 Task: Create a Gmail filter to automatically manage emails containing the word 'show'.
Action: Mouse moved to (633, 69)
Screenshot: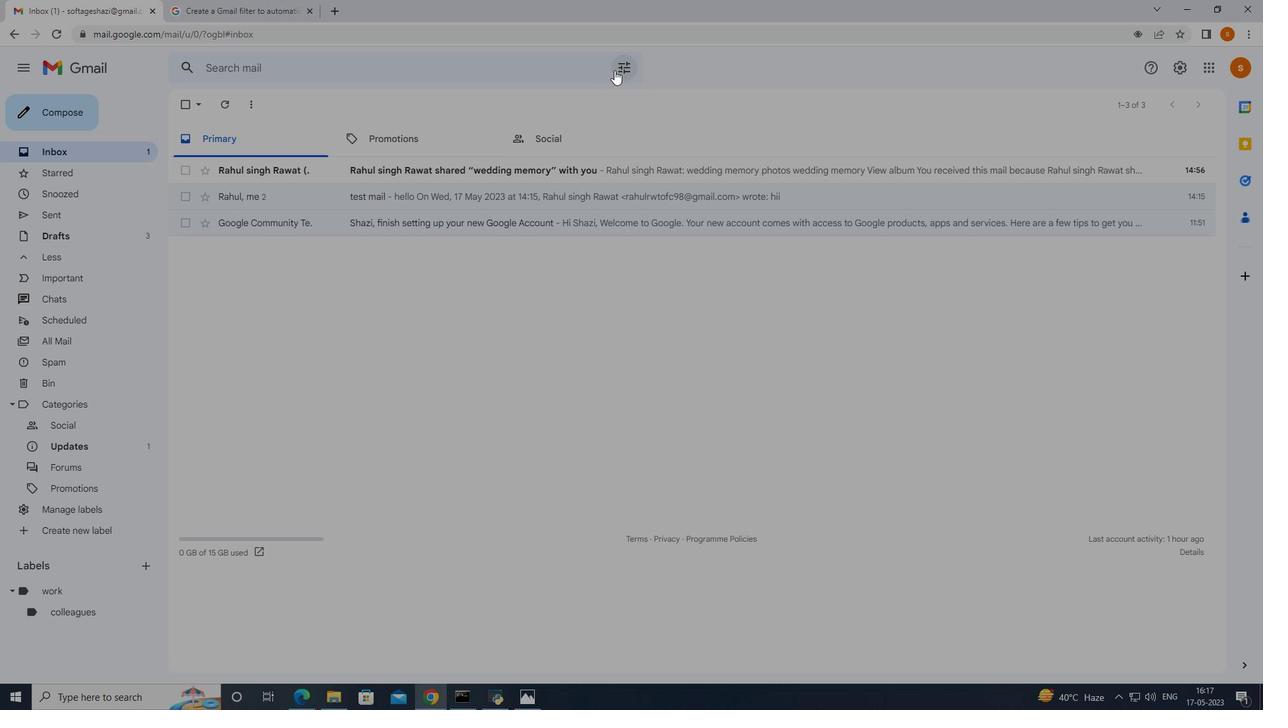 
Action: Mouse pressed left at (633, 69)
Screenshot: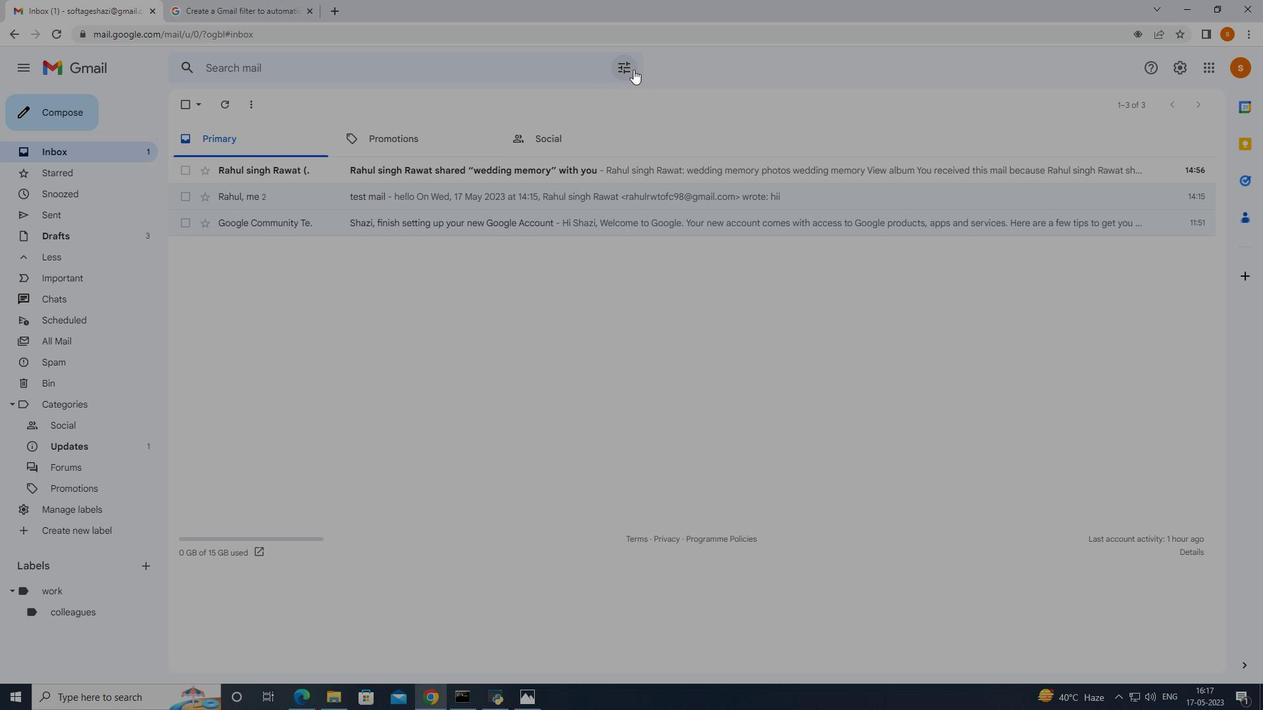 
Action: Mouse moved to (267, 155)
Screenshot: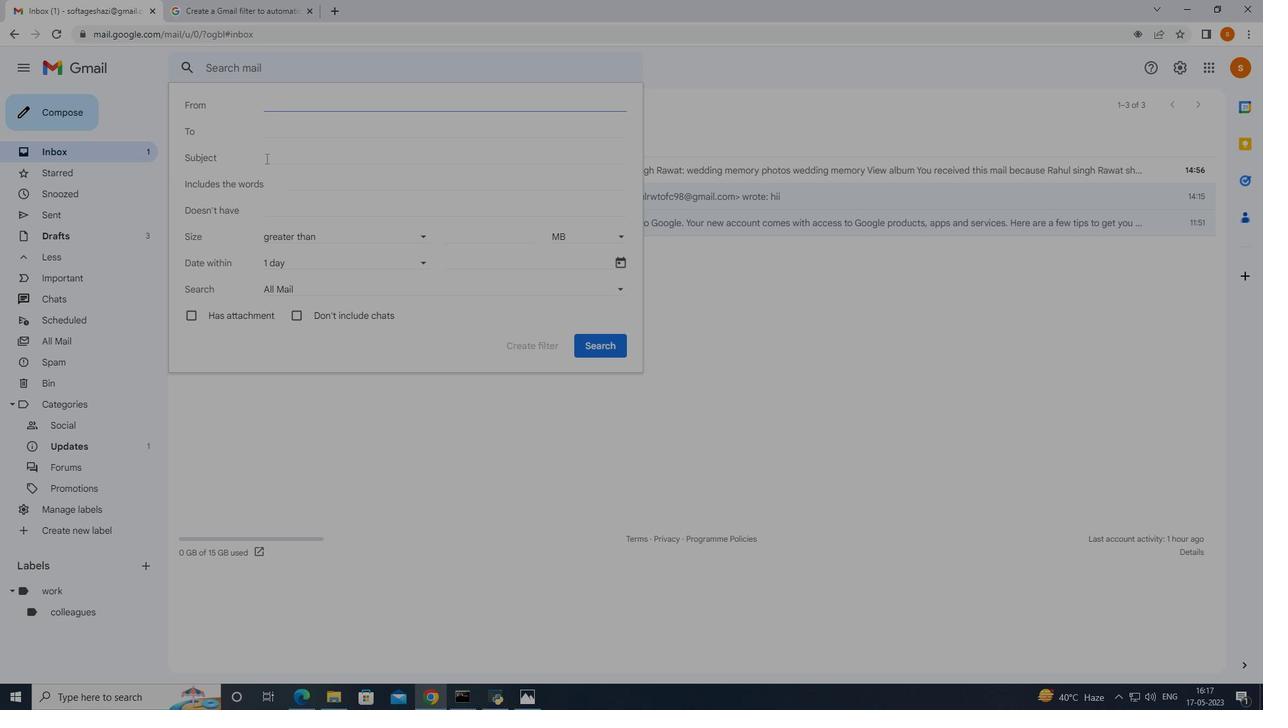 
Action: Mouse pressed left at (267, 155)
Screenshot: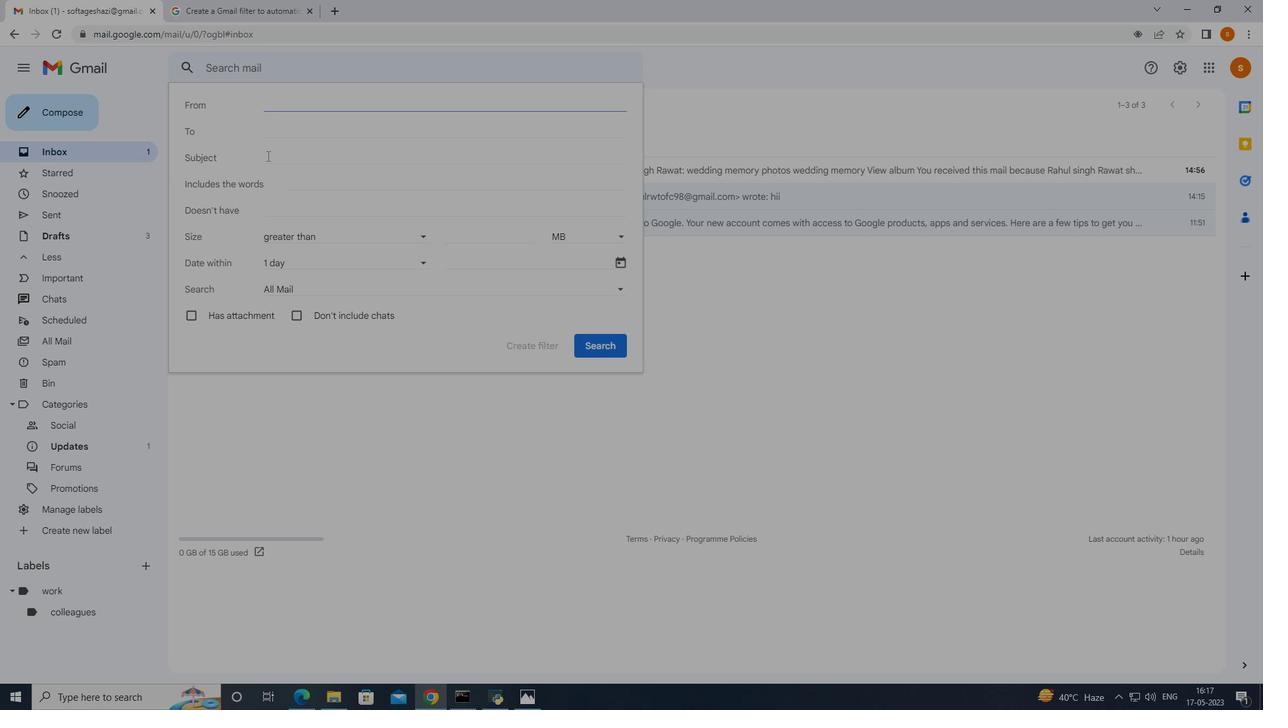 
Action: Mouse moved to (303, 418)
Screenshot: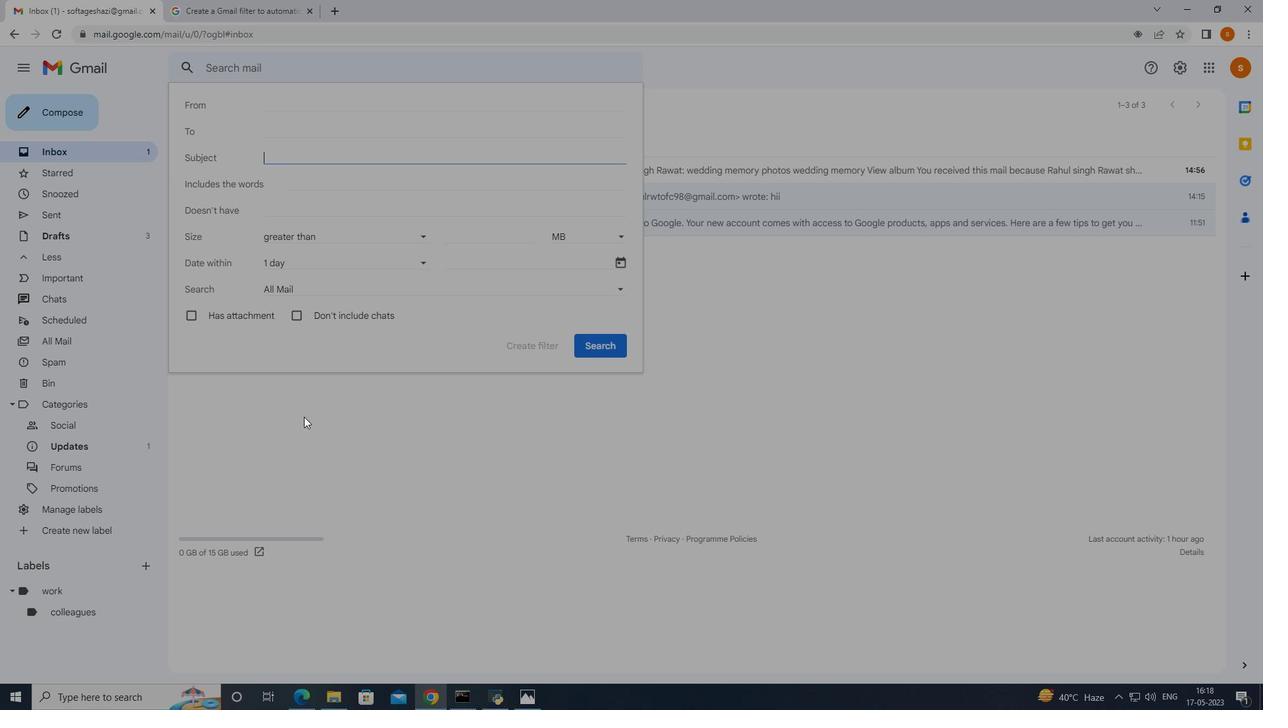 
Action: Mouse pressed left at (303, 418)
Screenshot: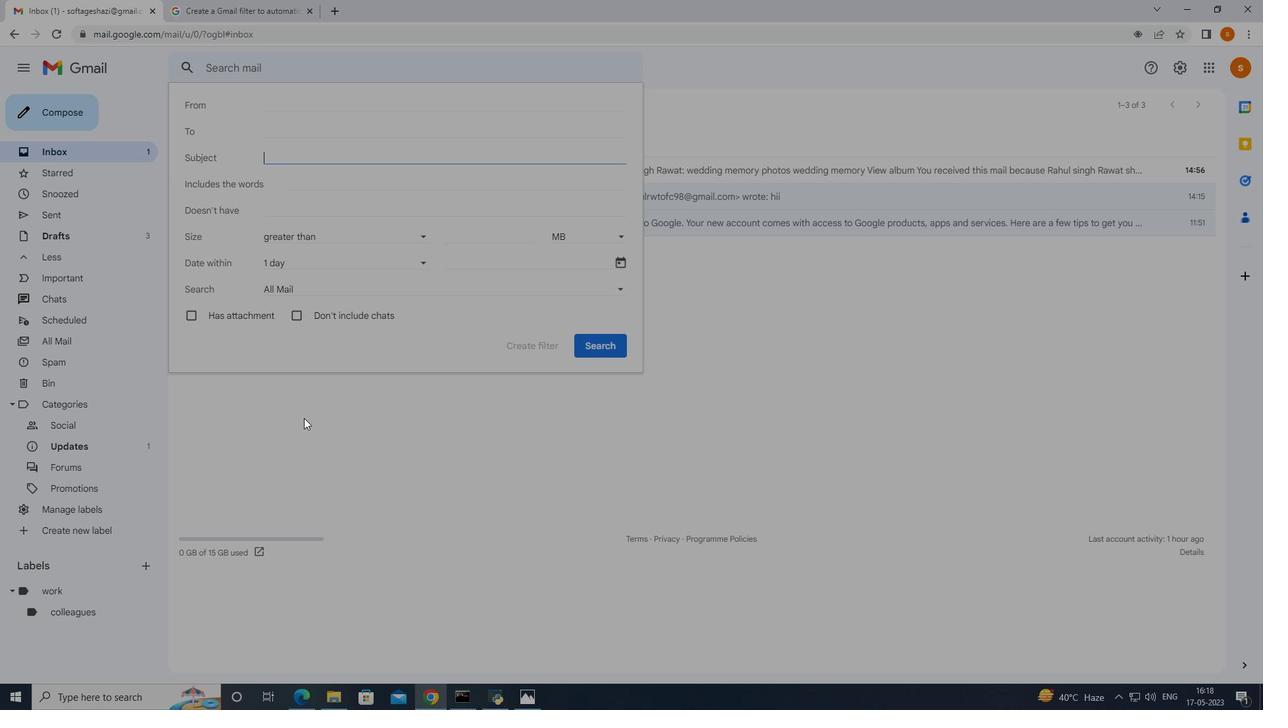 
Action: Mouse moved to (223, 11)
Screenshot: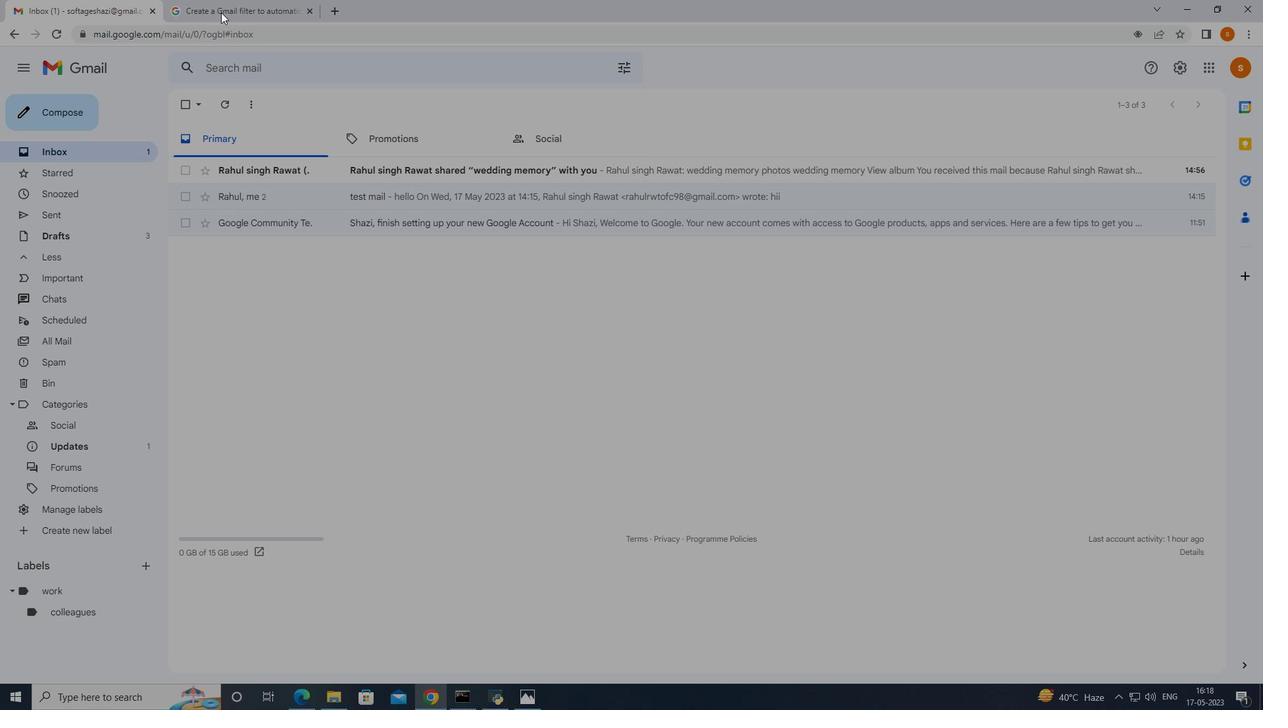 
Action: Mouse pressed left at (223, 11)
Screenshot: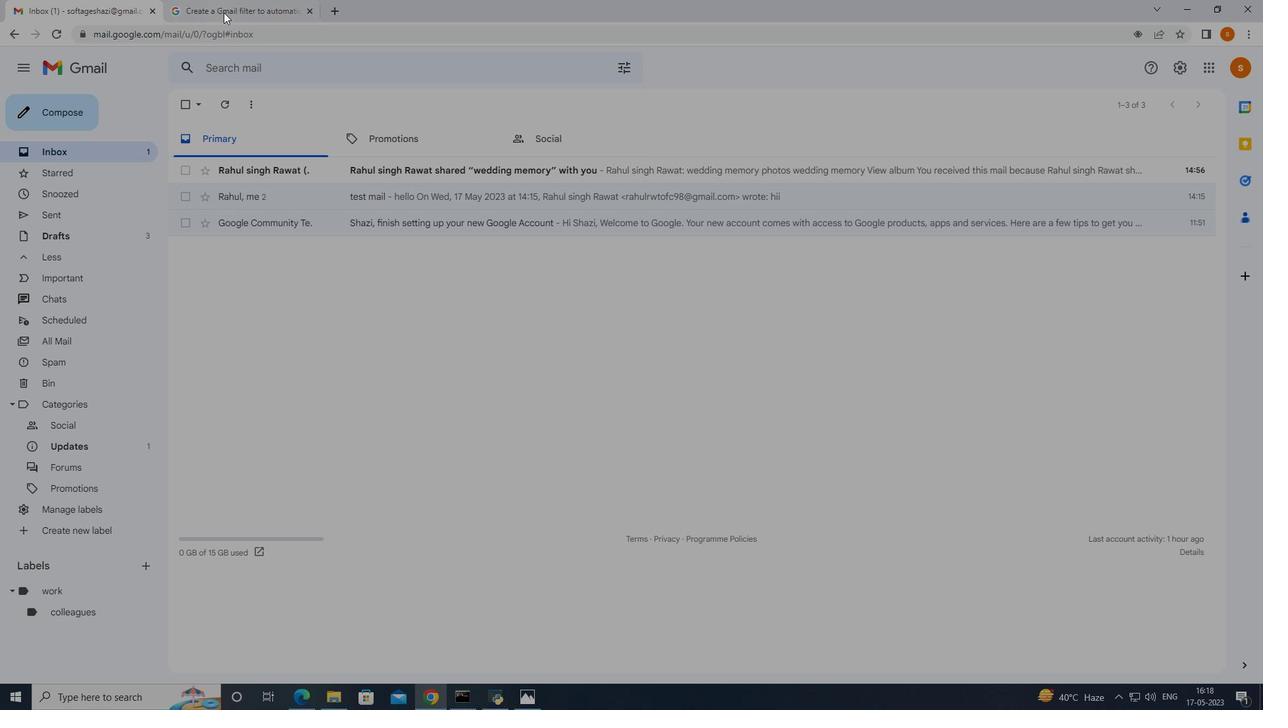 
Action: Mouse moved to (284, 373)
Screenshot: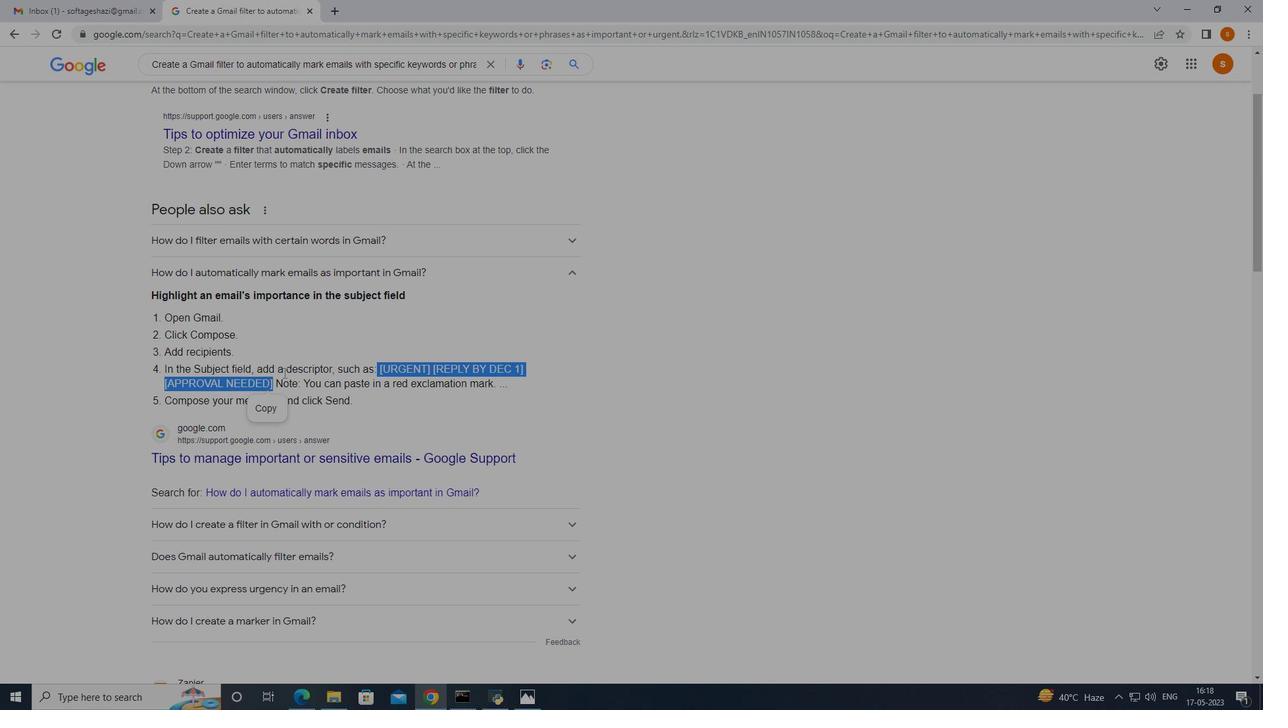 
Action: Mouse scrolled (284, 372) with delta (0, 0)
Screenshot: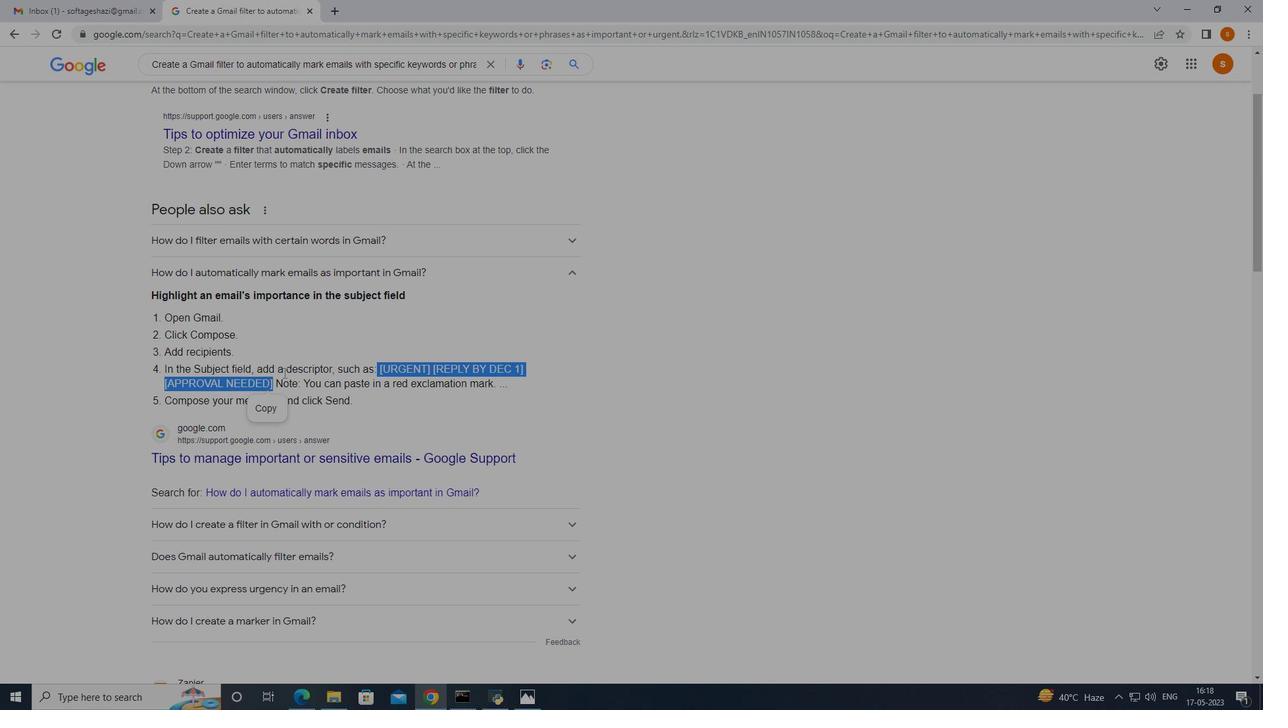 
Action: Mouse moved to (285, 374)
Screenshot: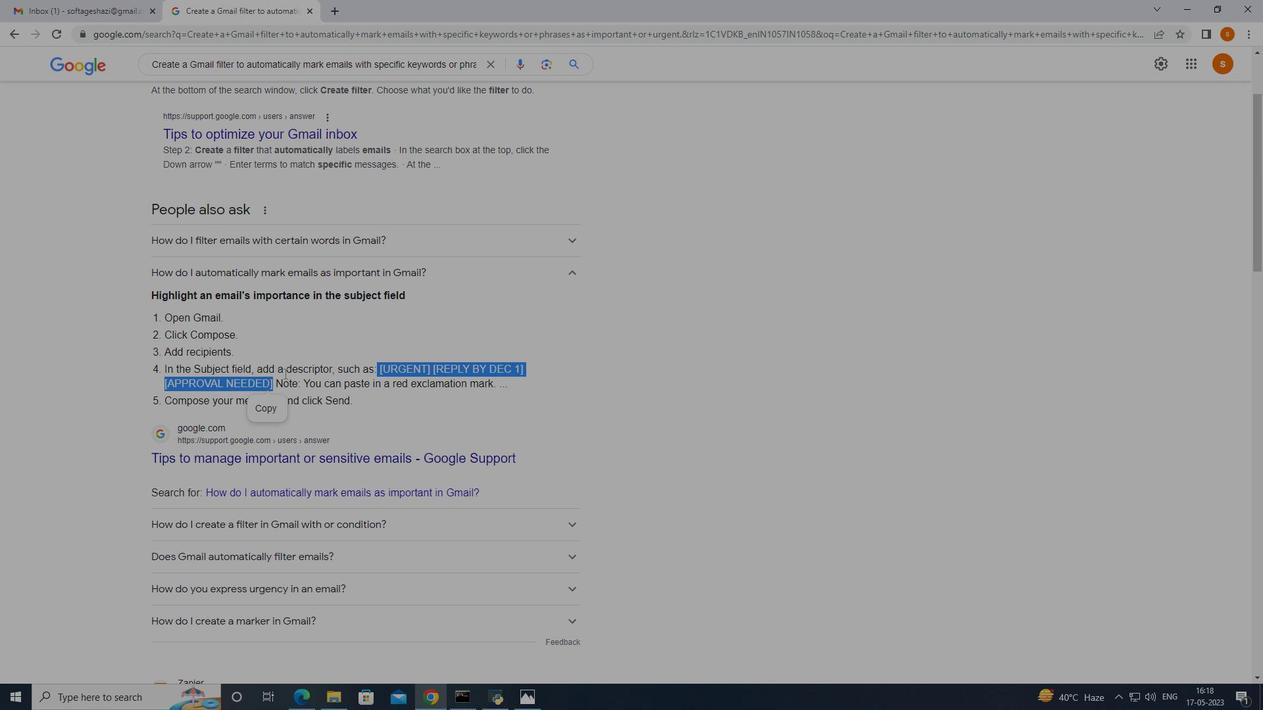 
Action: Mouse scrolled (285, 374) with delta (0, 0)
Screenshot: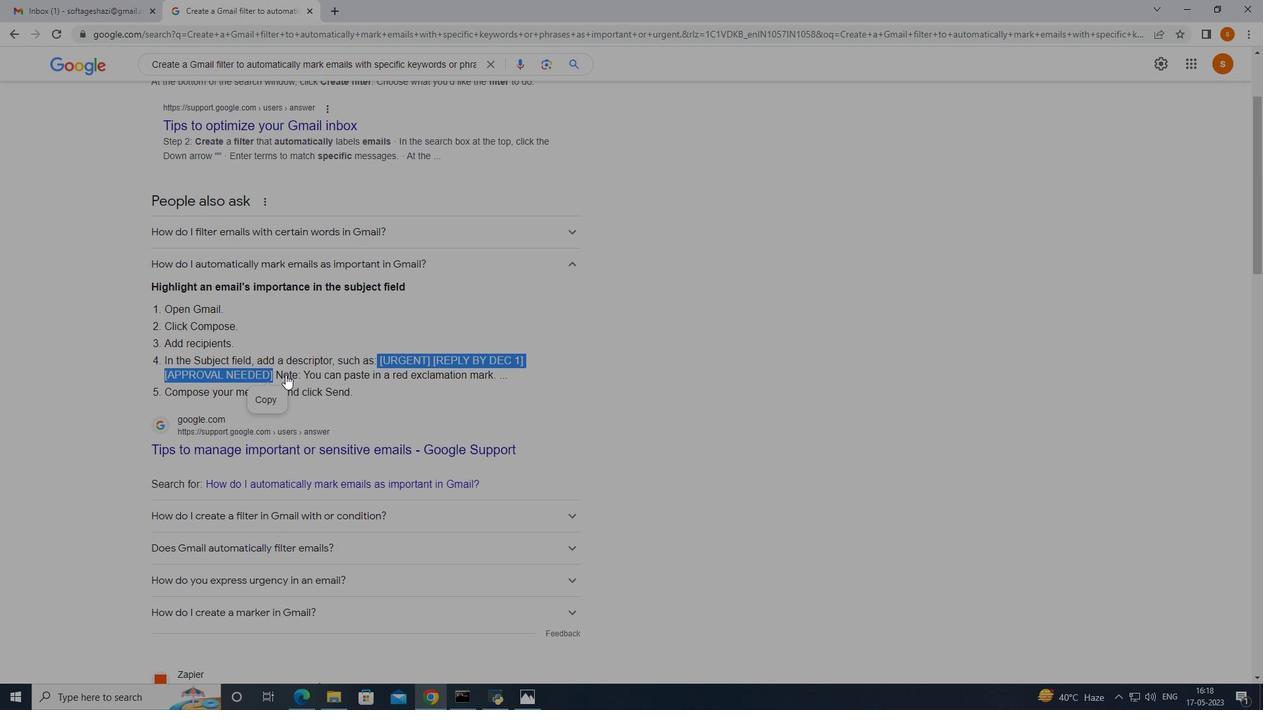 
Action: Mouse moved to (290, 371)
Screenshot: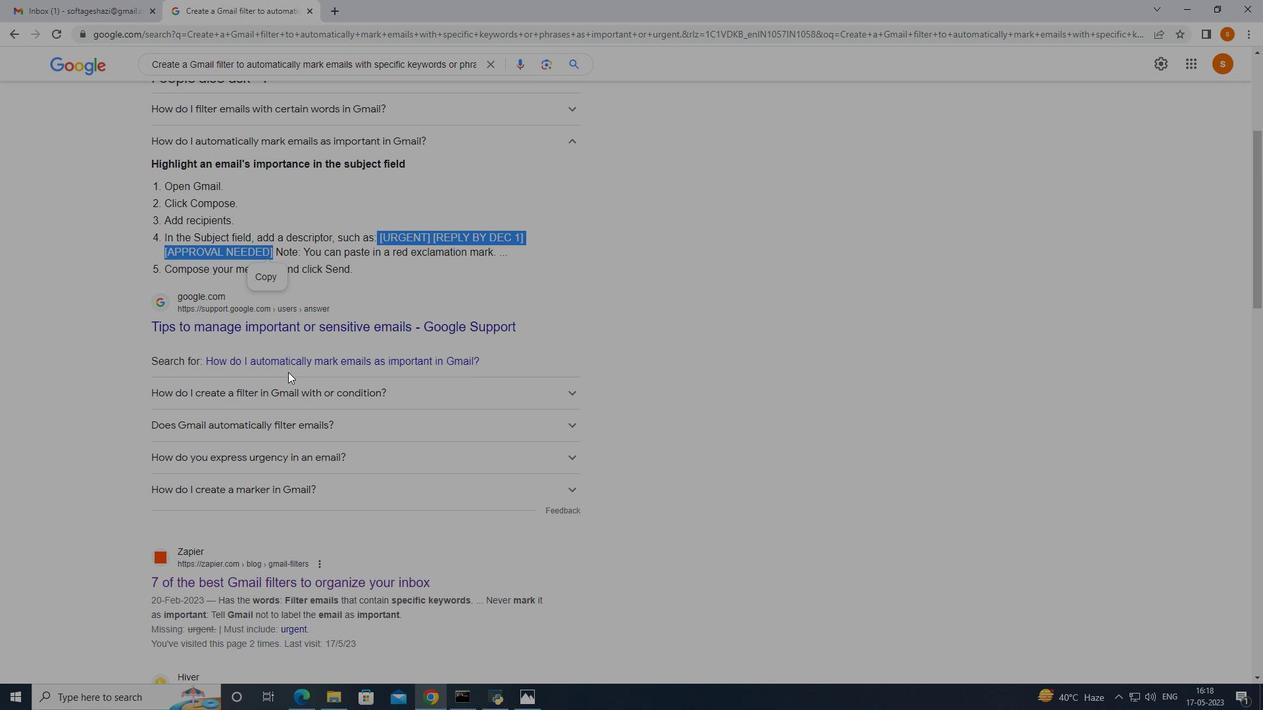 
Action: Mouse scrolled (290, 371) with delta (0, 0)
Screenshot: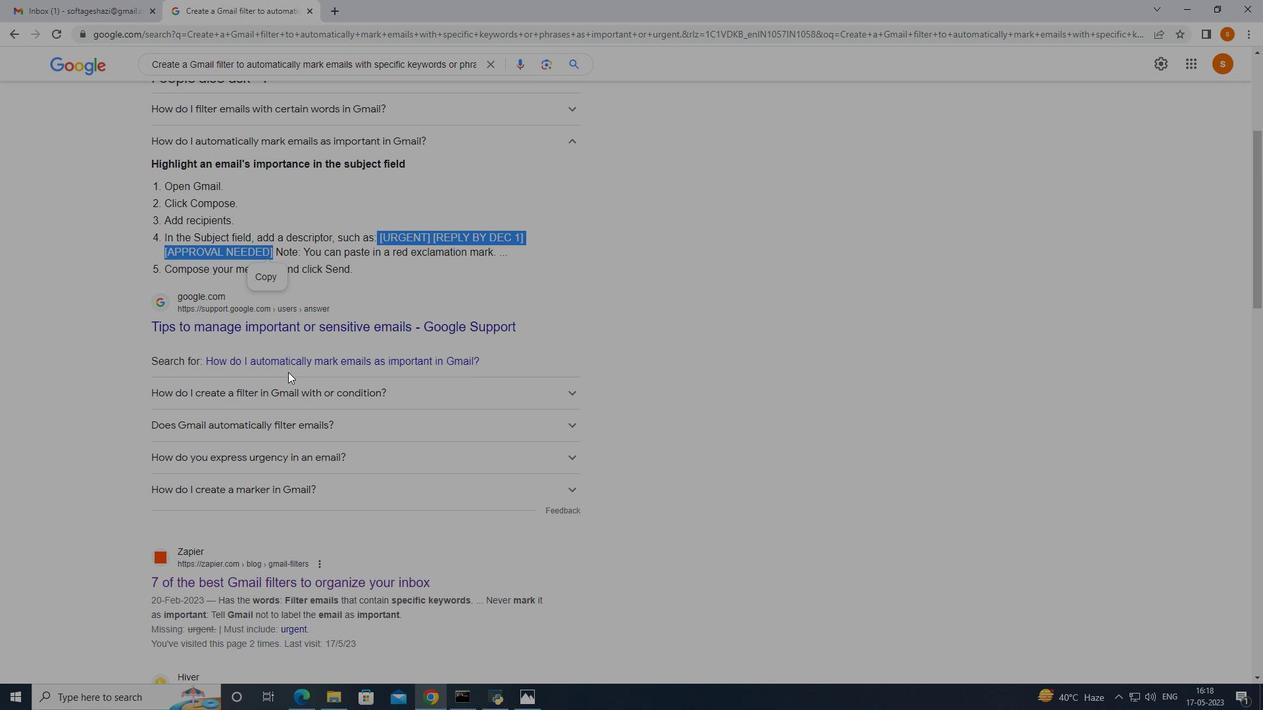 
Action: Mouse moved to (290, 371)
Screenshot: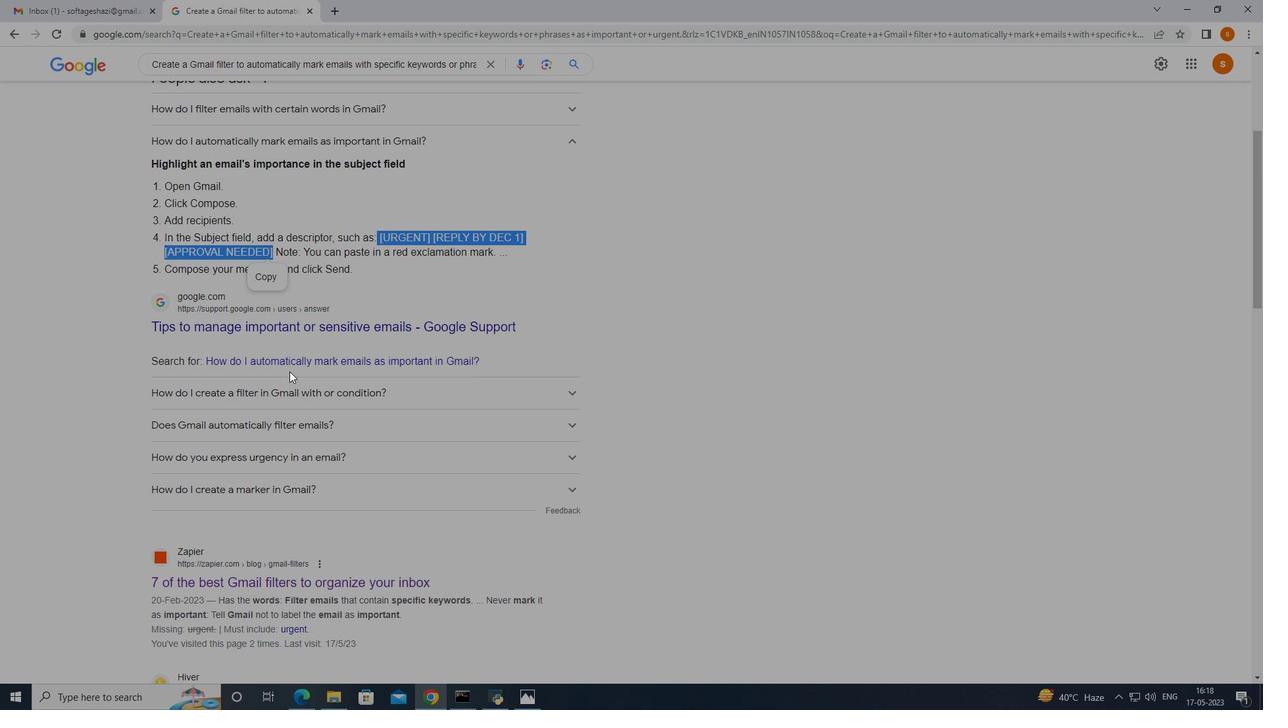 
Action: Mouse scrolled (290, 371) with delta (0, 0)
Screenshot: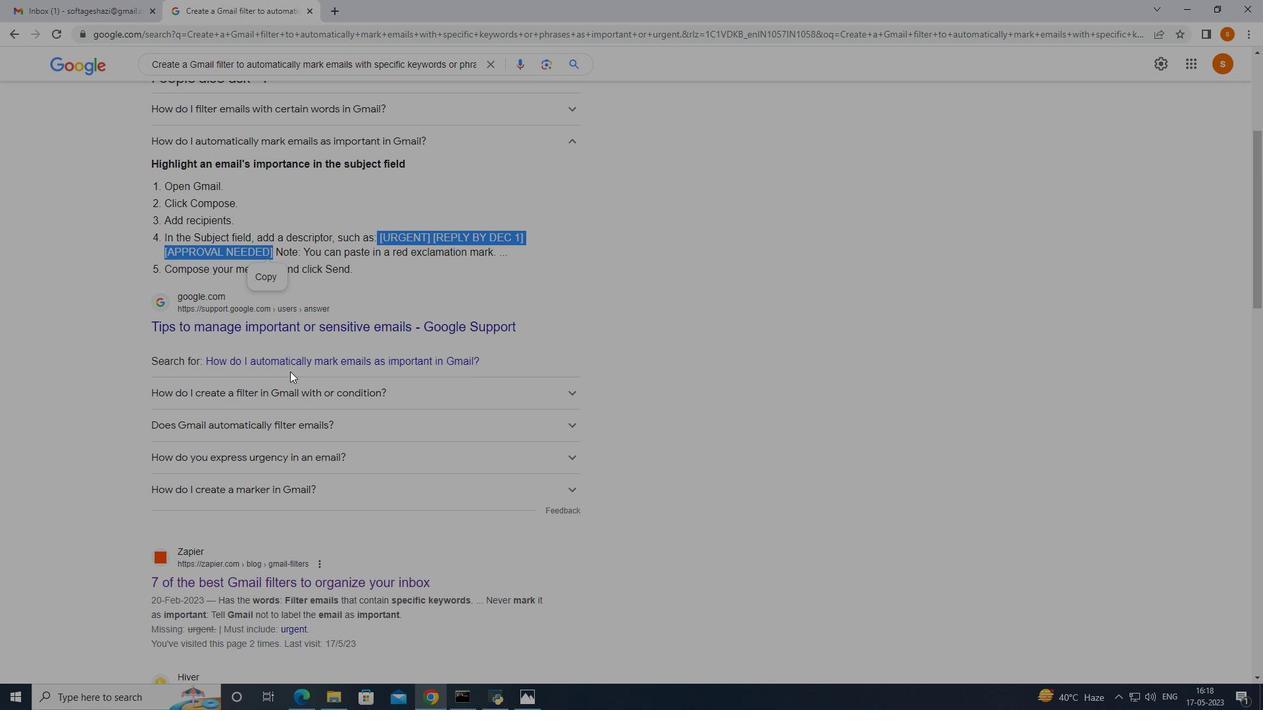 
Action: Mouse moved to (524, 262)
Screenshot: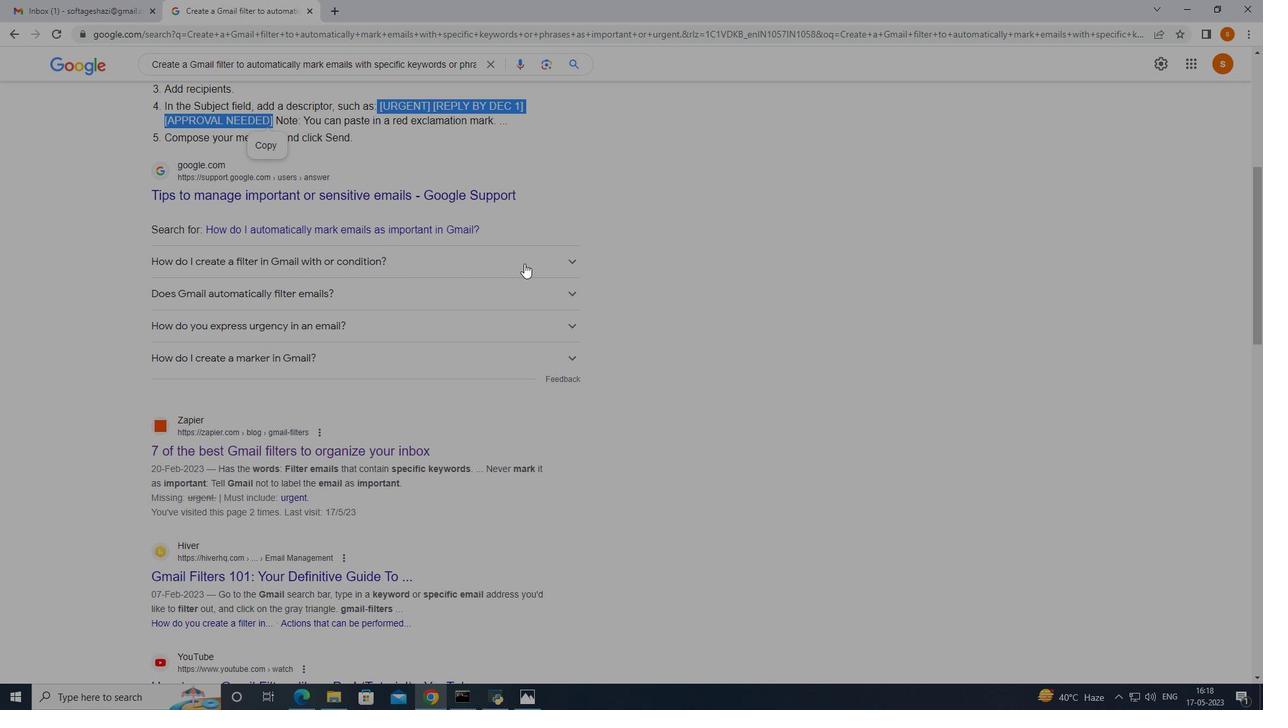 
Action: Mouse pressed left at (524, 262)
Screenshot: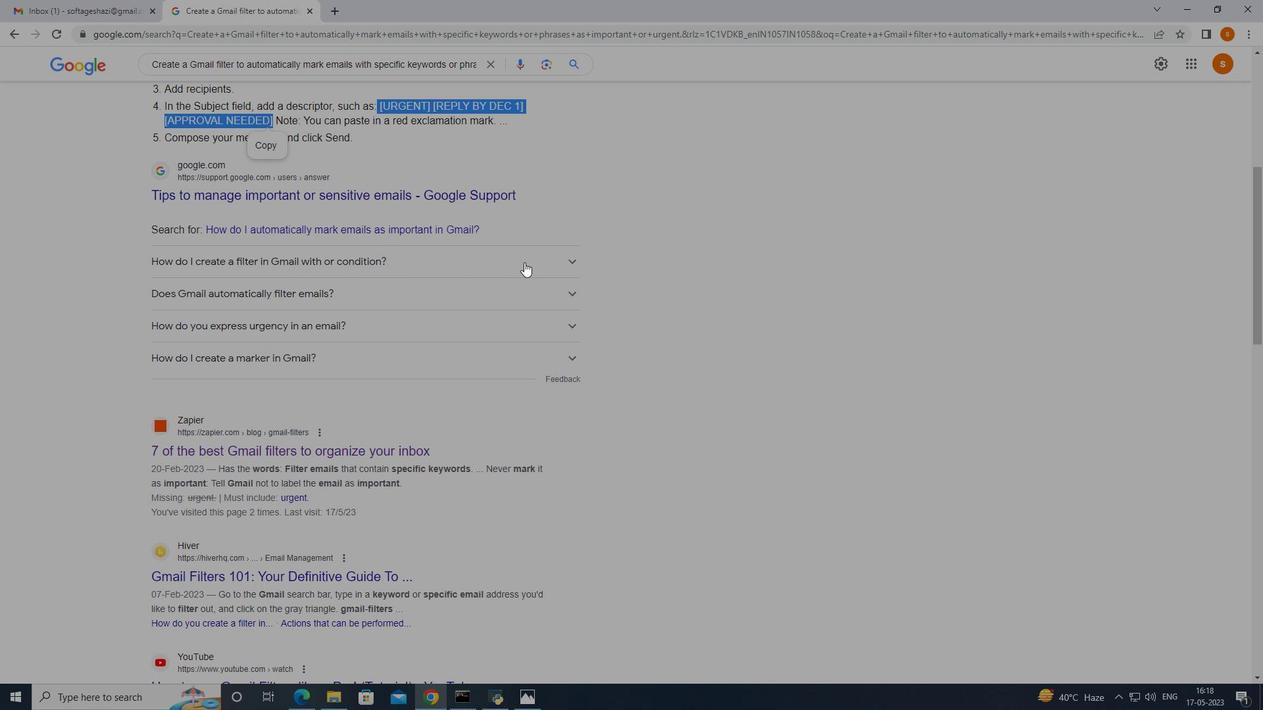 
Action: Mouse moved to (563, 255)
Screenshot: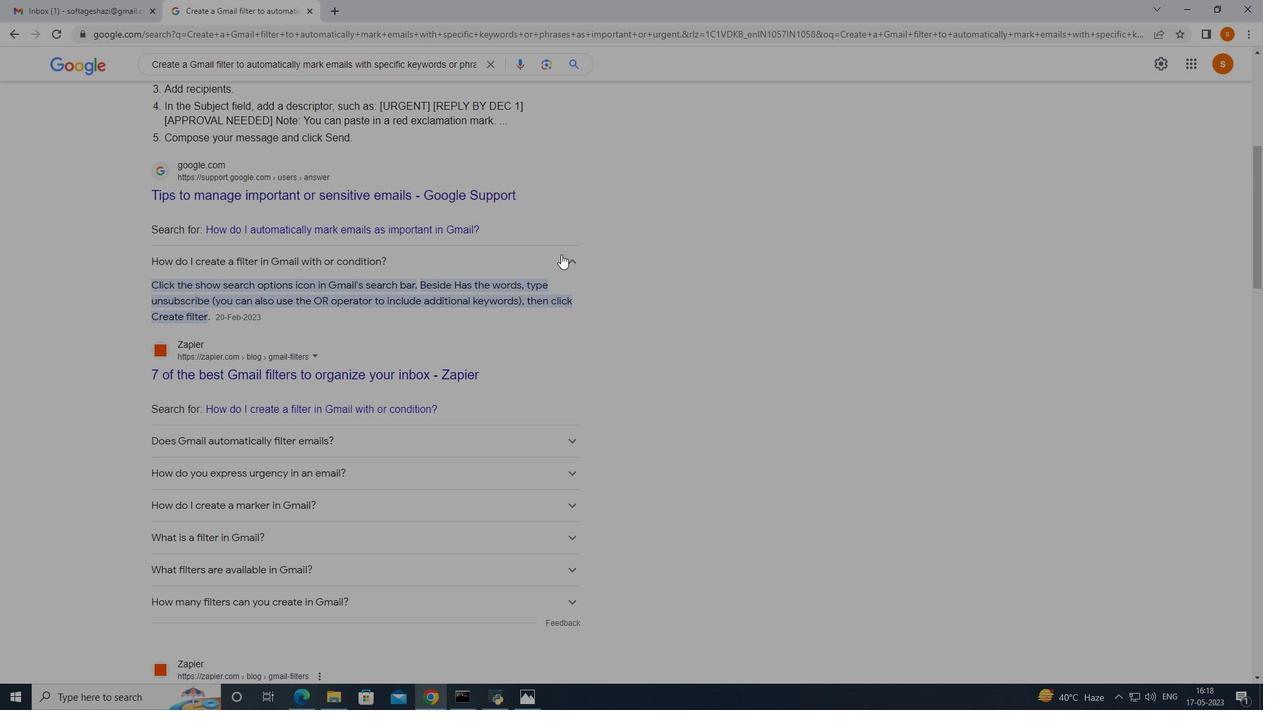 
Action: Mouse pressed left at (563, 255)
Screenshot: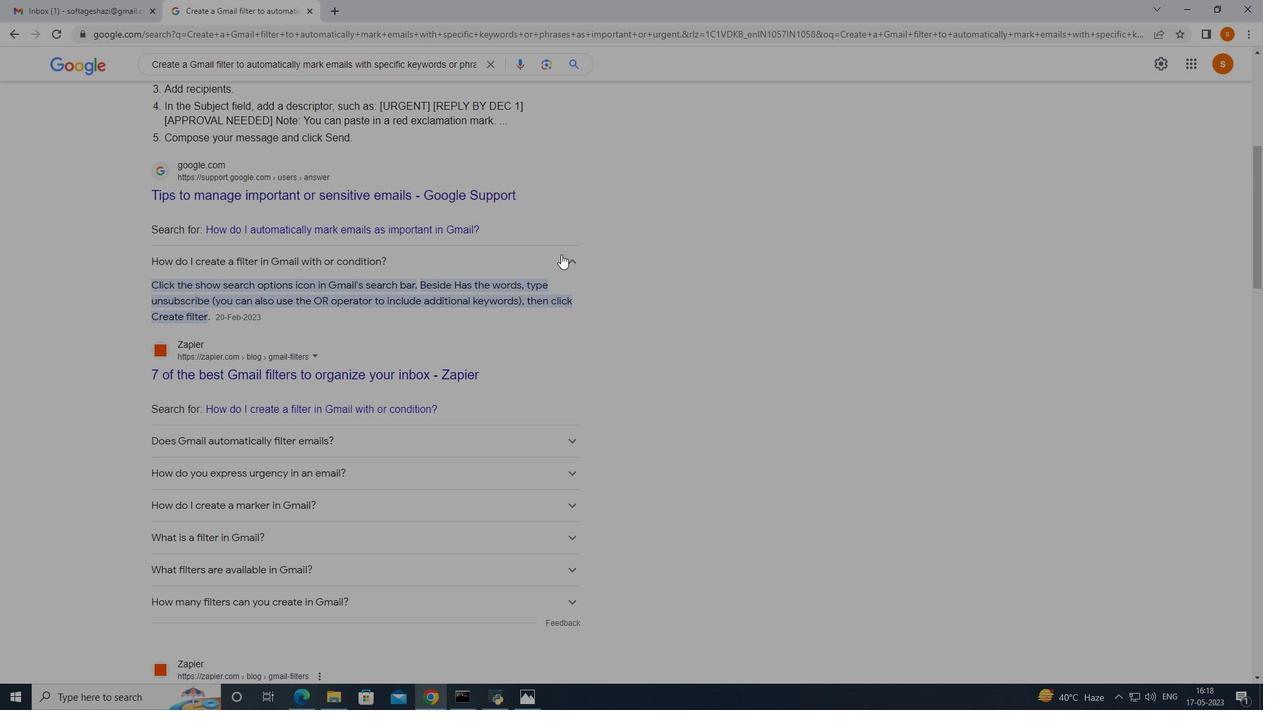 
Action: Mouse moved to (351, 342)
Screenshot: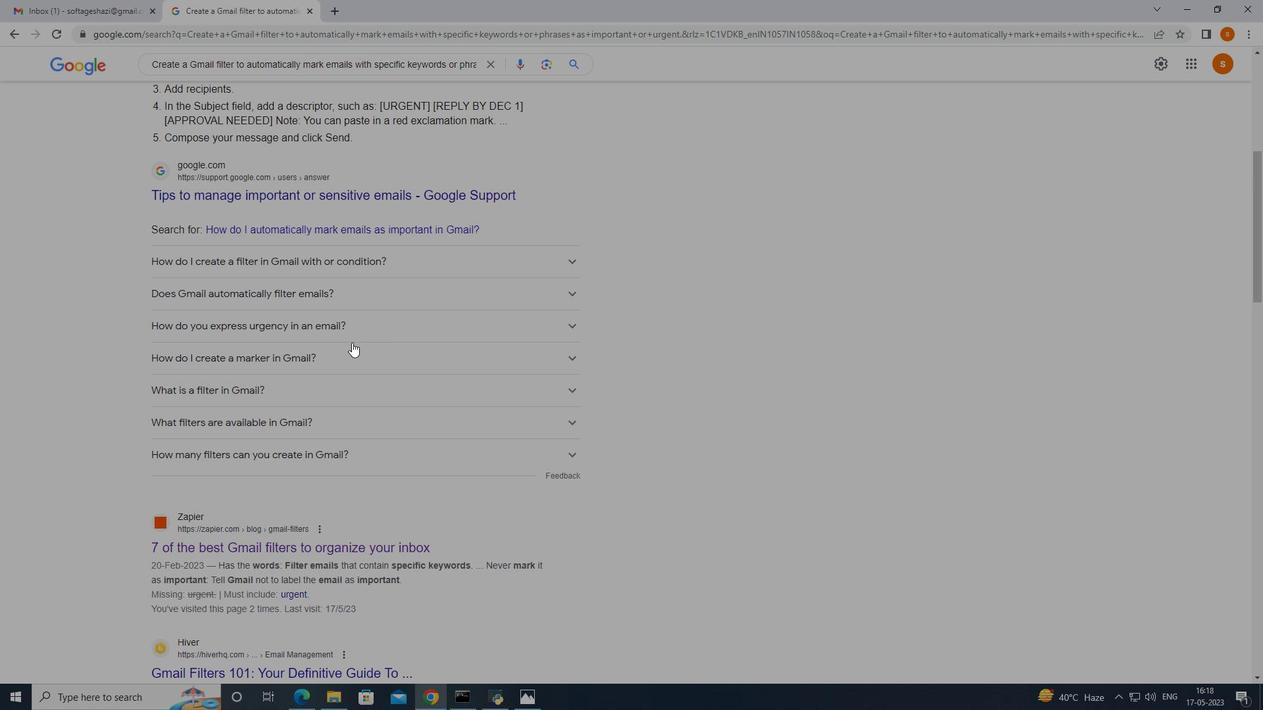
Action: Mouse scrolled (351, 342) with delta (0, 0)
Screenshot: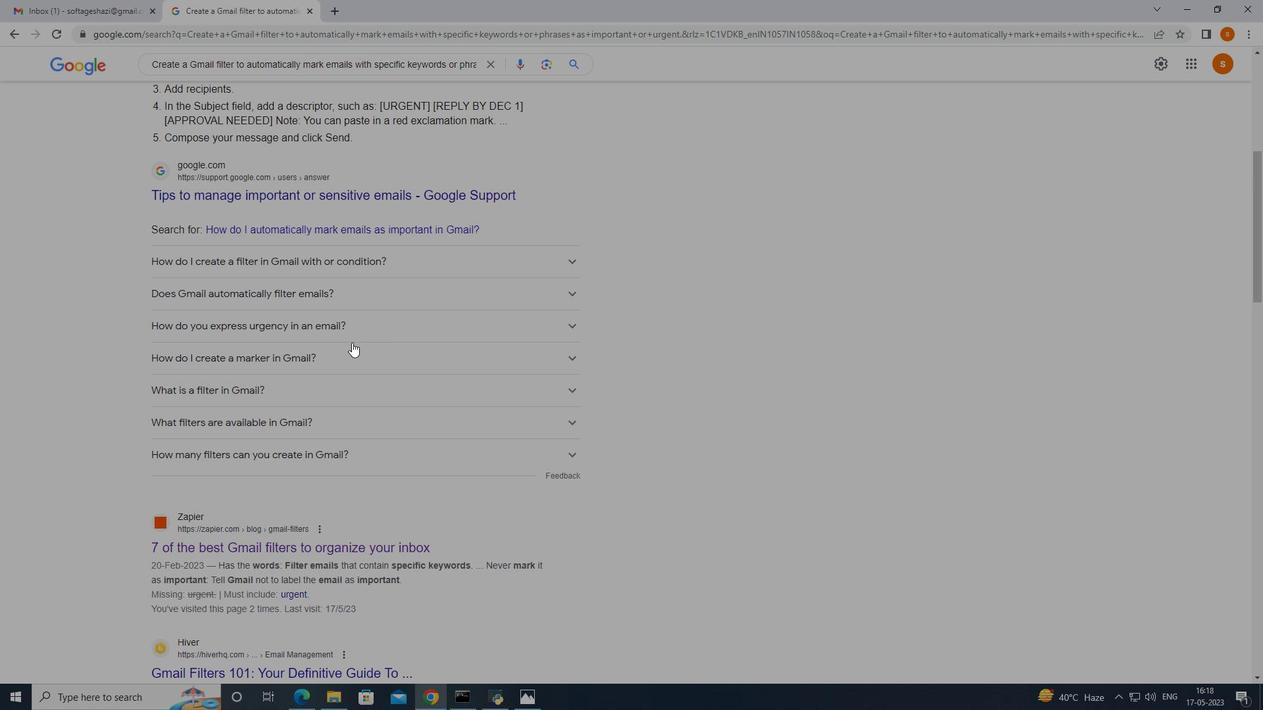 
Action: Mouse moved to (563, 330)
Screenshot: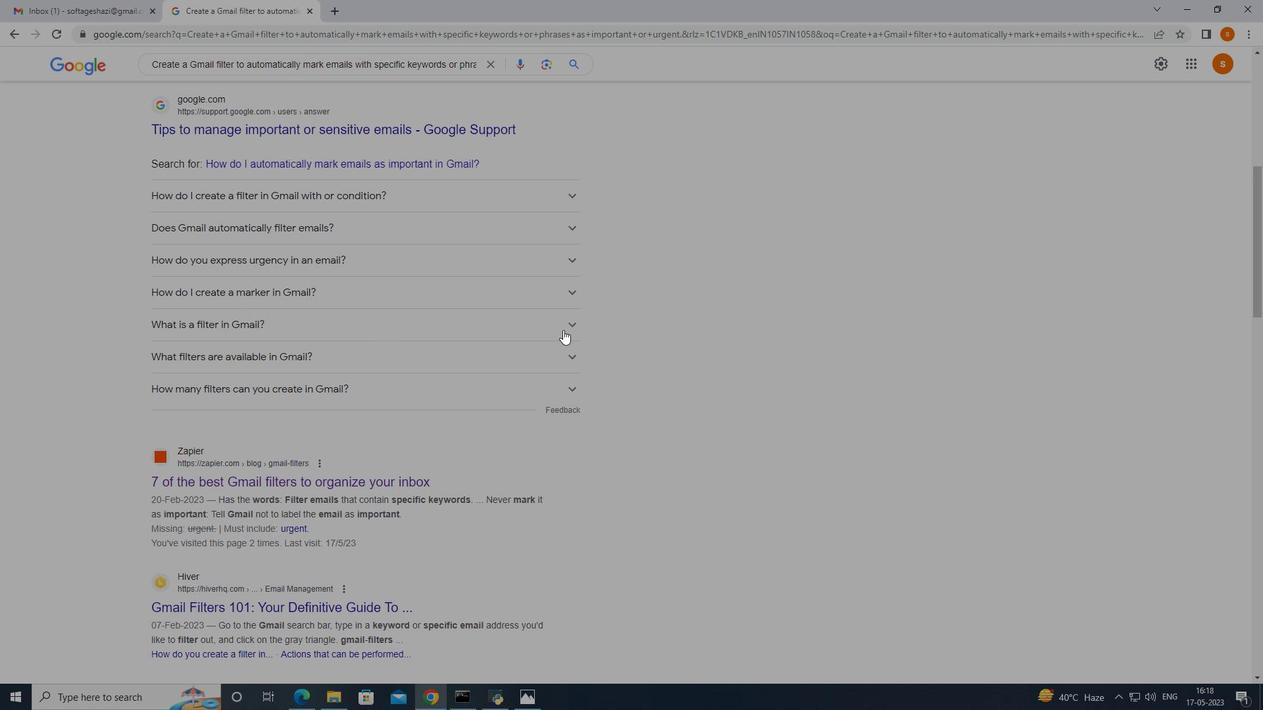 
Action: Mouse pressed left at (563, 330)
Screenshot: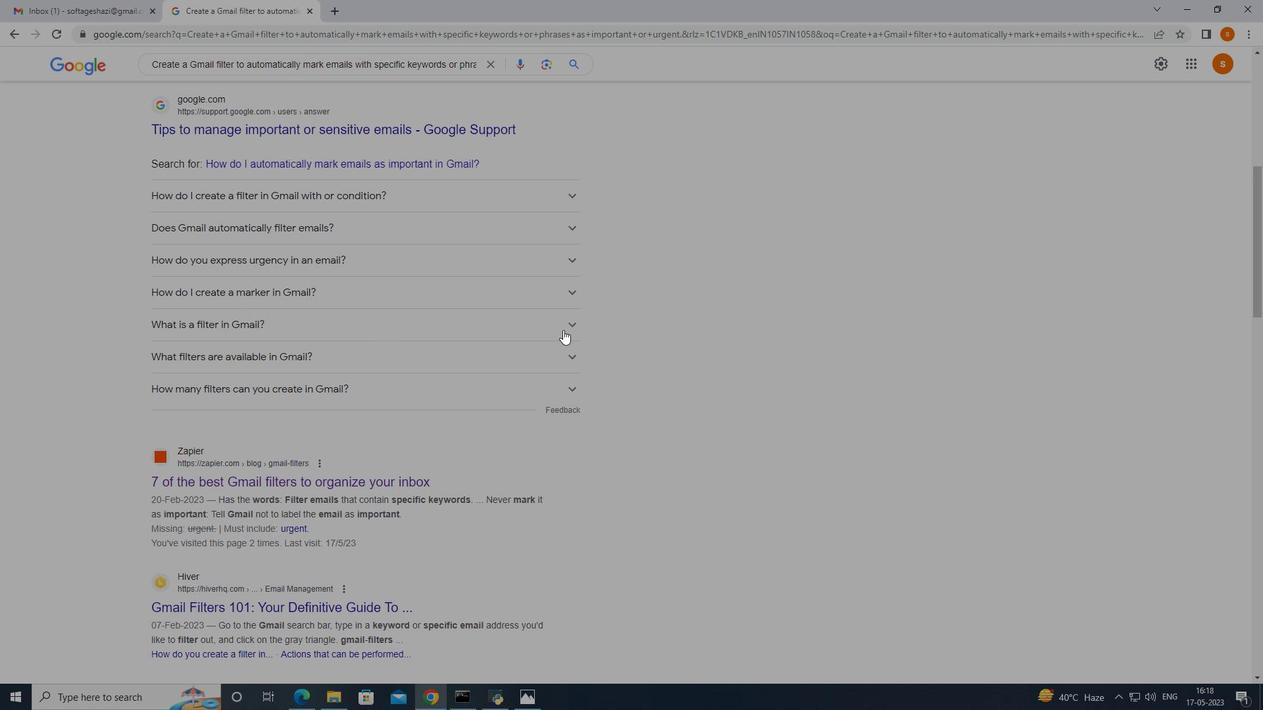 
Action: Mouse moved to (561, 332)
Screenshot: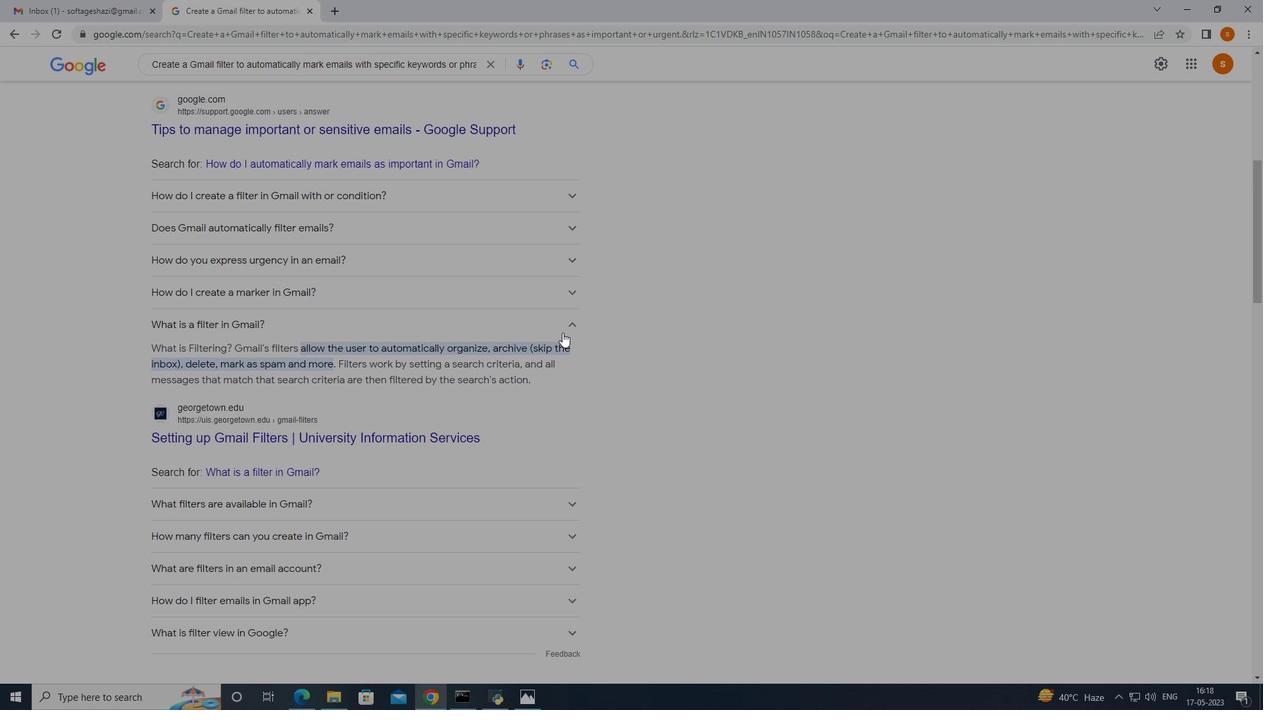 
Action: Mouse pressed left at (561, 332)
Screenshot: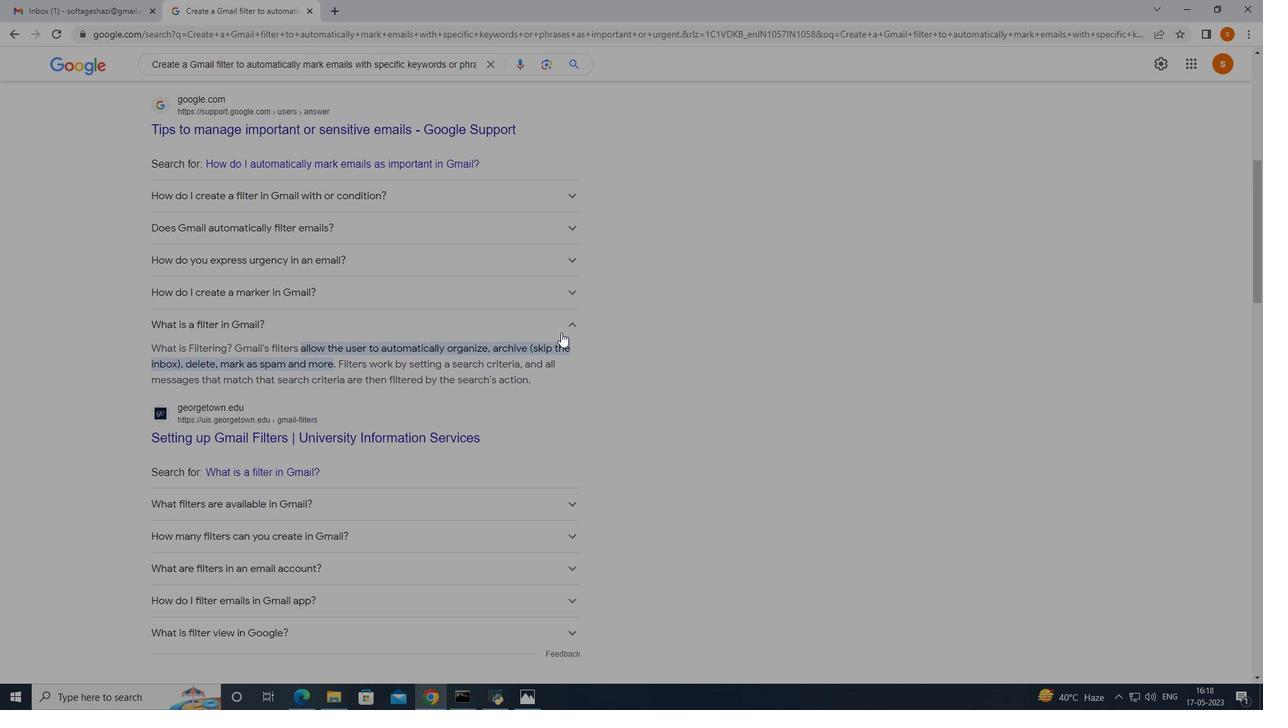 
Action: Mouse moved to (367, 407)
Screenshot: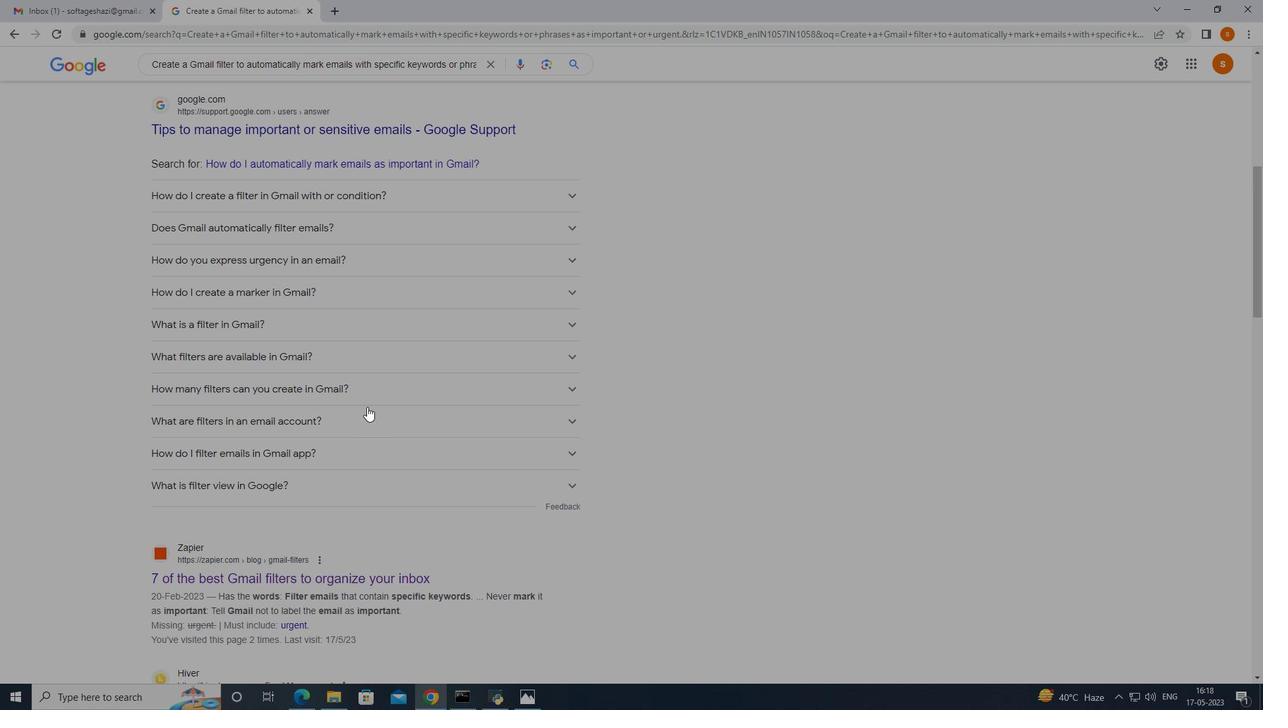 
Action: Mouse scrolled (367, 406) with delta (0, 0)
Screenshot: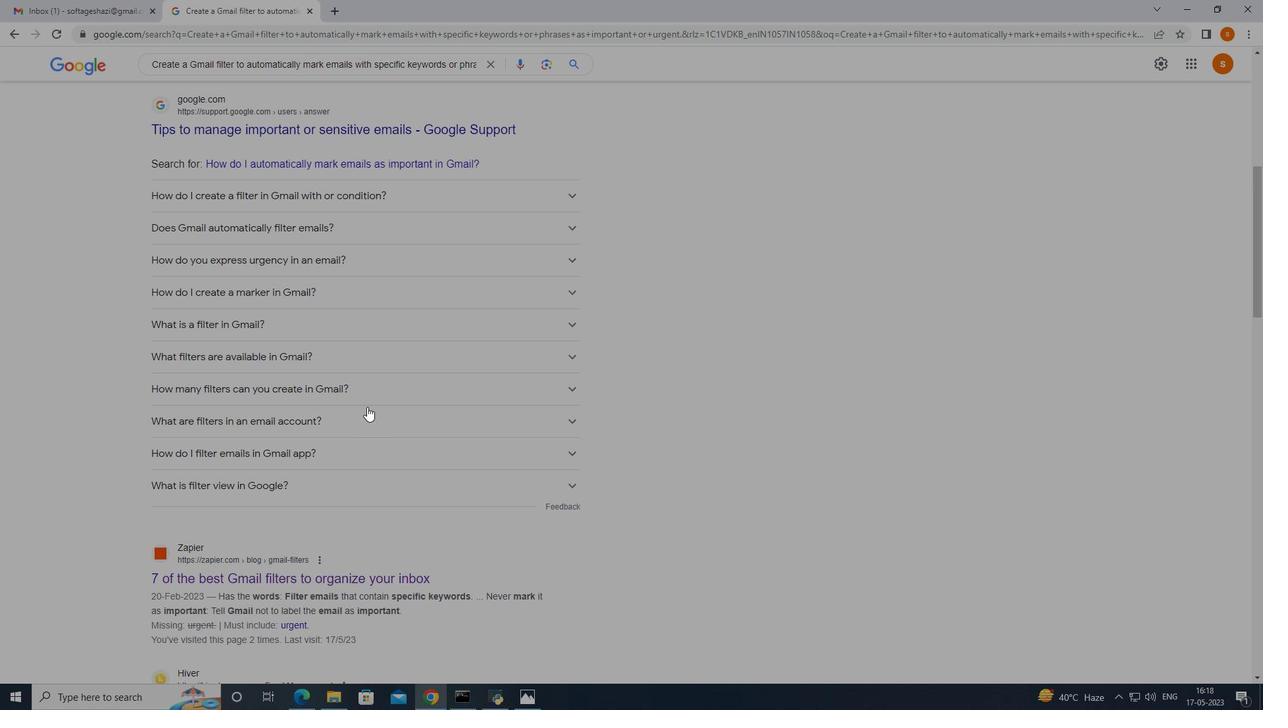 
Action: Mouse scrolled (367, 406) with delta (0, 0)
Screenshot: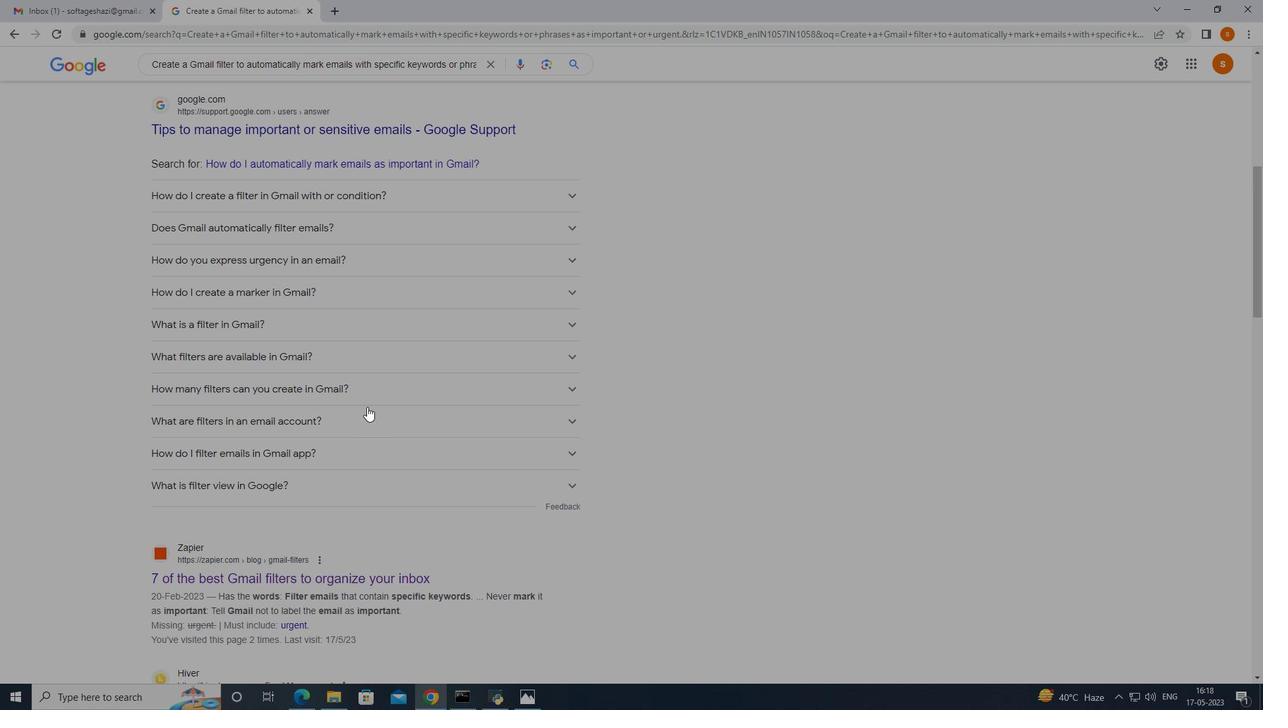 
Action: Mouse scrolled (367, 406) with delta (0, 0)
Screenshot: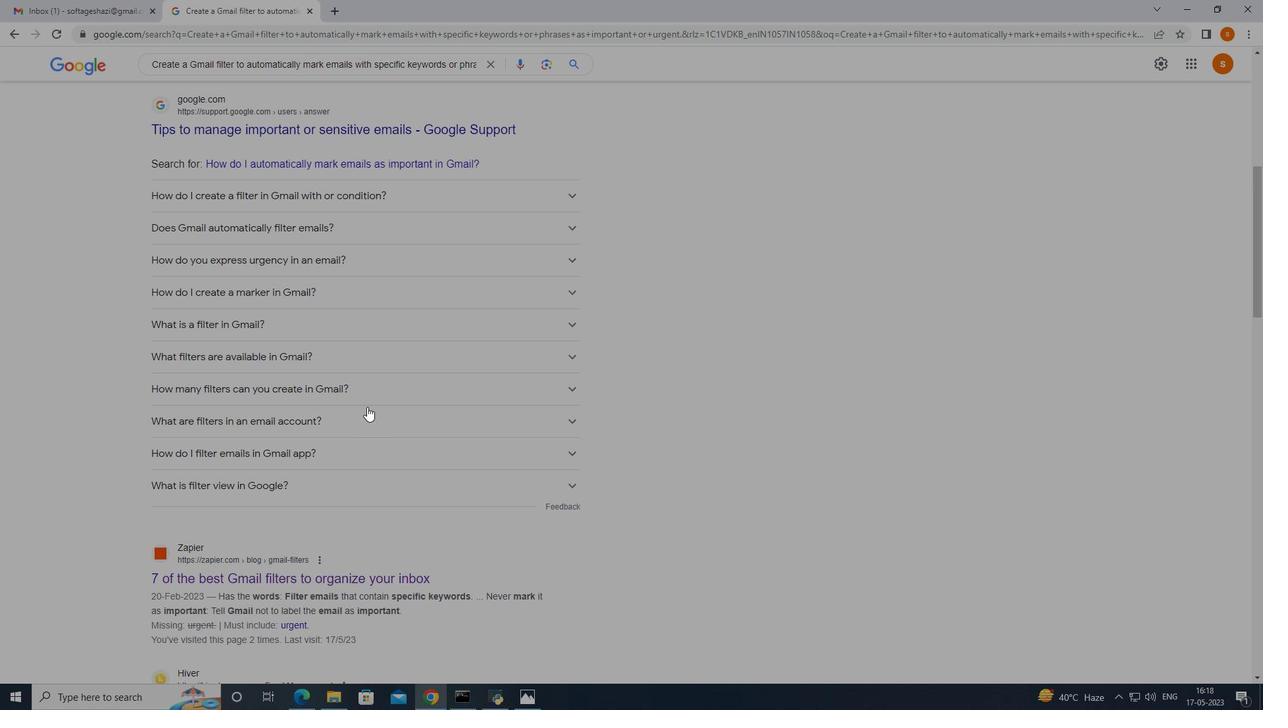 
Action: Mouse moved to (365, 403)
Screenshot: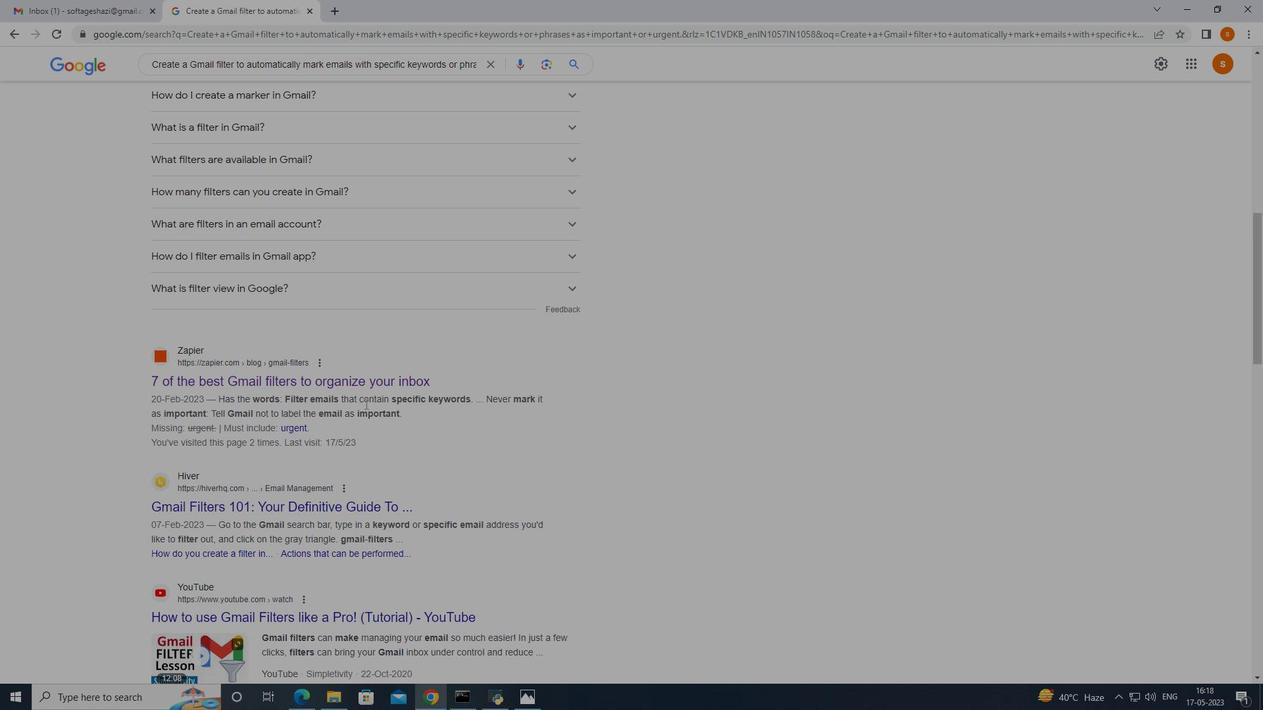 
Action: Mouse scrolled (365, 403) with delta (0, 0)
Screenshot: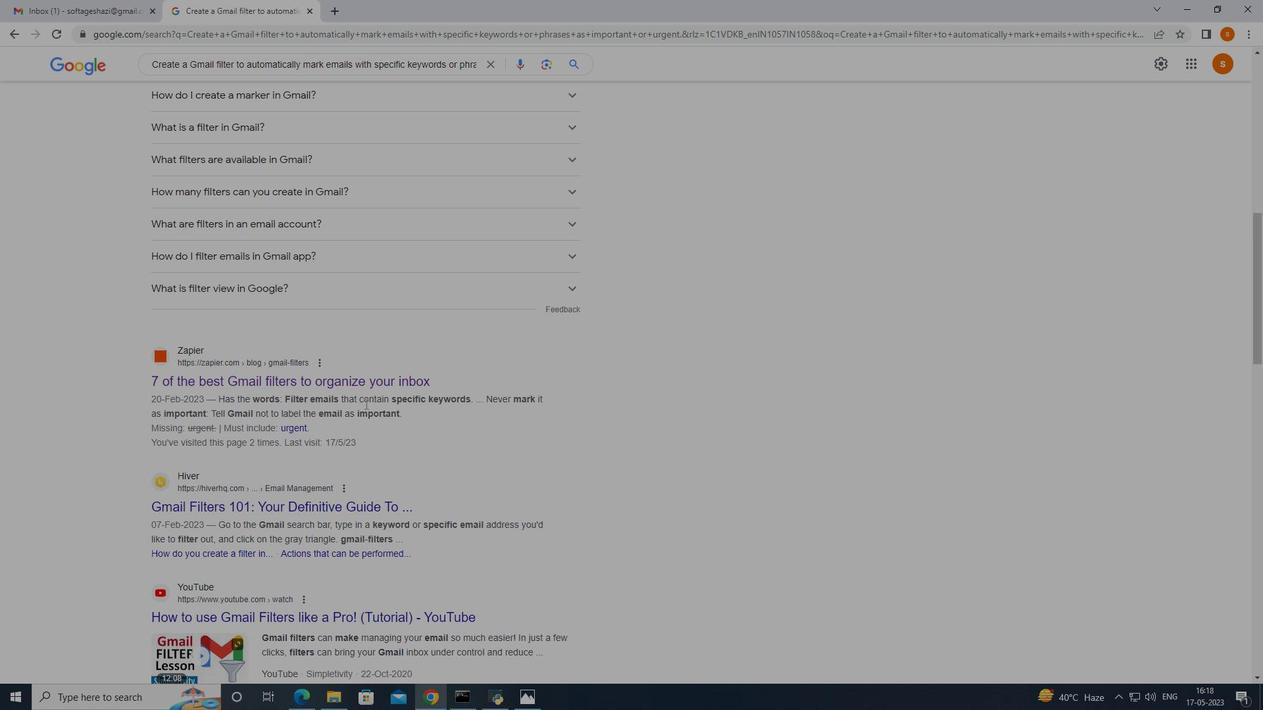 
Action: Mouse moved to (365, 404)
Screenshot: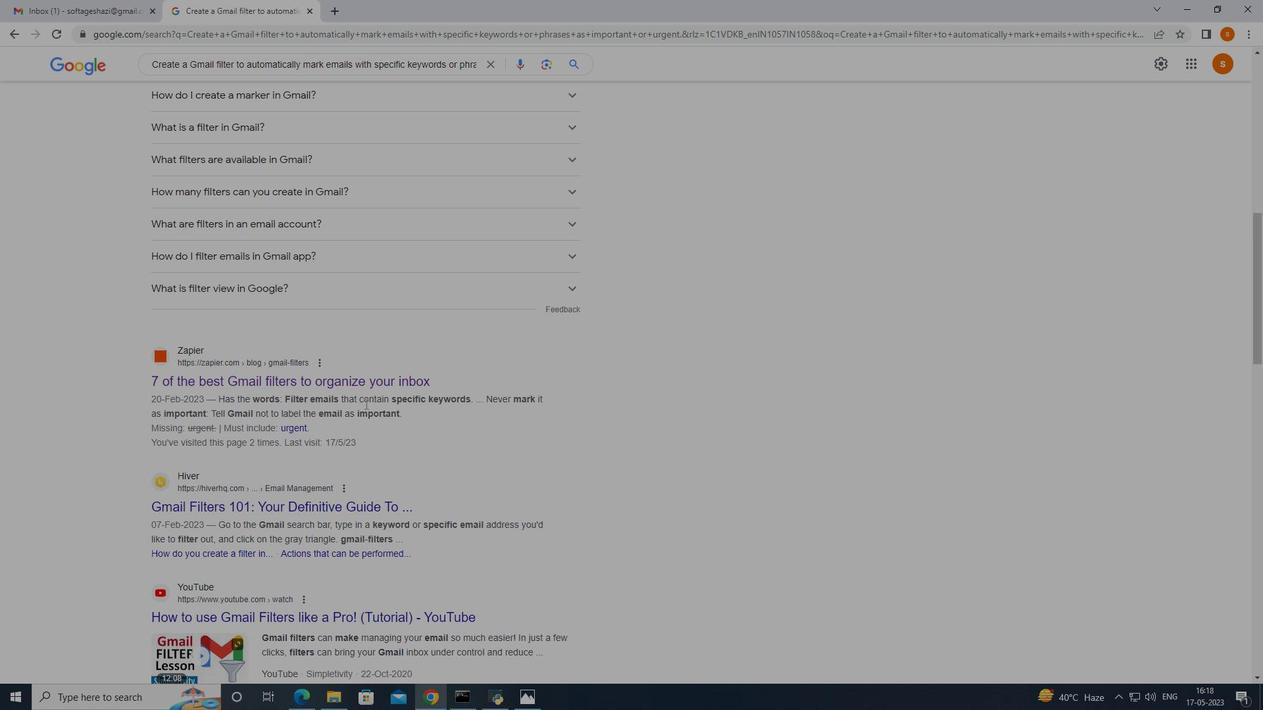 
Action: Mouse scrolled (365, 403) with delta (0, 0)
Screenshot: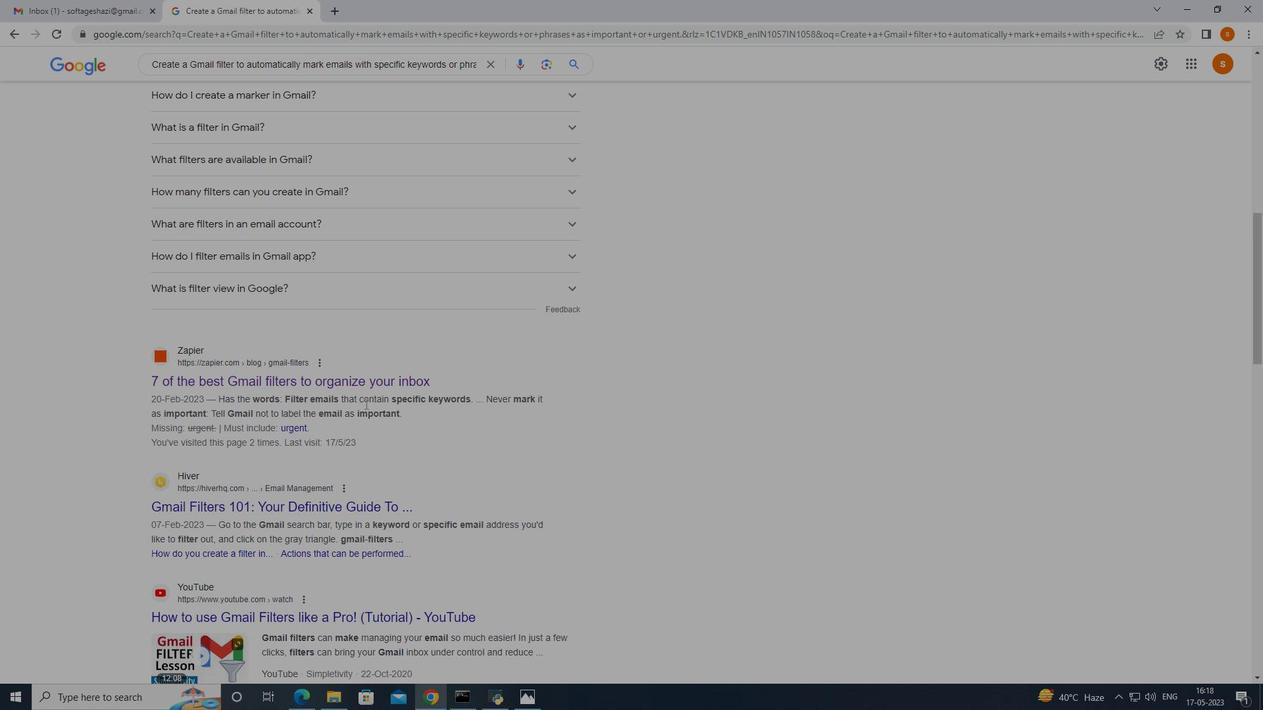
Action: Mouse moved to (365, 405)
Screenshot: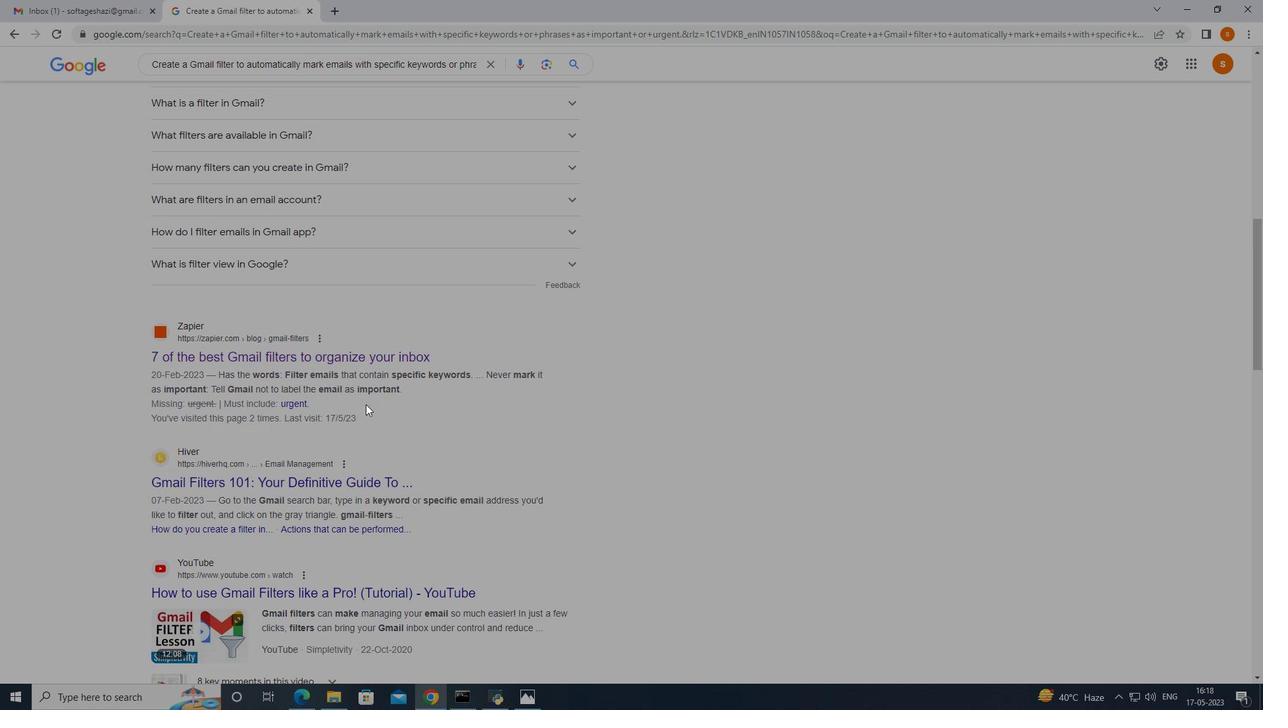 
Action: Mouse scrolled (365, 404) with delta (0, 0)
Screenshot: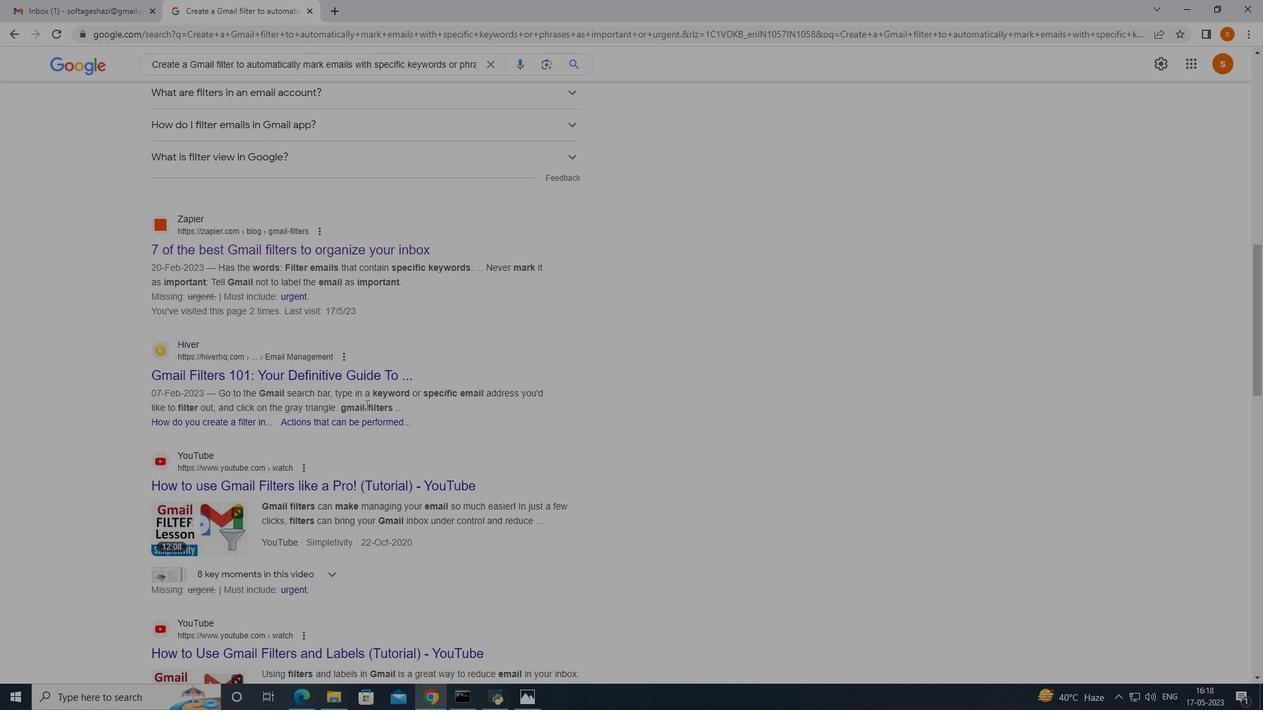 
Action: Mouse moved to (366, 405)
Screenshot: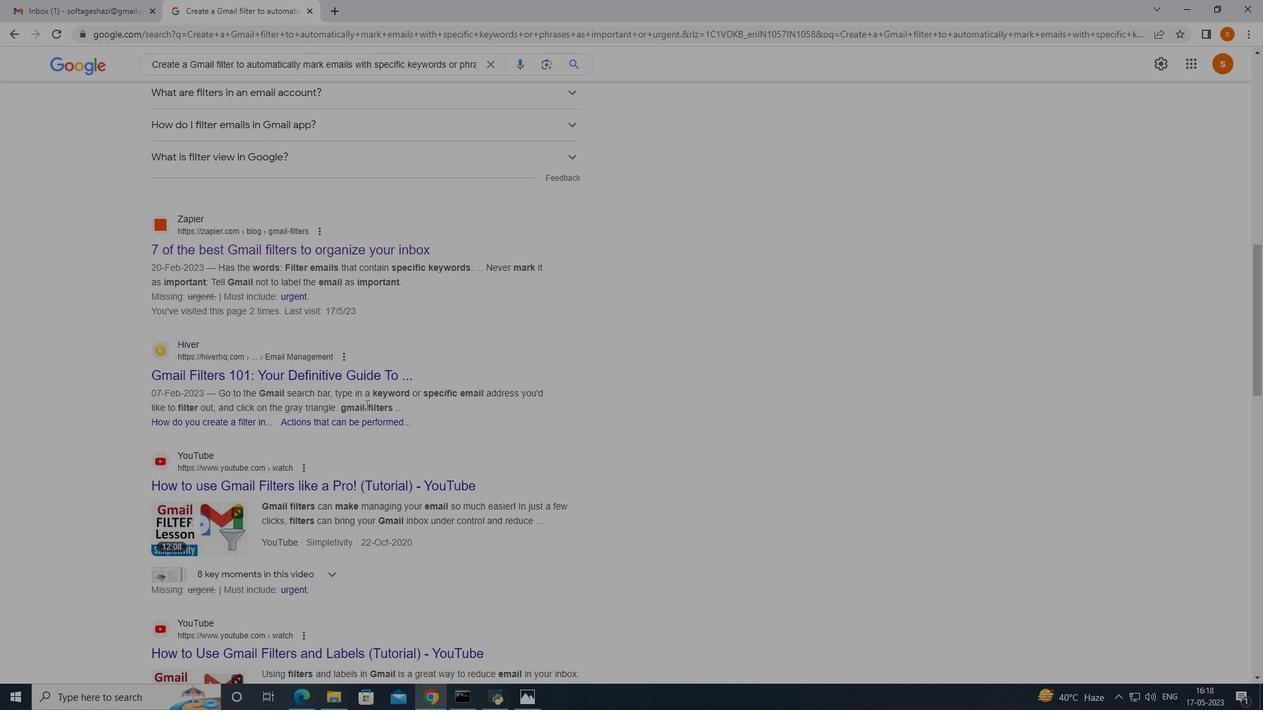 
Action: Mouse scrolled (366, 404) with delta (0, 0)
Screenshot: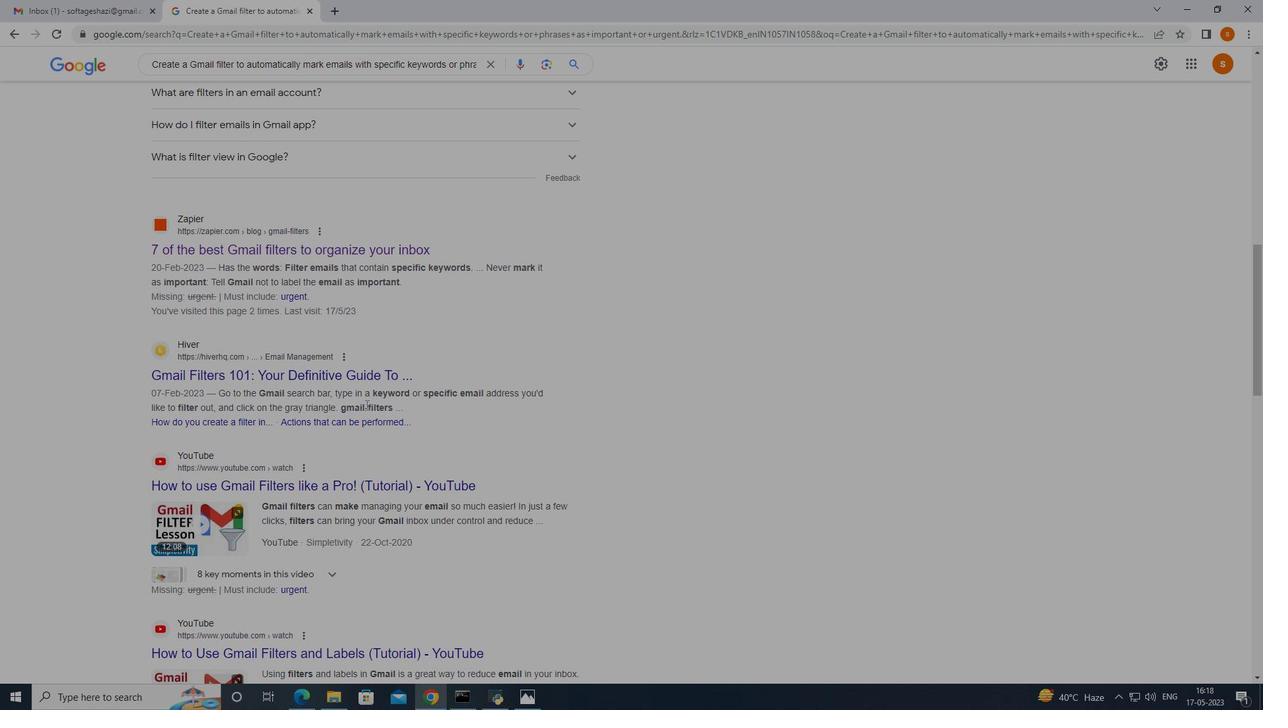 
Action: Mouse moved to (367, 405)
Screenshot: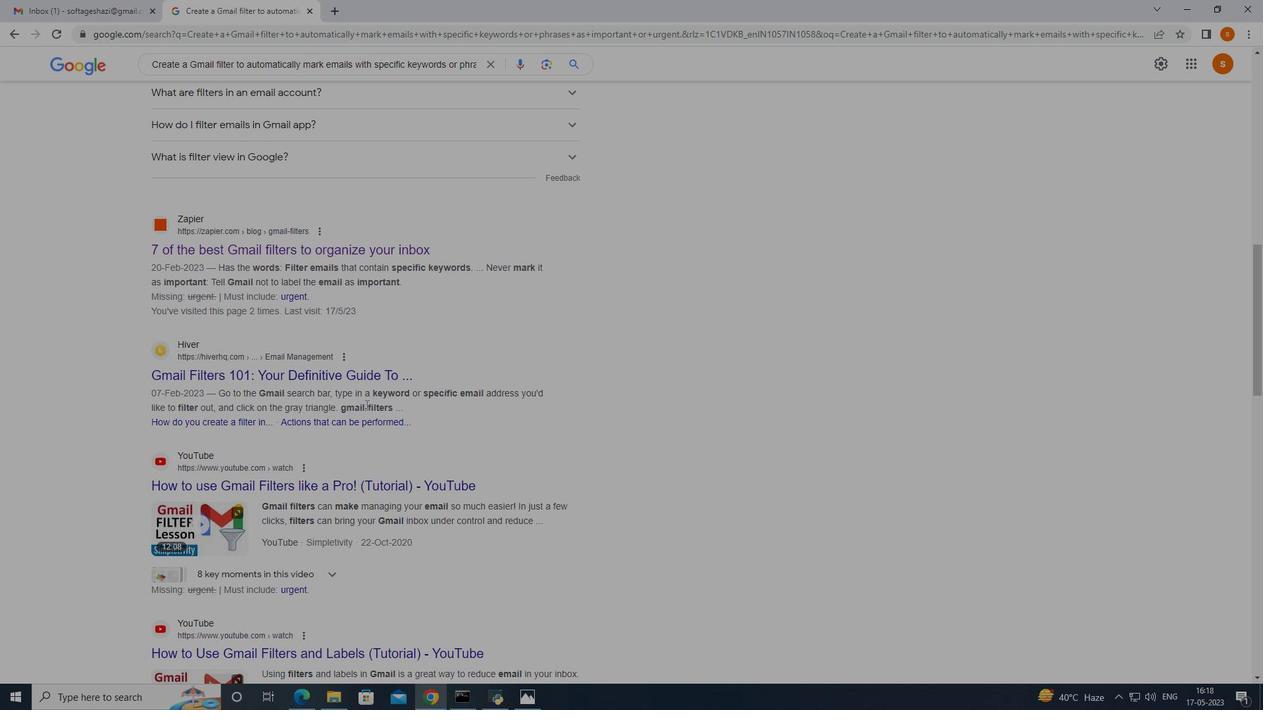 
Action: Mouse scrolled (367, 404) with delta (0, 0)
Screenshot: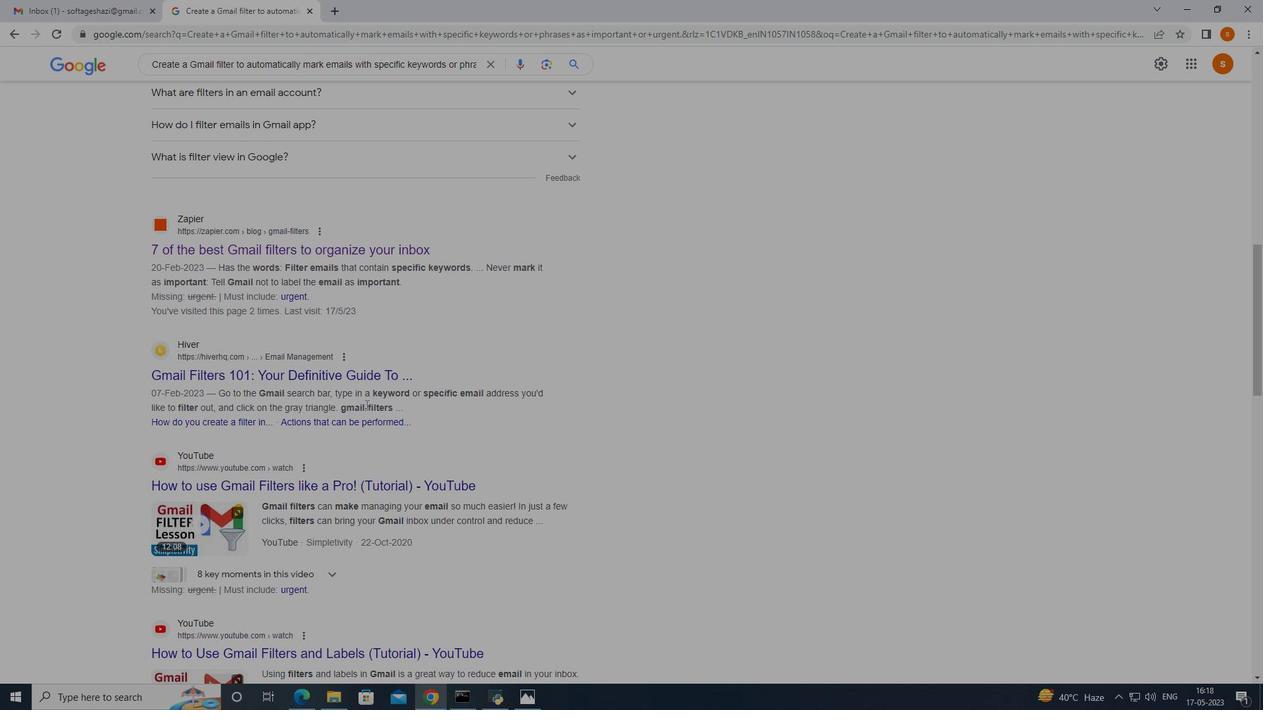 
Action: Mouse moved to (367, 401)
Screenshot: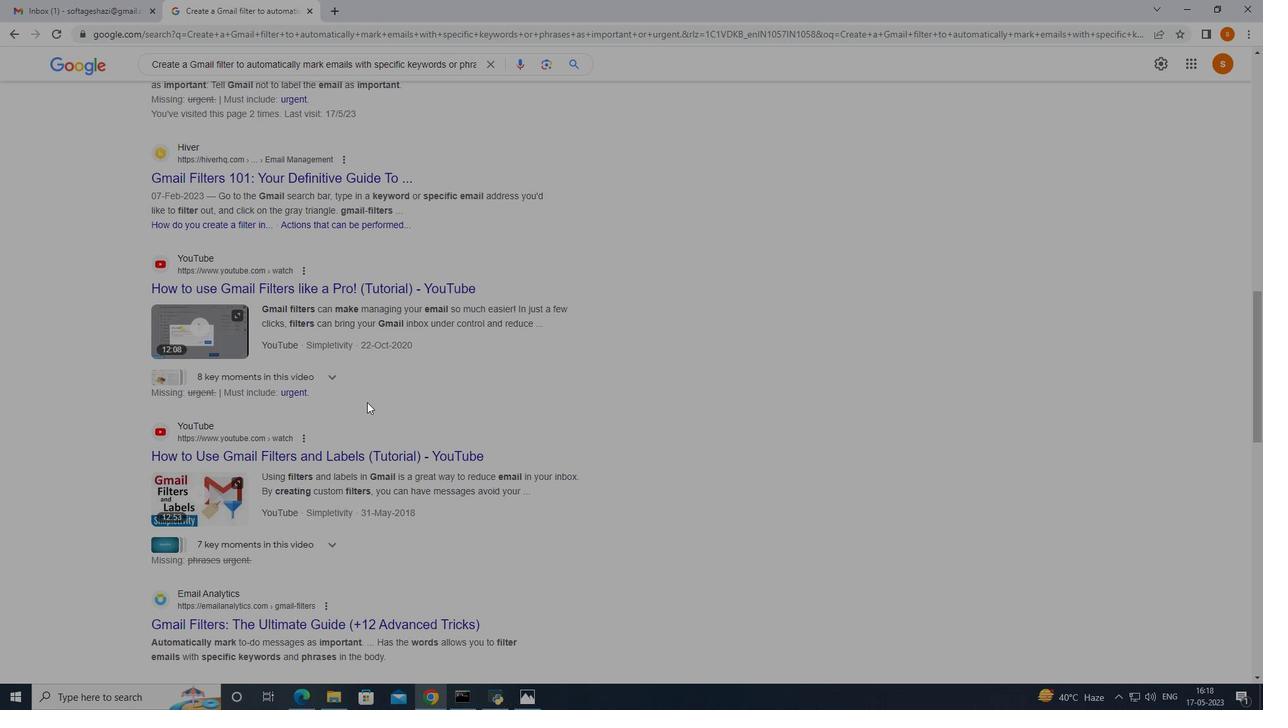 
Action: Mouse scrolled (367, 401) with delta (0, 0)
Screenshot: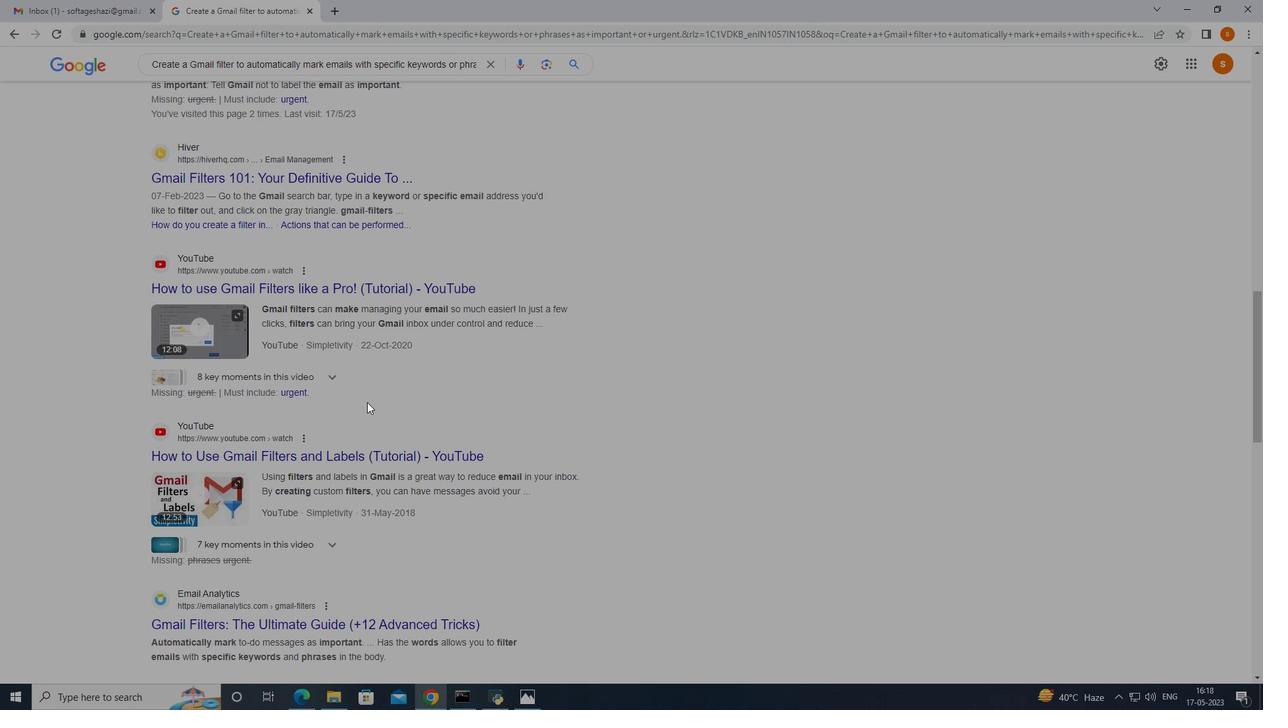 
Action: Mouse moved to (367, 401)
Screenshot: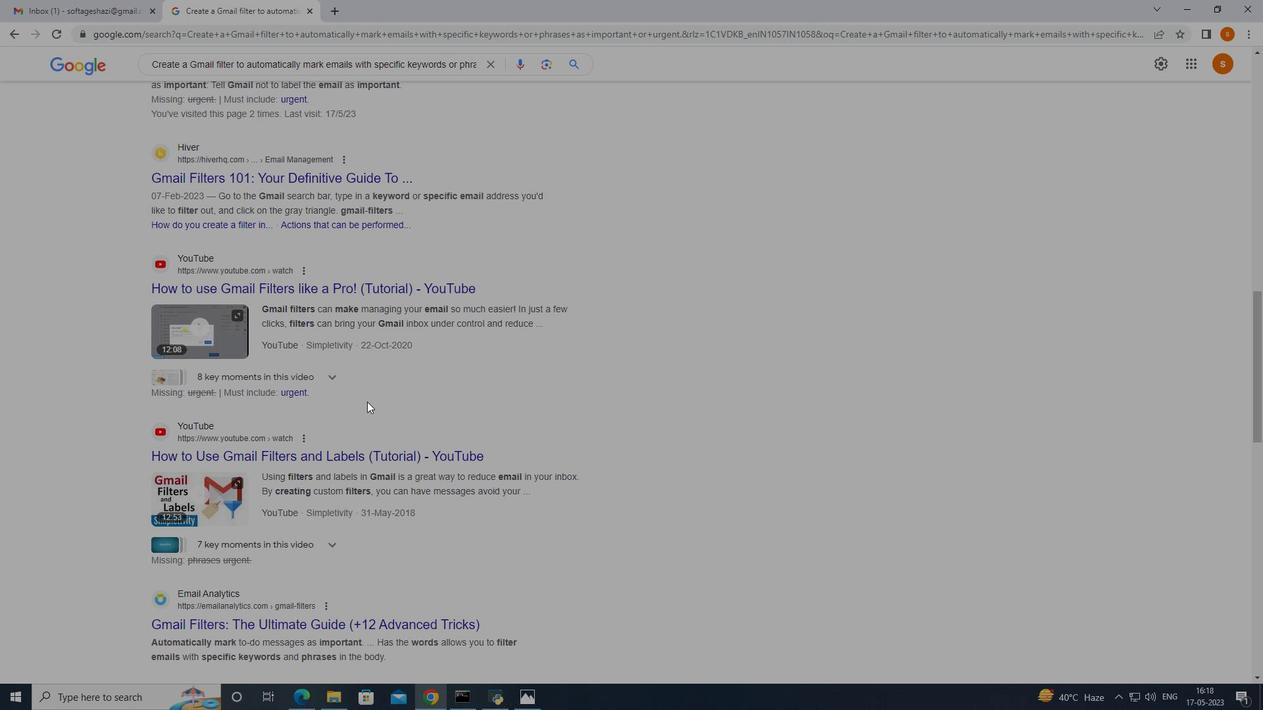 
Action: Mouse scrolled (367, 401) with delta (0, 0)
Screenshot: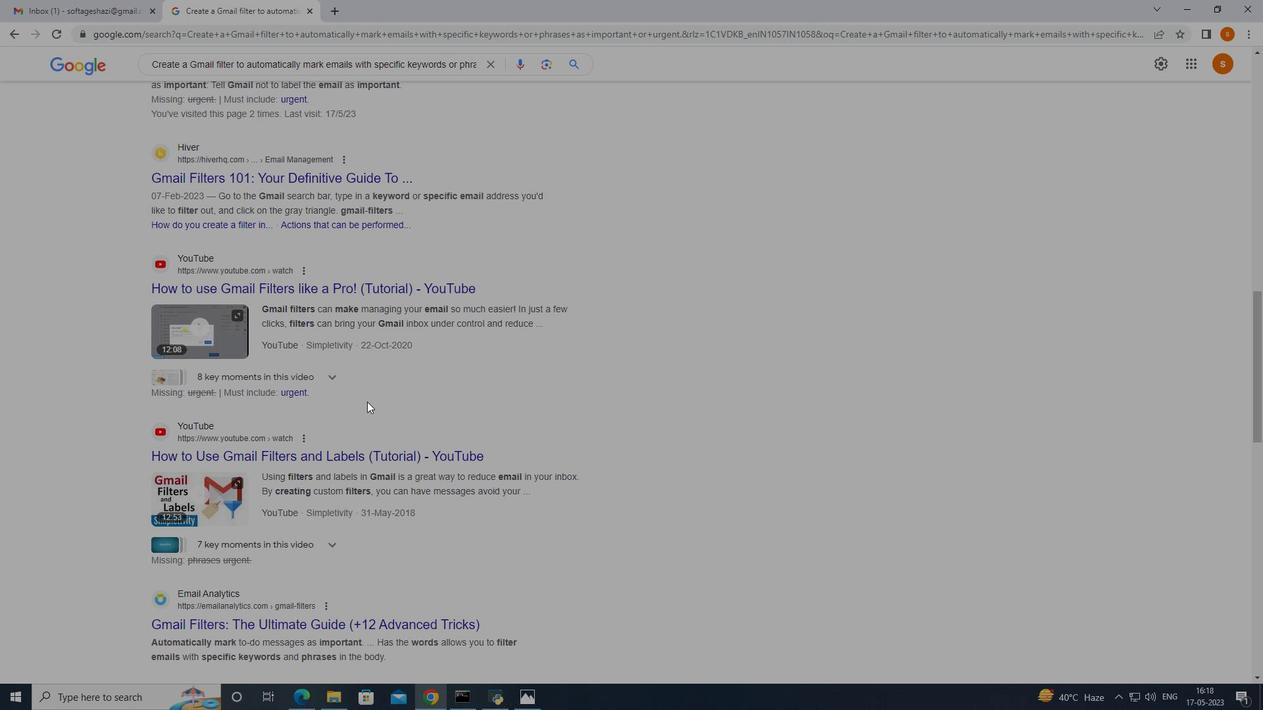 
Action: Mouse moved to (367, 403)
Screenshot: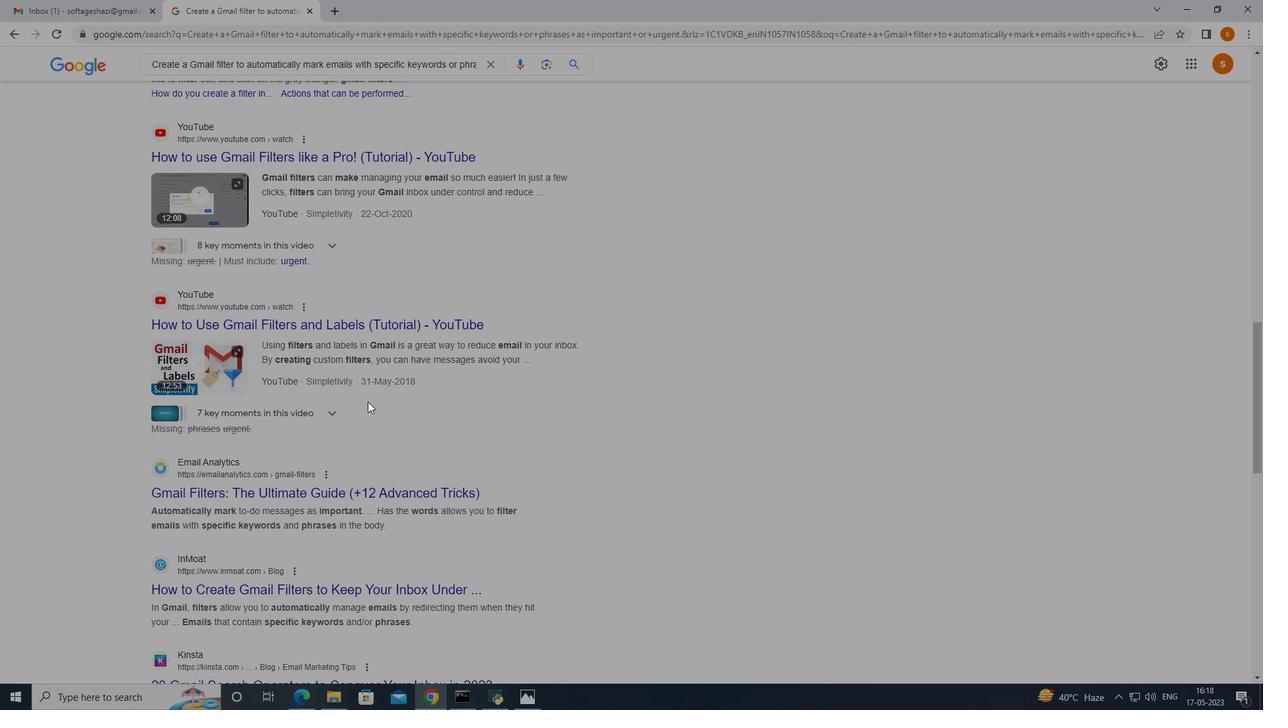 
Action: Mouse scrolled (367, 402) with delta (0, 0)
Screenshot: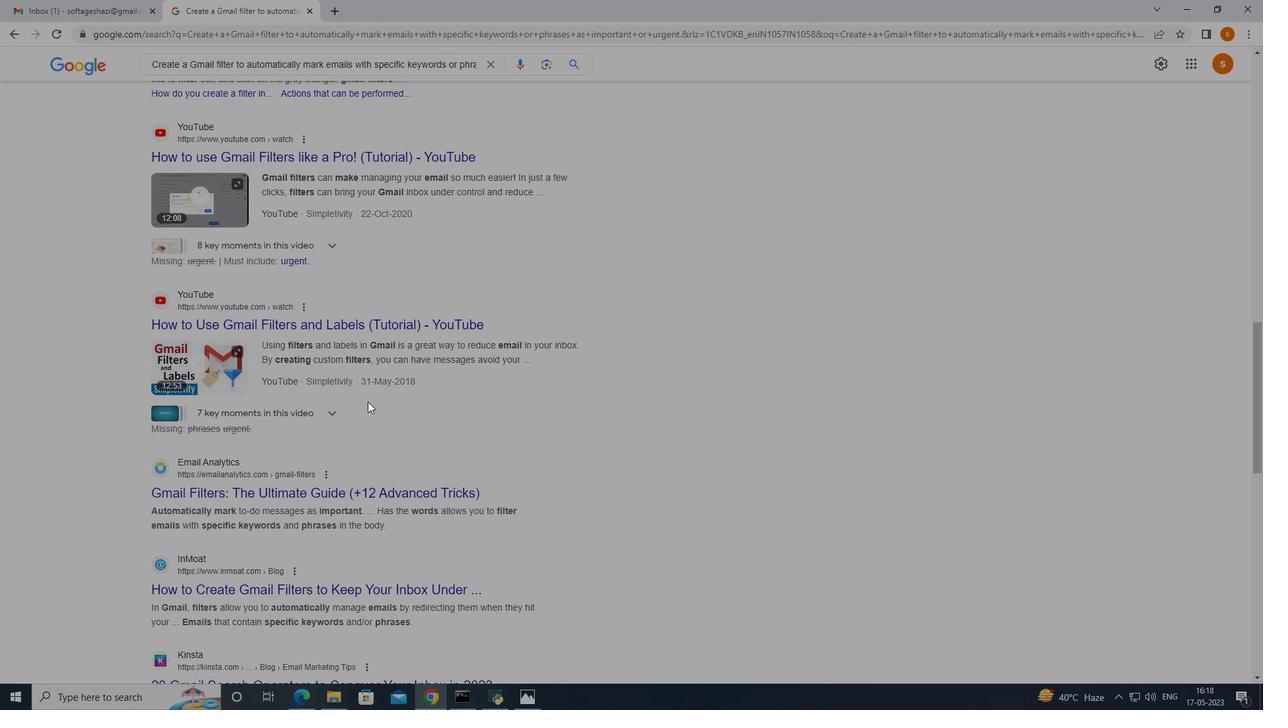 
Action: Mouse moved to (367, 403)
Screenshot: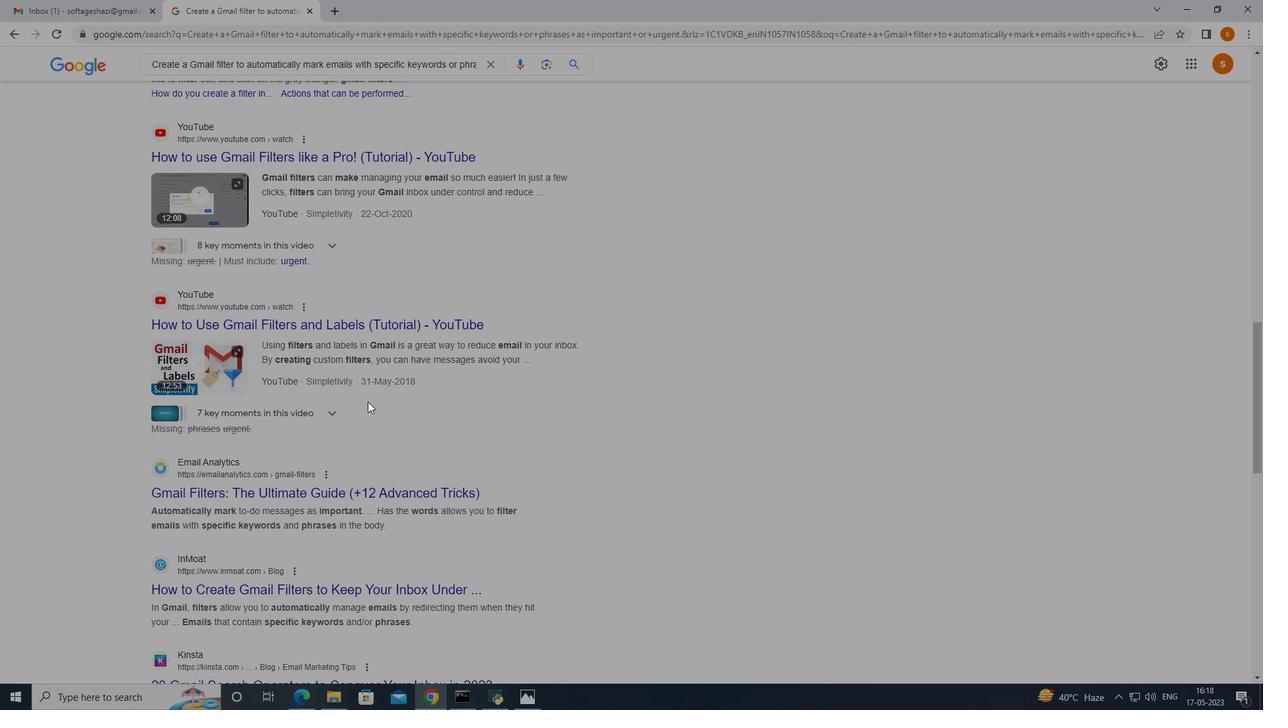 
Action: Mouse scrolled (367, 402) with delta (0, 0)
Screenshot: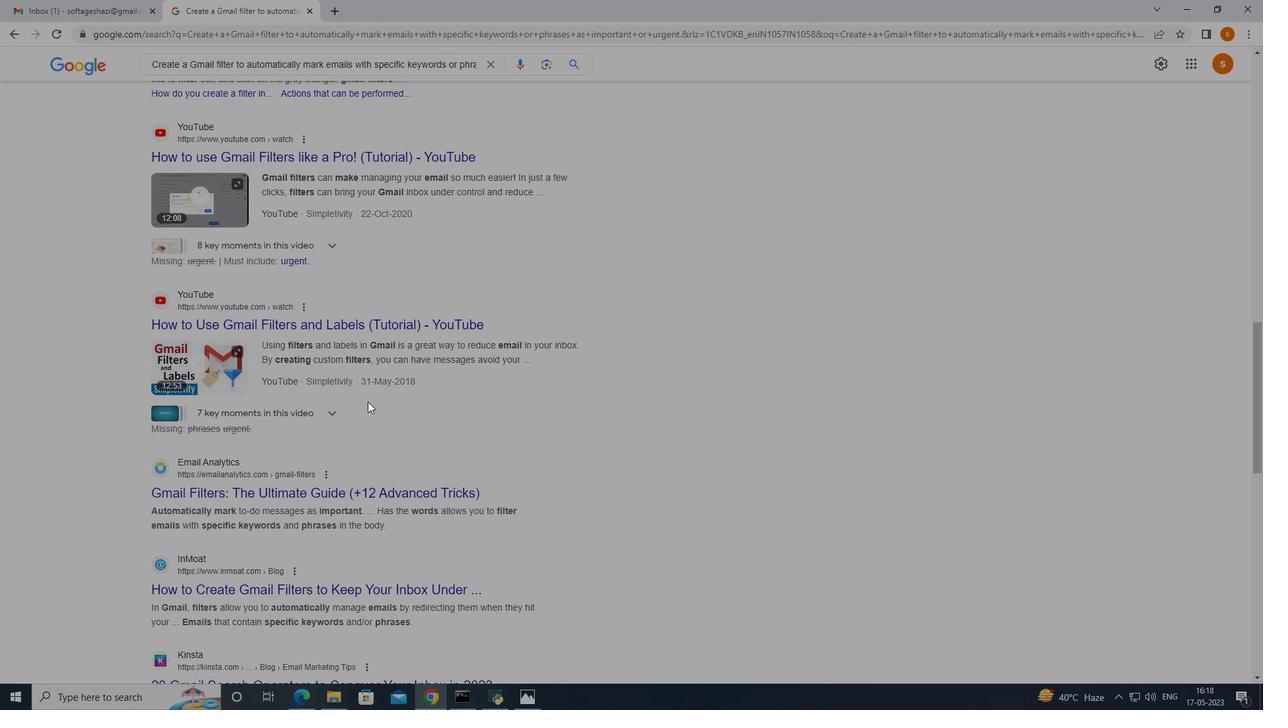 
Action: Mouse moved to (368, 403)
Screenshot: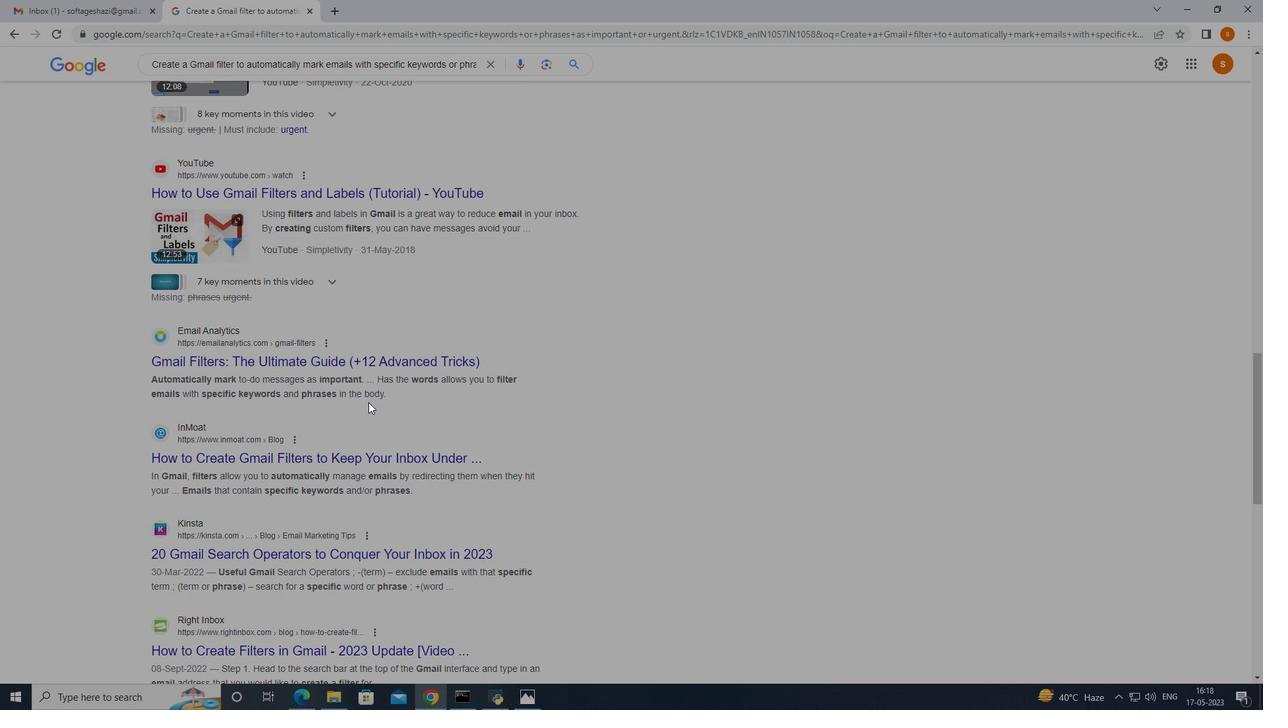 
Action: Mouse scrolled (368, 402) with delta (0, 0)
Screenshot: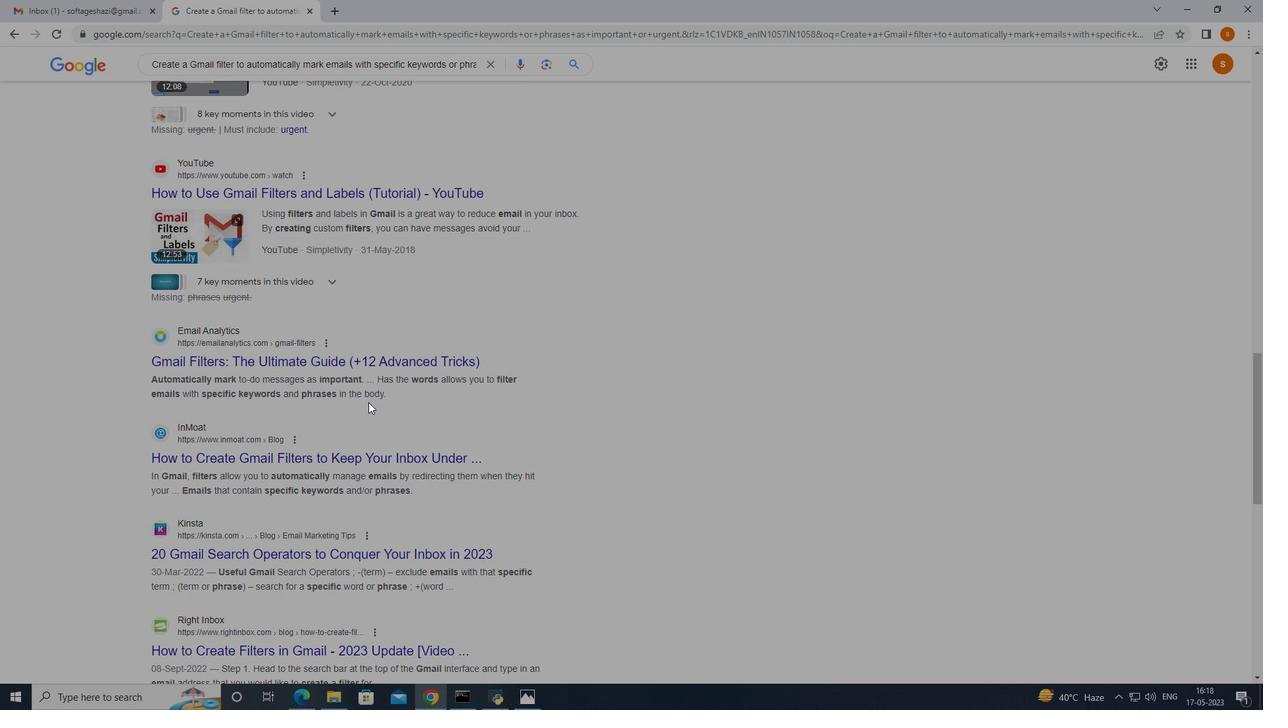 
Action: Mouse moved to (367, 399)
Screenshot: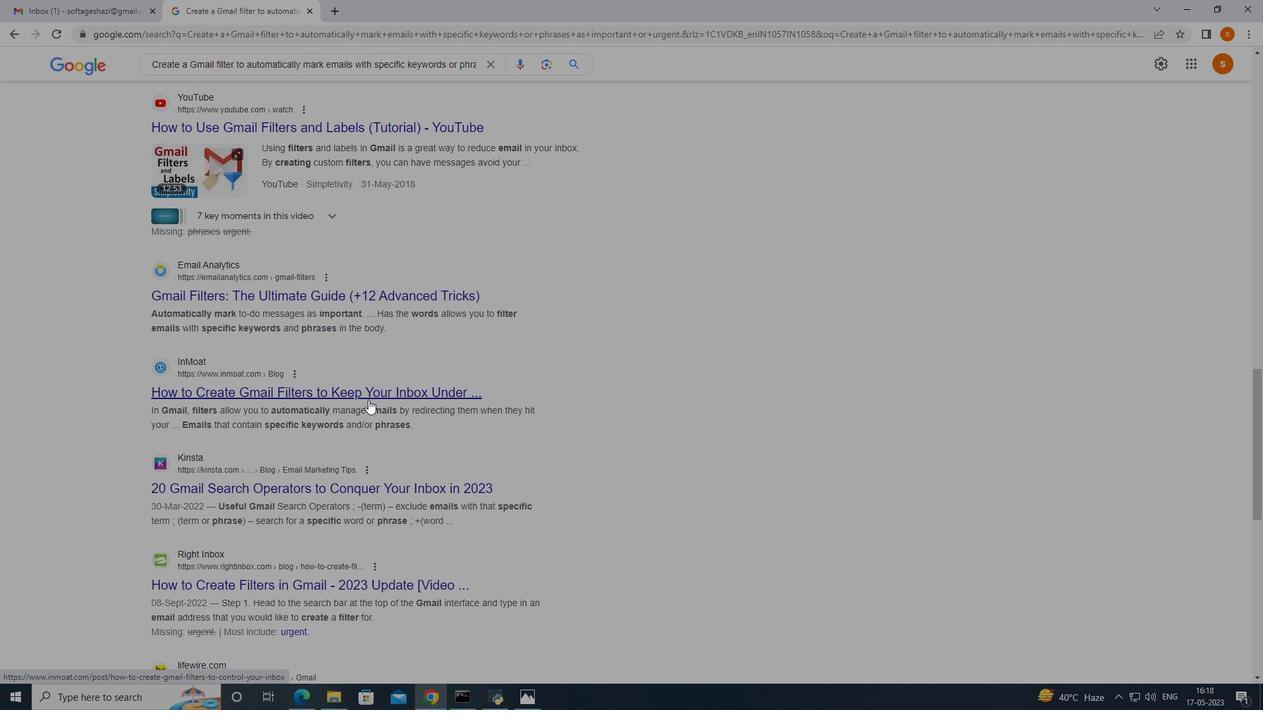 
Action: Mouse scrolled (367, 400) with delta (0, 0)
Screenshot: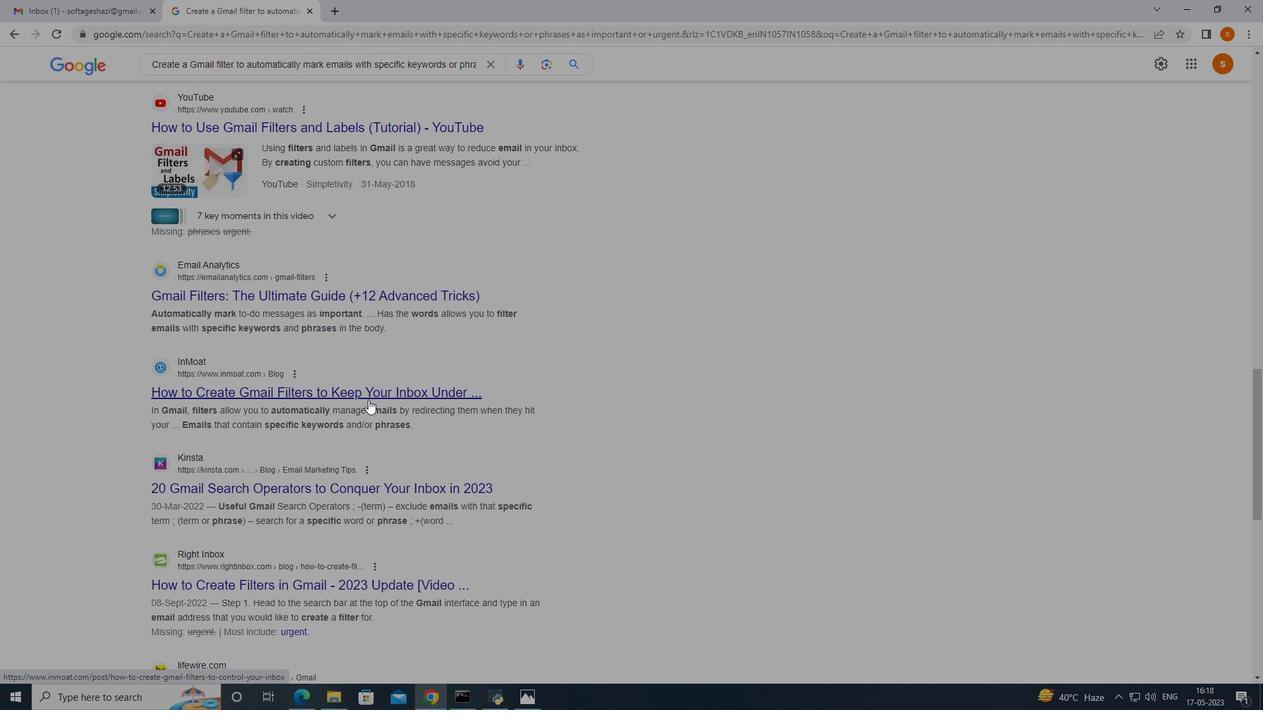 
Action: Mouse scrolled (367, 400) with delta (0, 0)
Screenshot: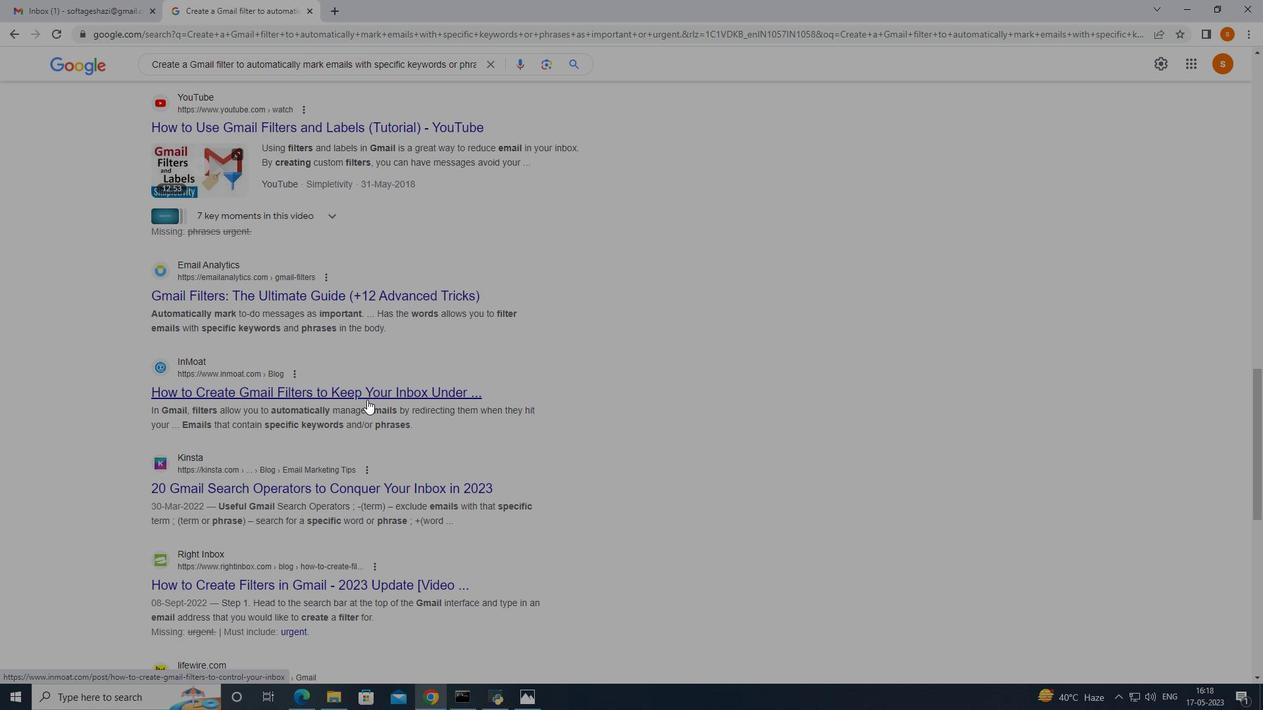 
Action: Mouse scrolled (367, 400) with delta (0, 0)
Screenshot: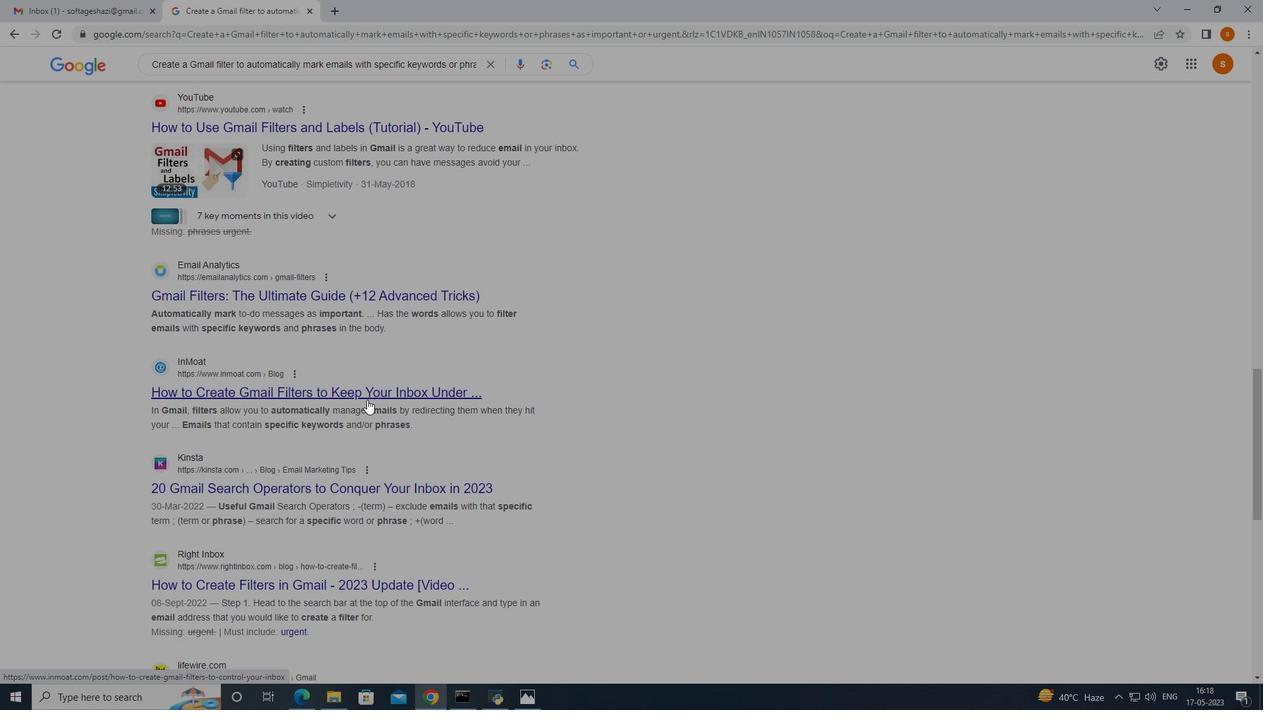 
Action: Mouse moved to (366, 394)
Screenshot: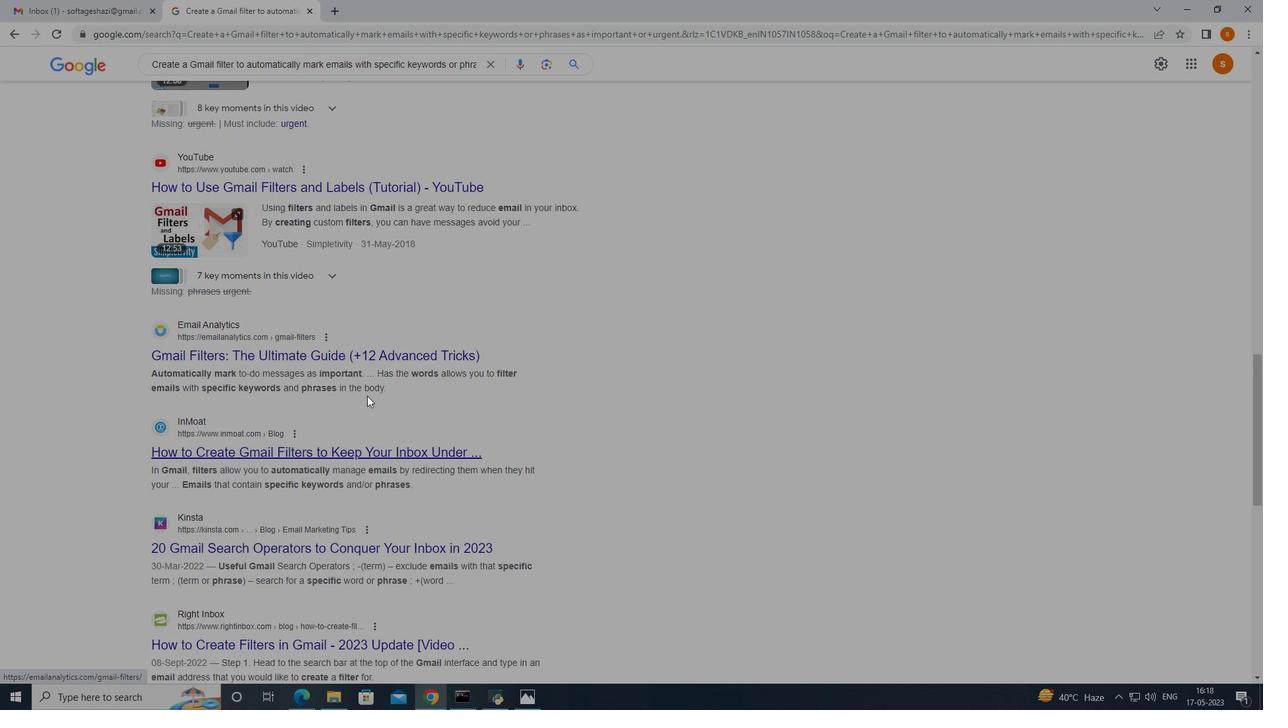 
Action: Mouse scrolled (366, 394) with delta (0, 0)
Screenshot: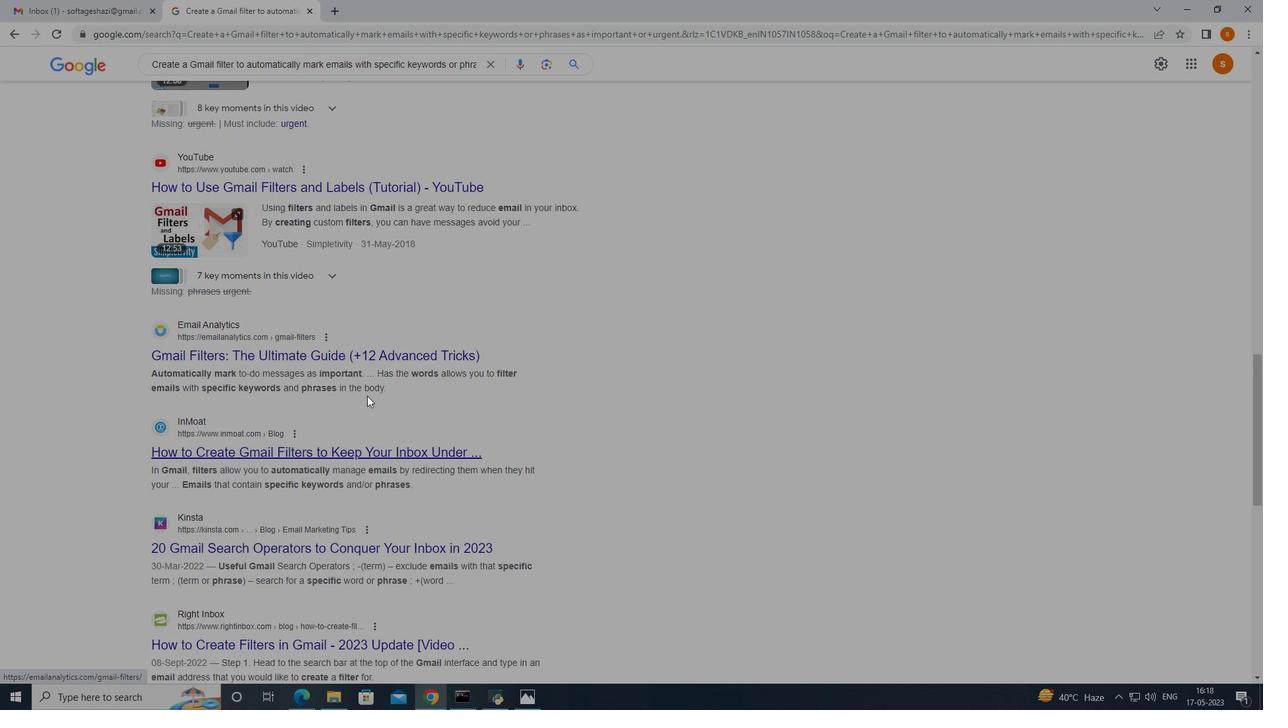 
Action: Mouse scrolled (366, 394) with delta (0, 0)
Screenshot: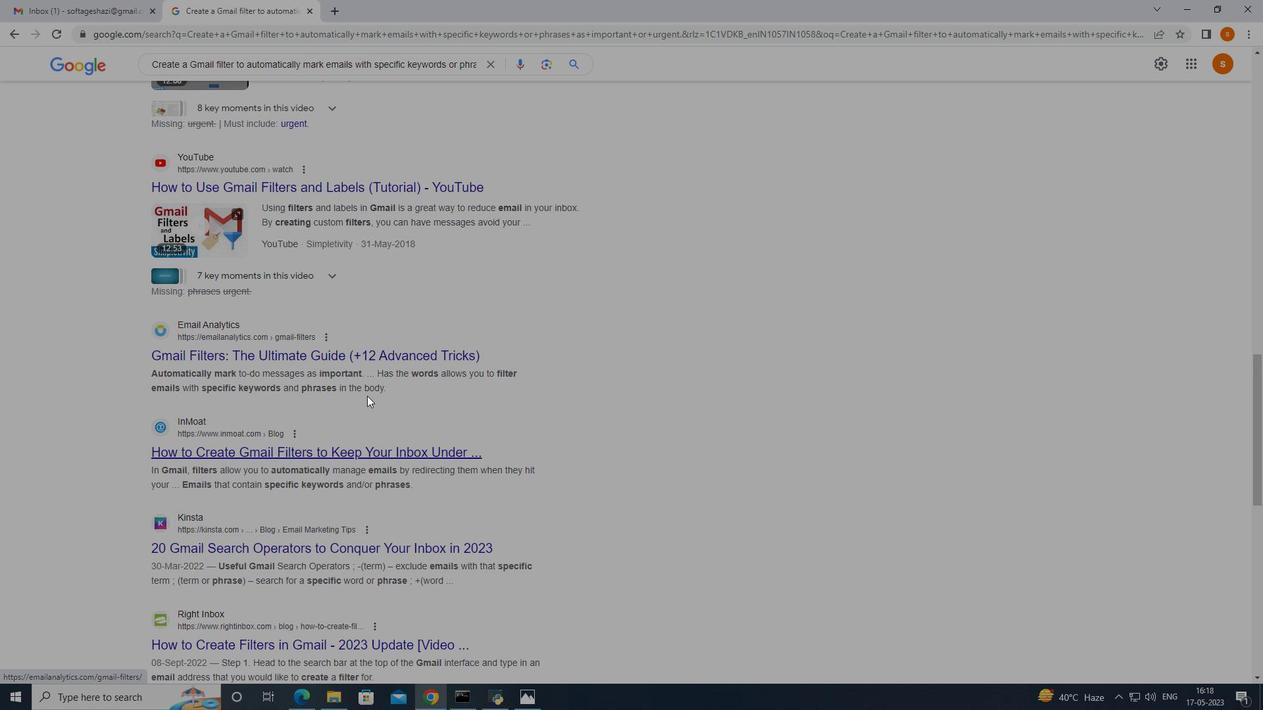 
Action: Mouse scrolled (366, 394) with delta (0, 0)
Screenshot: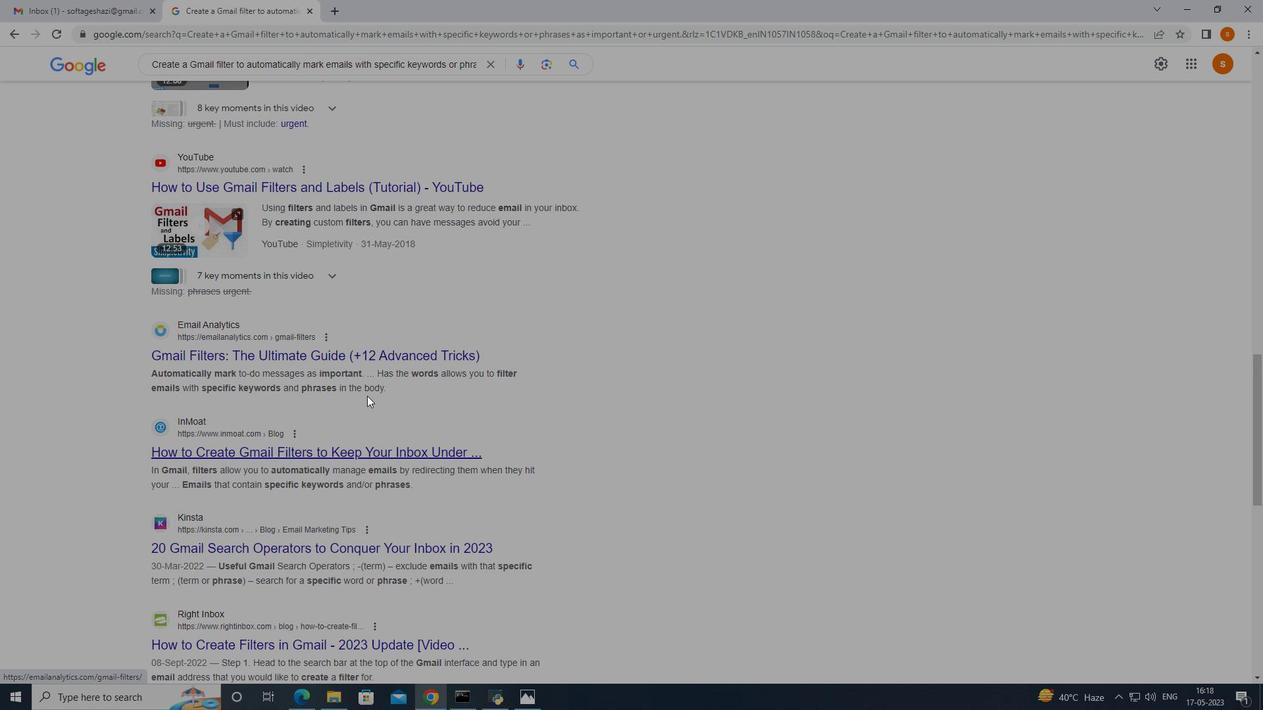 
Action: Mouse scrolled (366, 394) with delta (0, 0)
Screenshot: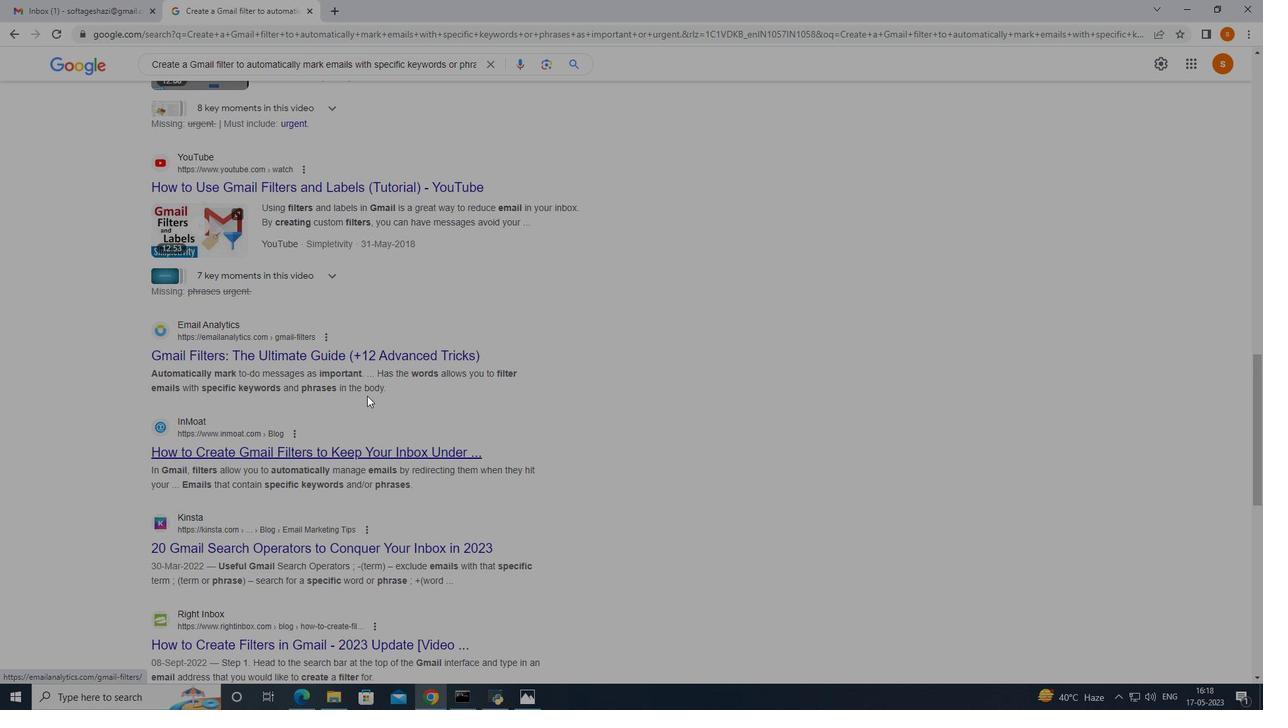 
Action: Mouse moved to (366, 393)
Screenshot: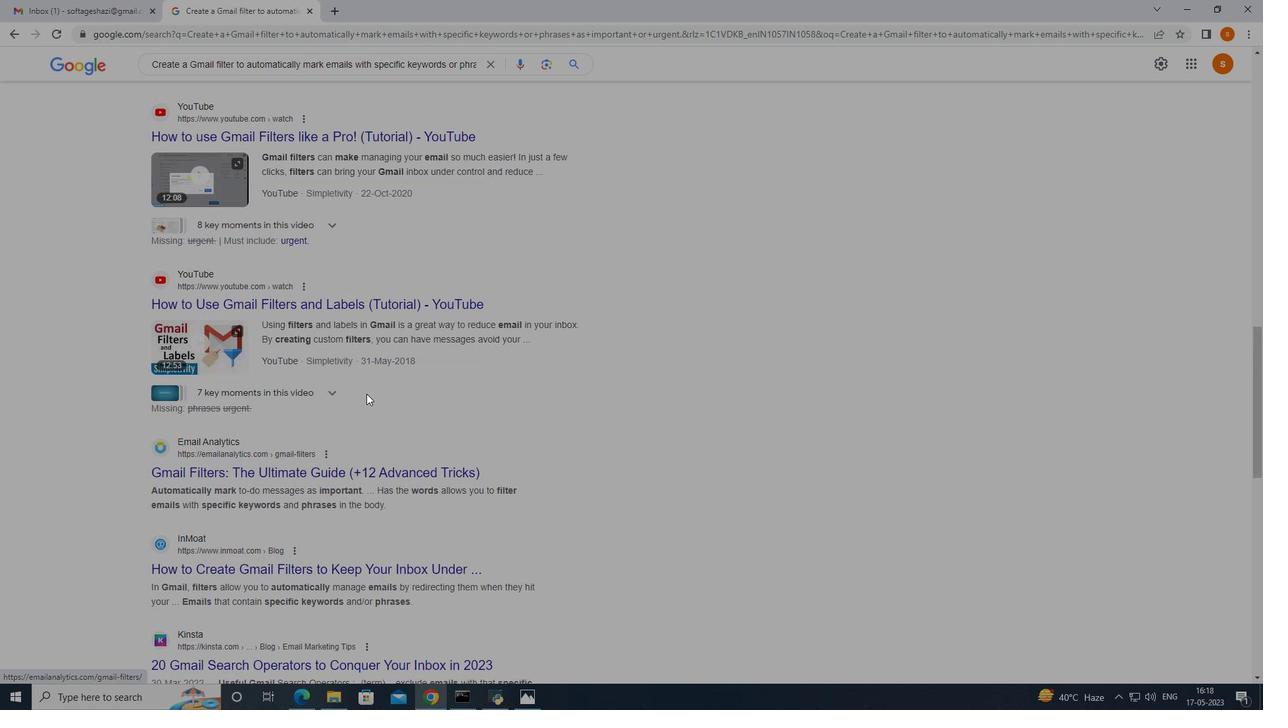 
Action: Mouse scrolled (366, 394) with delta (0, 0)
Screenshot: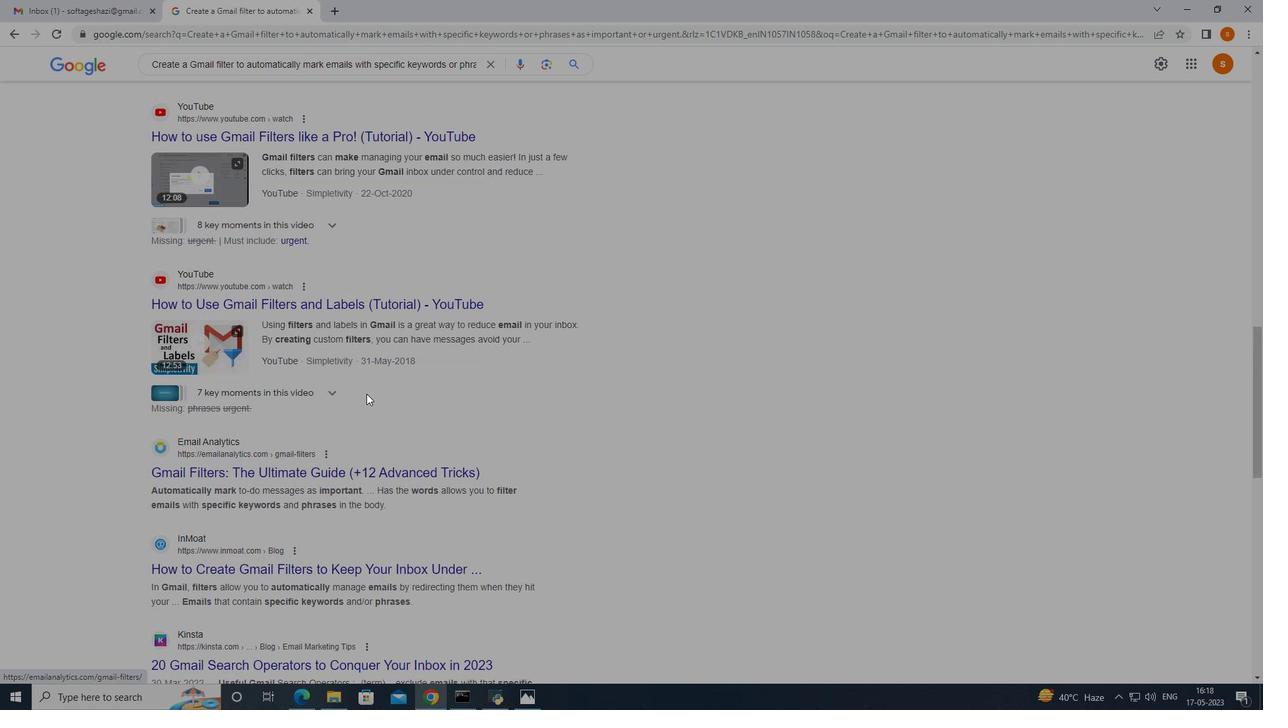 
Action: Mouse moved to (338, 365)
Screenshot: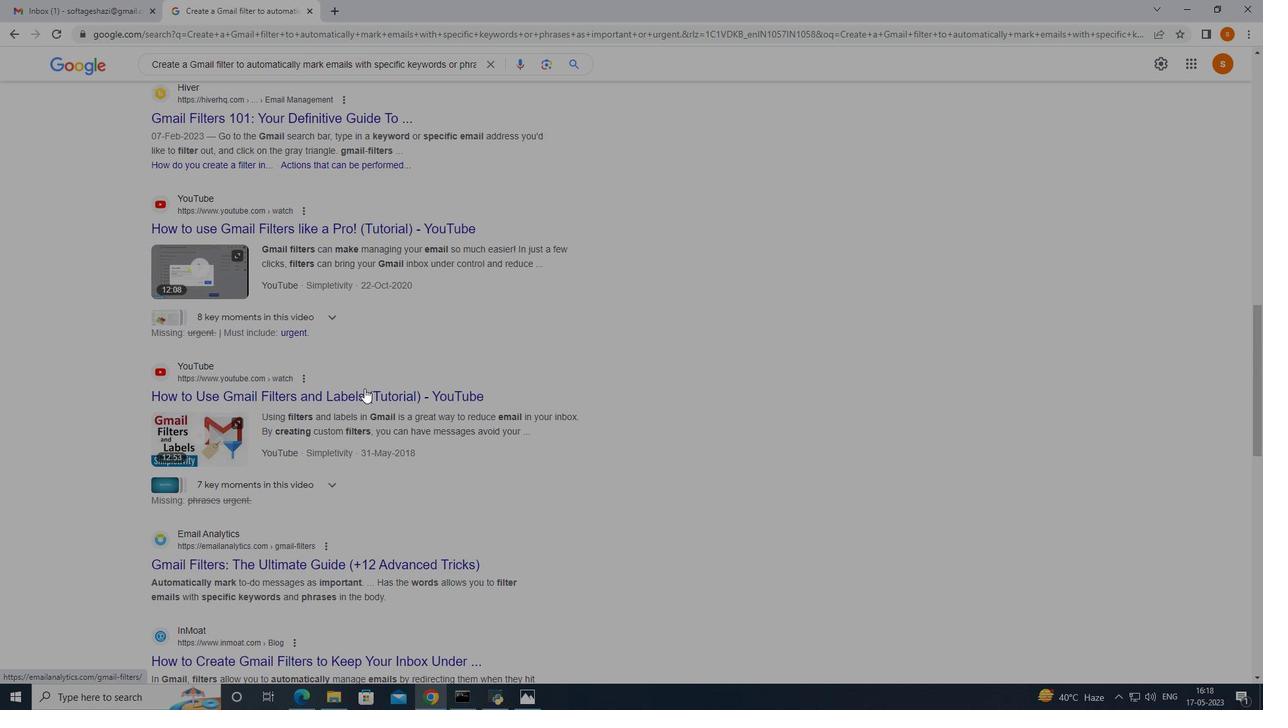 
Action: Mouse scrolled (338, 365) with delta (0, 0)
Screenshot: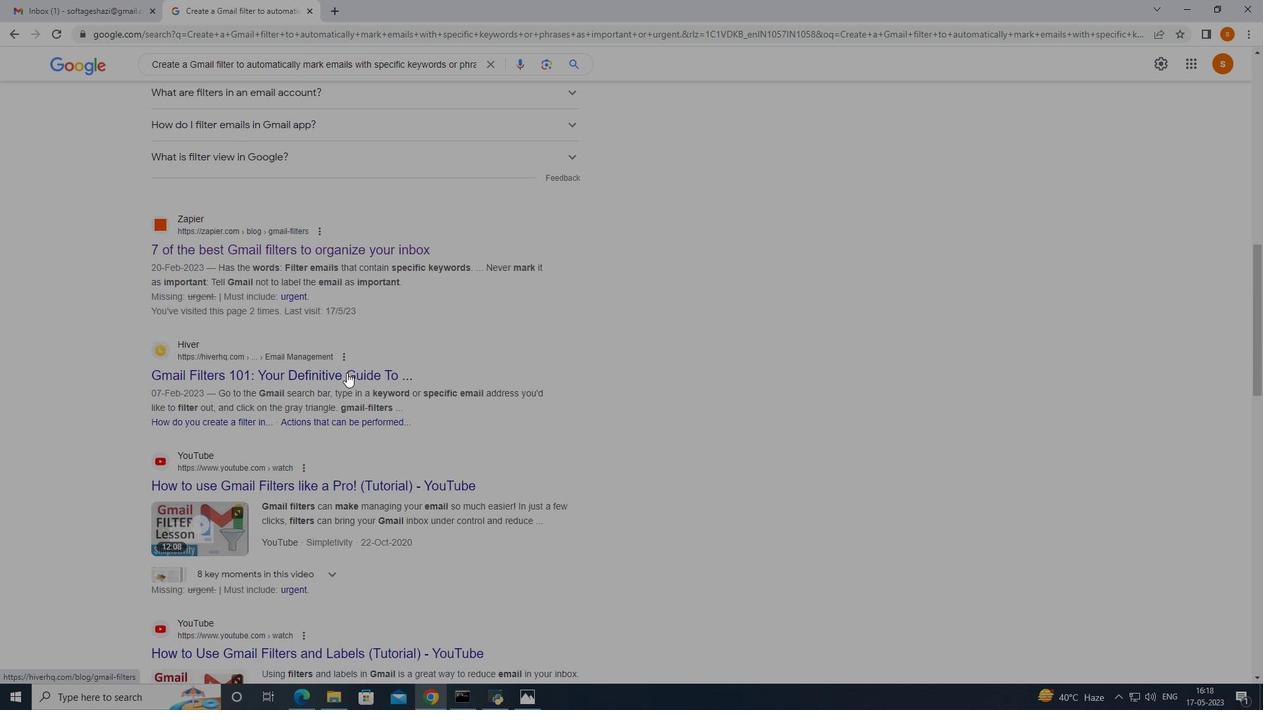 
Action: Mouse moved to (336, 363)
Screenshot: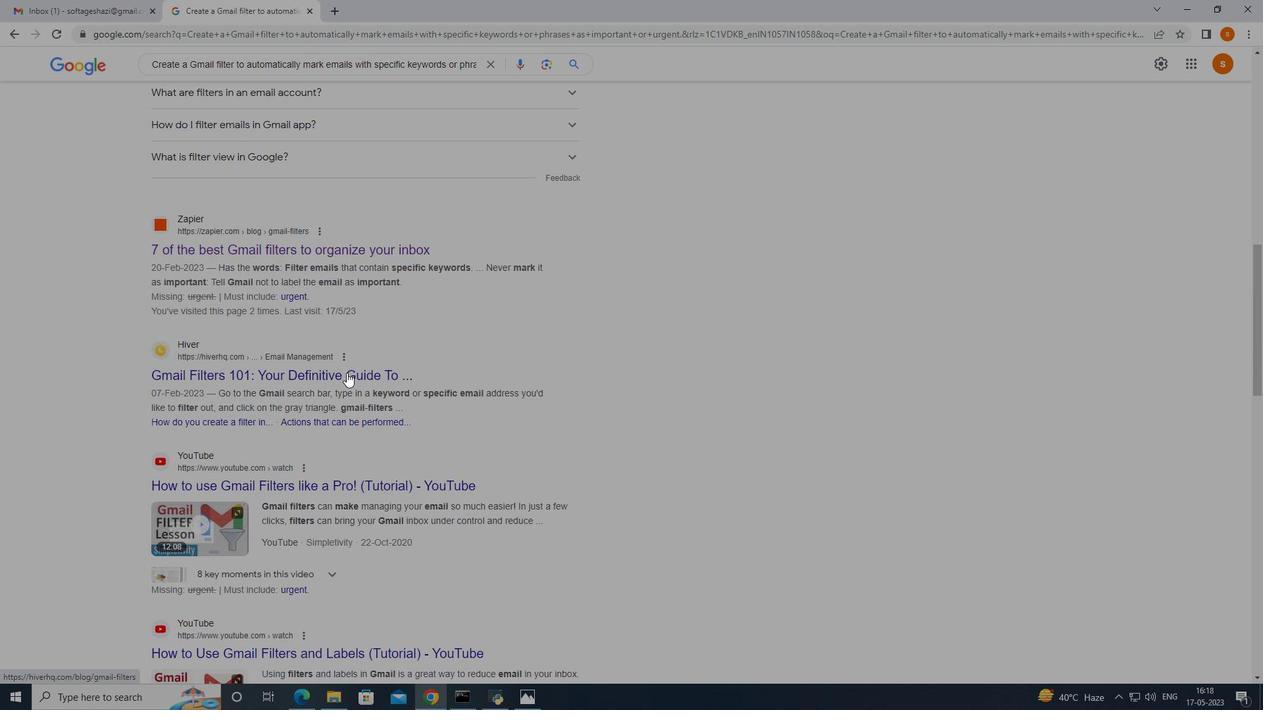 
Action: Mouse scrolled (336, 363) with delta (0, 0)
Screenshot: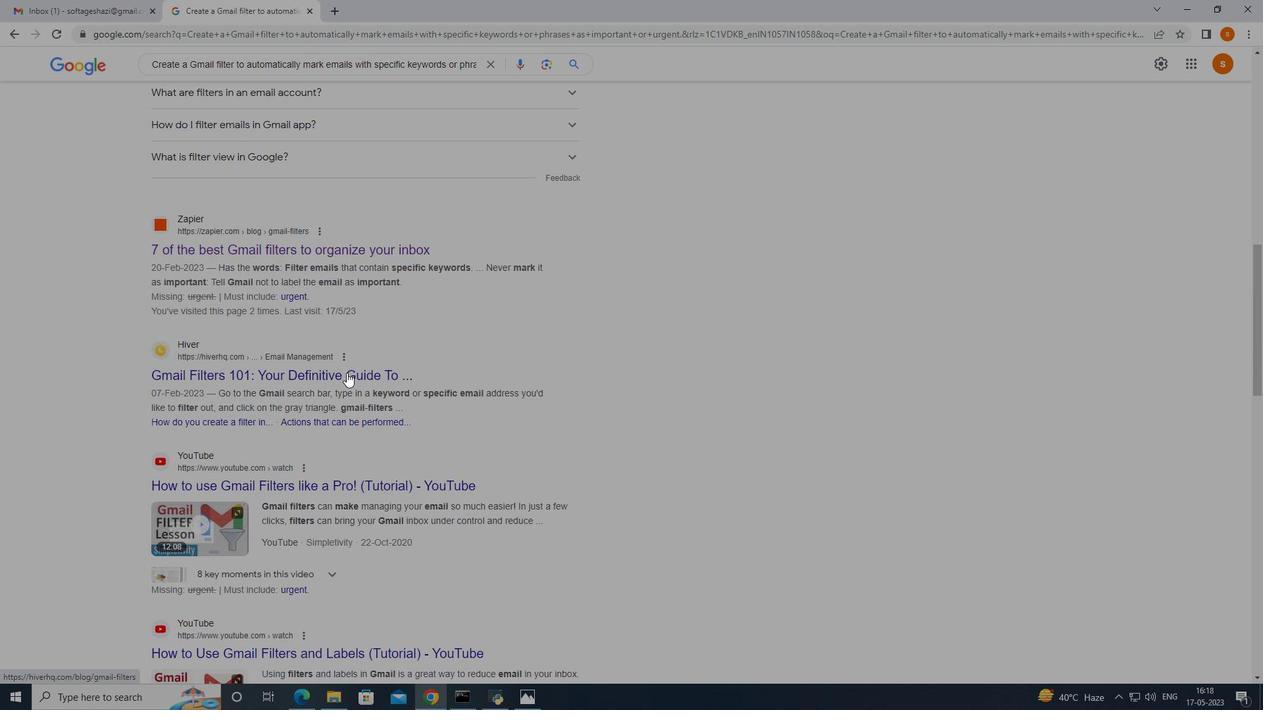 
Action: Mouse scrolled (336, 363) with delta (0, 0)
Screenshot: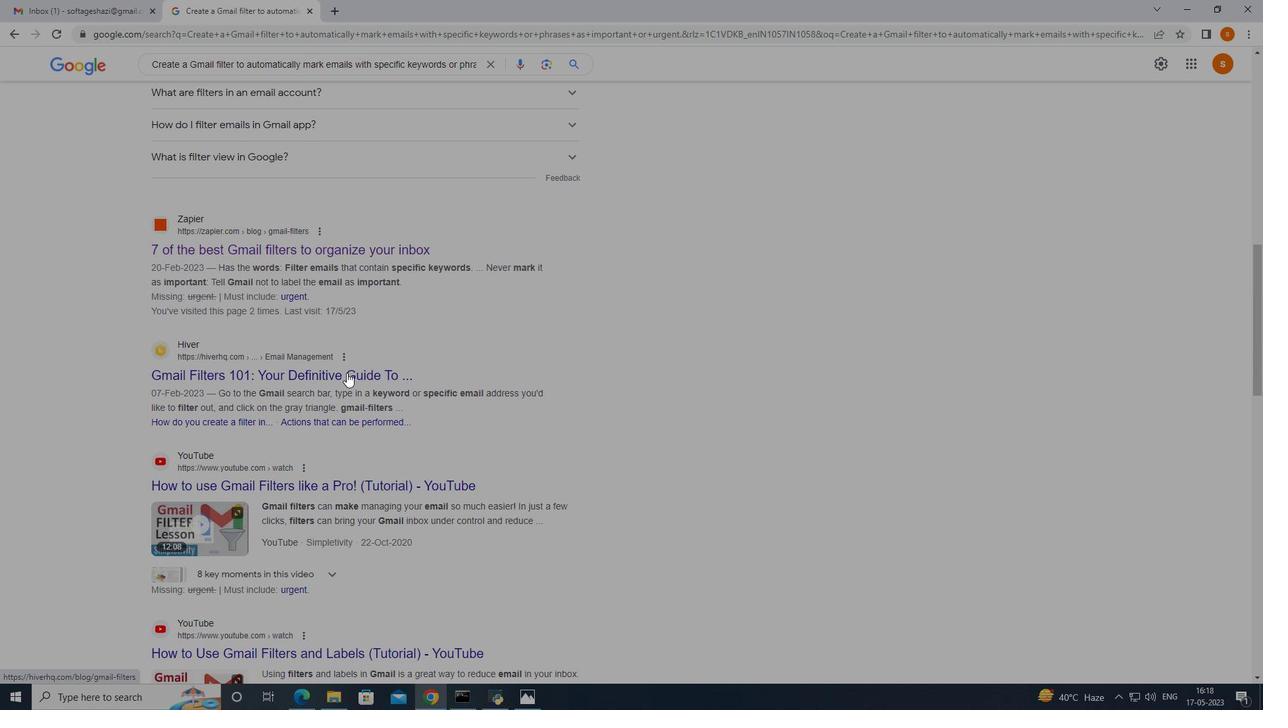 
Action: Mouse moved to (569, 352)
Screenshot: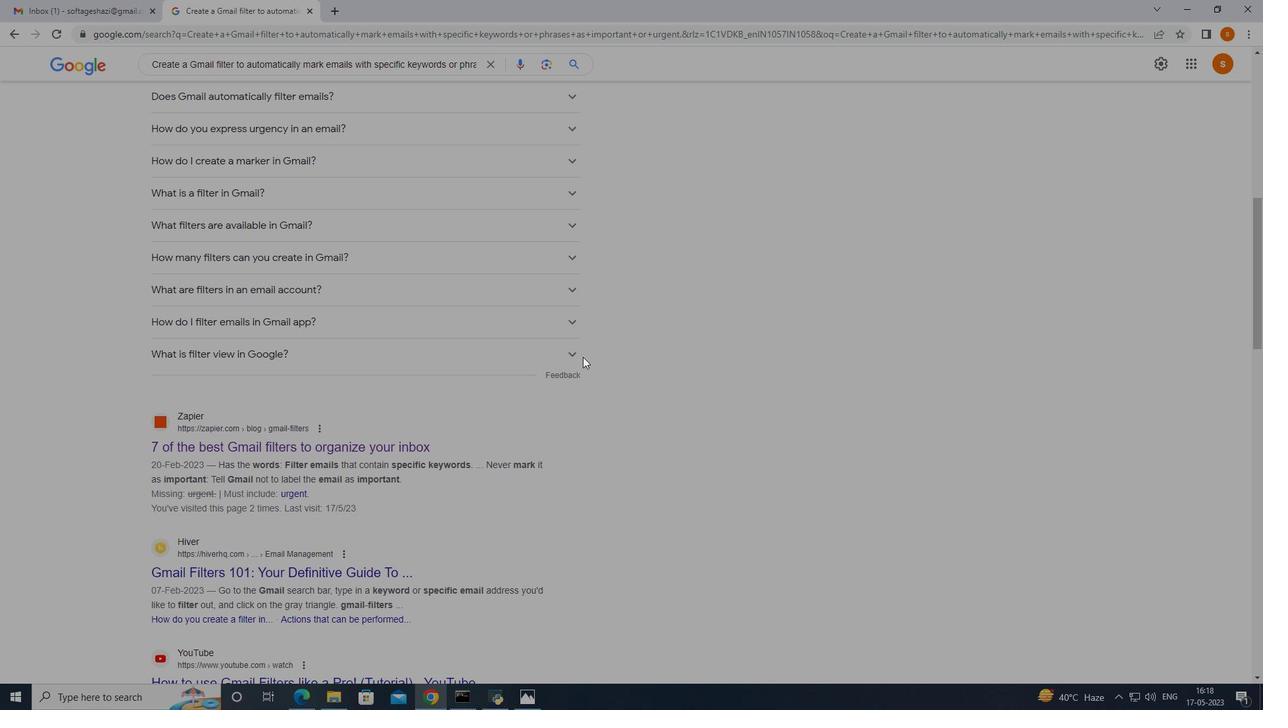 
Action: Mouse pressed left at (569, 352)
Screenshot: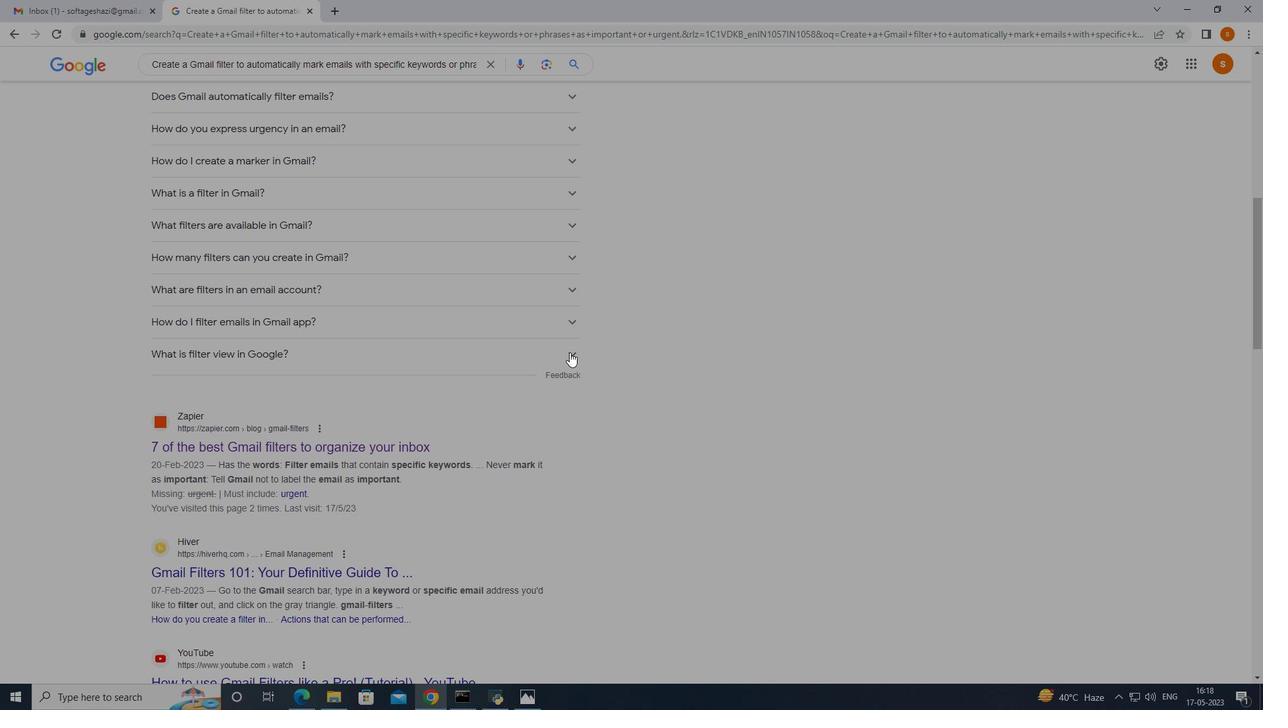 
Action: Mouse moved to (569, 352)
Screenshot: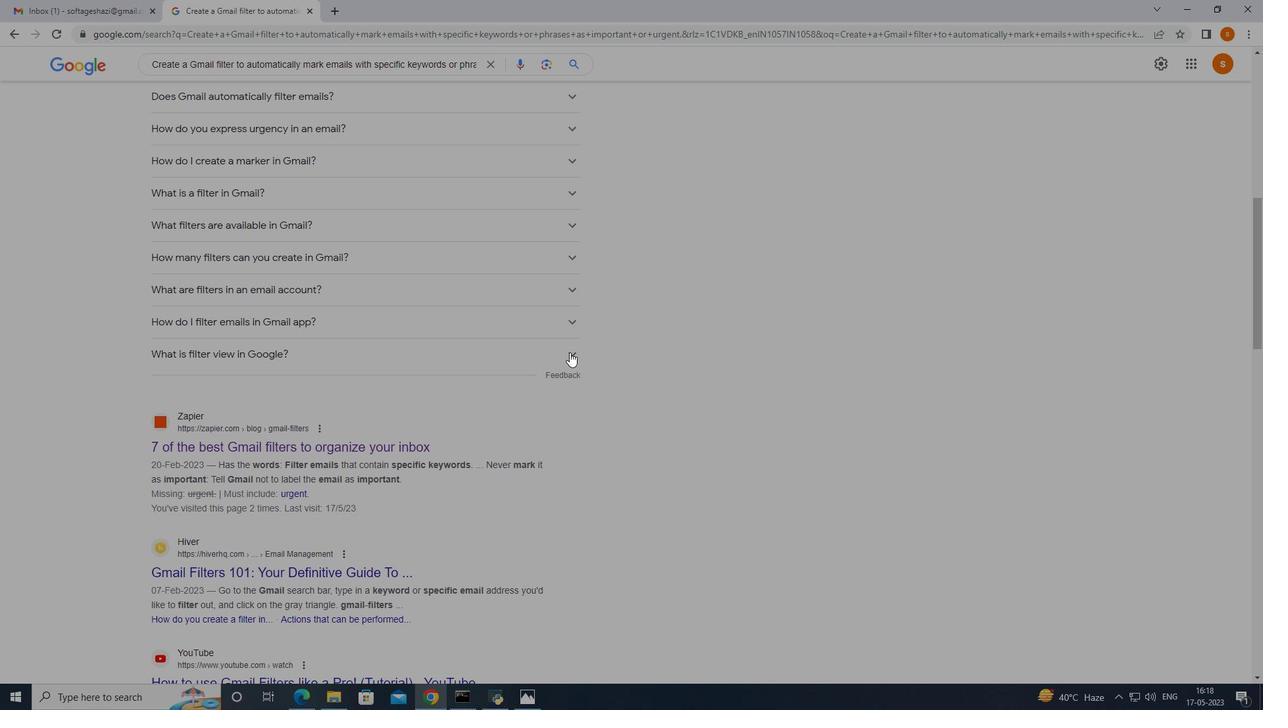
Action: Mouse pressed left at (569, 352)
Screenshot: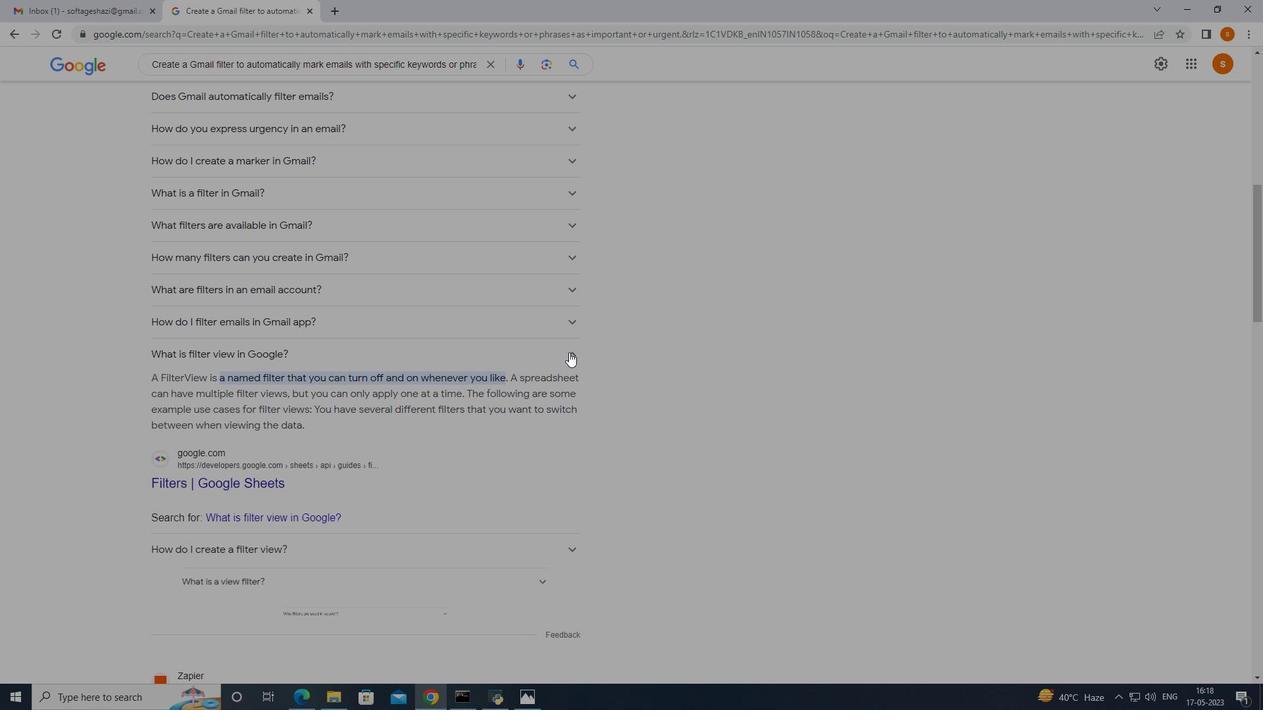 
Action: Mouse moved to (382, 301)
Screenshot: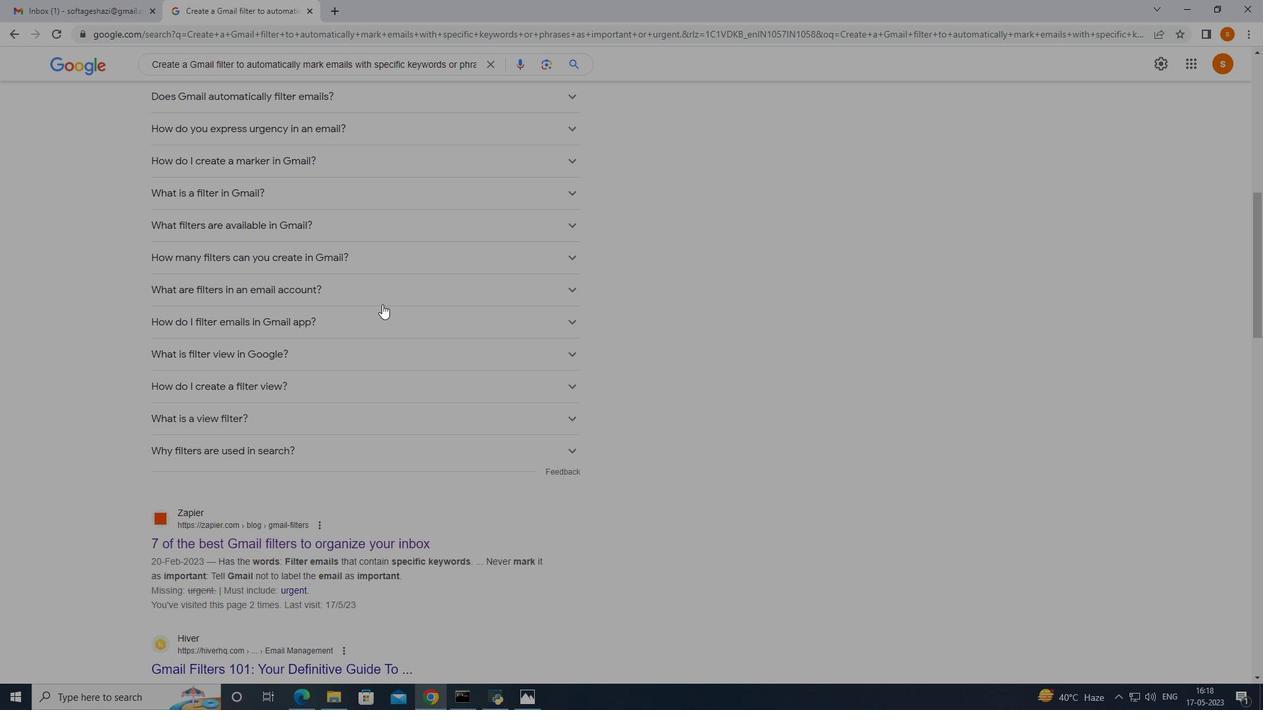 
Action: Mouse scrolled (382, 302) with delta (0, 0)
Screenshot: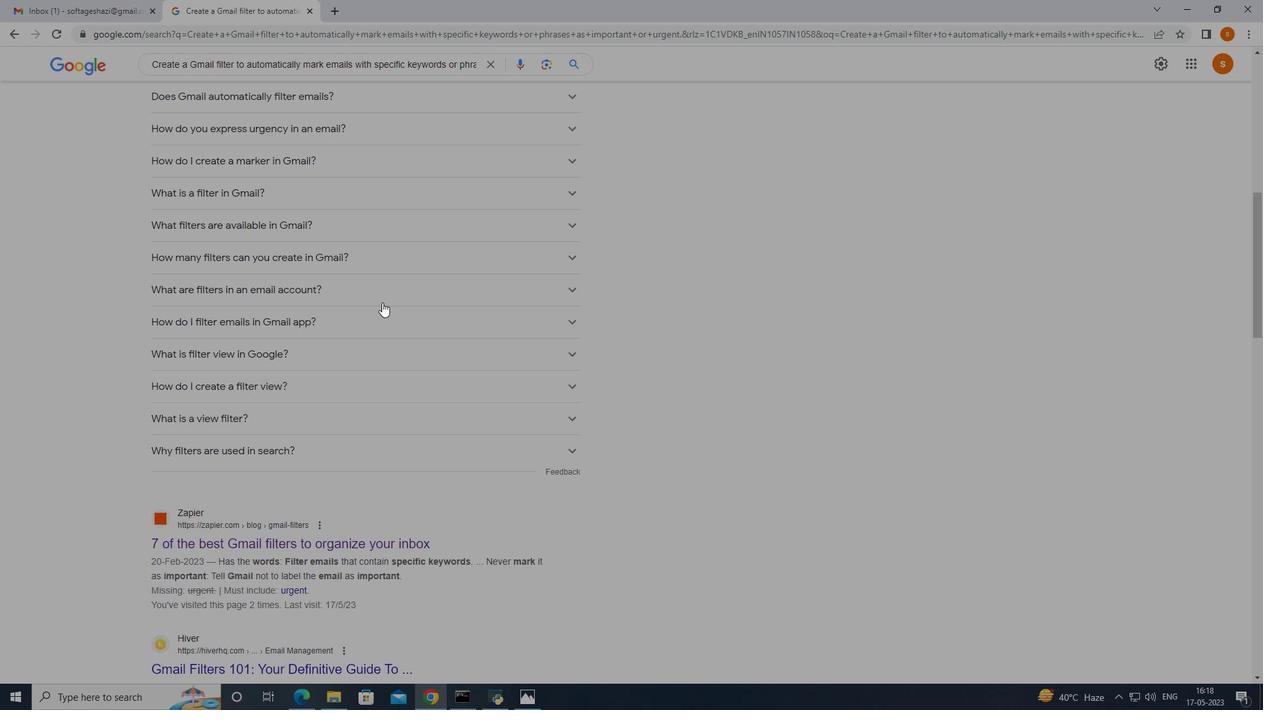 
Action: Mouse scrolled (382, 302) with delta (0, 0)
Screenshot: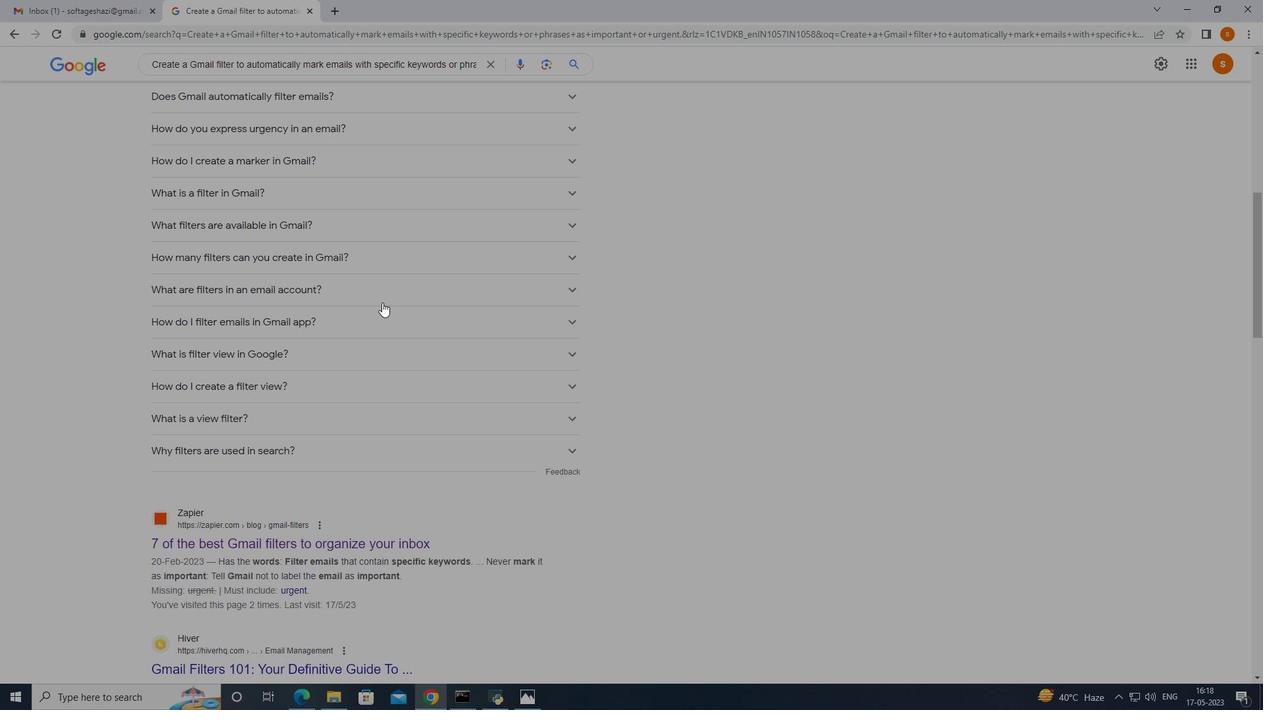 
Action: Mouse scrolled (382, 302) with delta (0, 0)
Screenshot: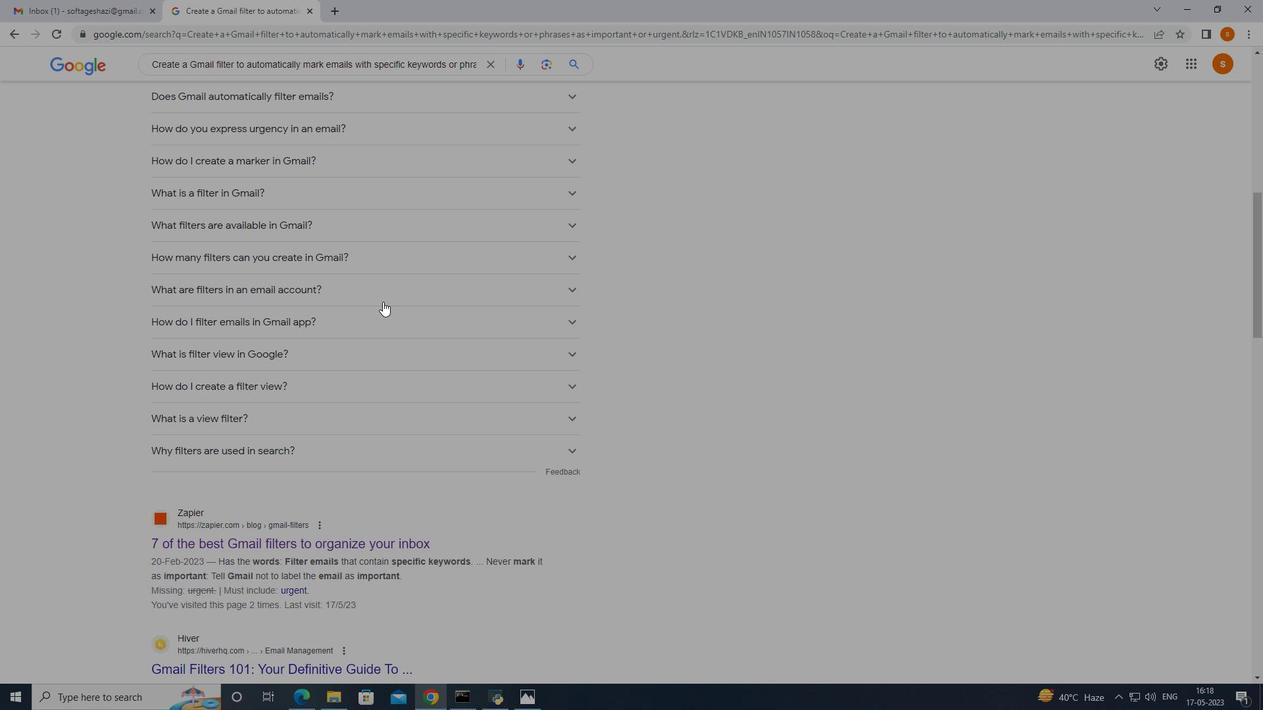 
Action: Mouse moved to (382, 301)
Screenshot: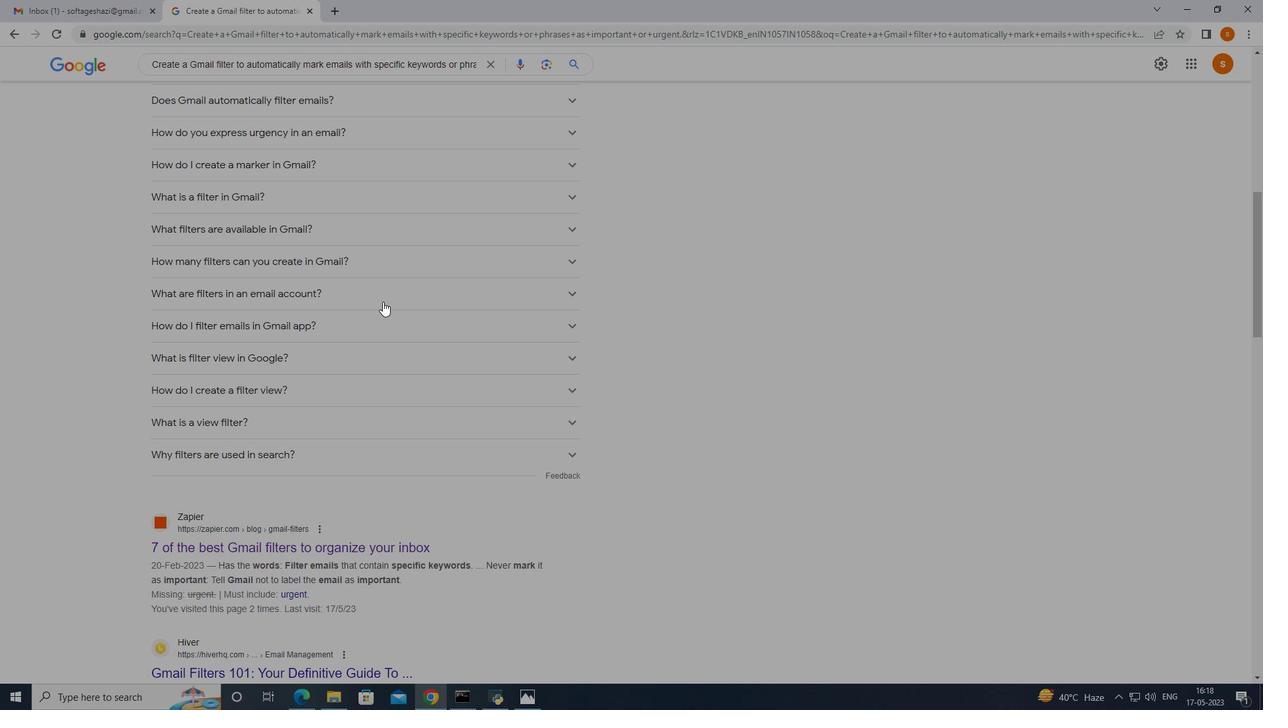 
Action: Mouse scrolled (382, 301) with delta (0, 0)
Screenshot: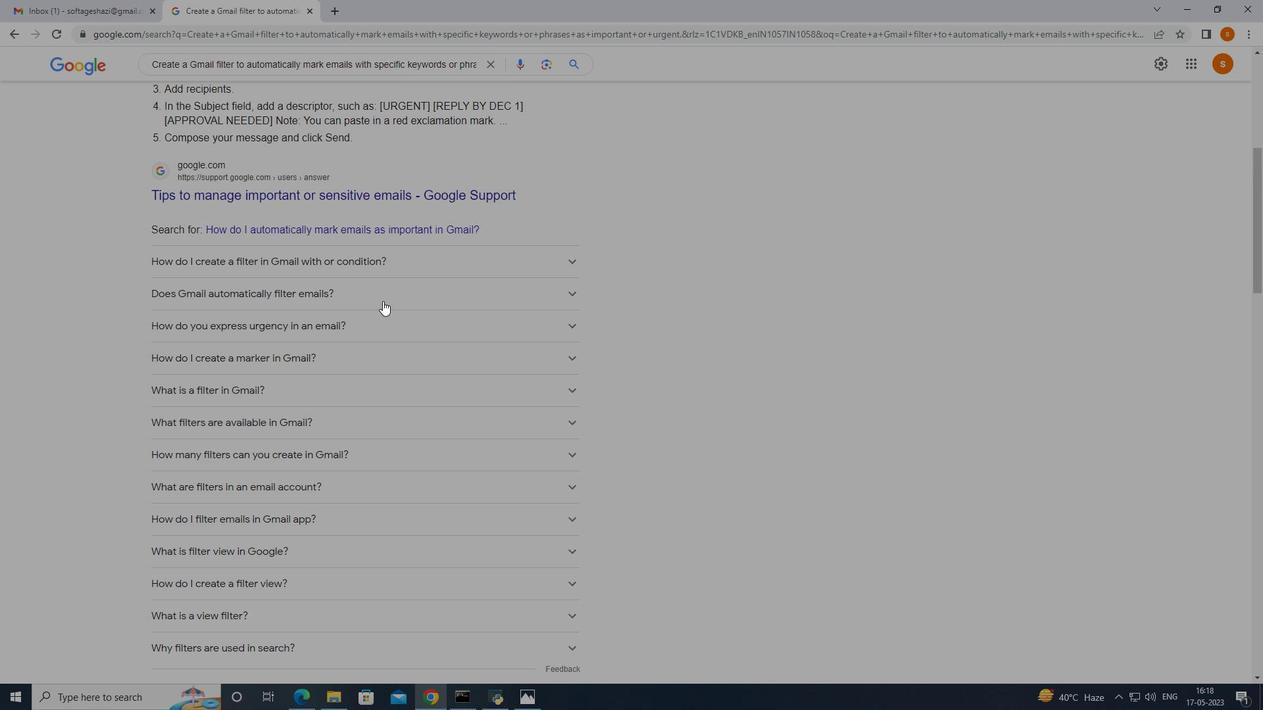 
Action: Mouse moved to (382, 301)
Screenshot: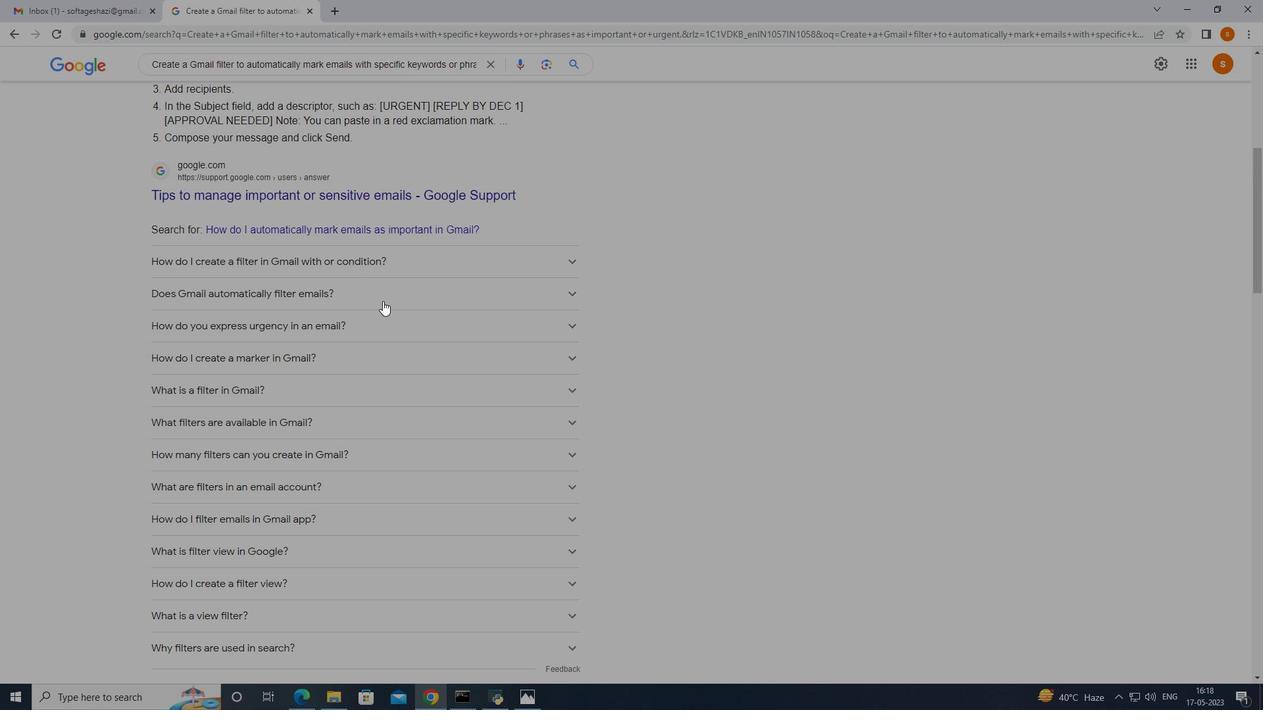 
Action: Mouse scrolled (382, 301) with delta (0, 0)
Screenshot: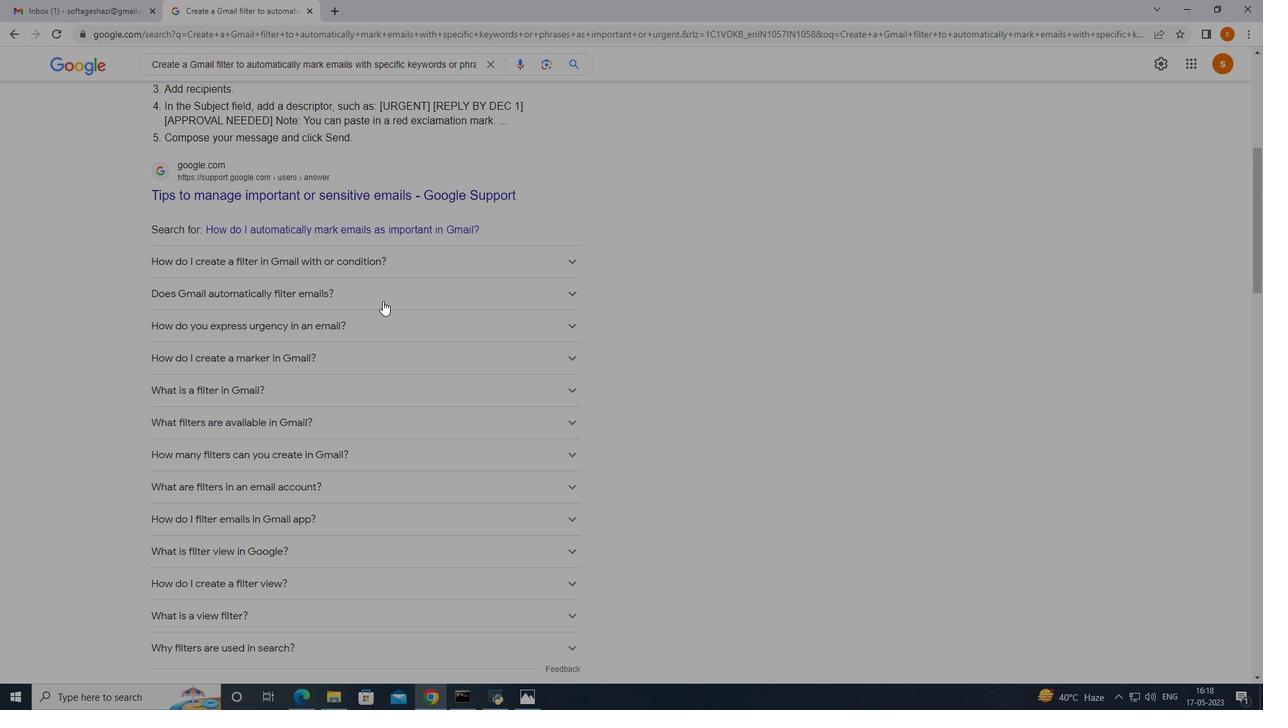
Action: Mouse moved to (382, 301)
Screenshot: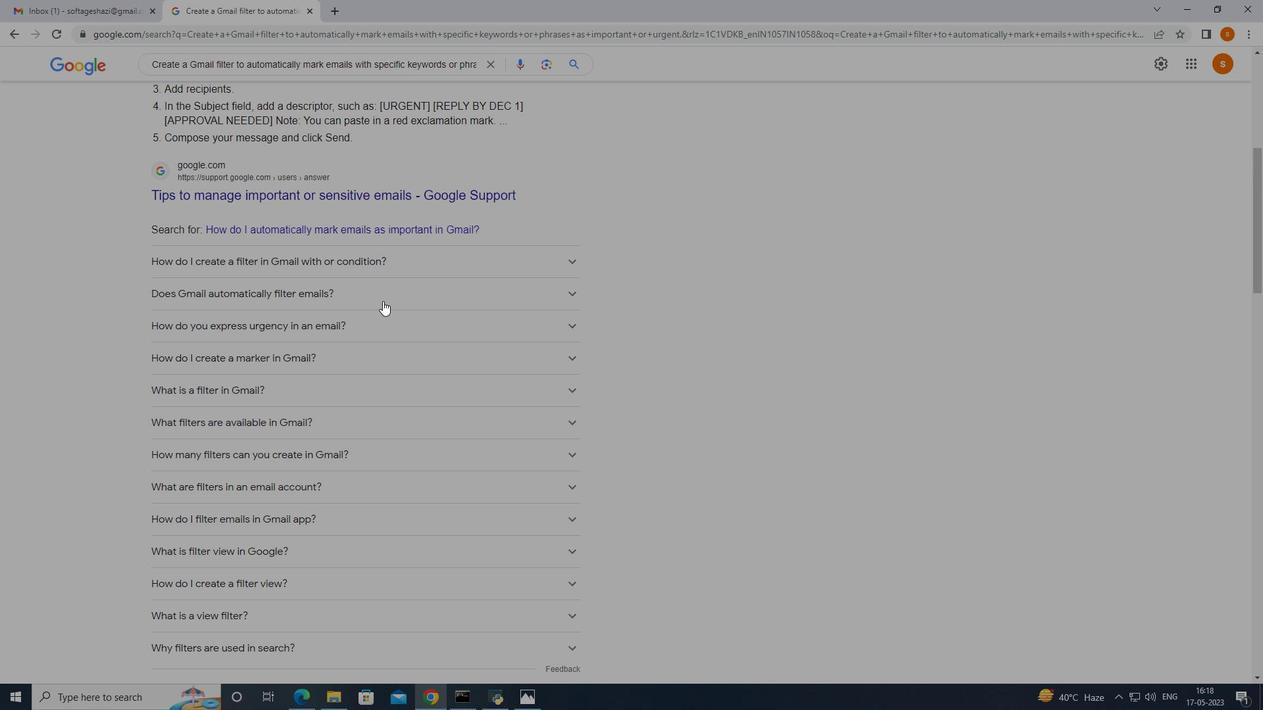 
Action: Mouse scrolled (382, 301) with delta (0, 0)
Screenshot: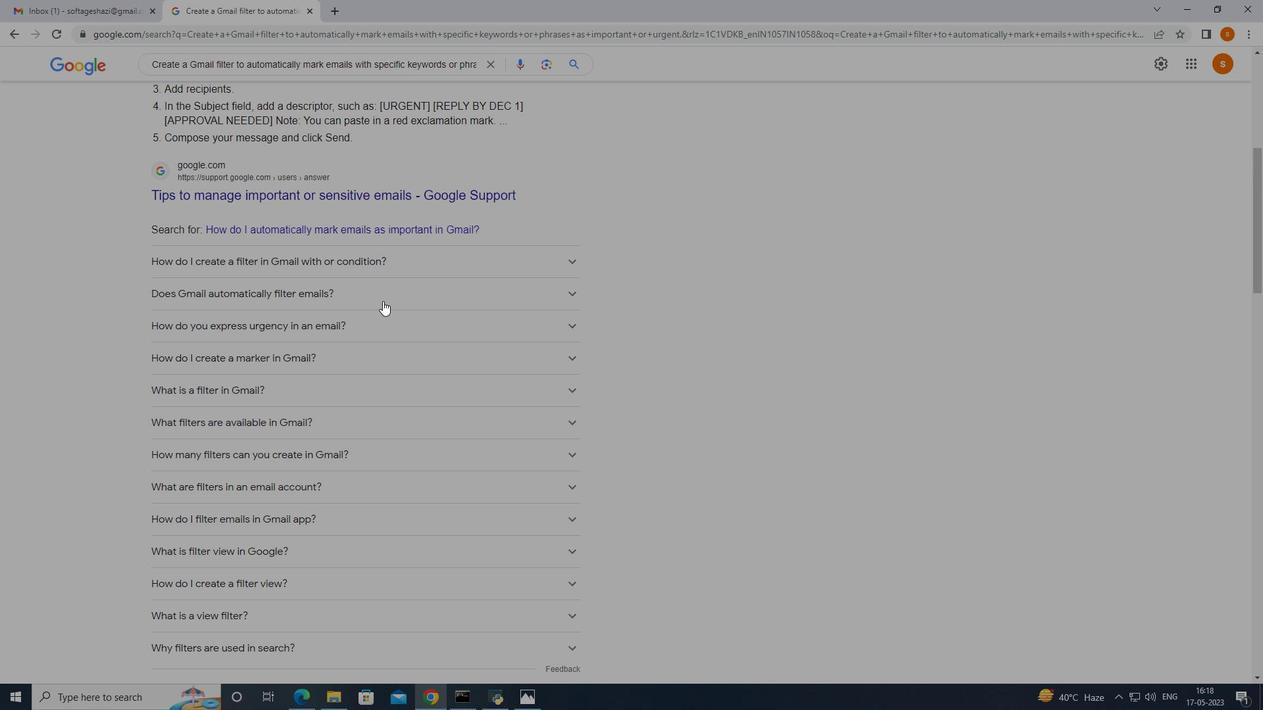 
Action: Mouse moved to (567, 456)
Screenshot: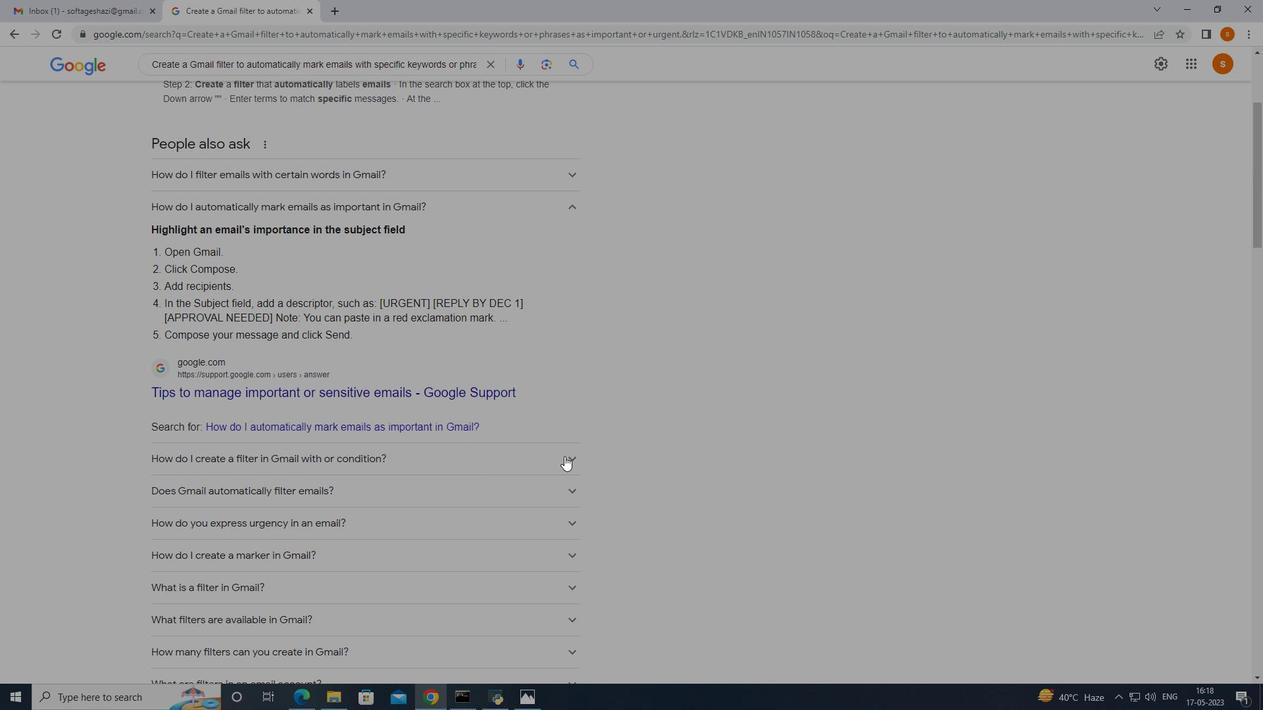 
Action: Mouse pressed left at (567, 456)
Screenshot: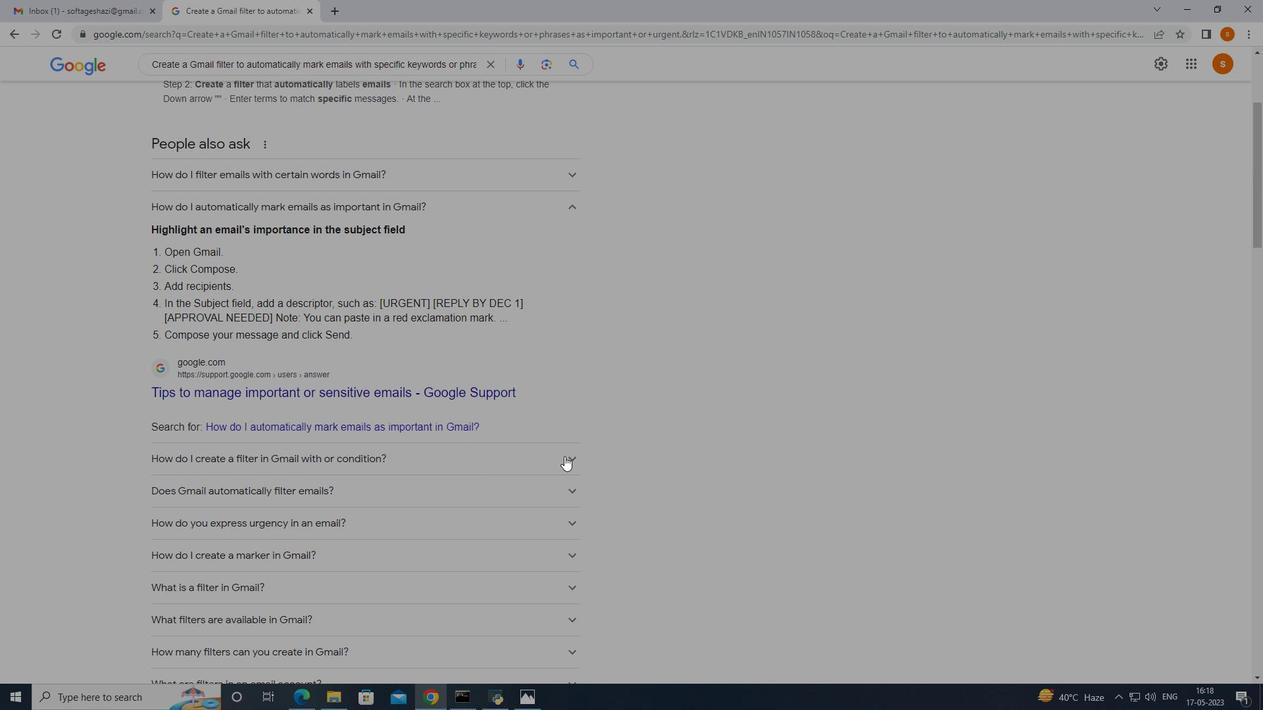 
Action: Mouse moved to (391, 403)
Screenshot: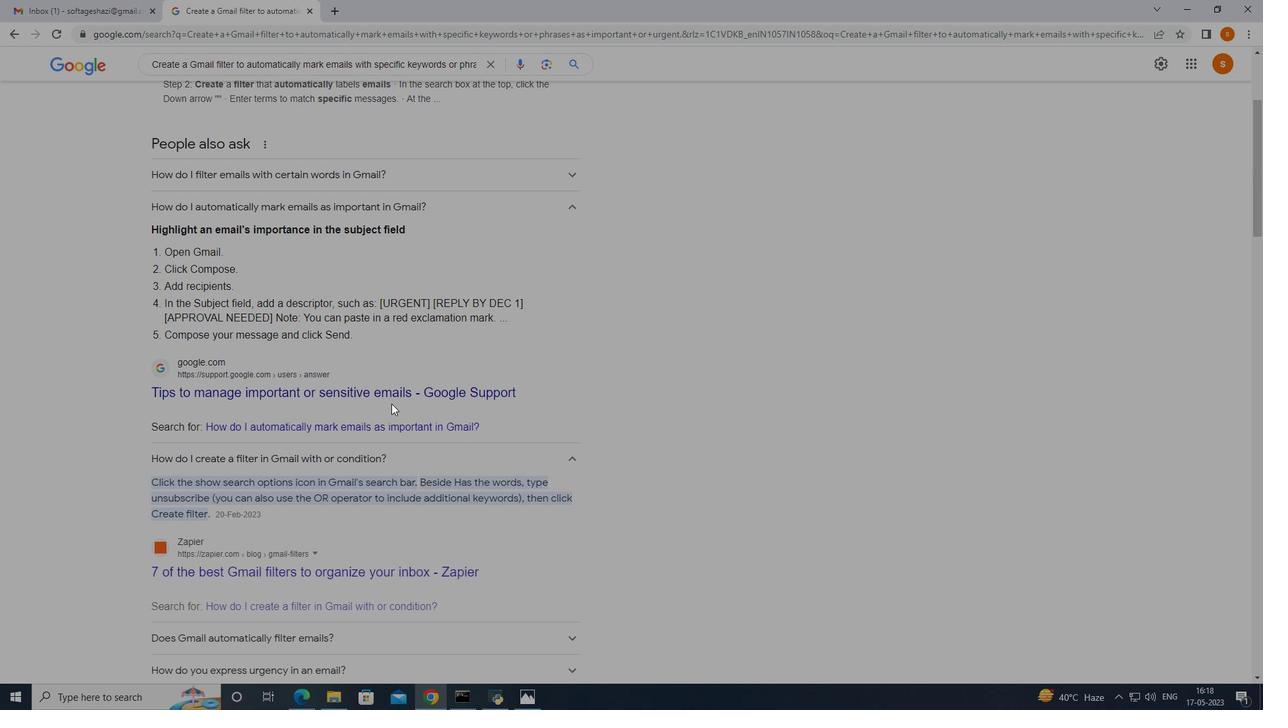 
Action: Mouse scrolled (391, 403) with delta (0, 0)
Screenshot: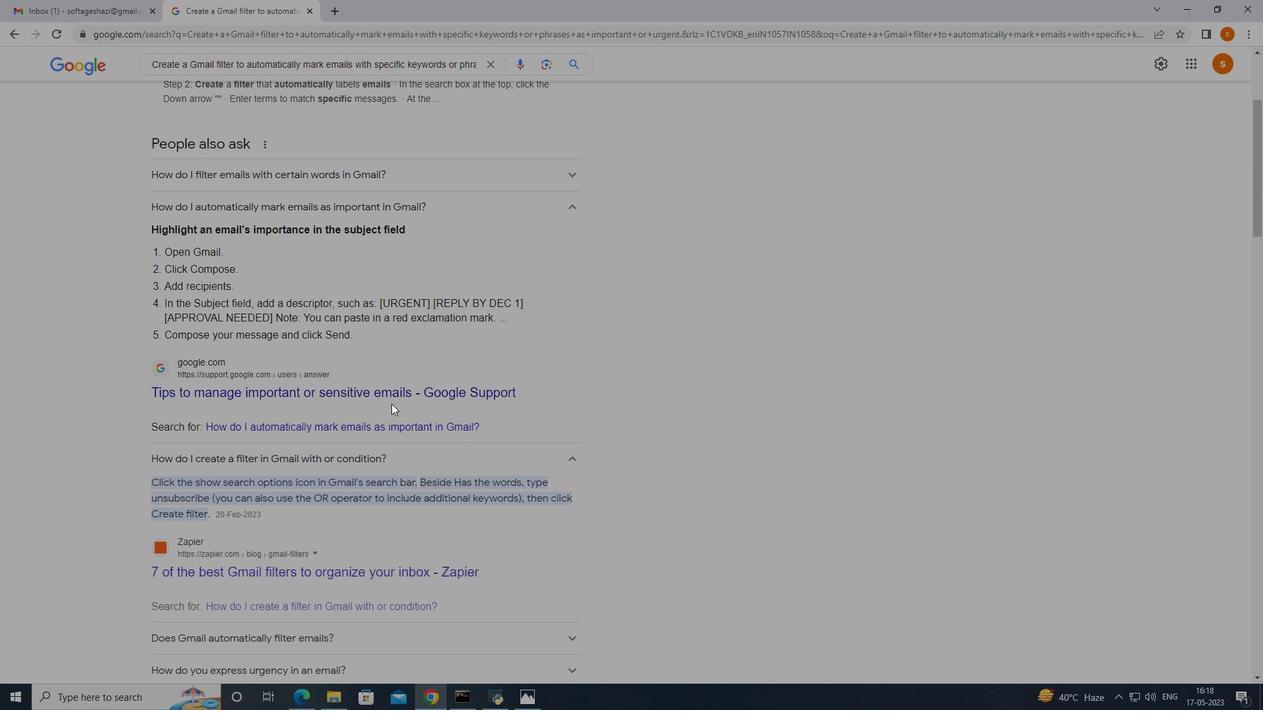 
Action: Mouse moved to (391, 403)
Screenshot: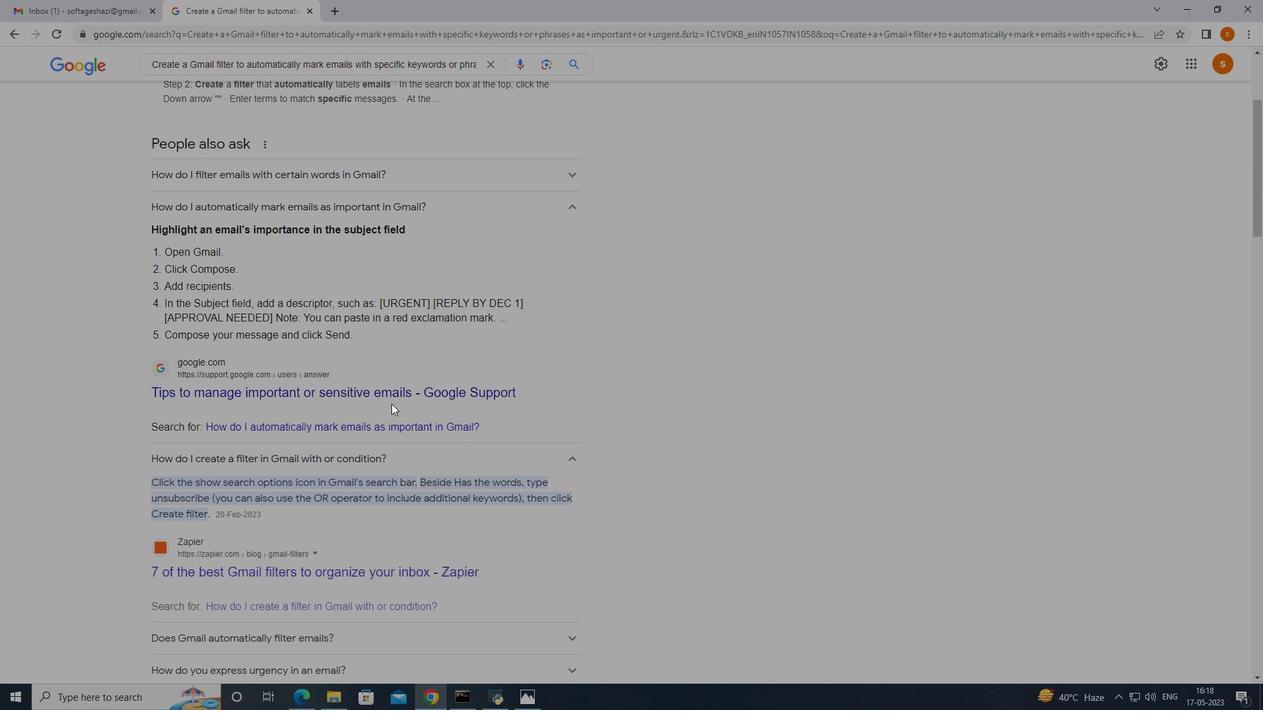 
Action: Mouse scrolled (391, 403) with delta (0, 0)
Screenshot: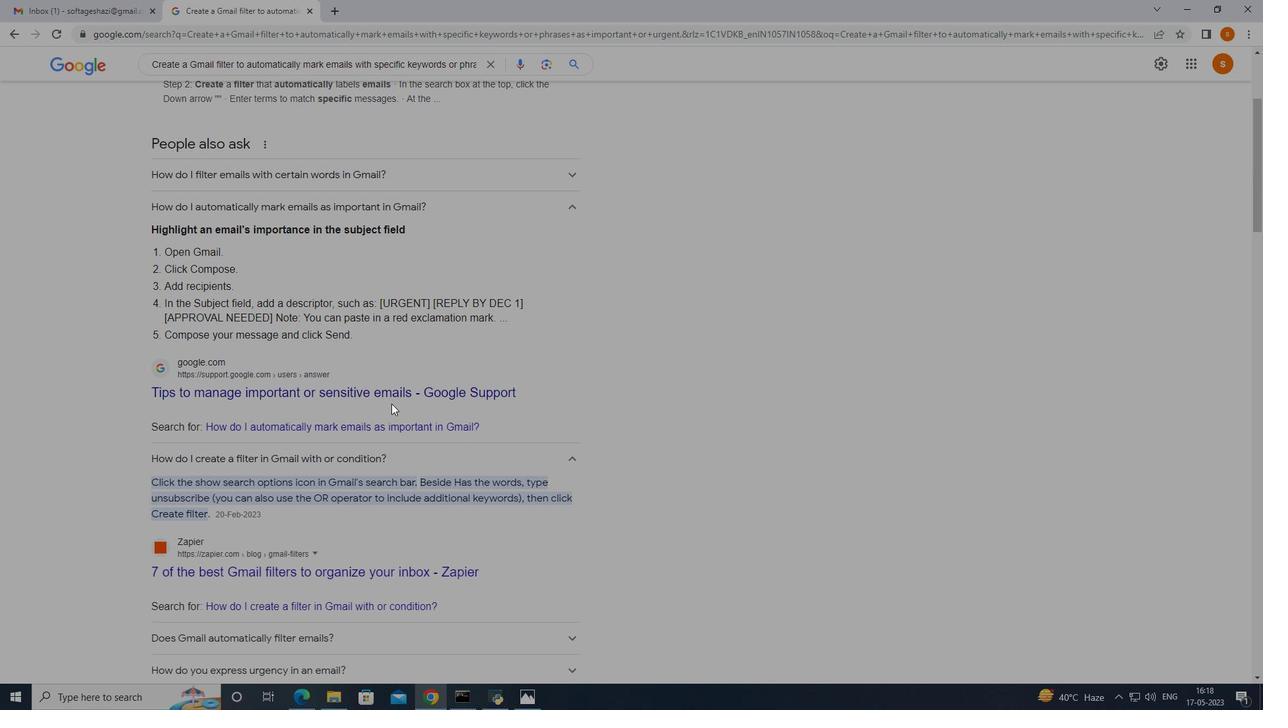 
Action: Mouse moved to (236, 324)
Screenshot: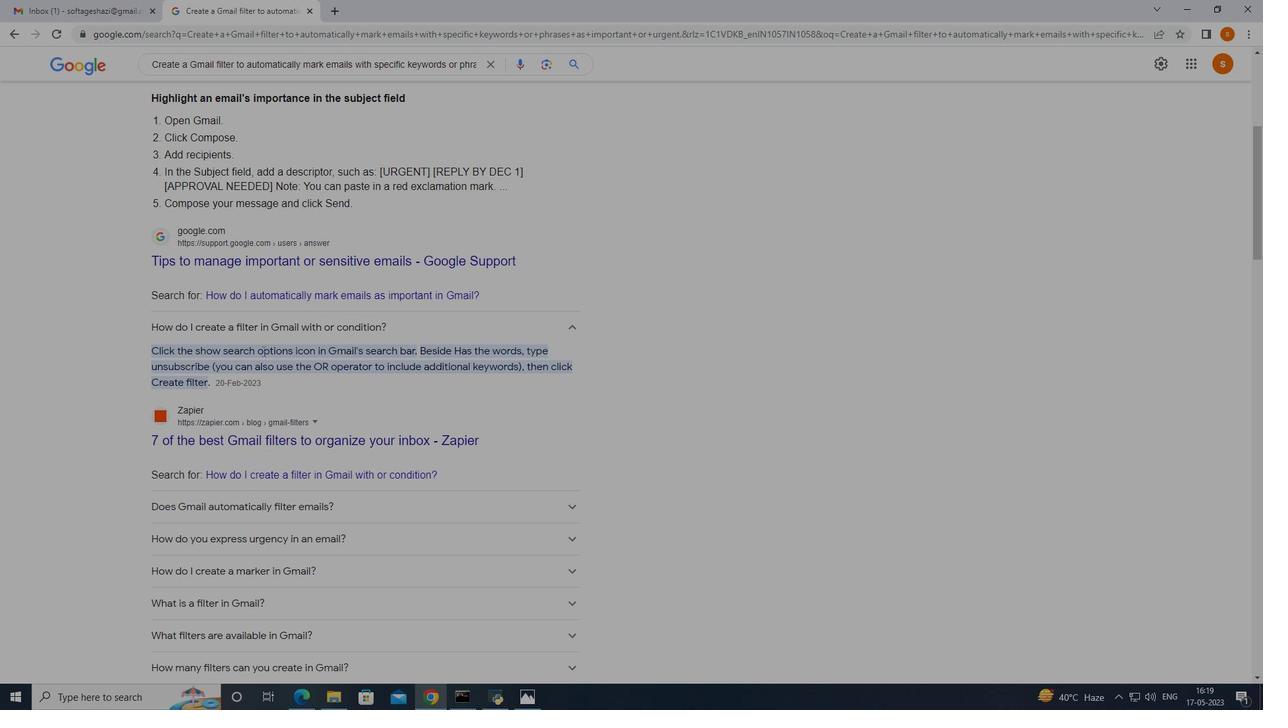 
Action: Mouse scrolled (236, 324) with delta (0, 0)
Screenshot: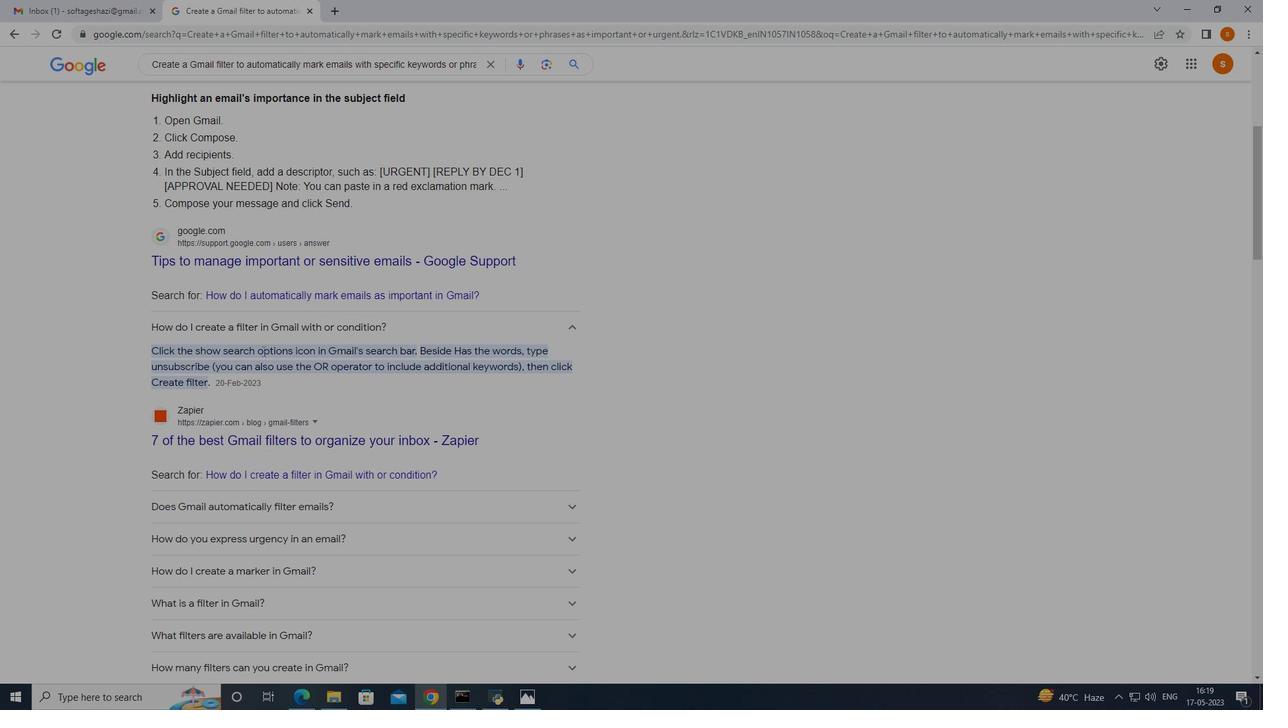 
Action: Mouse moved to (234, 321)
Screenshot: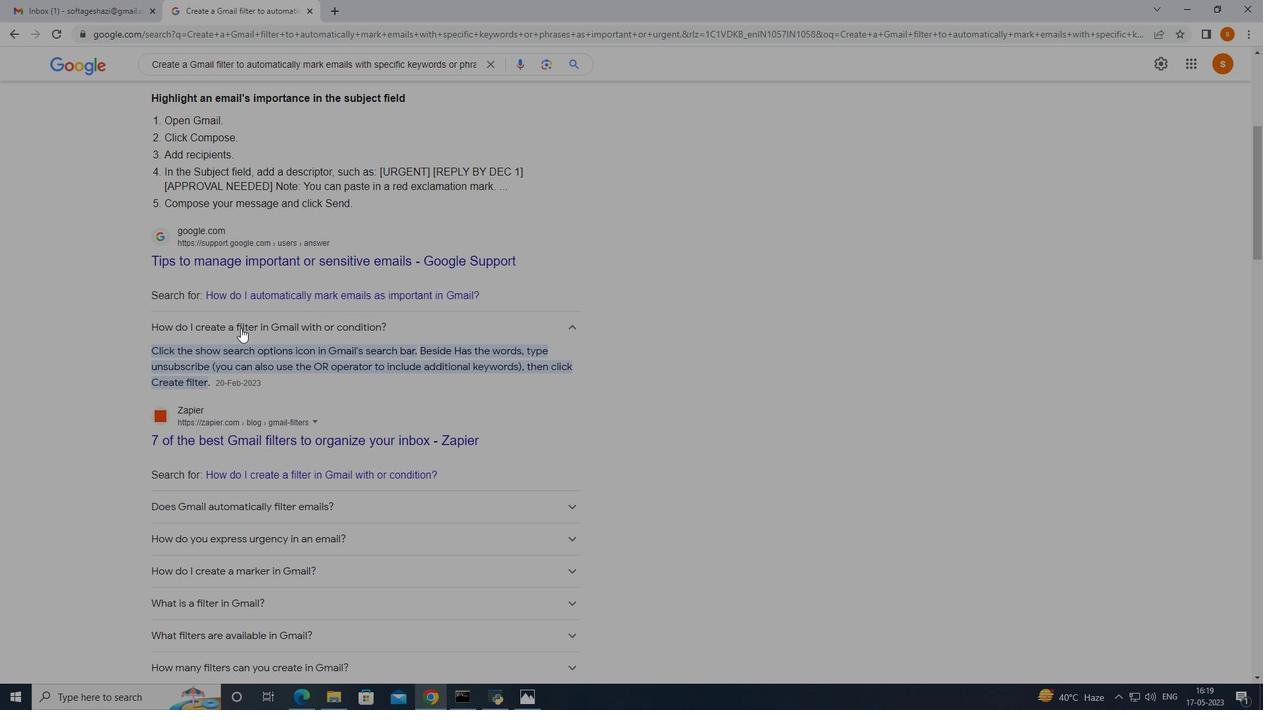 
Action: Mouse scrolled (234, 322) with delta (0, 0)
Screenshot: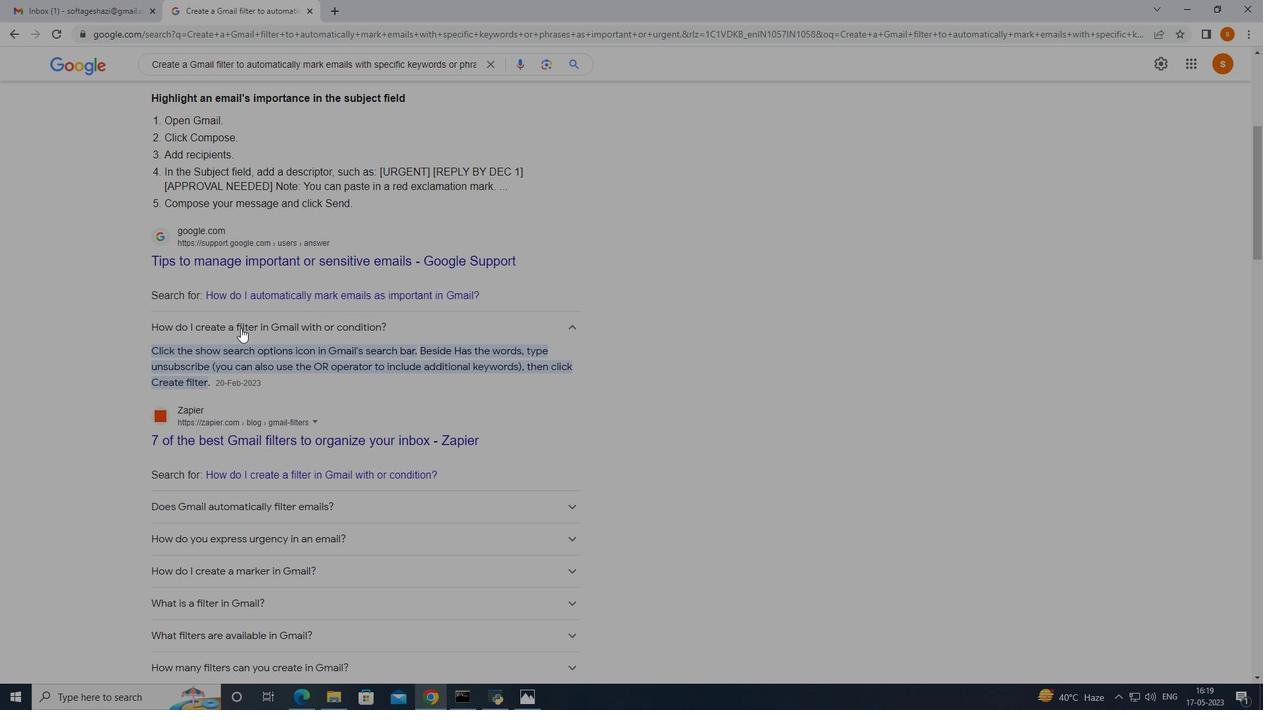 
Action: Mouse moved to (562, 173)
Screenshot: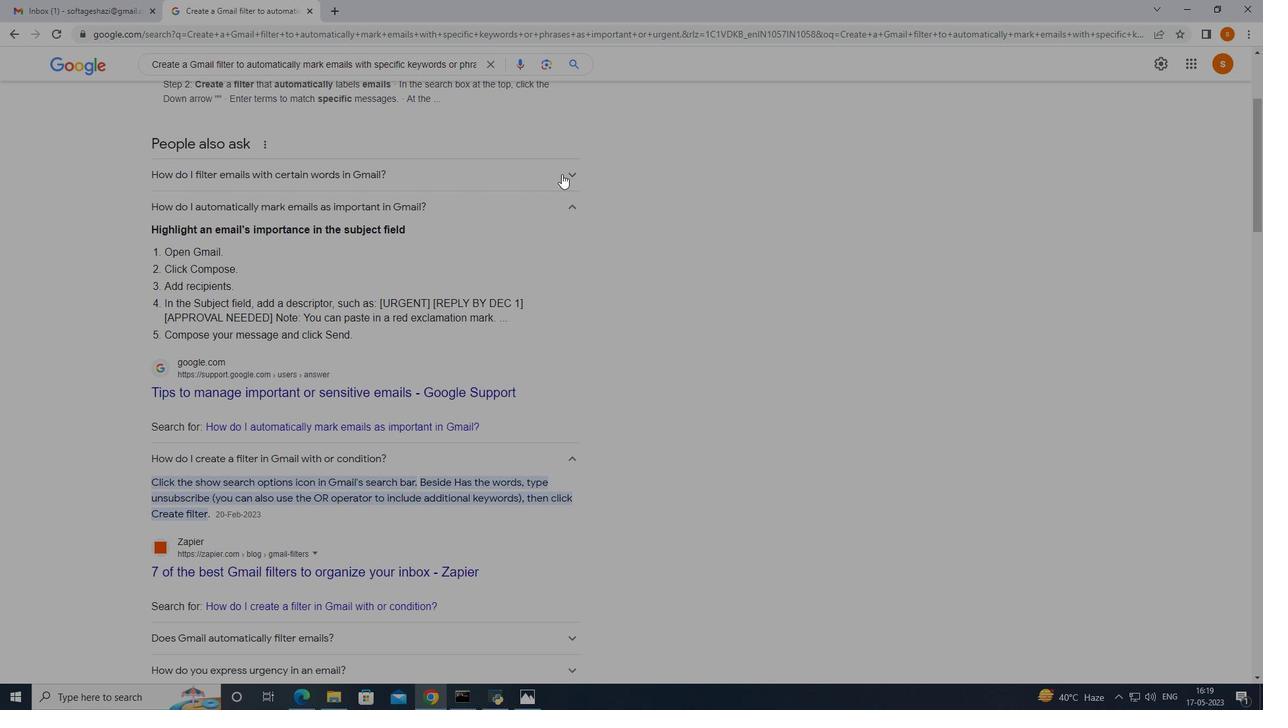 
Action: Mouse pressed left at (562, 173)
Screenshot: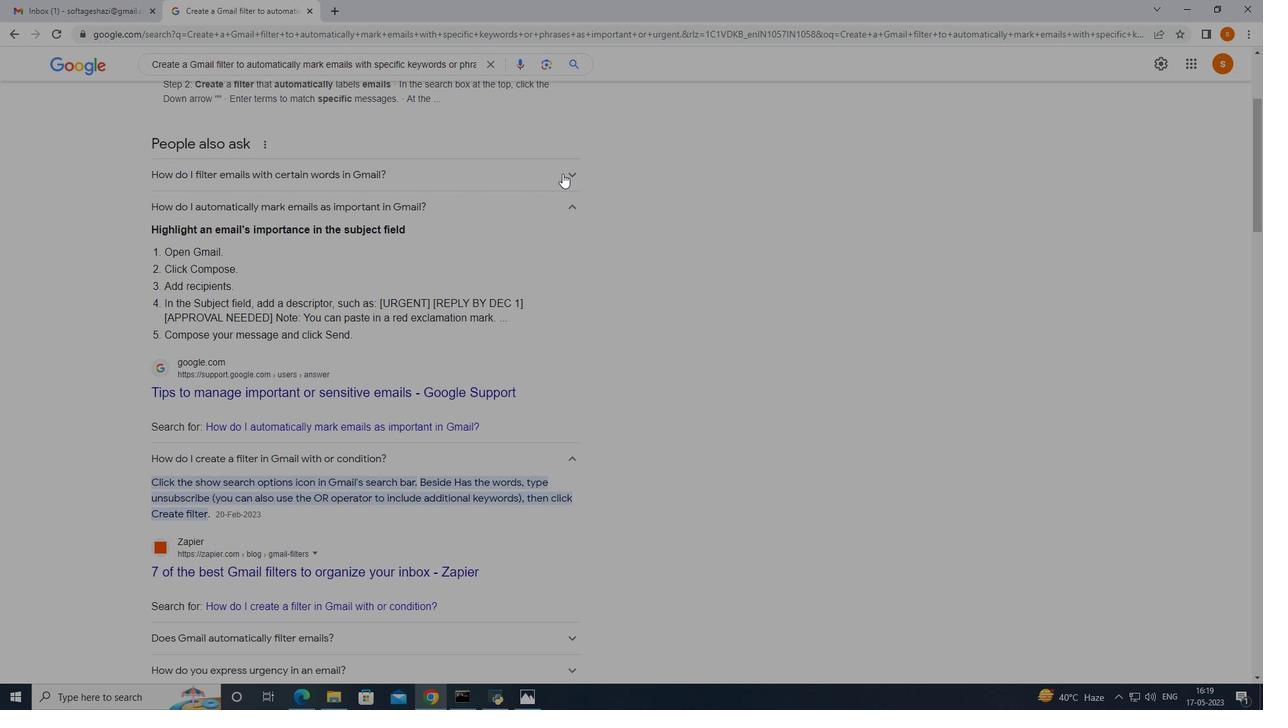 
Action: Mouse moved to (359, 251)
Screenshot: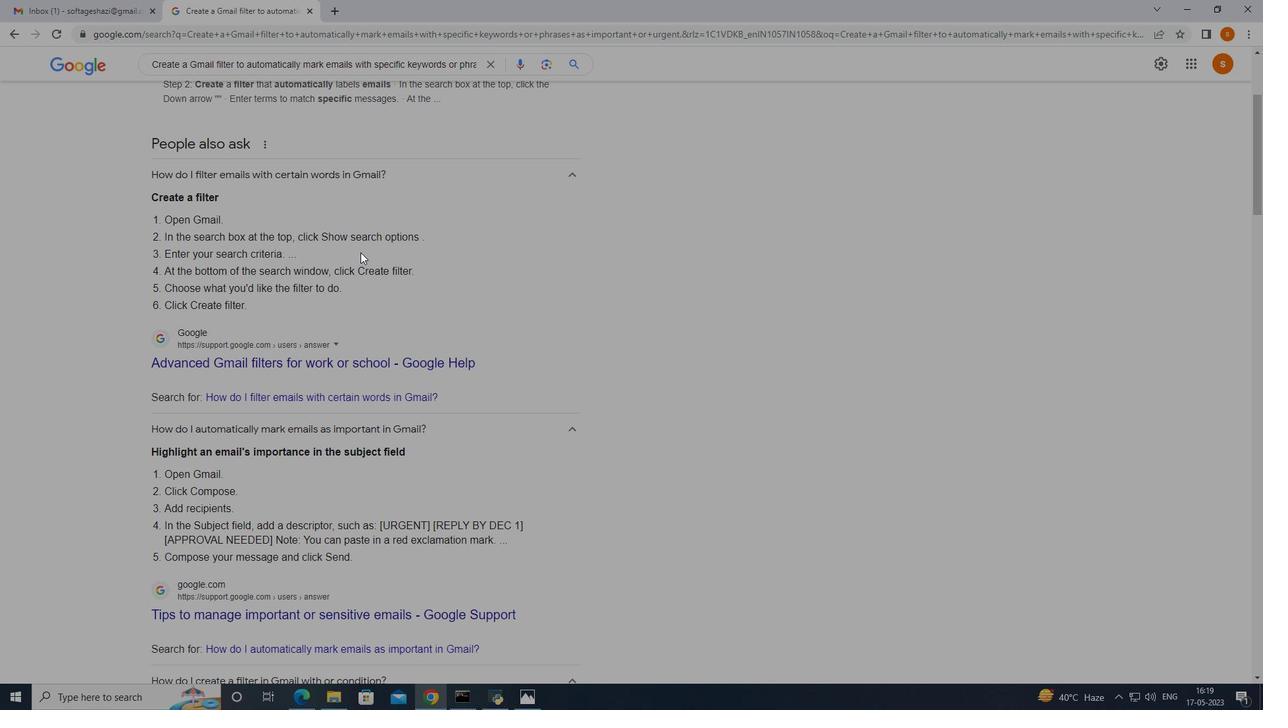 
Action: Mouse scrolled (359, 251) with delta (0, 0)
Screenshot: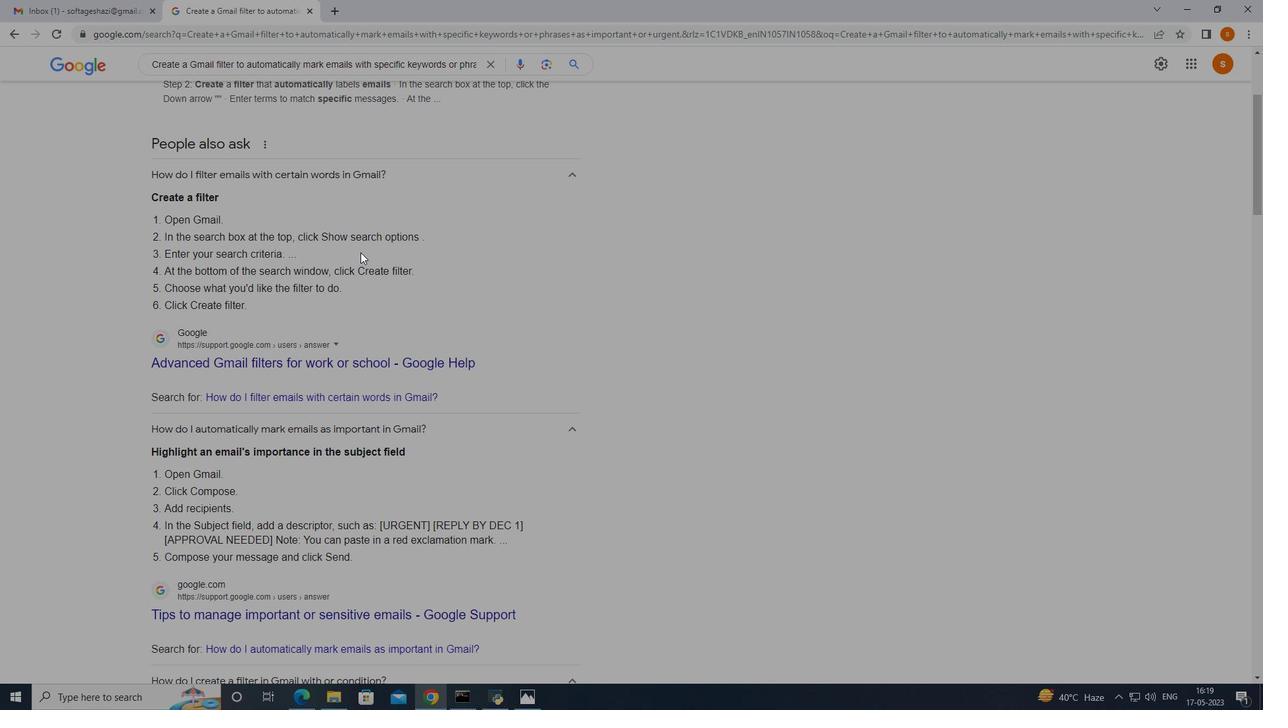 
Action: Mouse moved to (257, 134)
Screenshot: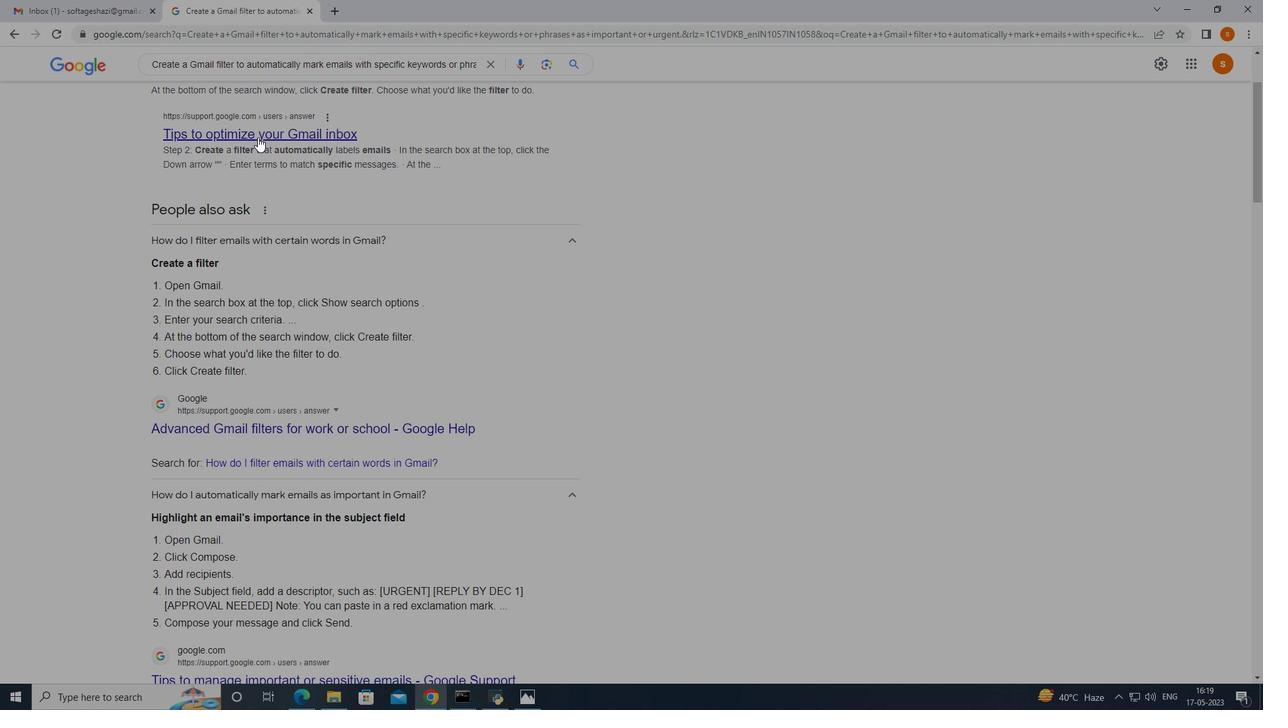 
Action: Mouse pressed left at (257, 134)
Screenshot: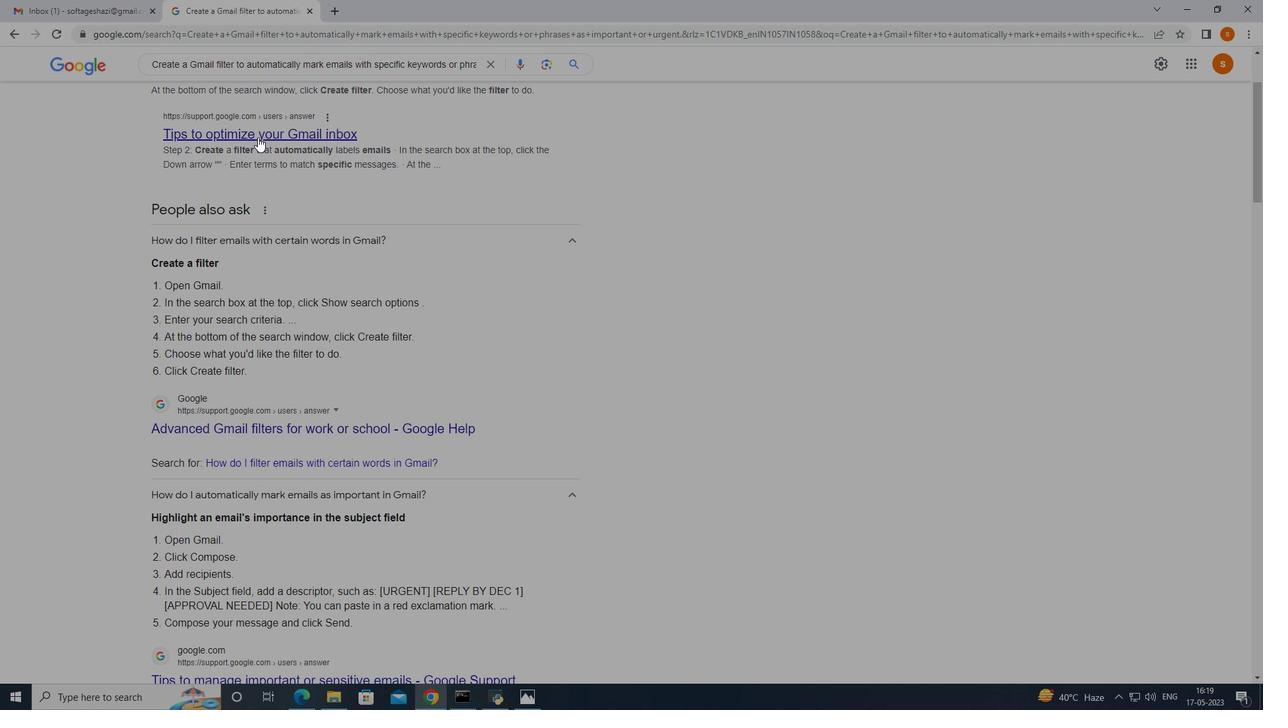 
Action: Mouse moved to (312, 269)
Screenshot: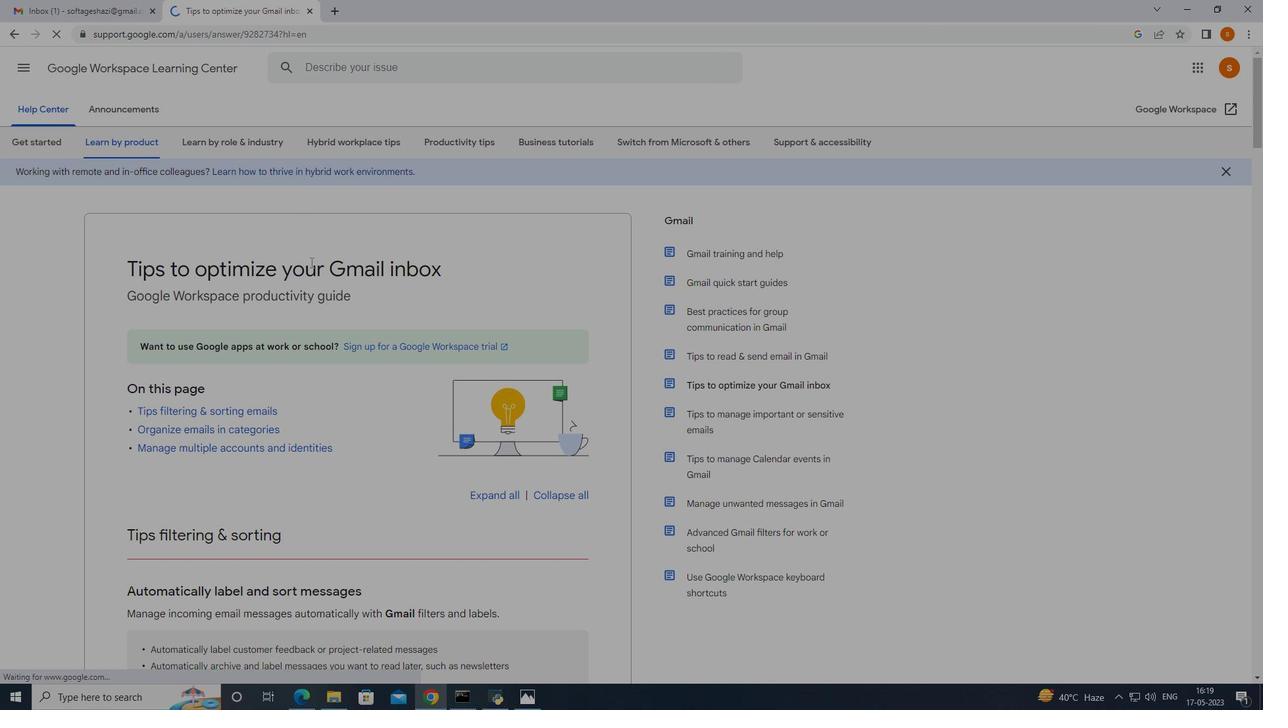 
Action: Mouse scrolled (312, 268) with delta (0, 0)
Screenshot: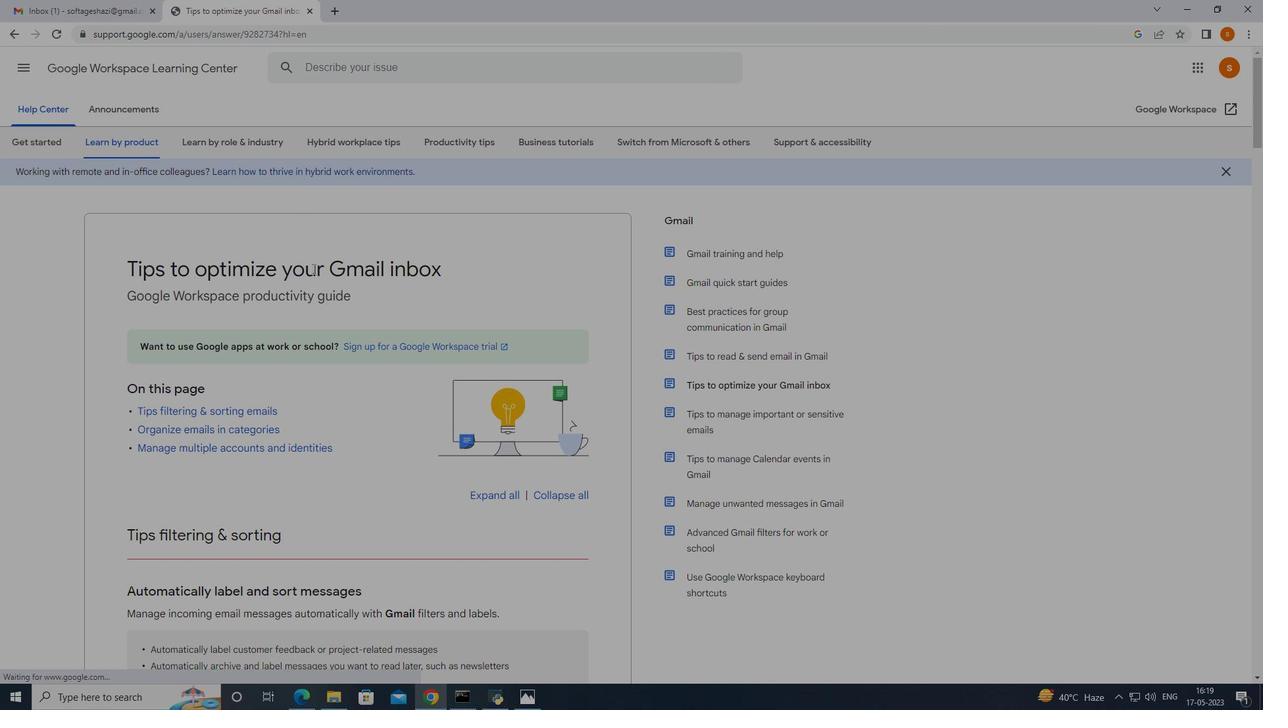 
Action: Mouse scrolled (312, 268) with delta (0, 0)
Screenshot: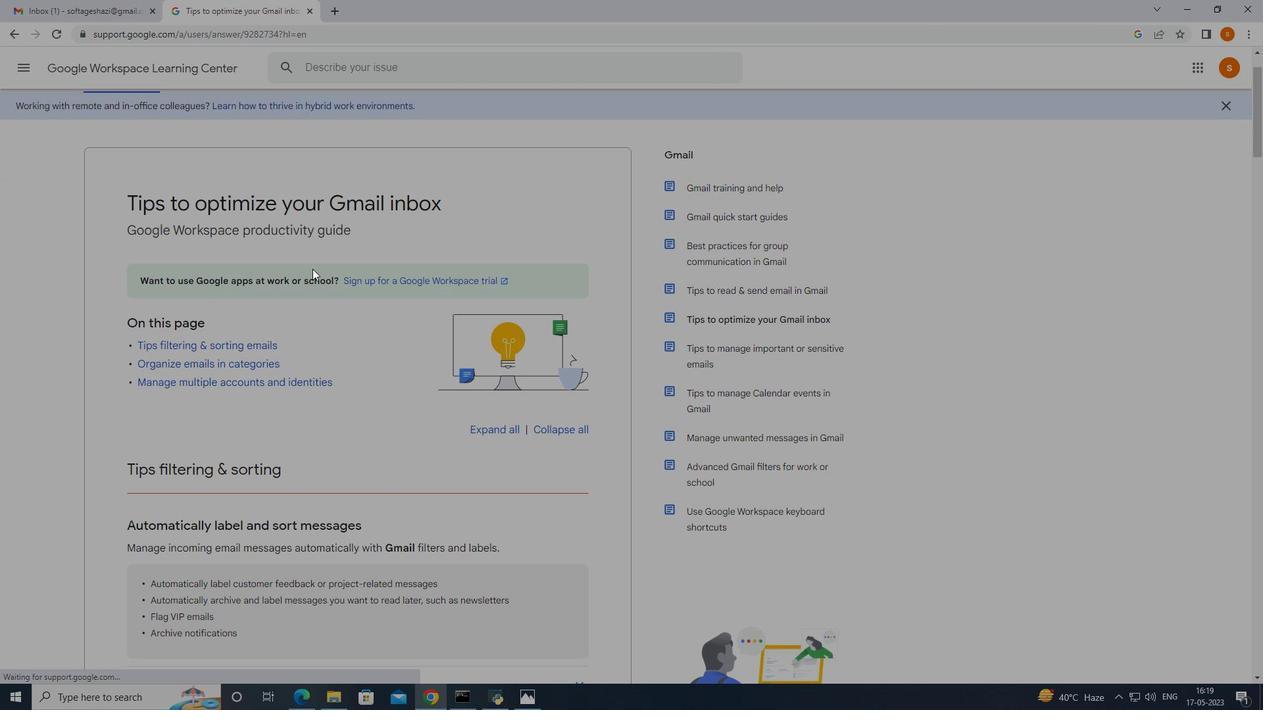
Action: Mouse moved to (312, 269)
Screenshot: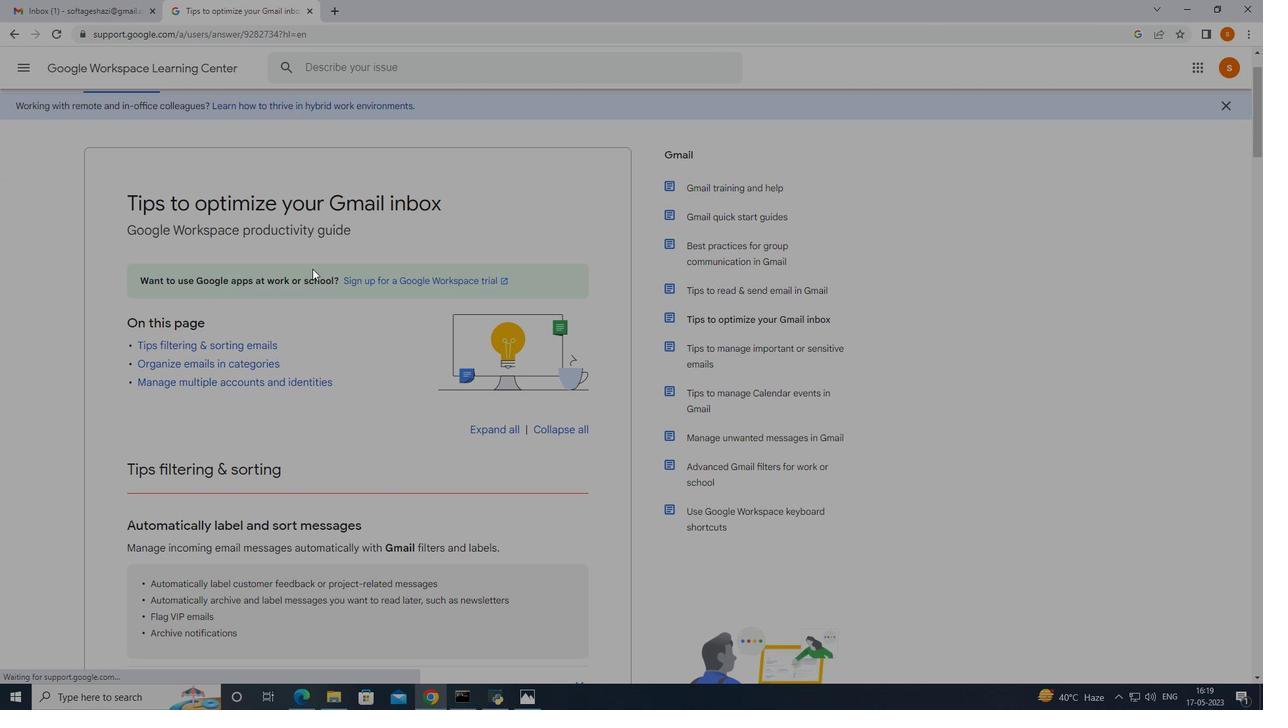 
Action: Mouse scrolled (312, 268) with delta (0, 0)
Screenshot: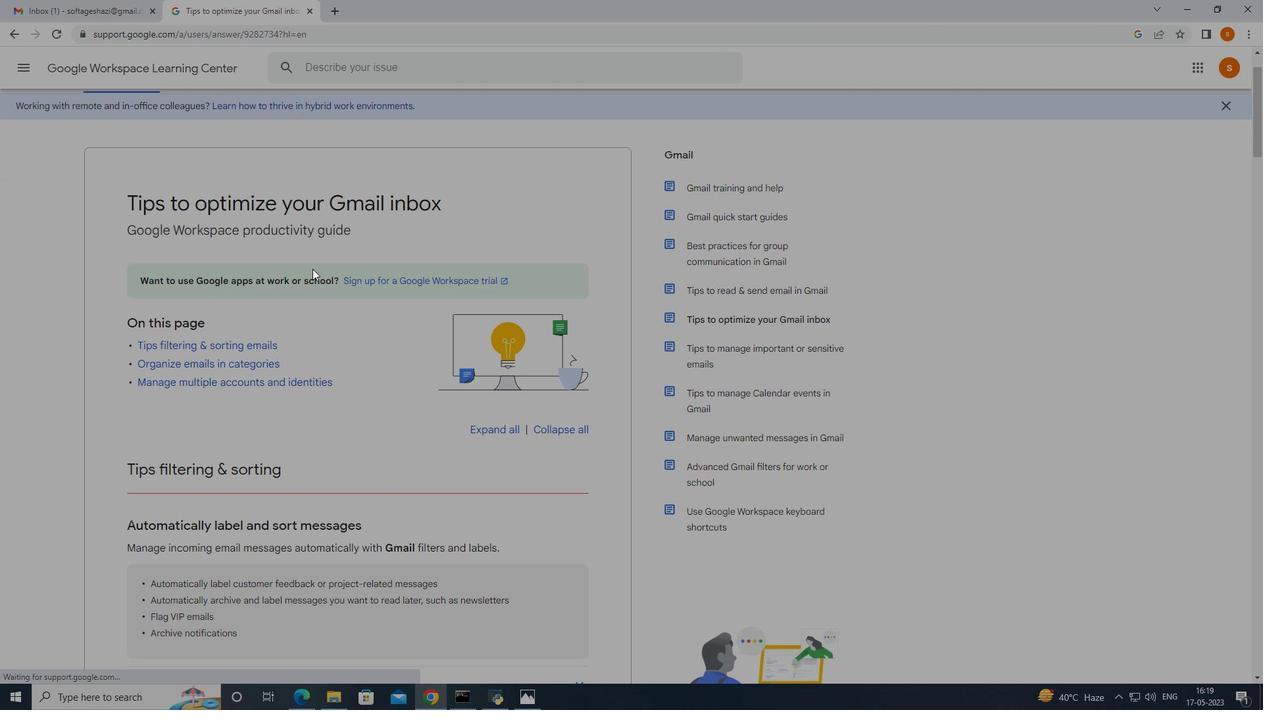 
Action: Mouse moved to (313, 268)
Screenshot: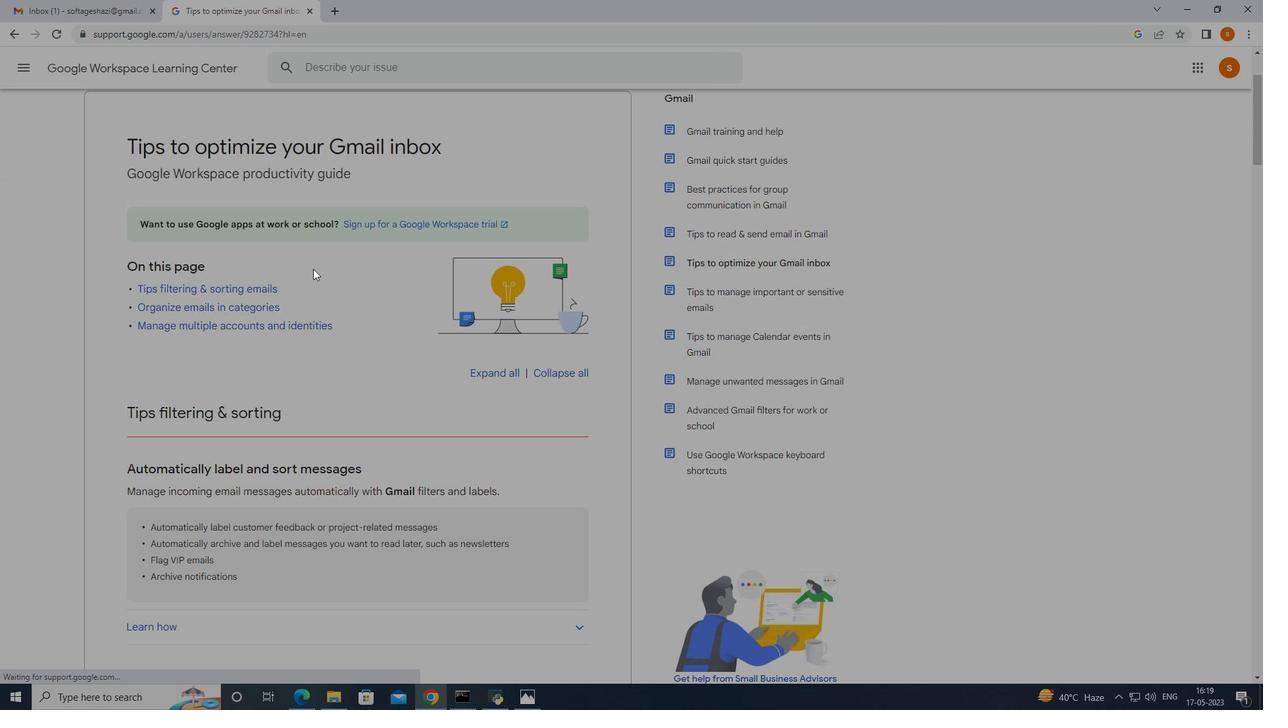 
Action: Mouse scrolled (313, 267) with delta (0, 0)
Screenshot: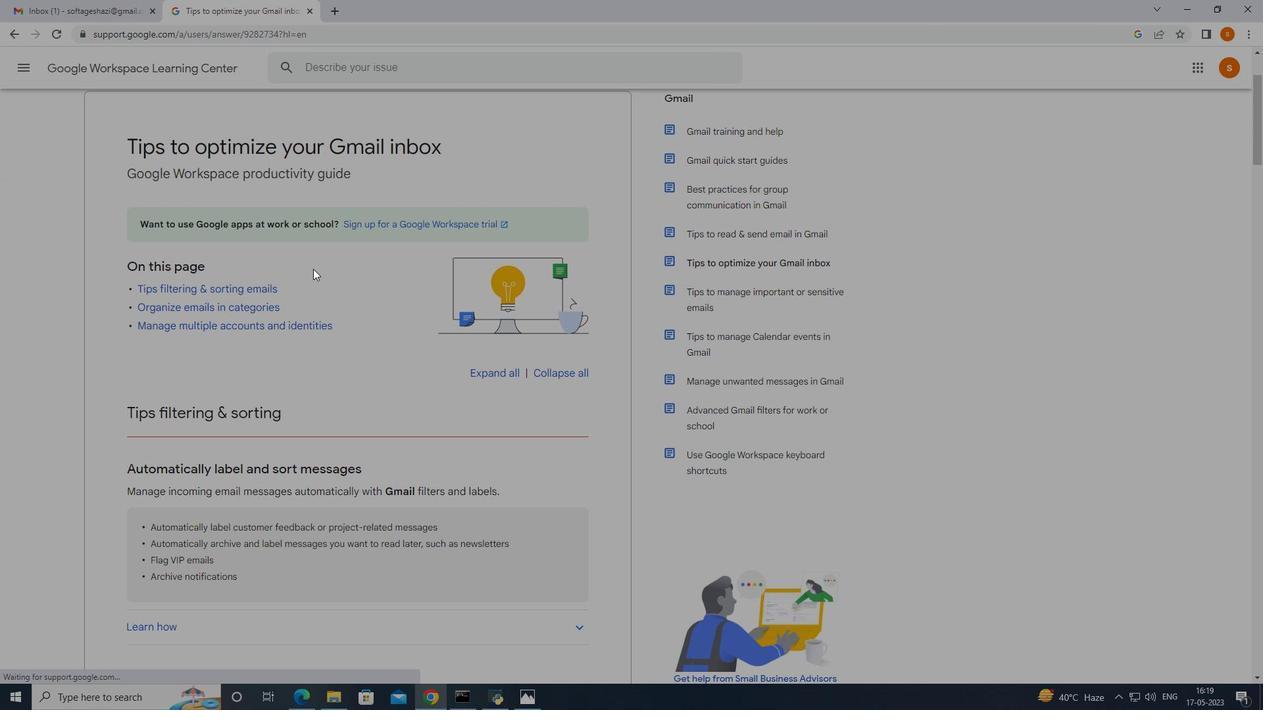 
Action: Mouse scrolled (313, 267) with delta (0, 0)
Screenshot: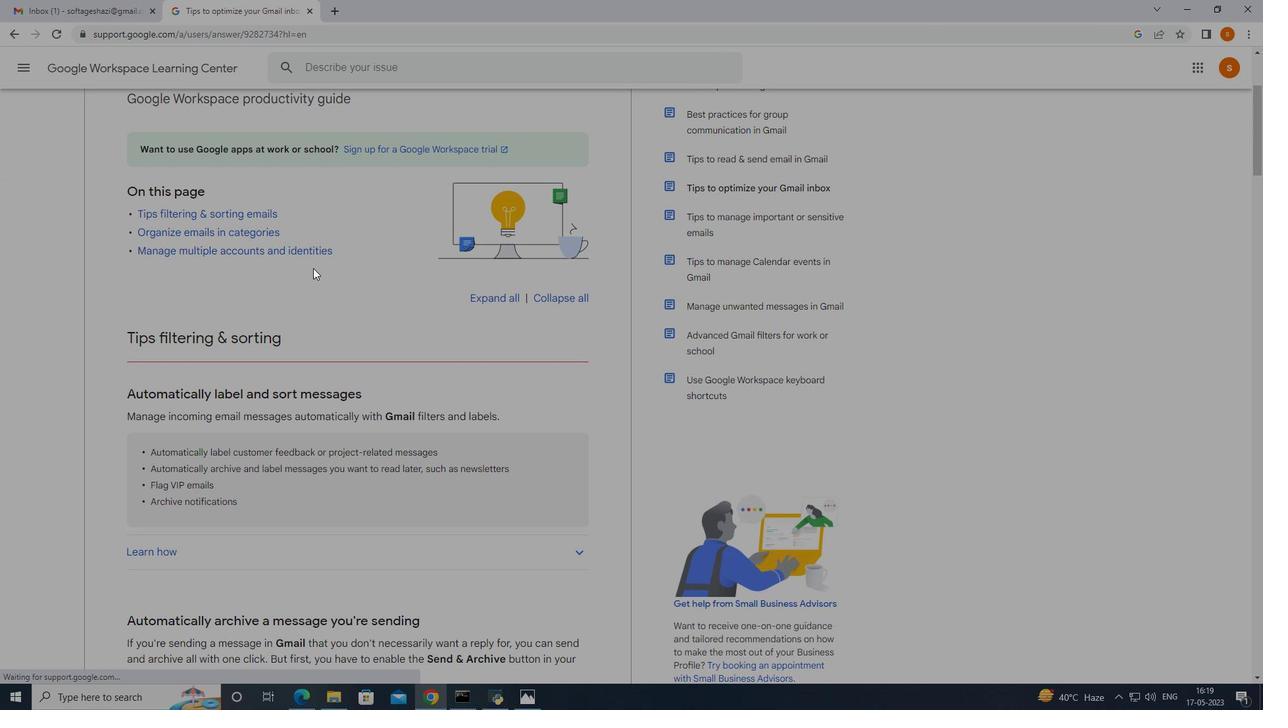 
Action: Mouse scrolled (313, 267) with delta (0, 0)
Screenshot: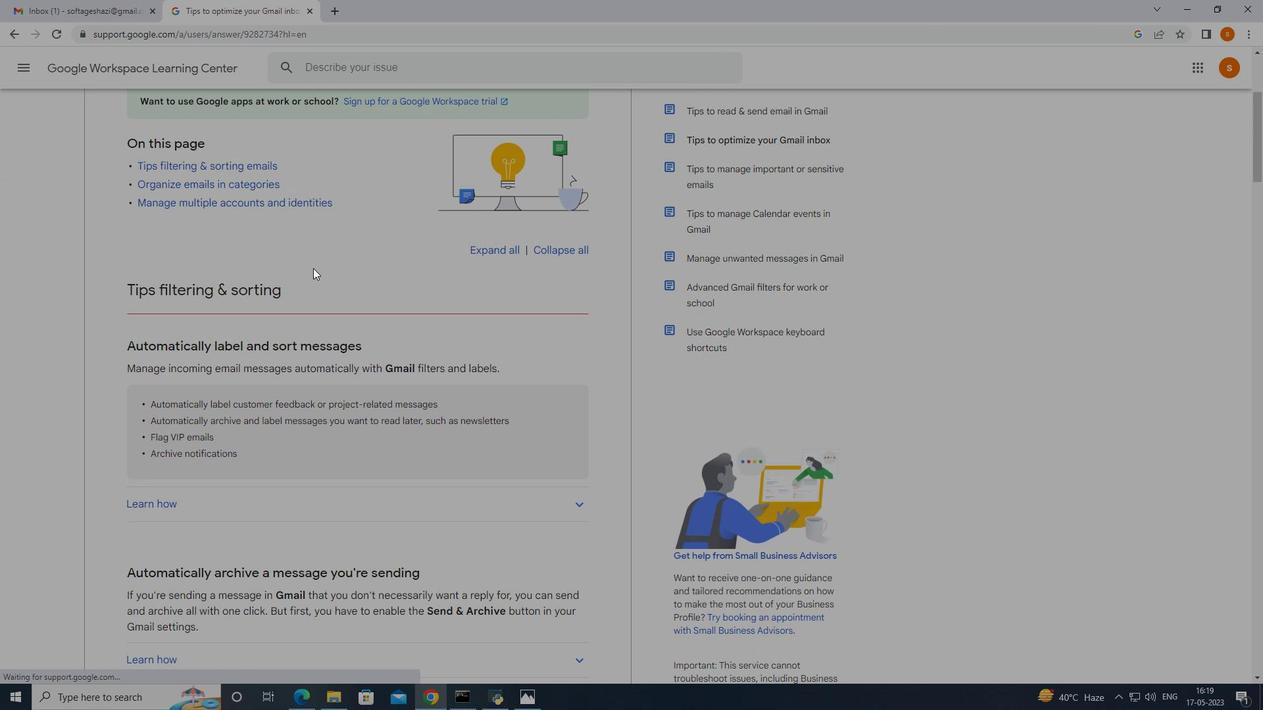 
Action: Mouse scrolled (313, 267) with delta (0, 0)
Screenshot: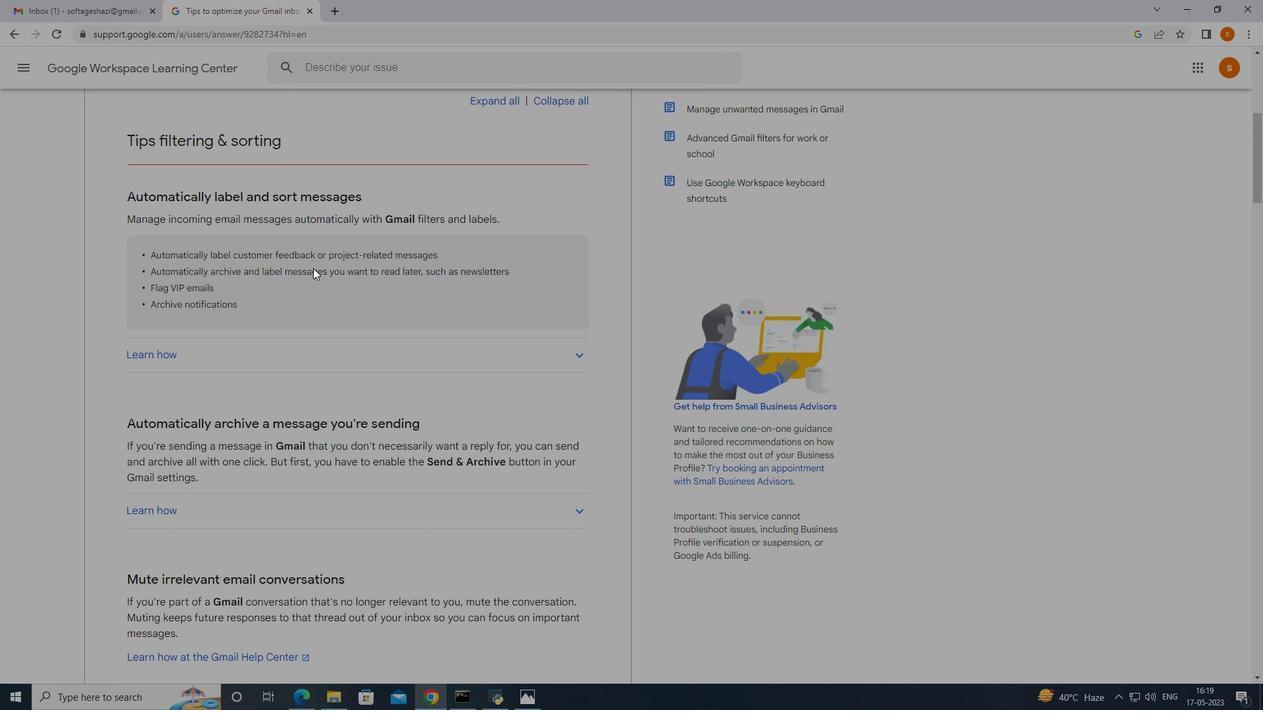 
Action: Mouse moved to (313, 266)
Screenshot: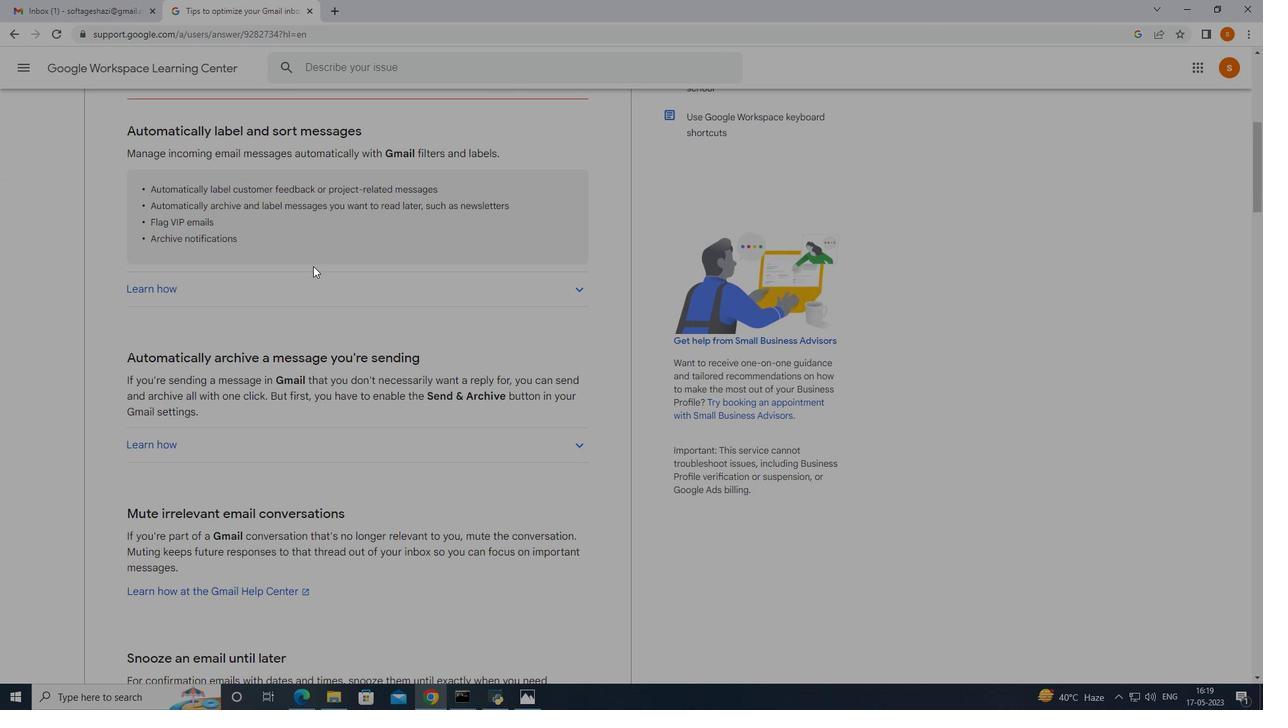 
Action: Mouse scrolled (313, 265) with delta (0, 0)
Screenshot: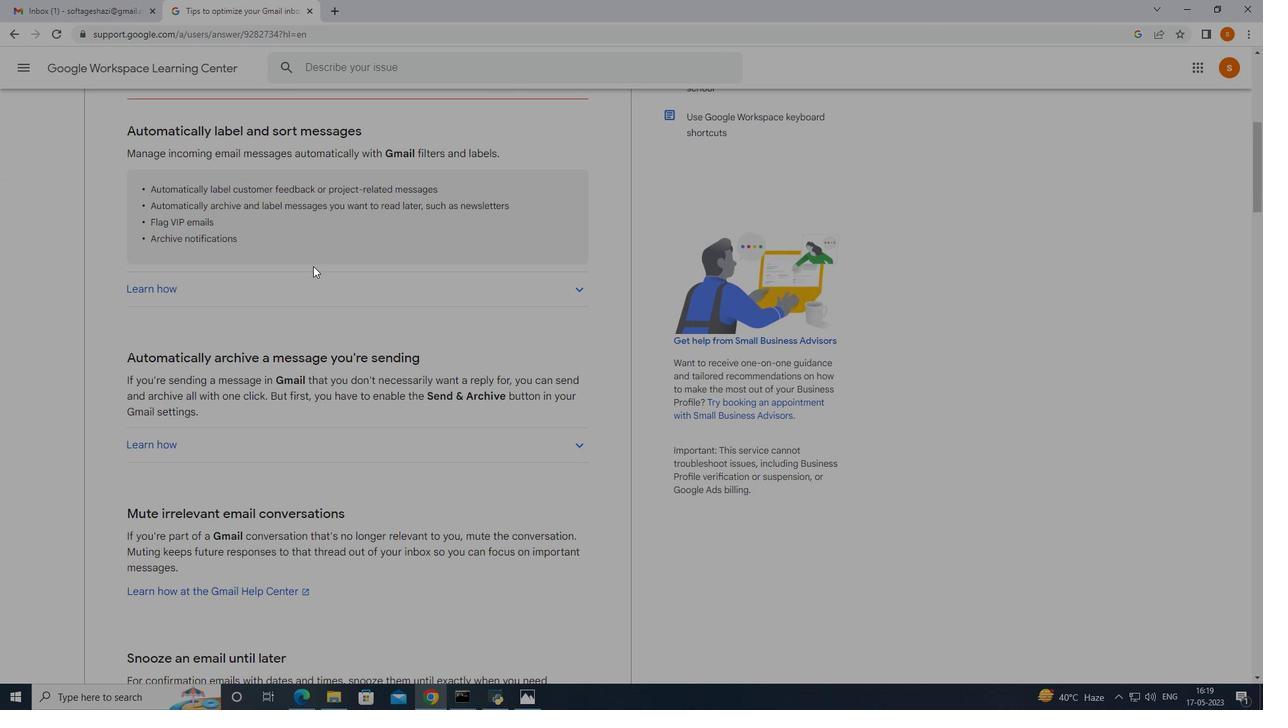 
Action: Mouse moved to (313, 267)
Screenshot: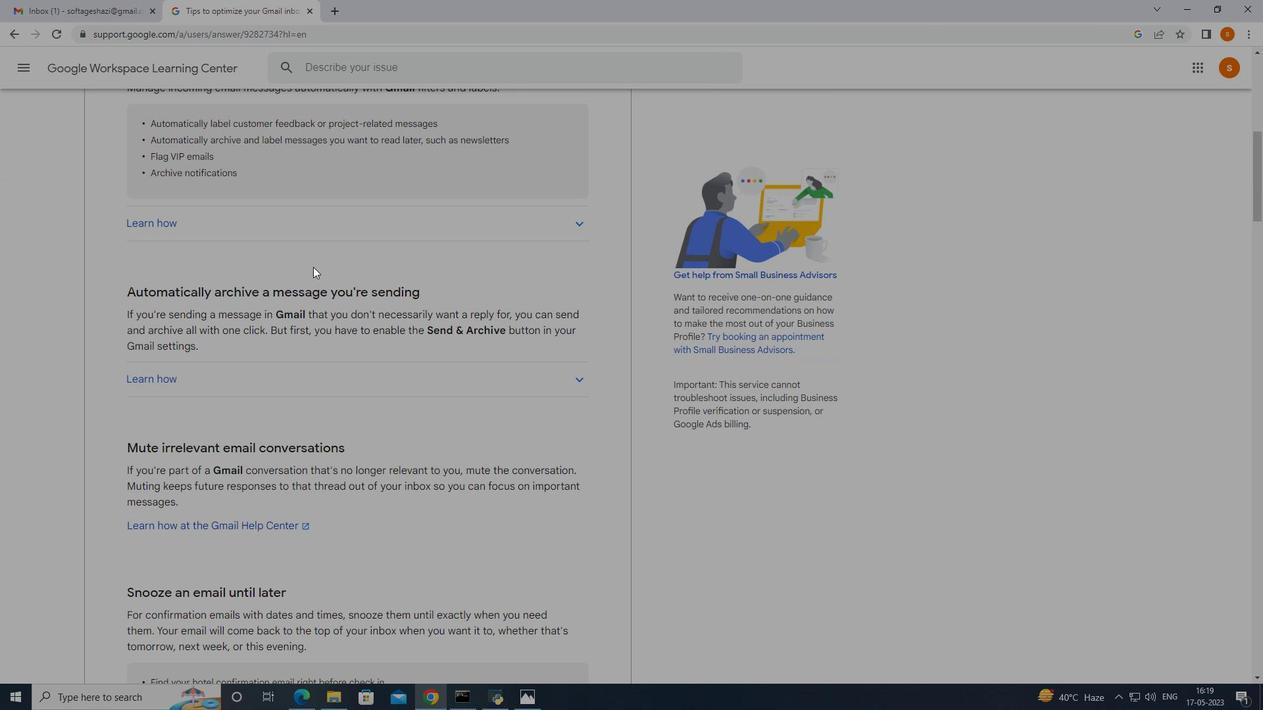 
Action: Mouse scrolled (313, 266) with delta (0, 0)
Screenshot: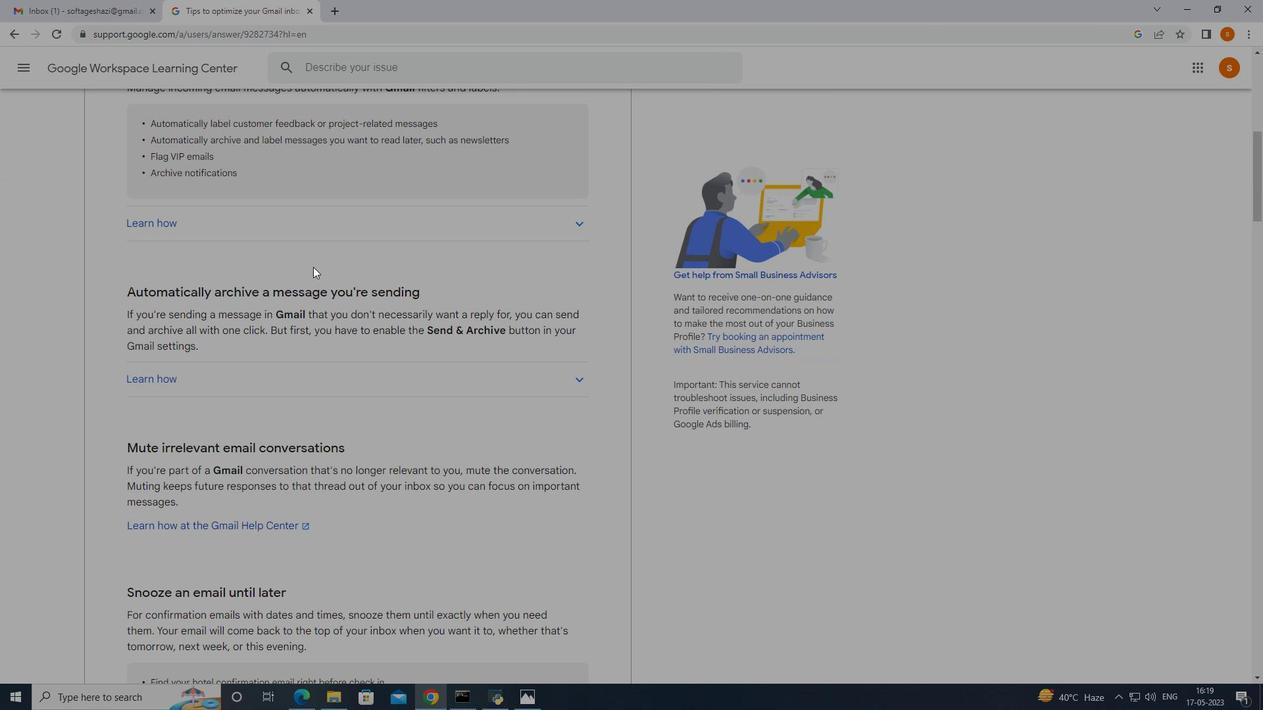 
Action: Mouse scrolled (313, 266) with delta (0, 0)
Screenshot: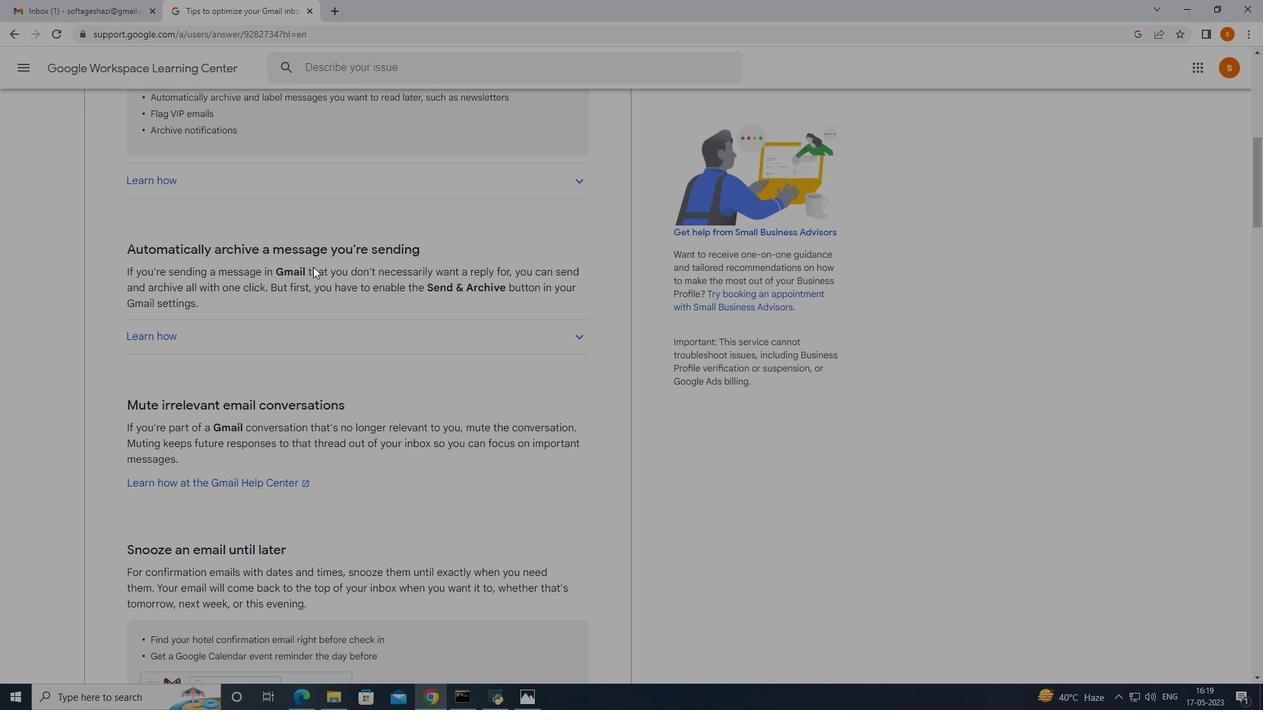 
Action: Mouse scrolled (313, 266) with delta (0, 0)
Screenshot: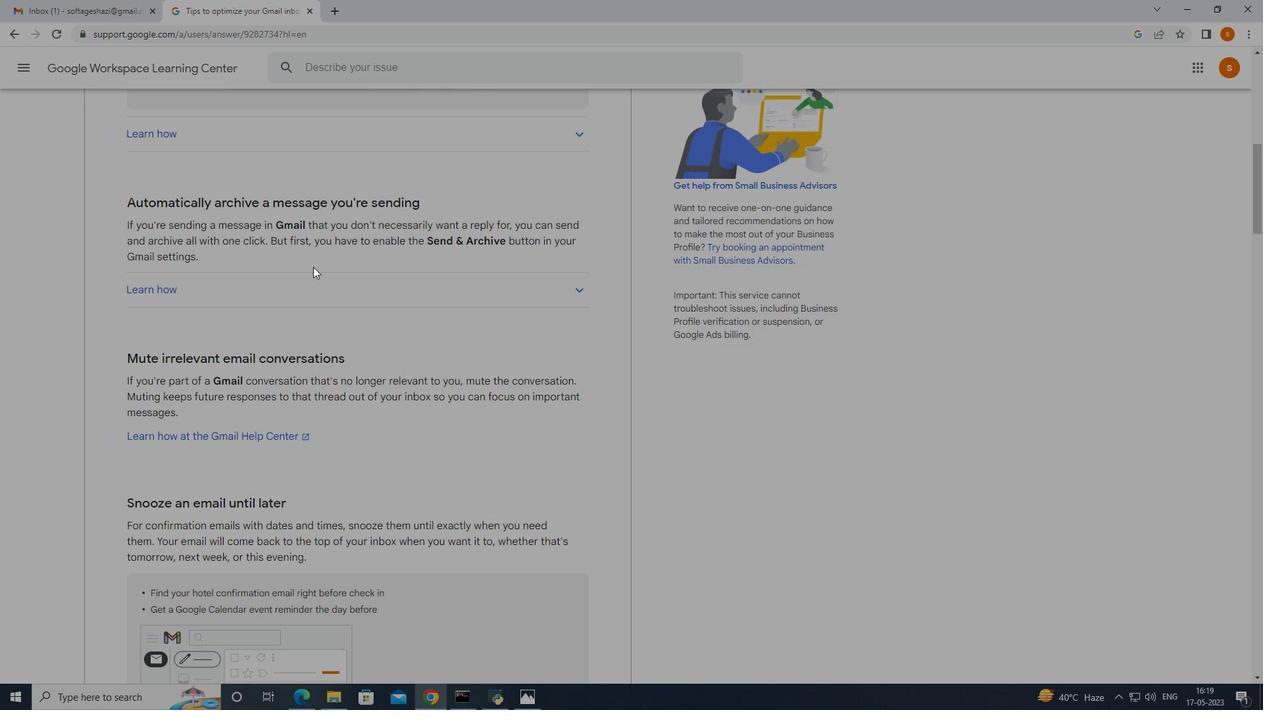 
Action: Mouse scrolled (313, 266) with delta (0, 0)
Screenshot: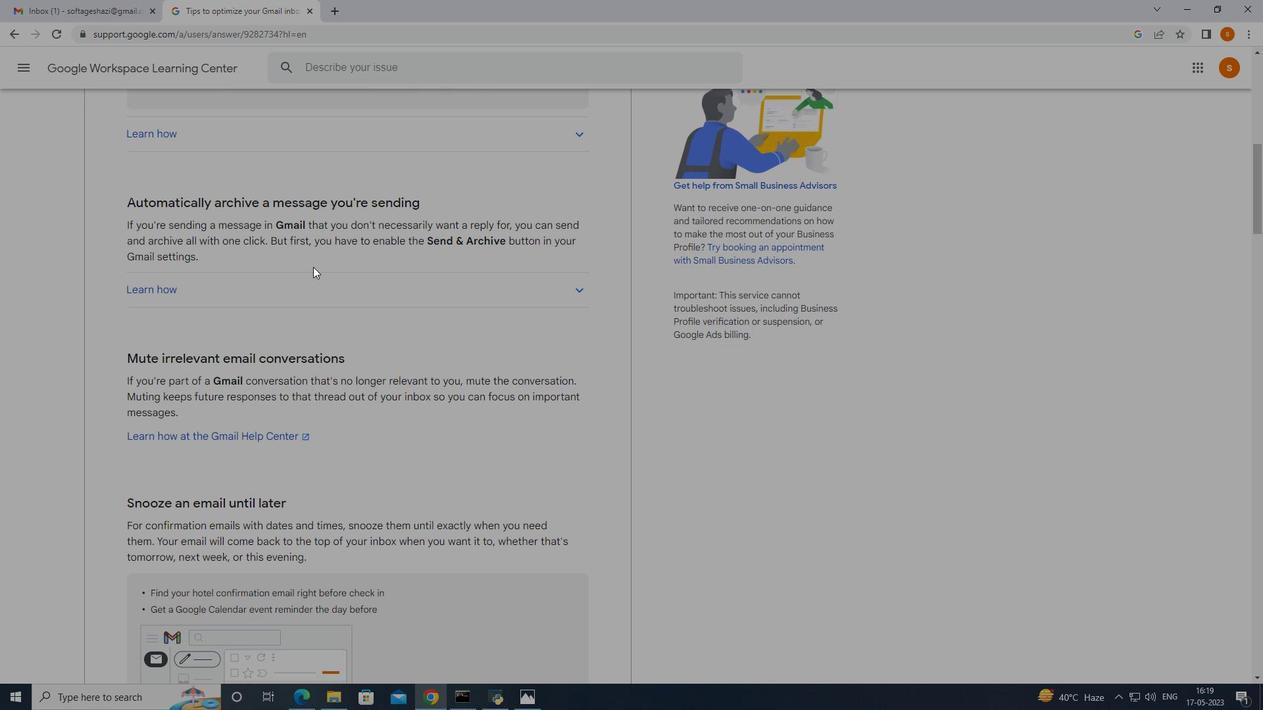 
Action: Mouse moved to (313, 264)
Screenshot: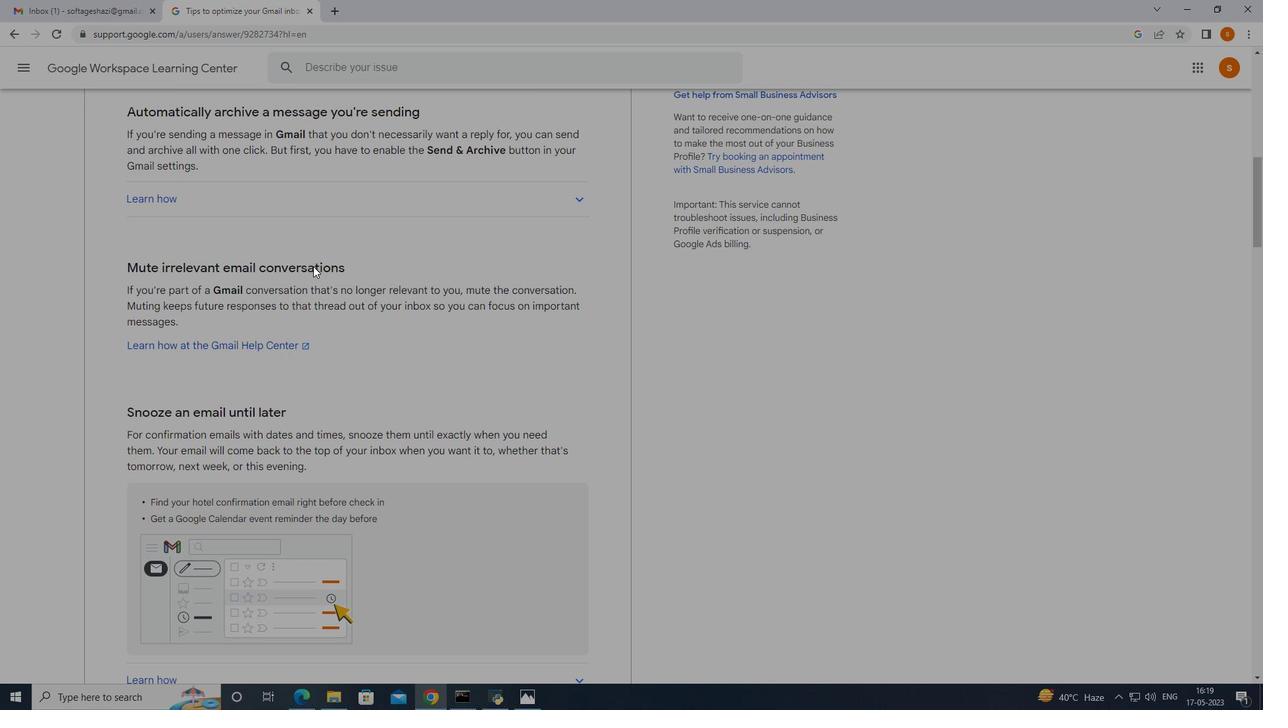 
Action: Mouse scrolled (313, 263) with delta (0, 0)
Screenshot: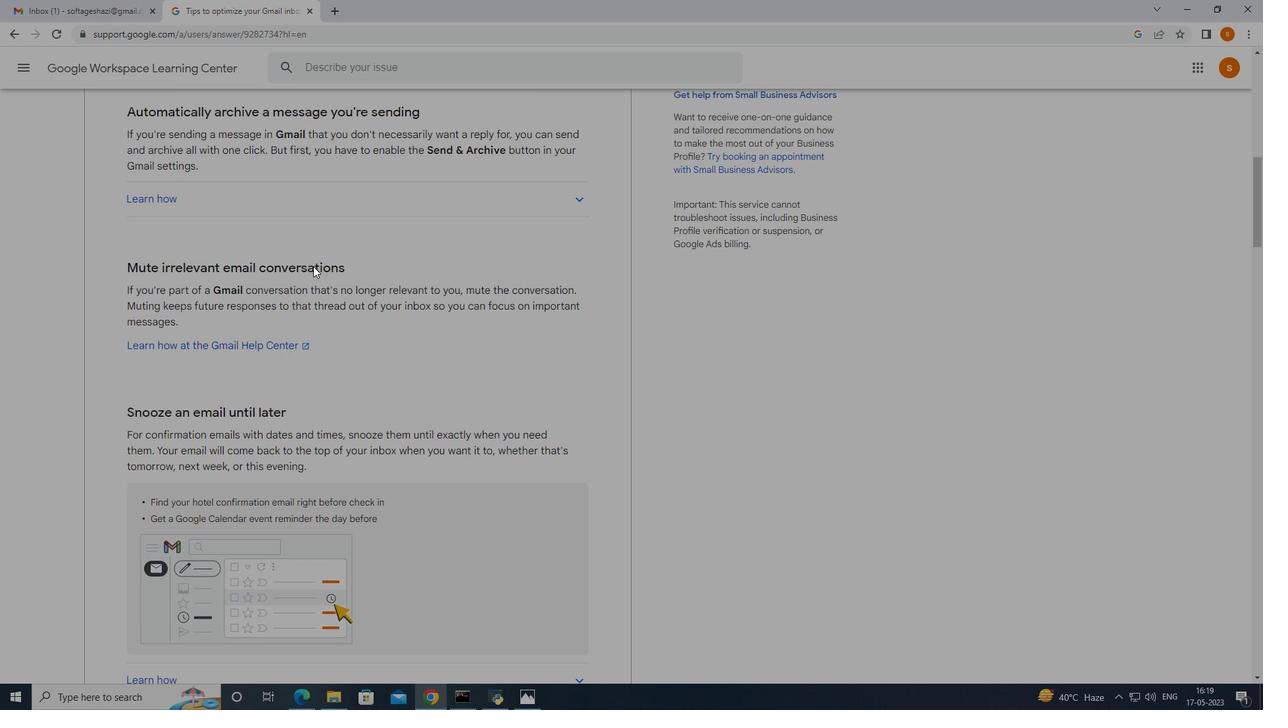
Action: Mouse scrolled (313, 263) with delta (0, 0)
Screenshot: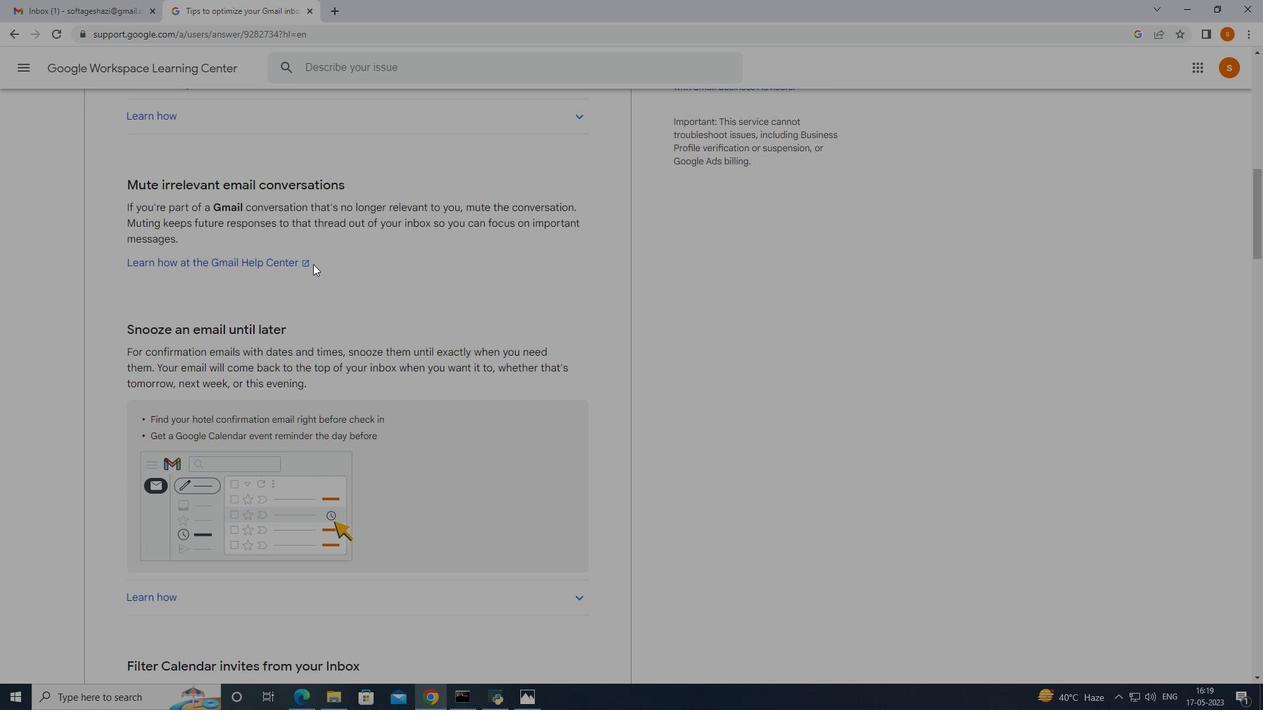 
Action: Mouse moved to (313, 264)
Screenshot: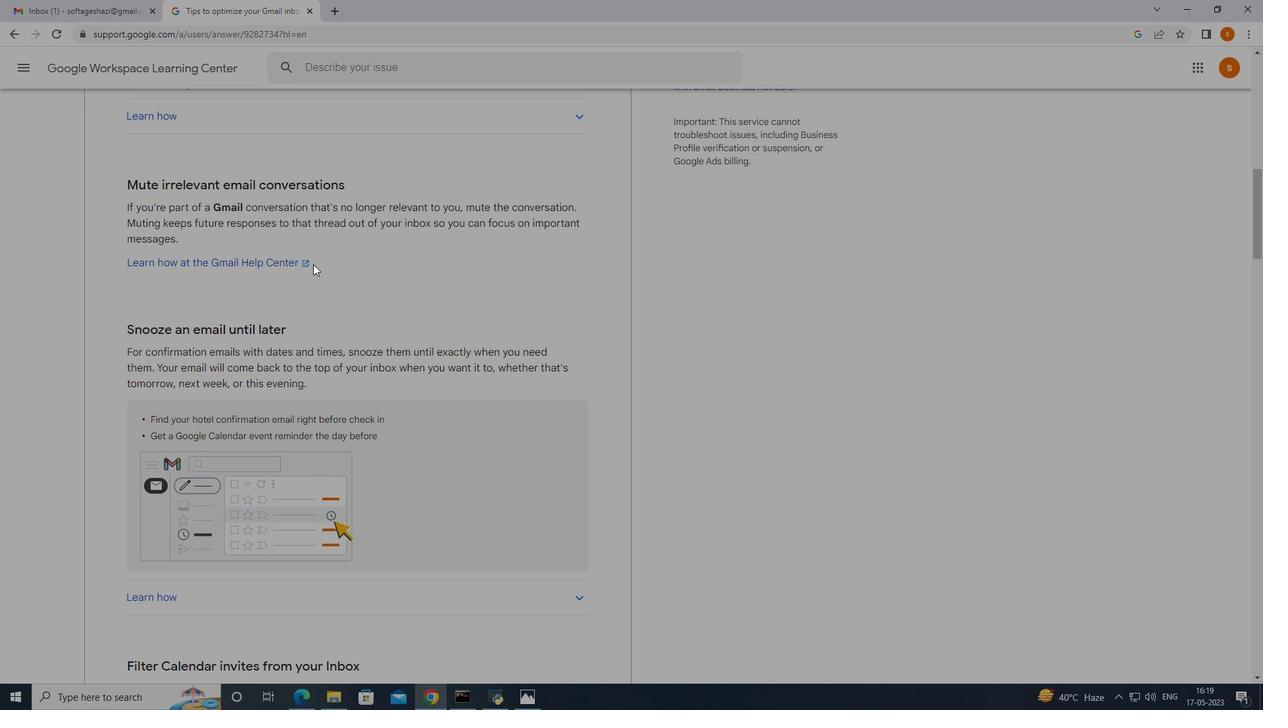 
Action: Mouse scrolled (313, 263) with delta (0, 0)
Screenshot: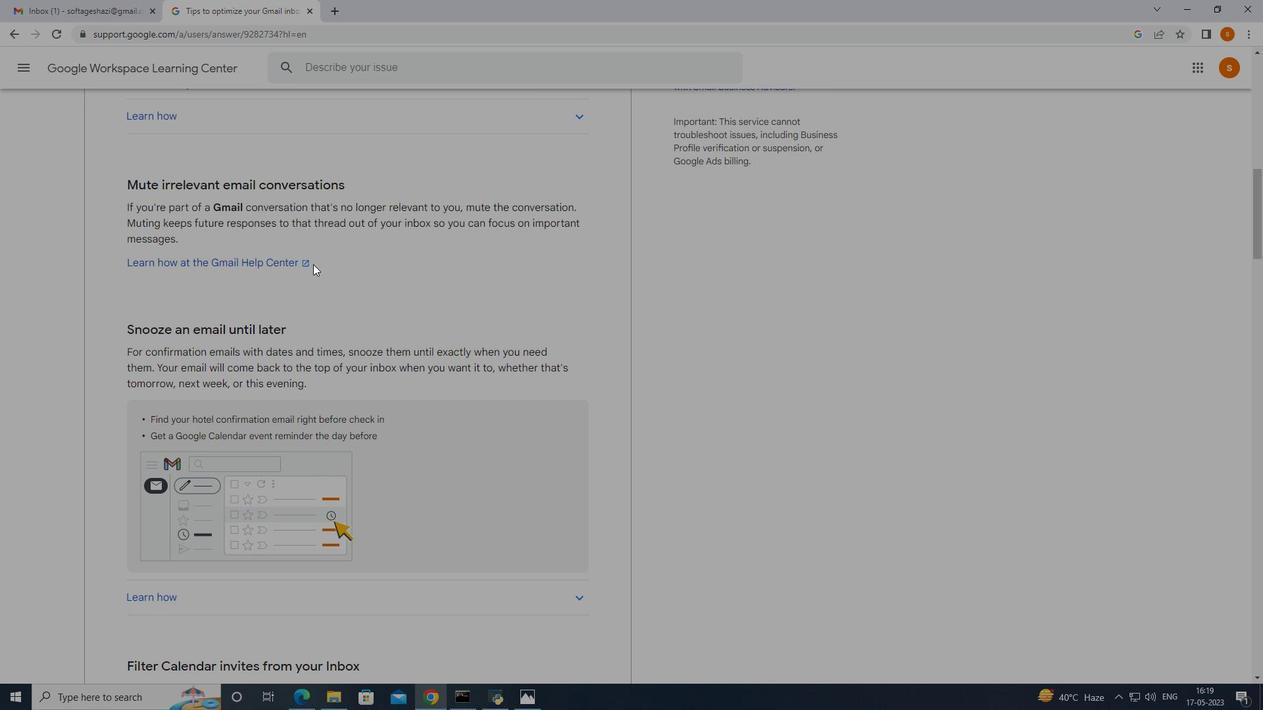 
Action: Mouse moved to (313, 265)
Screenshot: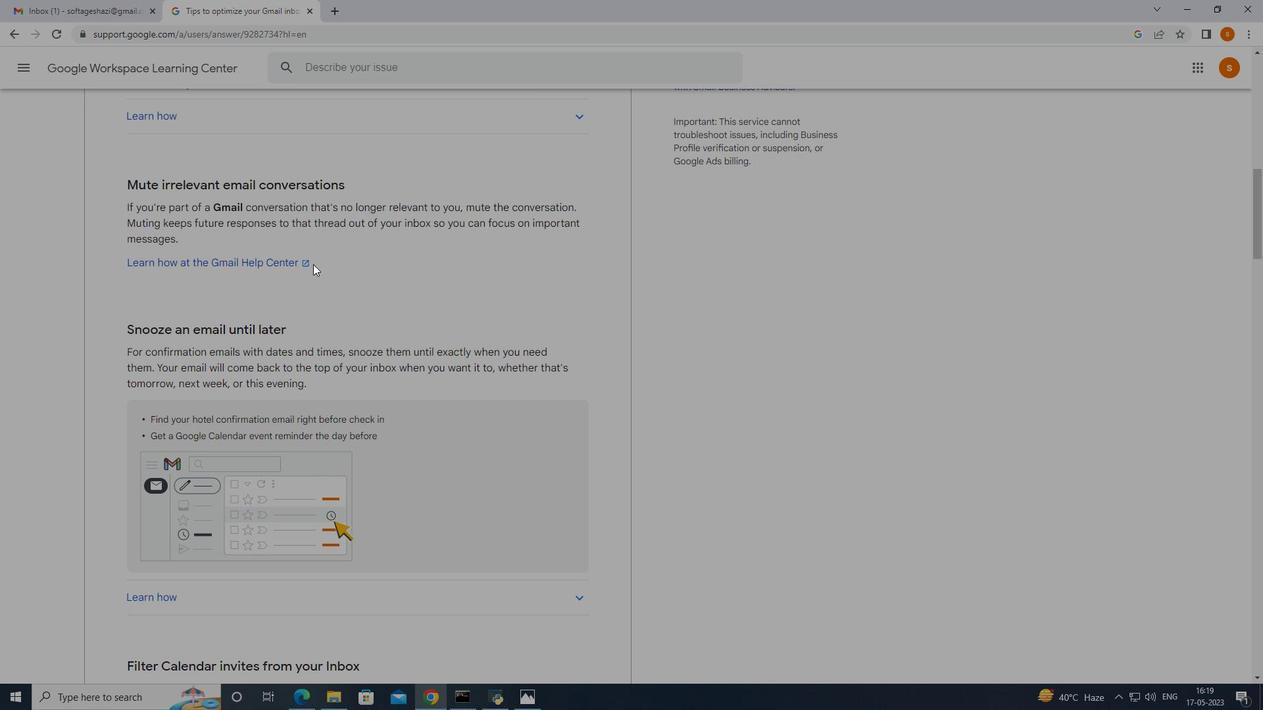 
Action: Mouse scrolled (313, 264) with delta (0, 0)
Screenshot: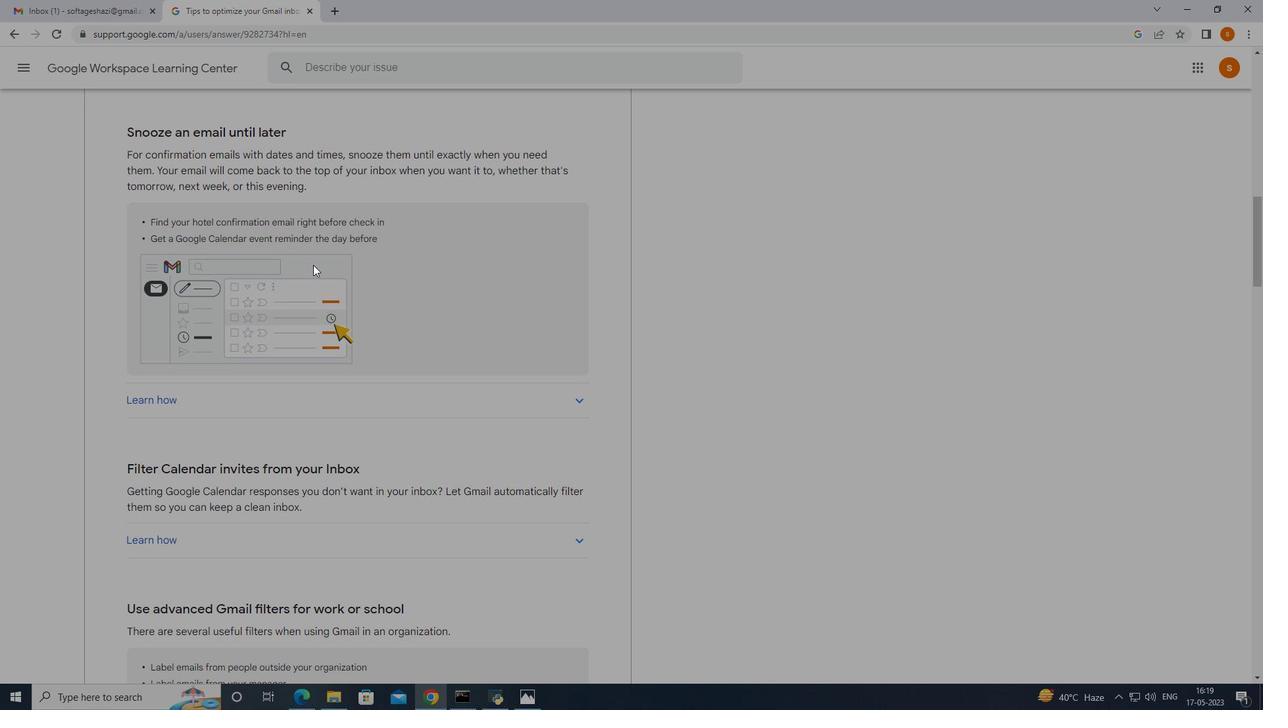 
Action: Mouse moved to (313, 265)
Screenshot: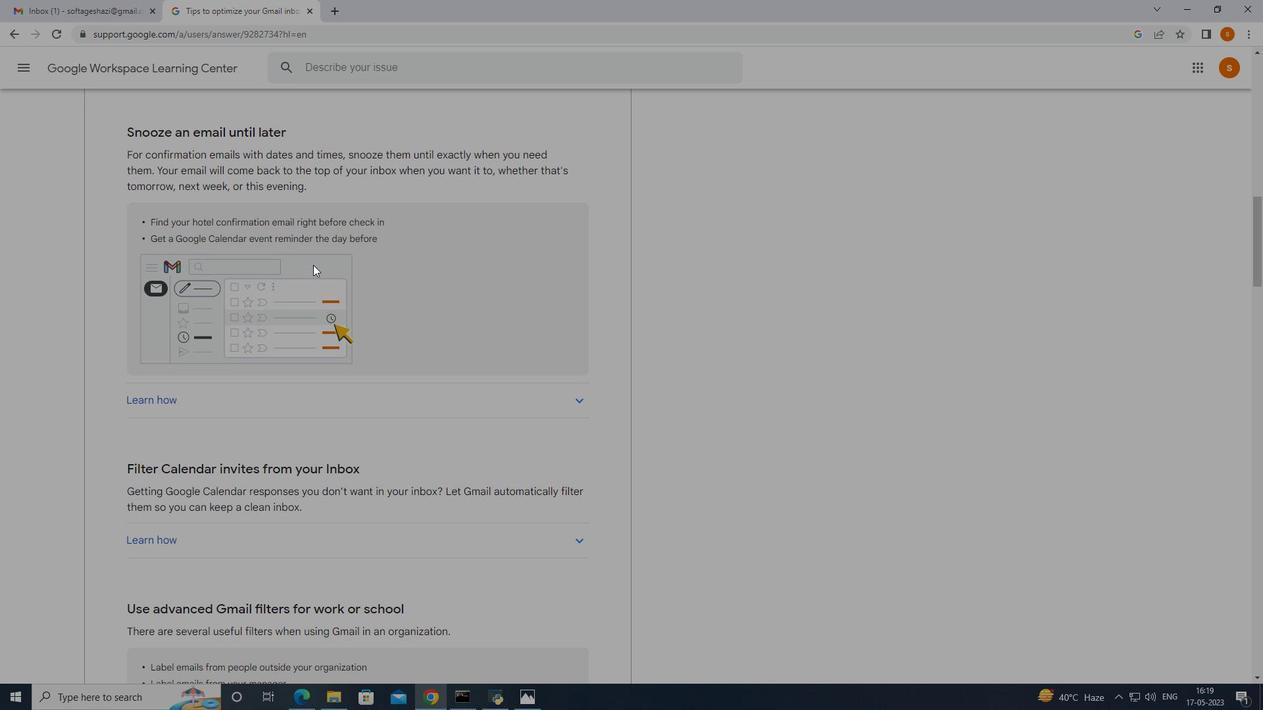
Action: Mouse scrolled (313, 265) with delta (0, 0)
Screenshot: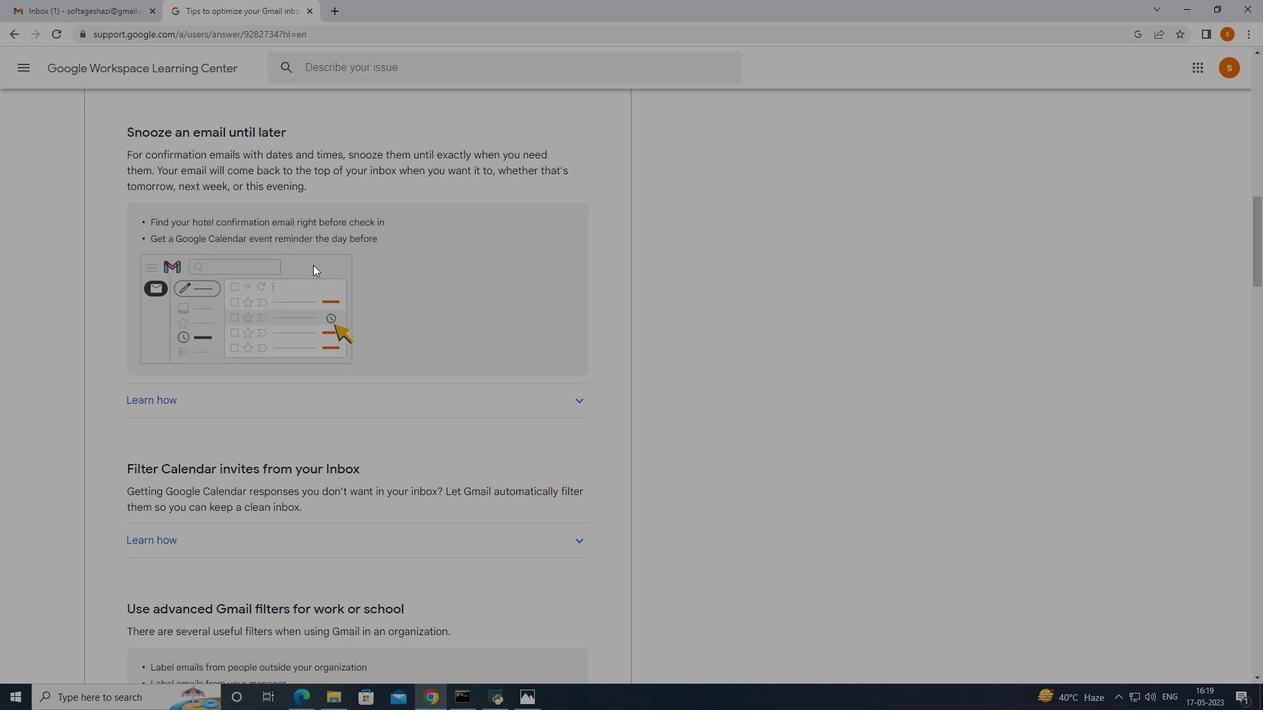 
Action: Mouse moved to (313, 266)
Screenshot: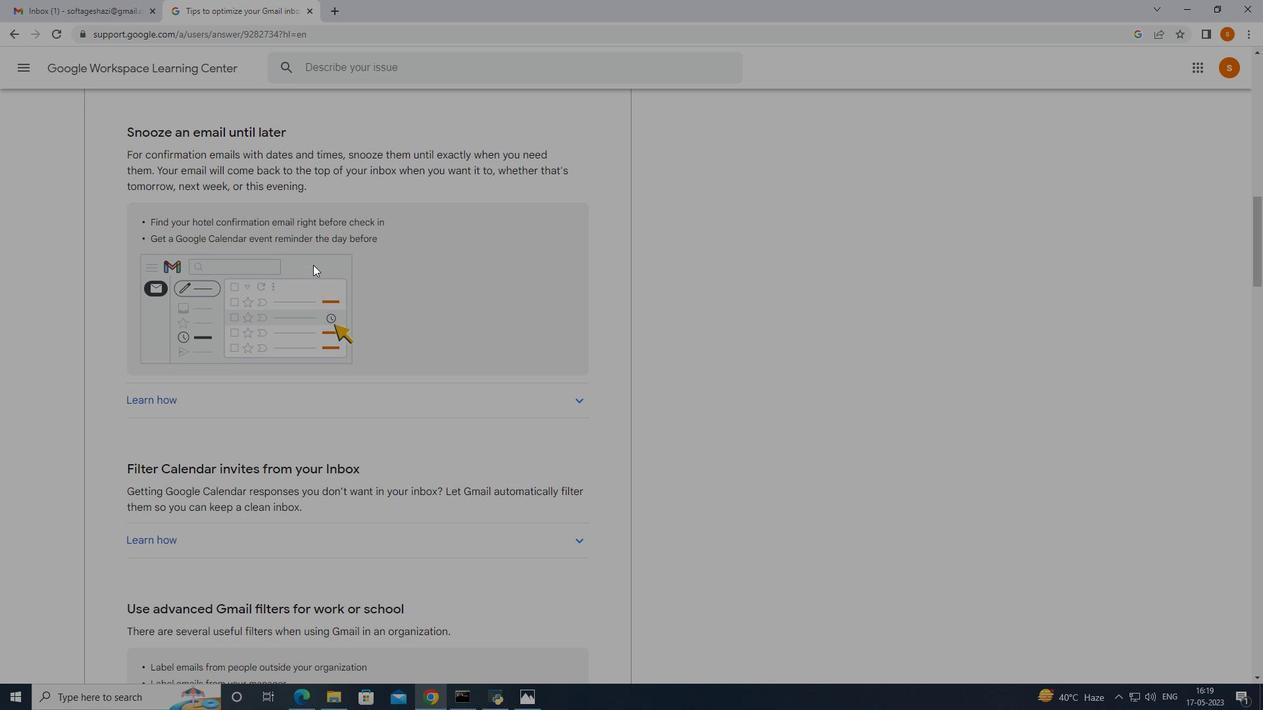 
Action: Mouse scrolled (313, 265) with delta (0, 0)
Screenshot: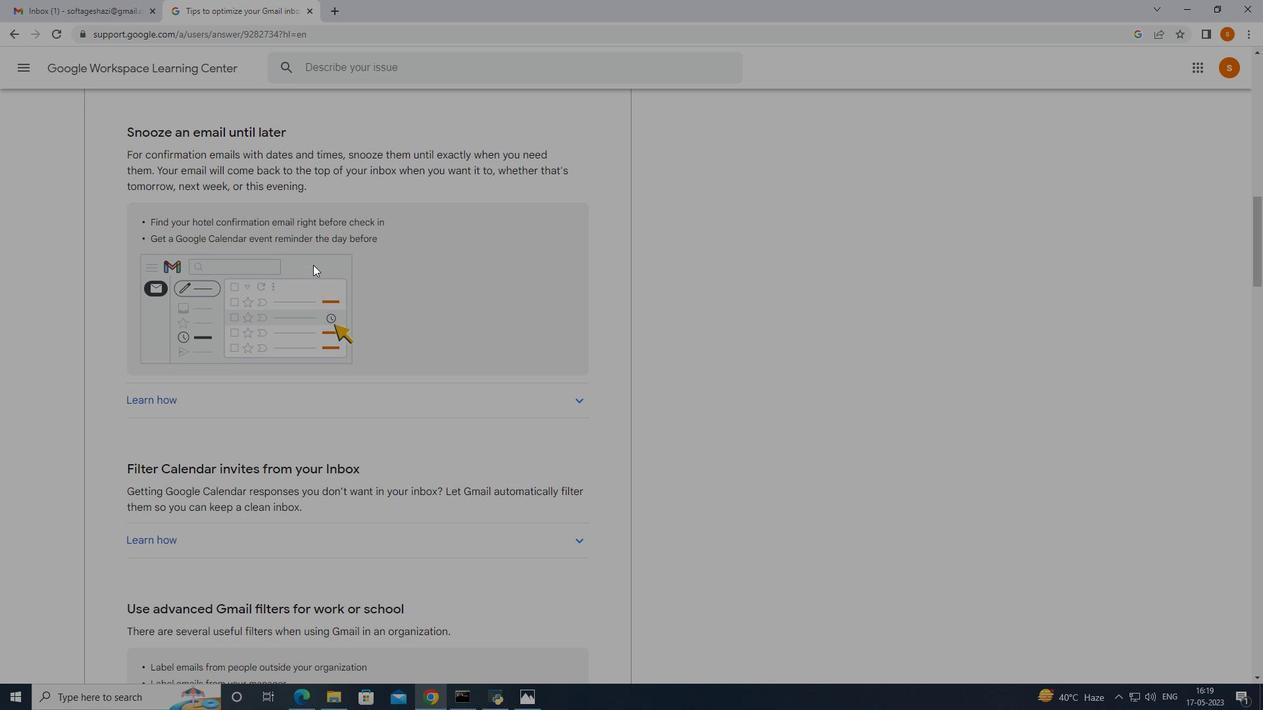 
Action: Mouse moved to (313, 264)
Screenshot: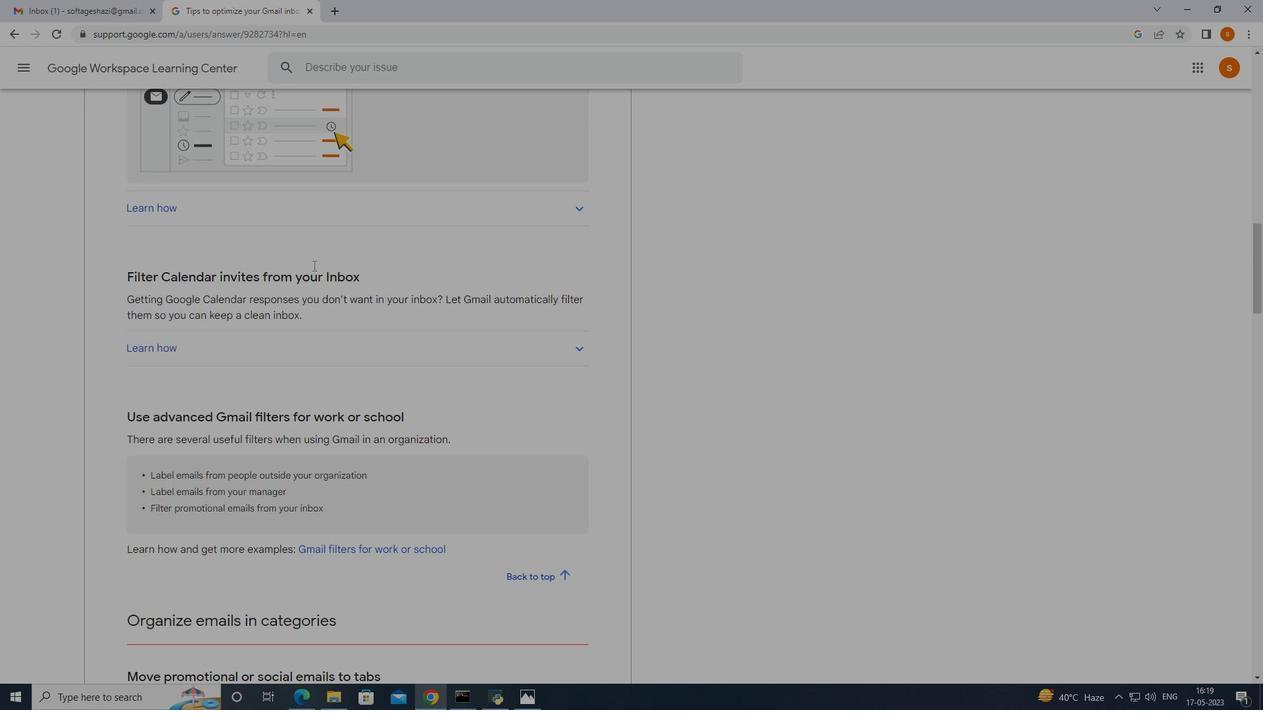 
Action: Mouse scrolled (313, 263) with delta (0, 0)
Screenshot: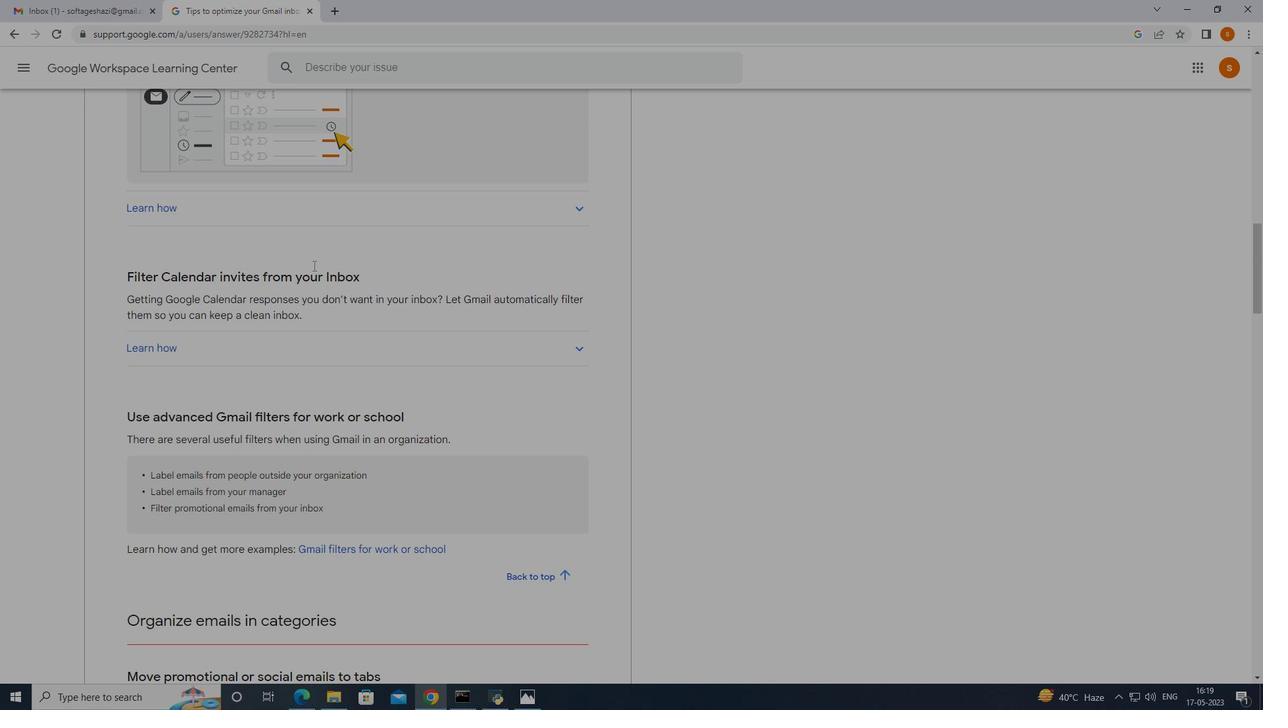 
Action: Mouse moved to (313, 264)
Screenshot: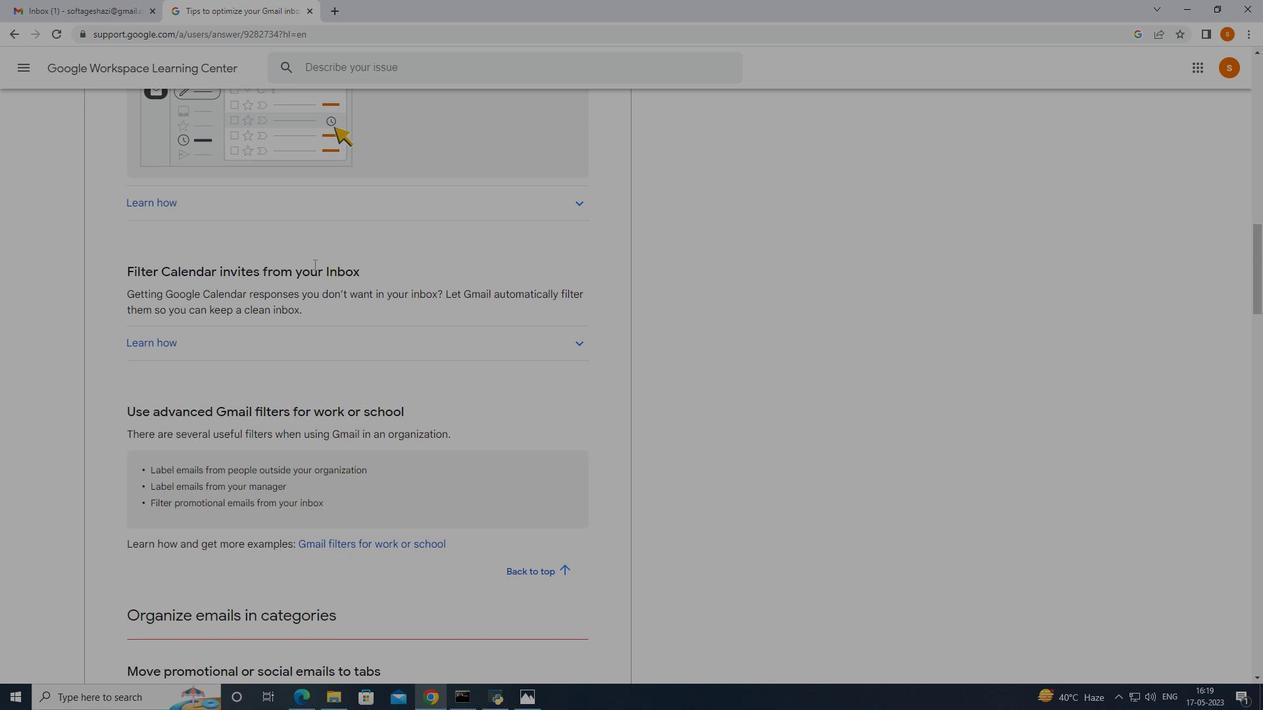 
Action: Mouse scrolled (313, 263) with delta (0, 0)
Screenshot: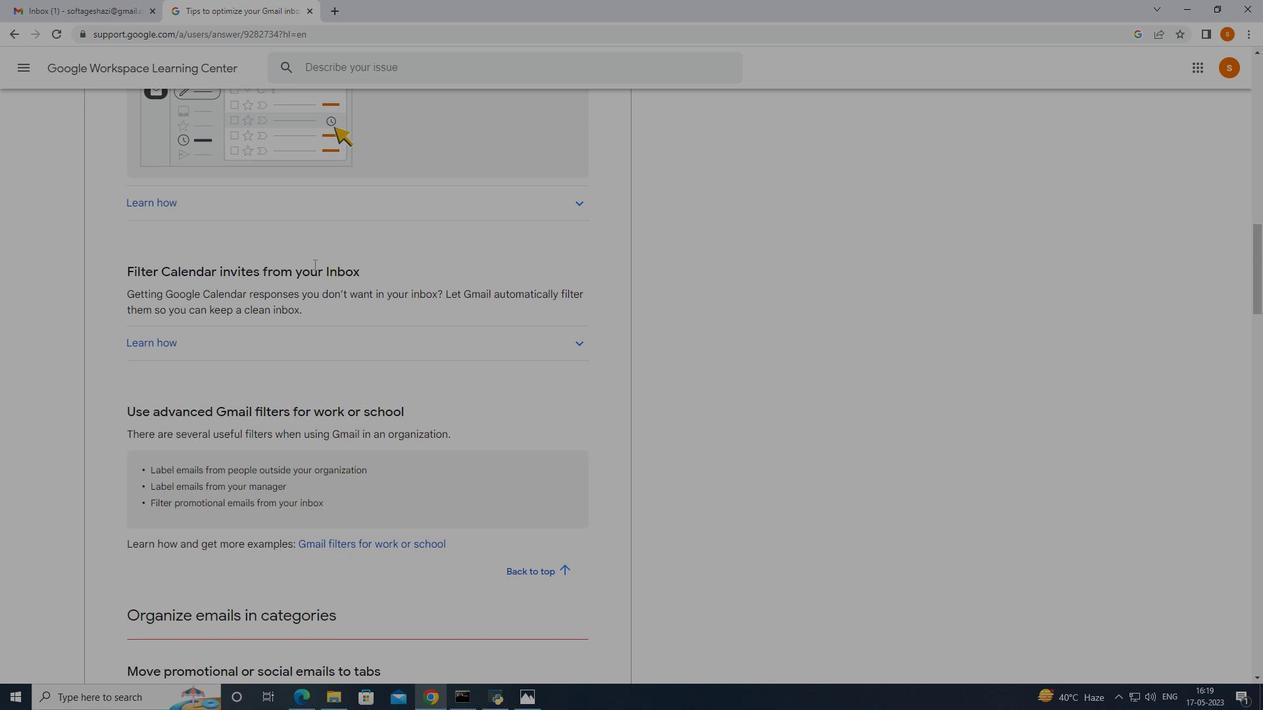 
Action: Mouse moved to (313, 265)
Screenshot: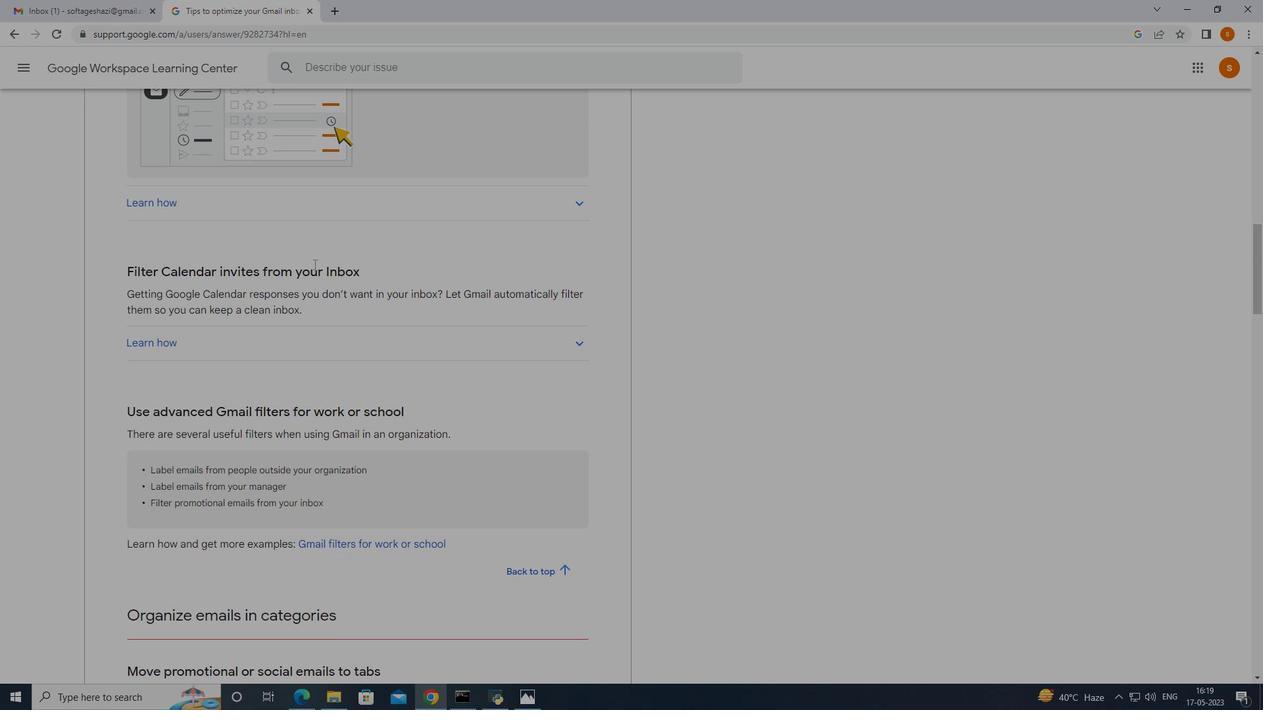 
Action: Mouse scrolled (313, 265) with delta (0, 0)
Screenshot: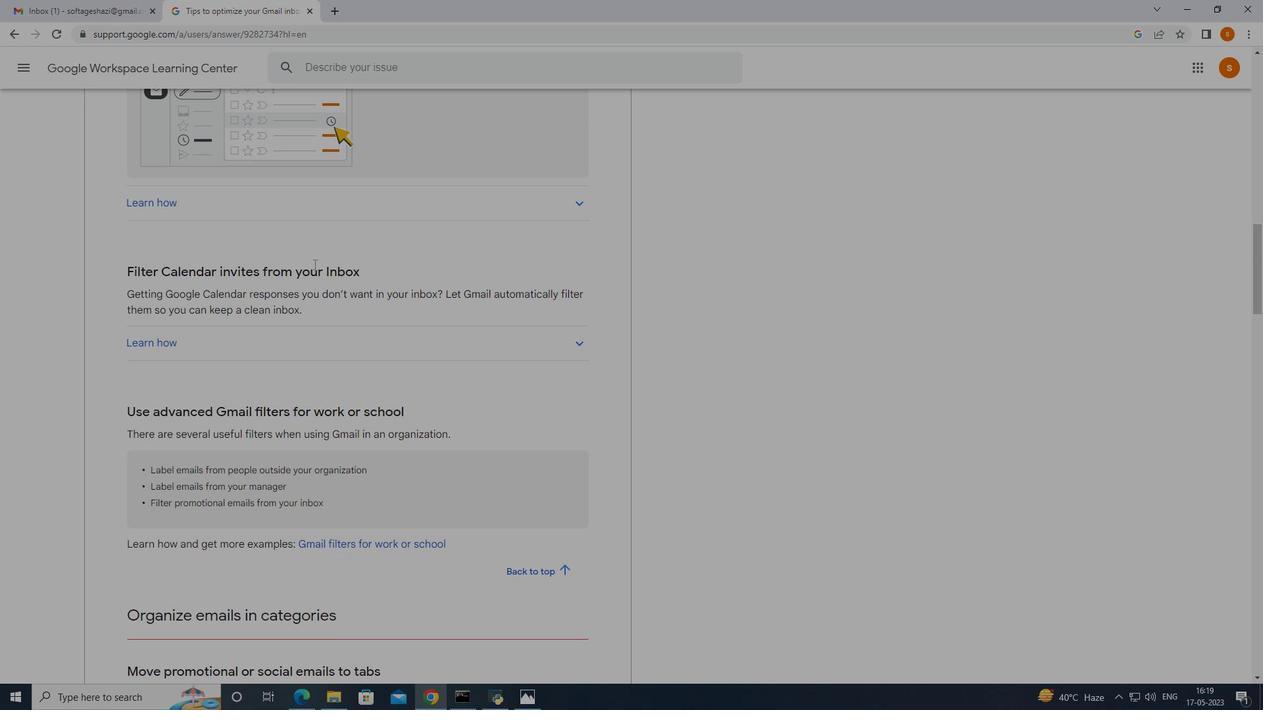 
Action: Mouse moved to (313, 265)
Screenshot: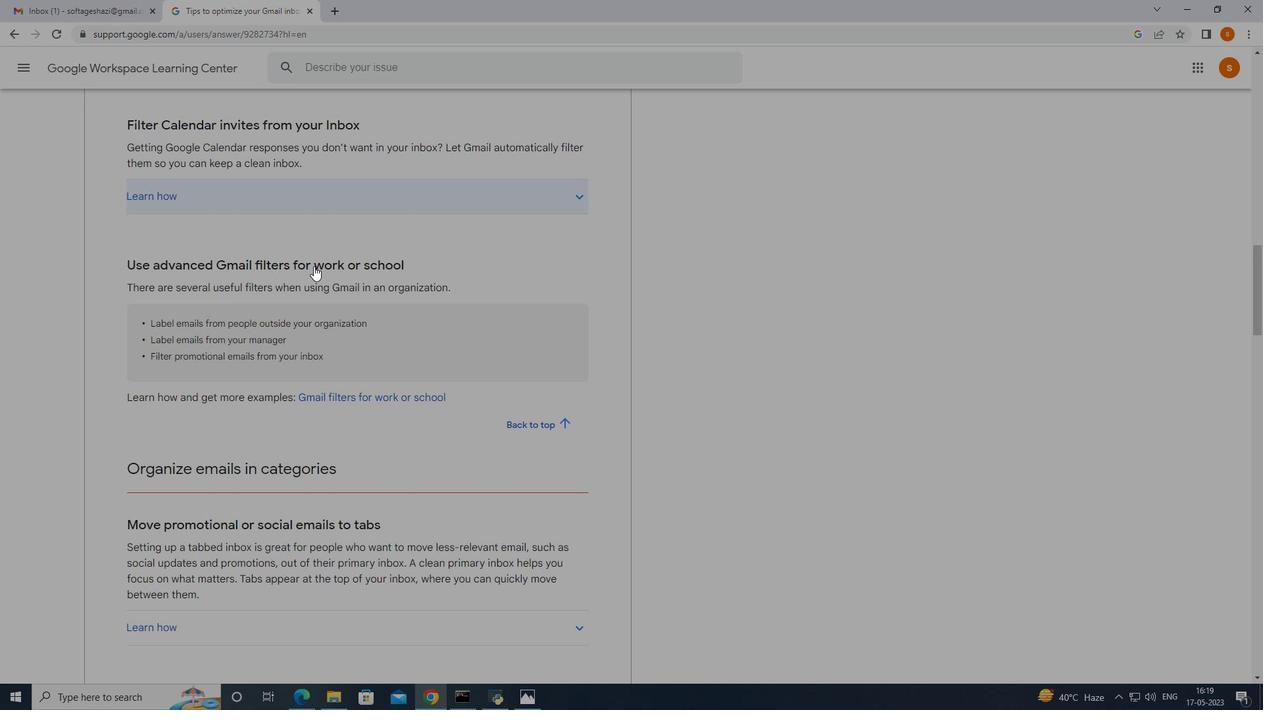 
Action: Mouse scrolled (313, 264) with delta (0, 0)
Screenshot: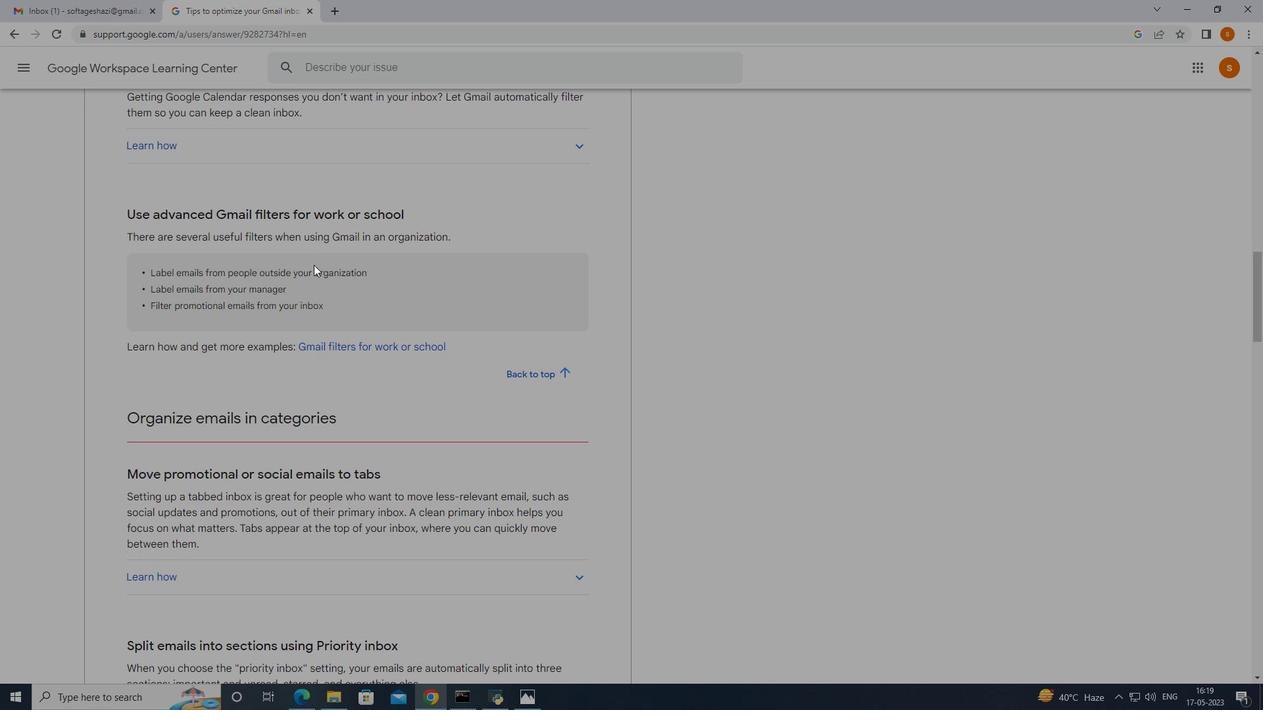 
Action: Mouse moved to (313, 265)
Screenshot: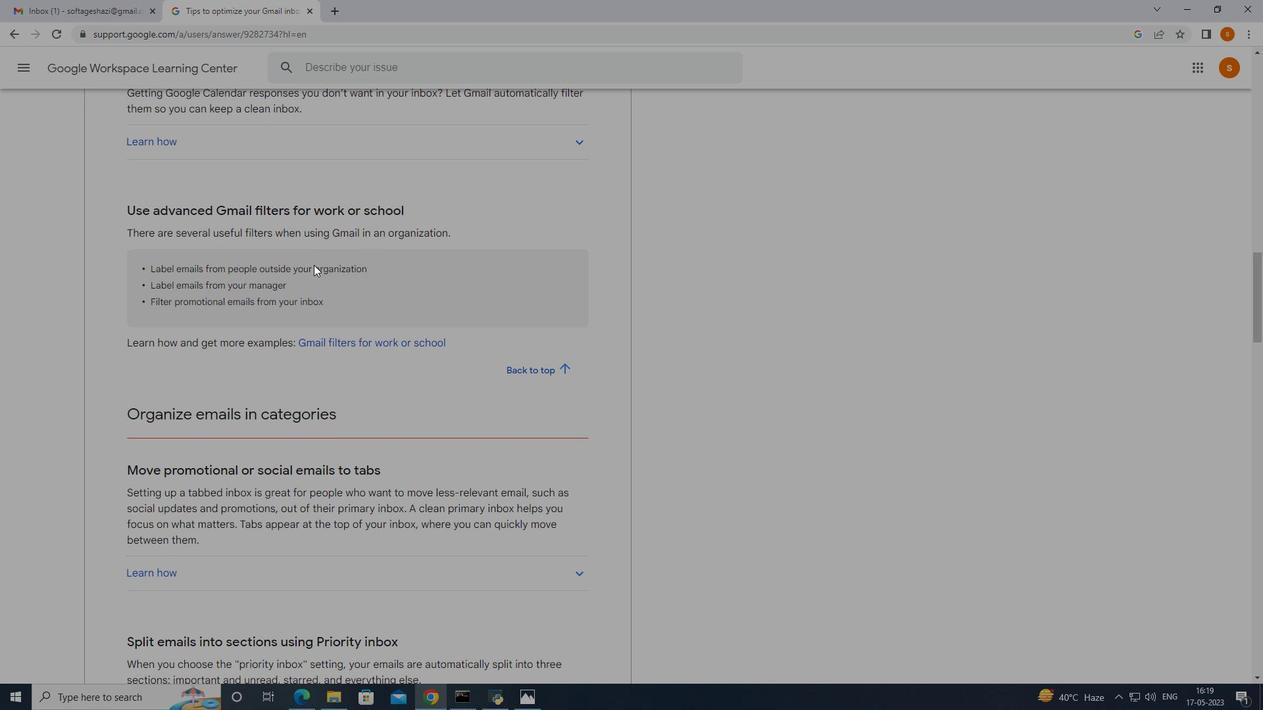 
Action: Mouse scrolled (313, 264) with delta (0, 0)
Screenshot: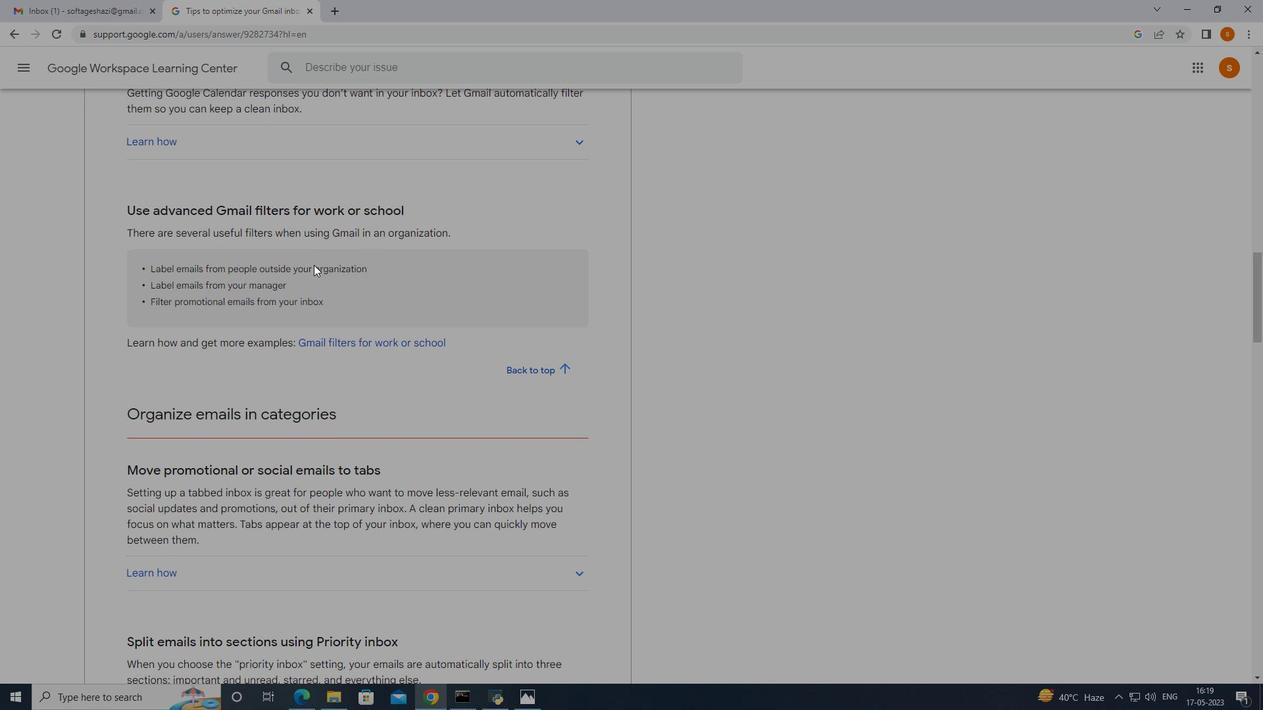 
Action: Mouse scrolled (313, 264) with delta (0, 0)
Screenshot: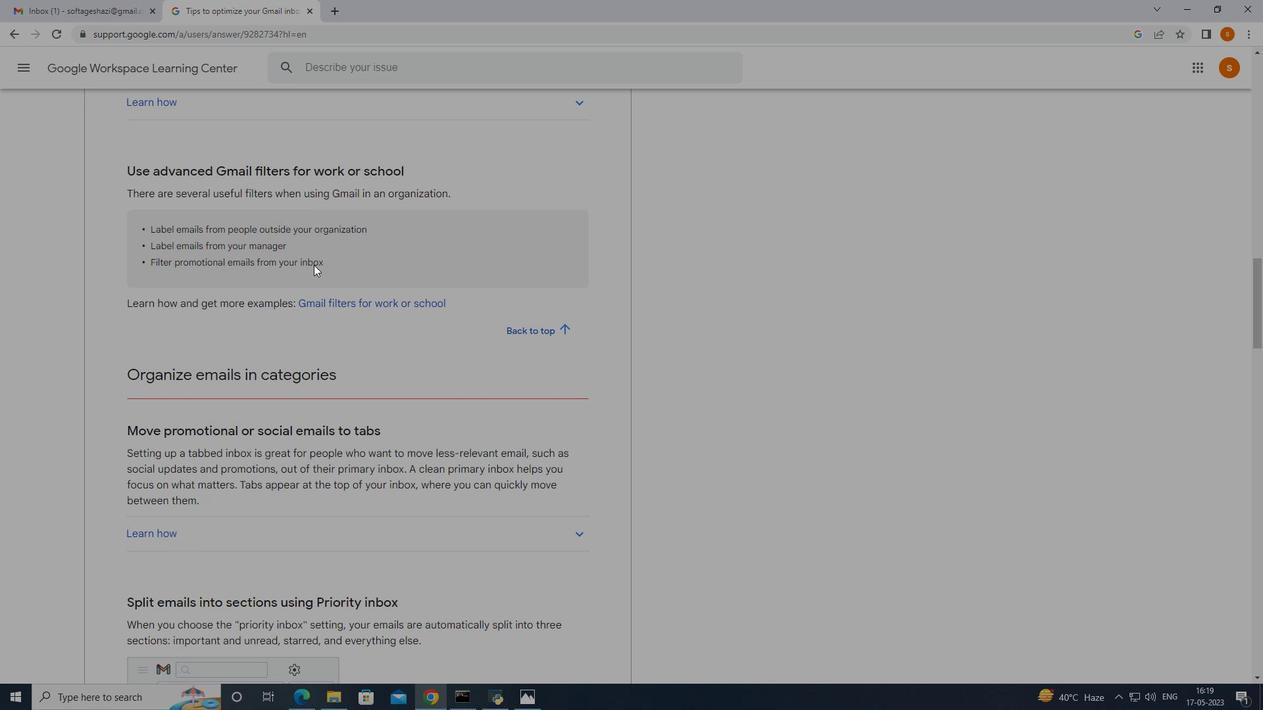 
Action: Mouse scrolled (313, 264) with delta (0, 0)
Screenshot: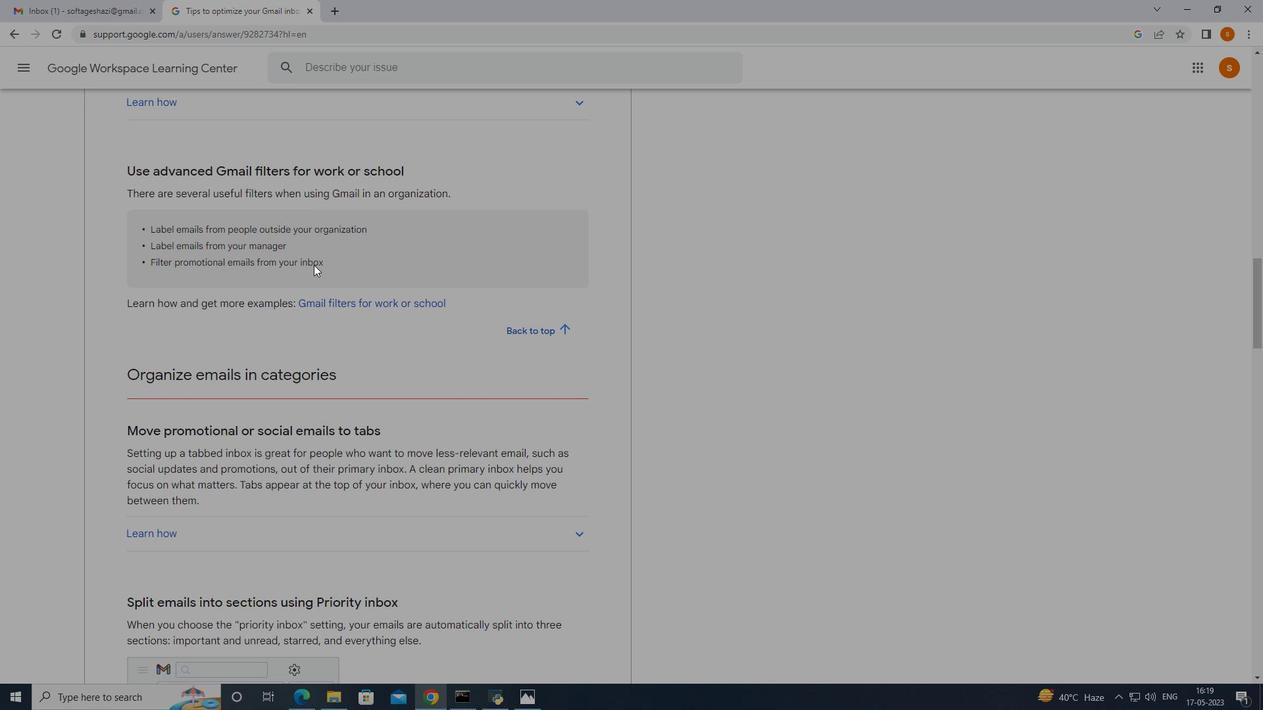 
Action: Mouse scrolled (313, 264) with delta (0, 0)
Screenshot: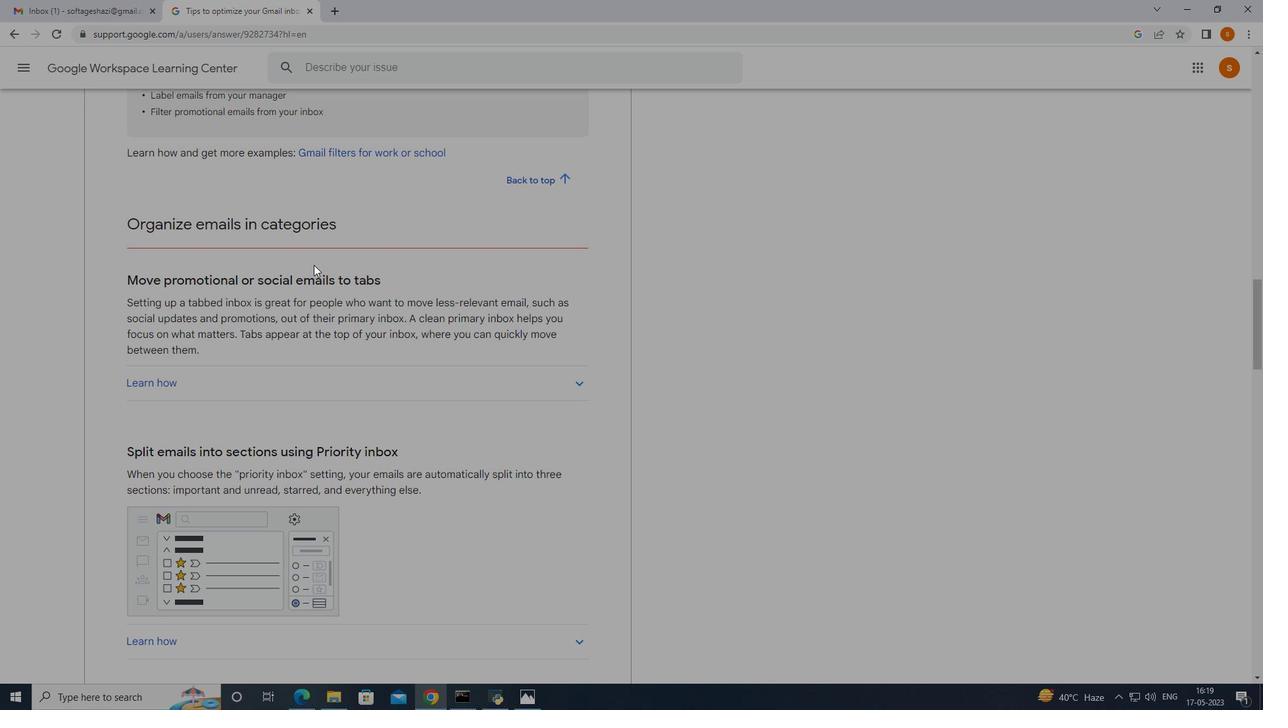 
Action: Mouse moved to (313, 266)
Screenshot: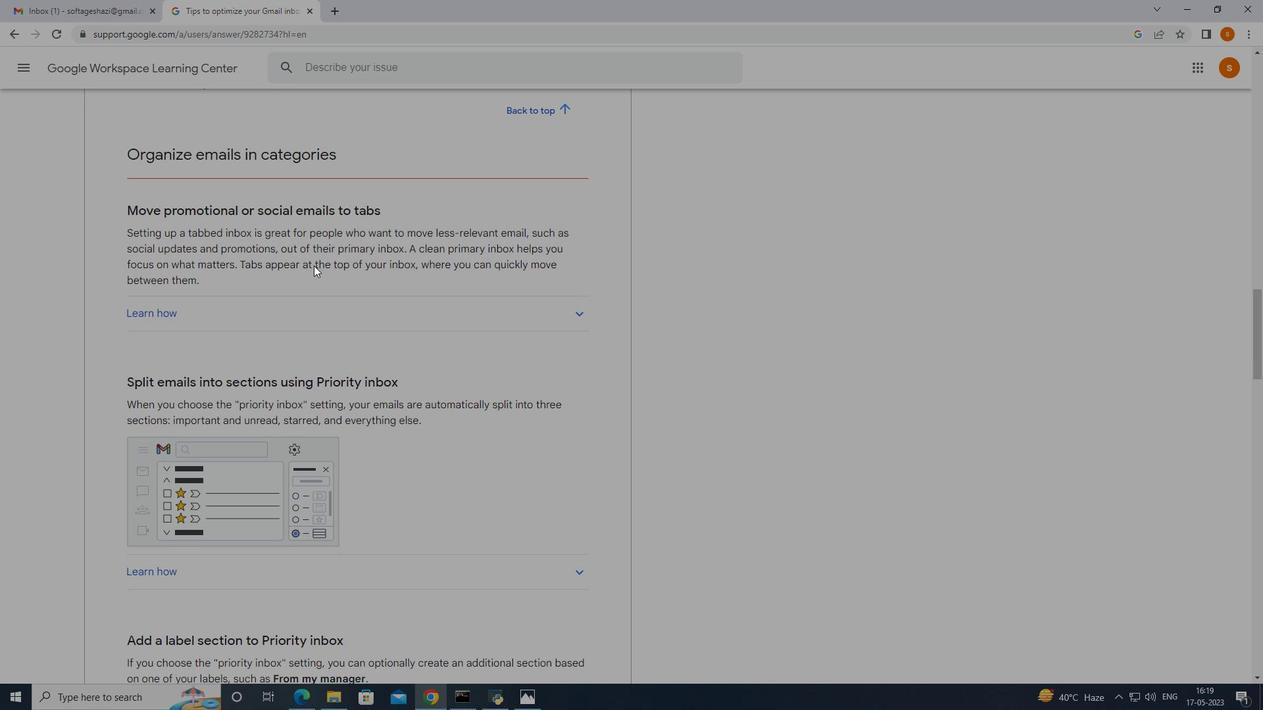 
Action: Mouse scrolled (313, 265) with delta (0, 0)
Screenshot: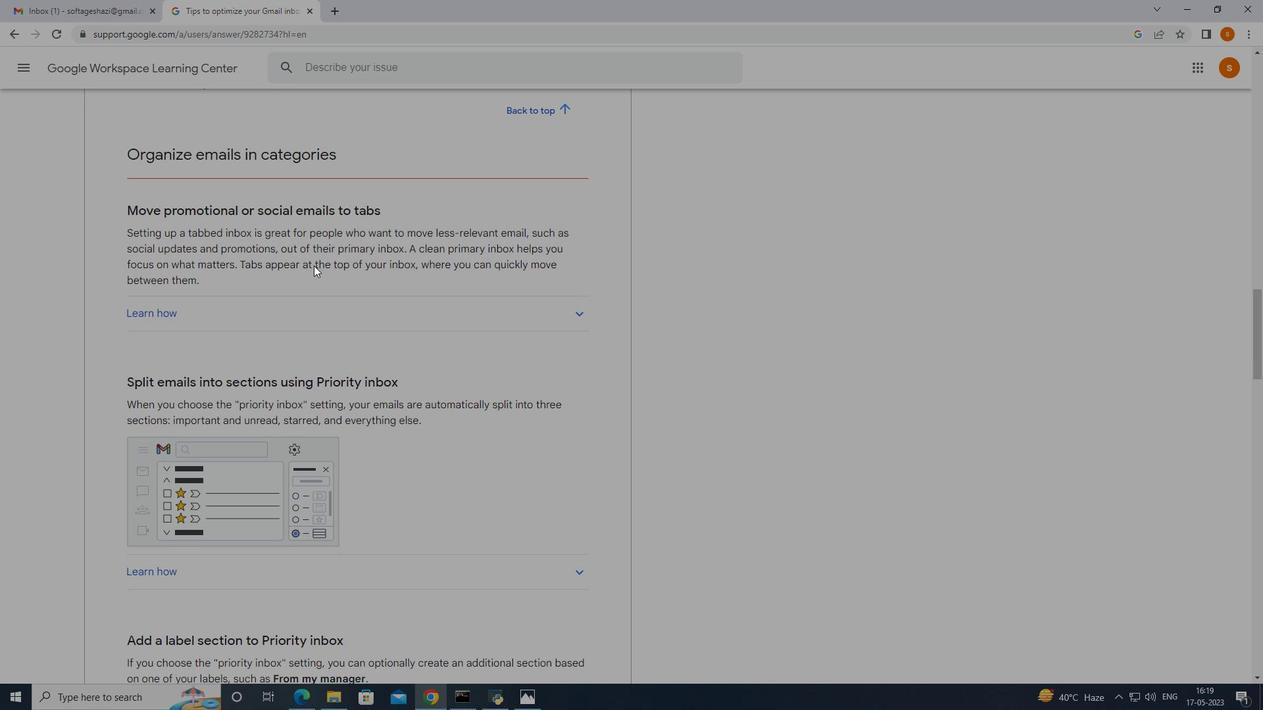 
Action: Mouse moved to (313, 267)
Screenshot: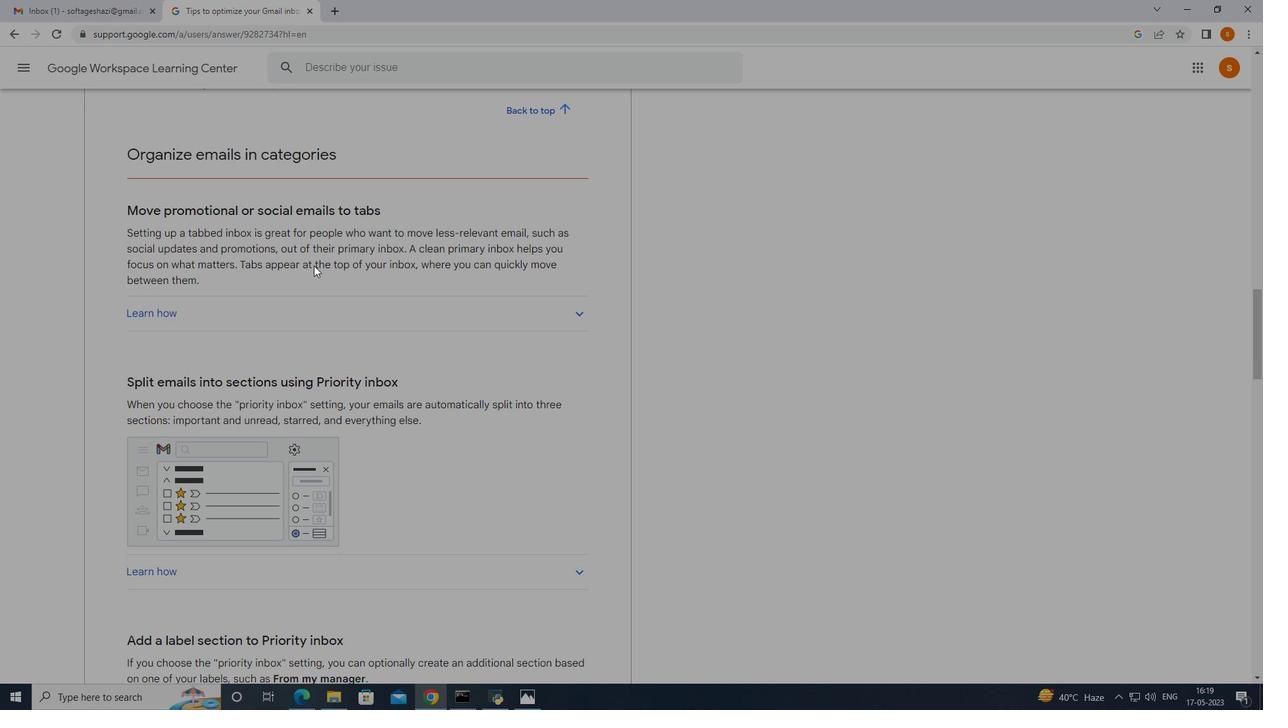 
Action: Mouse scrolled (313, 266) with delta (0, 0)
Screenshot: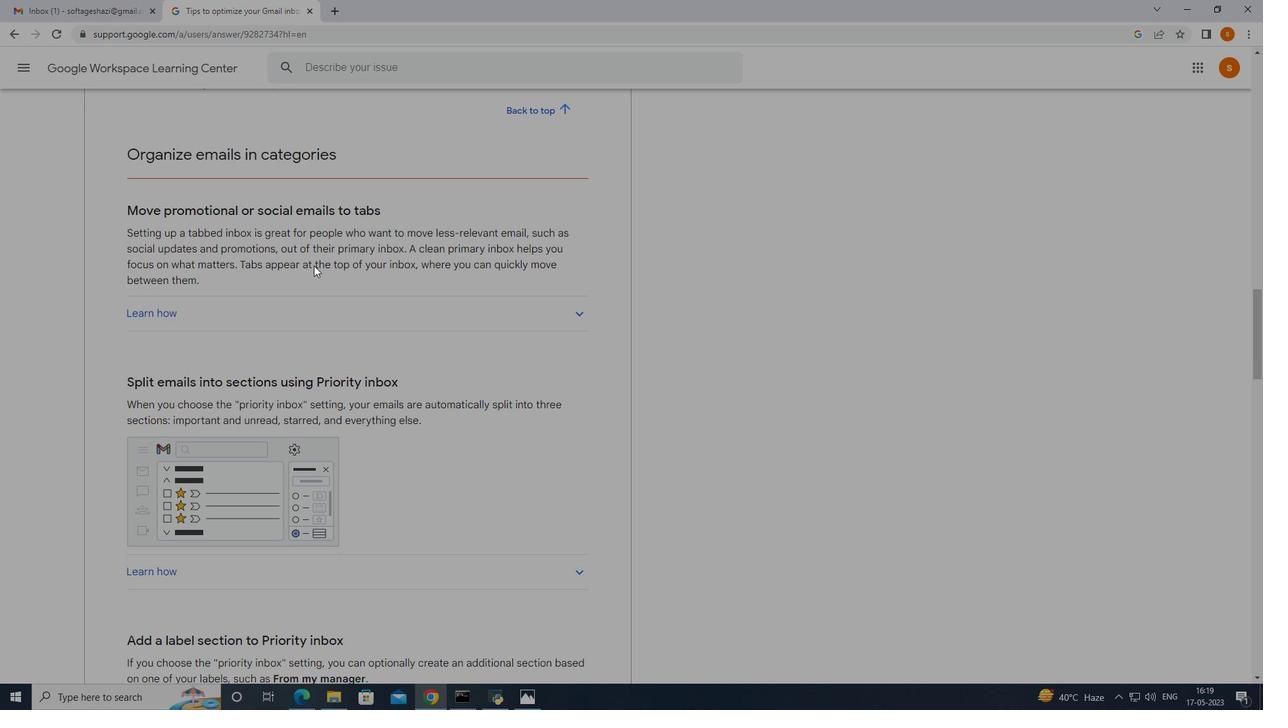 
Action: Mouse moved to (310, 257)
Screenshot: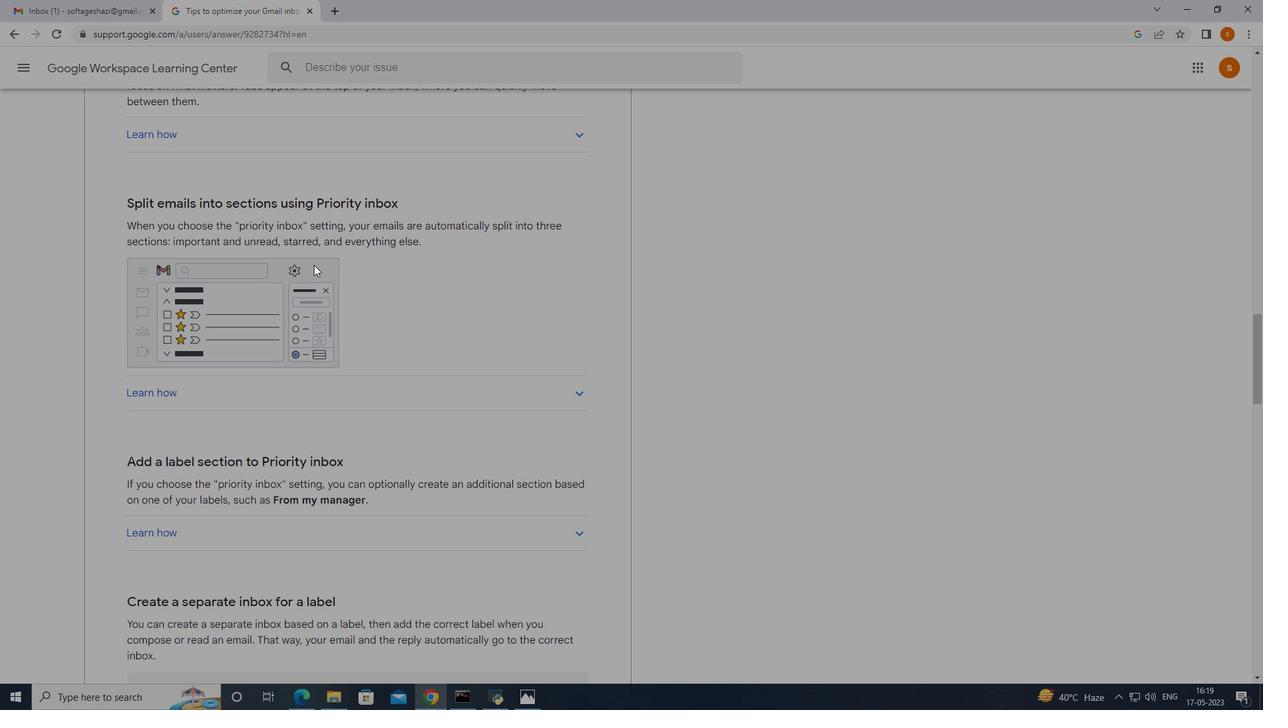 
Action: Mouse scrolled (310, 257) with delta (0, 0)
Screenshot: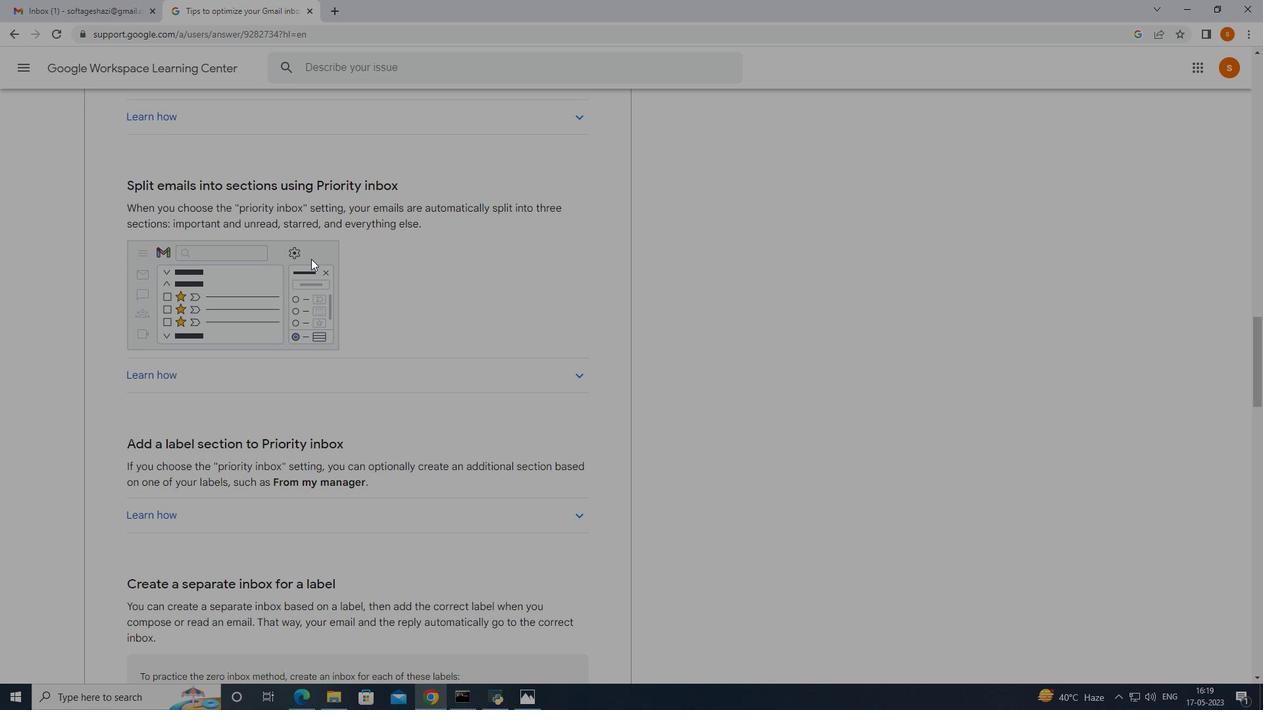 
Action: Mouse scrolled (310, 257) with delta (0, 0)
Screenshot: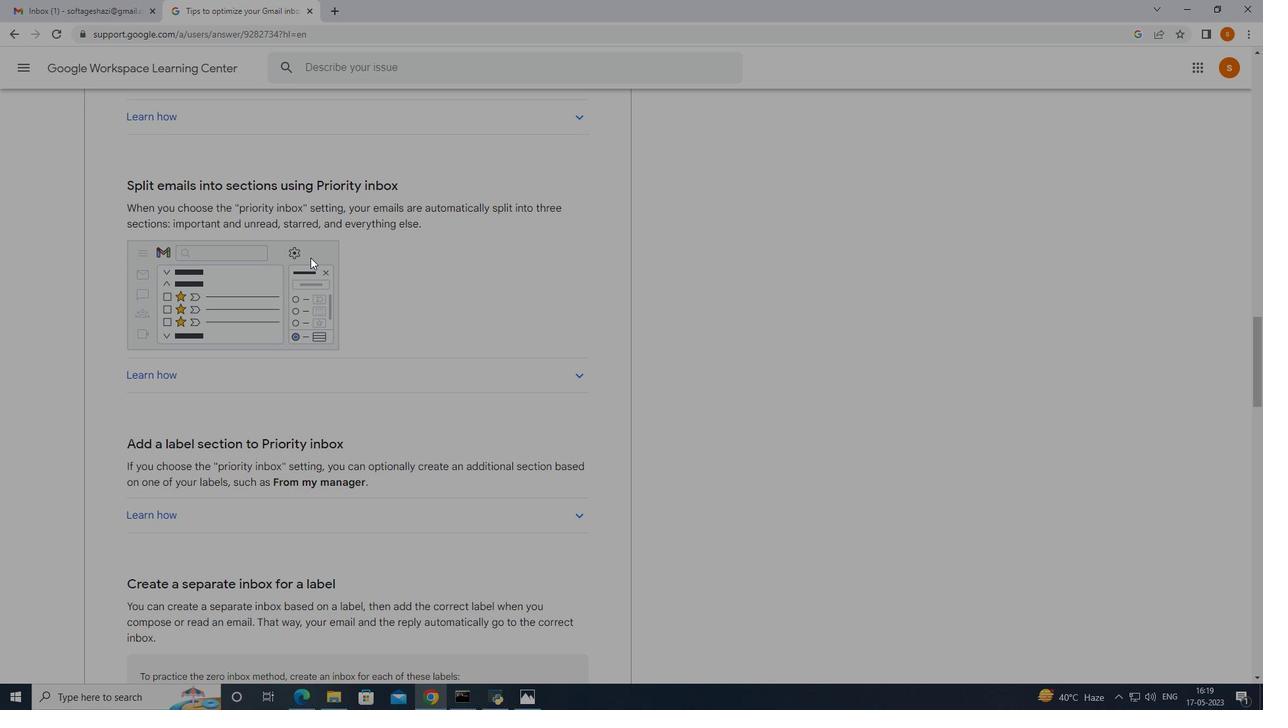 
Action: Mouse moved to (310, 257)
Screenshot: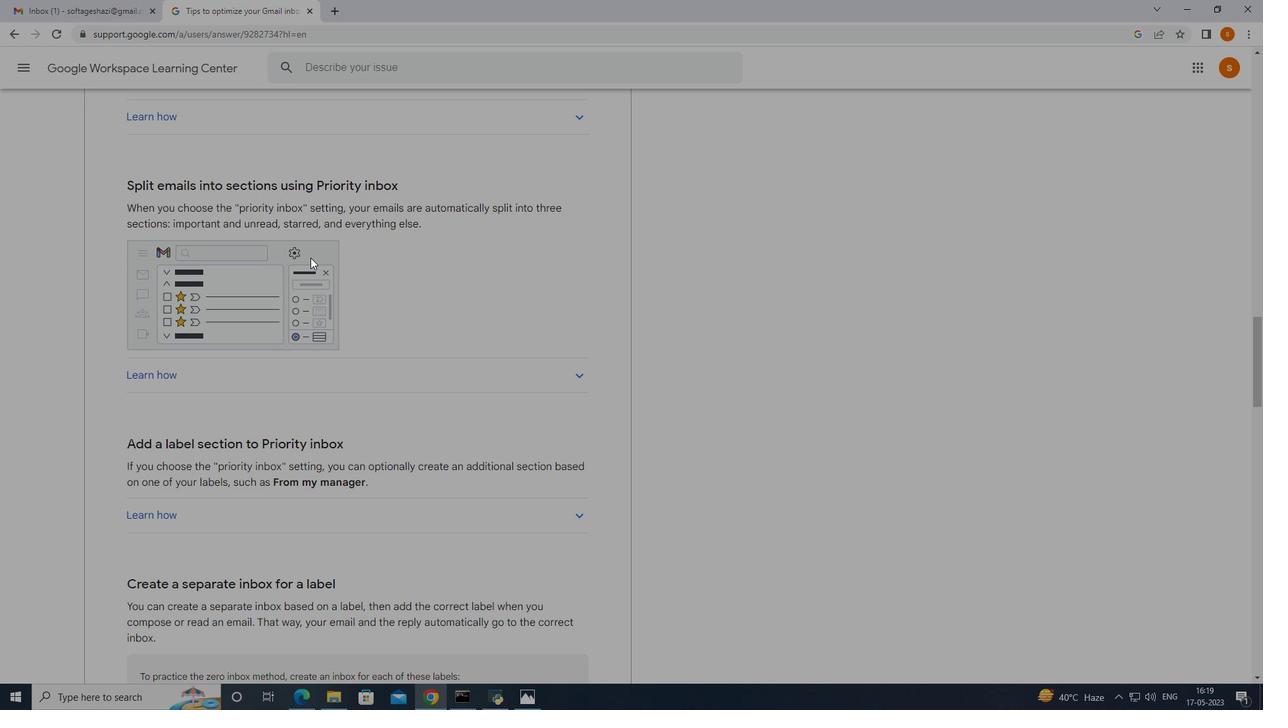 
Action: Mouse scrolled (310, 257) with delta (0, 0)
Screenshot: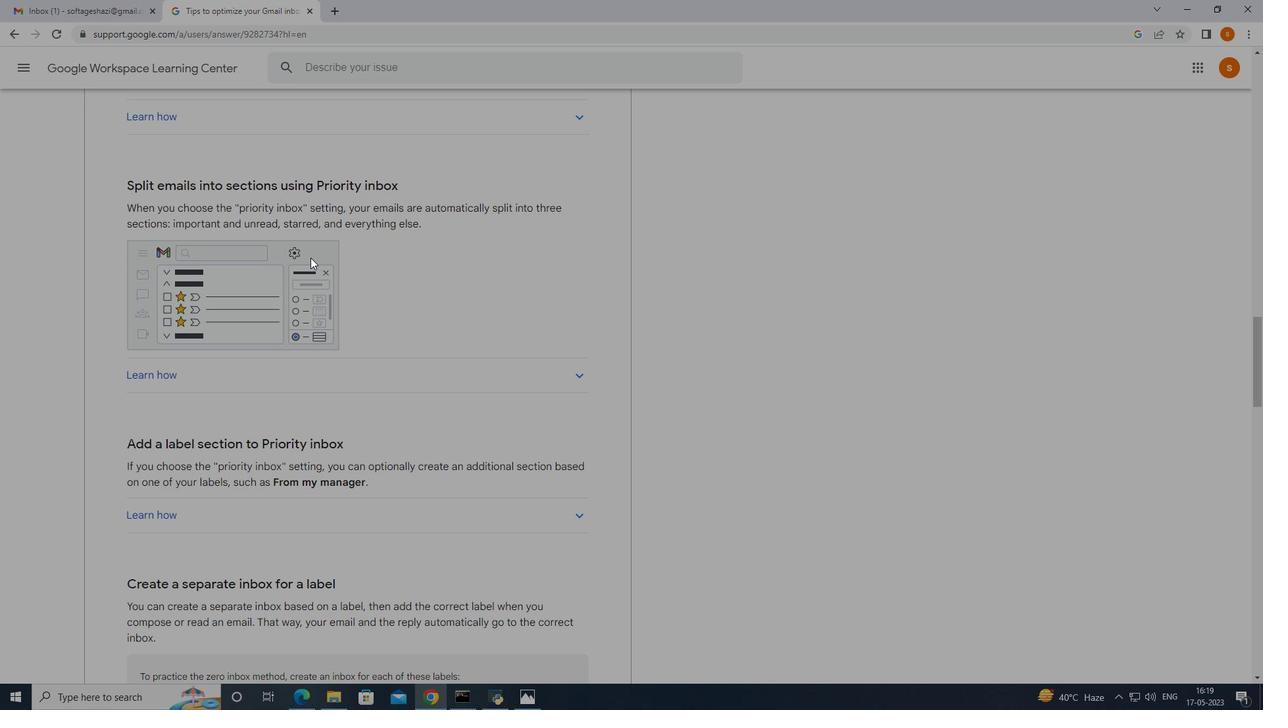 
Action: Mouse moved to (310, 260)
Screenshot: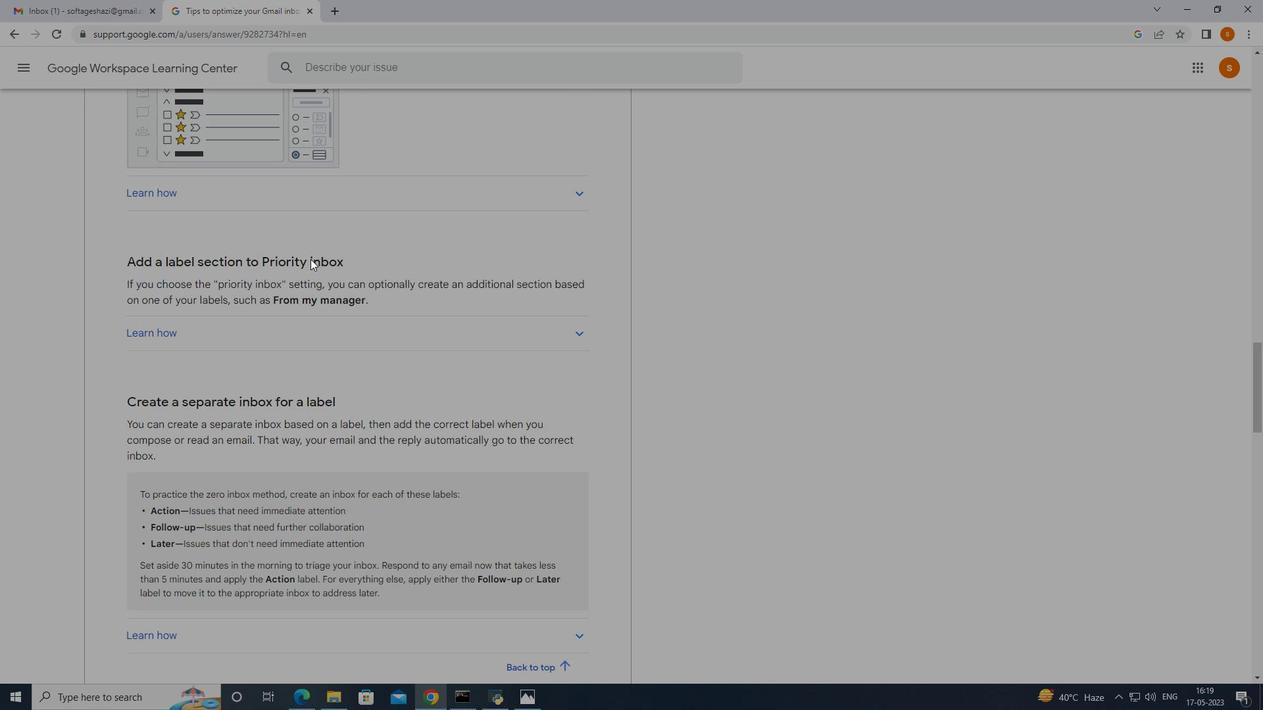 
Action: Mouse scrolled (310, 259) with delta (0, 0)
Screenshot: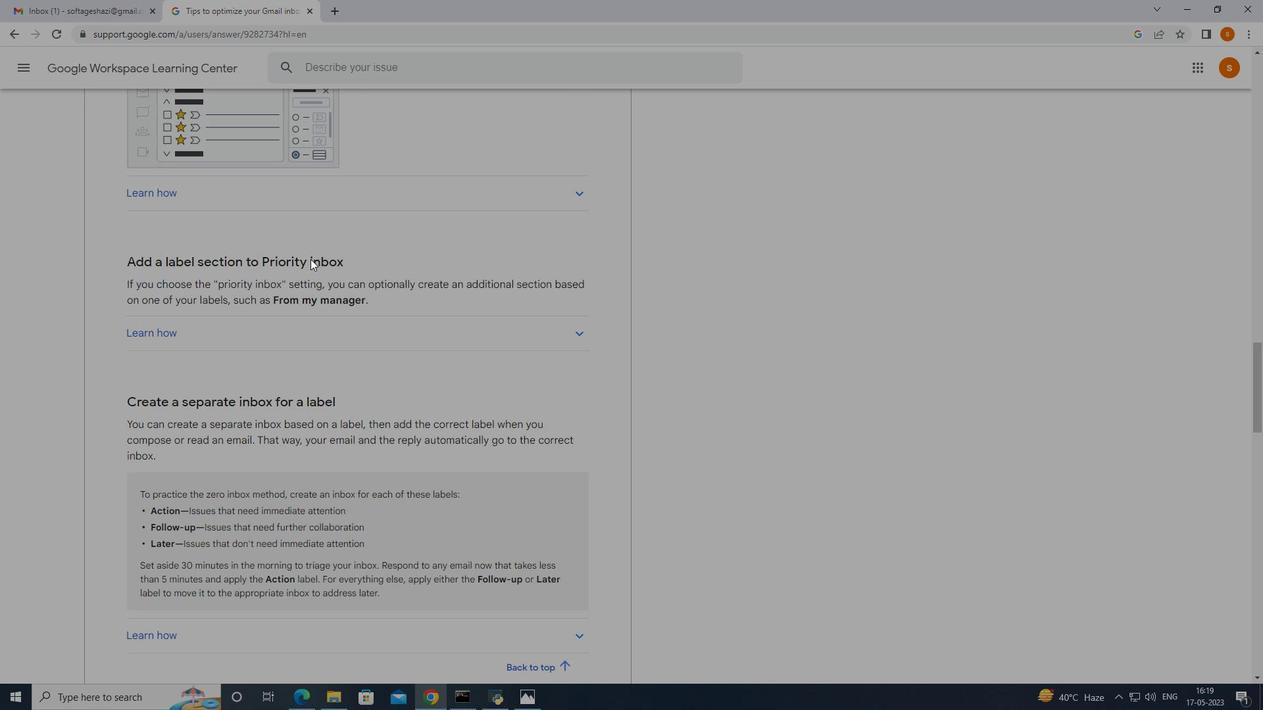 
Action: Mouse moved to (310, 262)
Screenshot: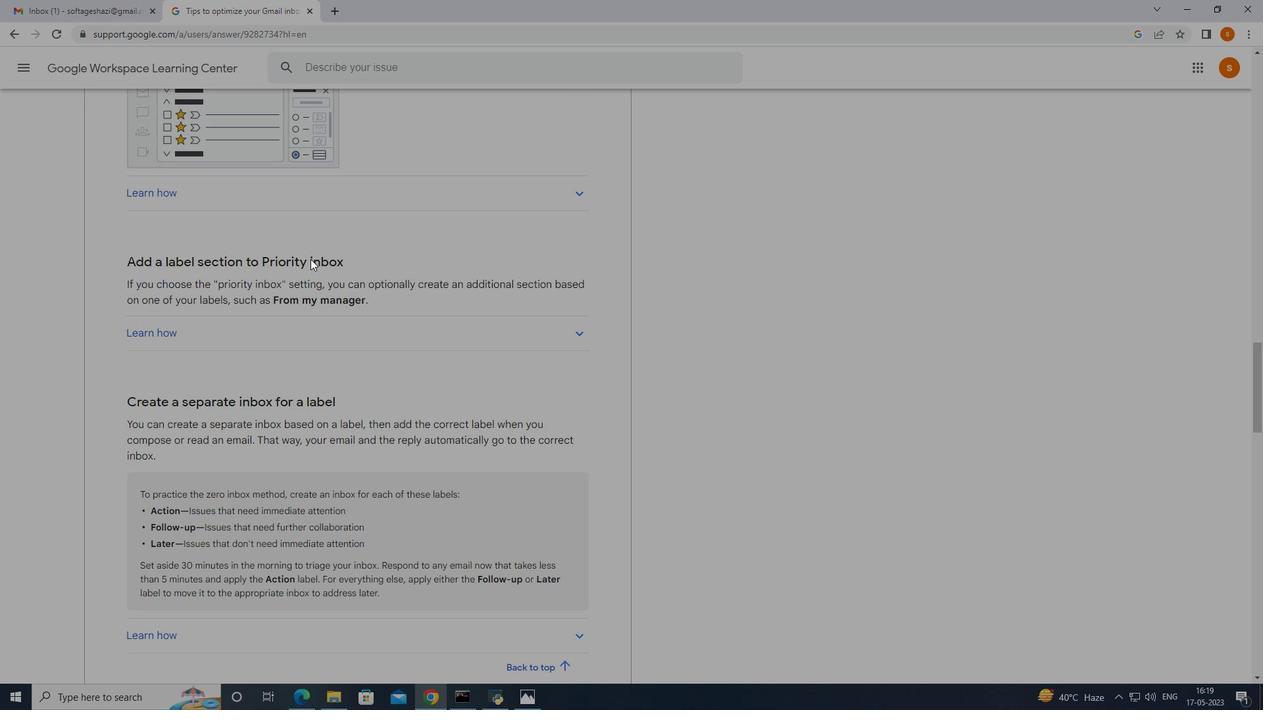 
Action: Mouse scrolled (310, 261) with delta (0, 0)
Screenshot: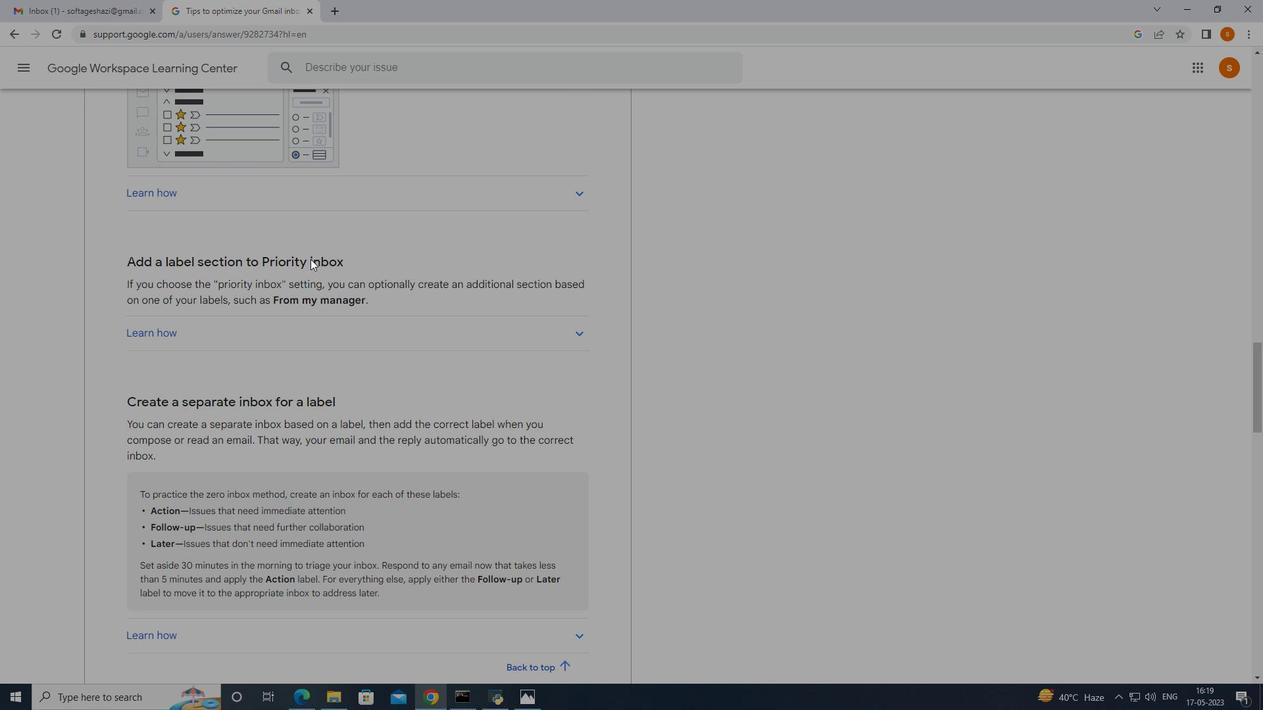 
Action: Mouse moved to (310, 264)
Screenshot: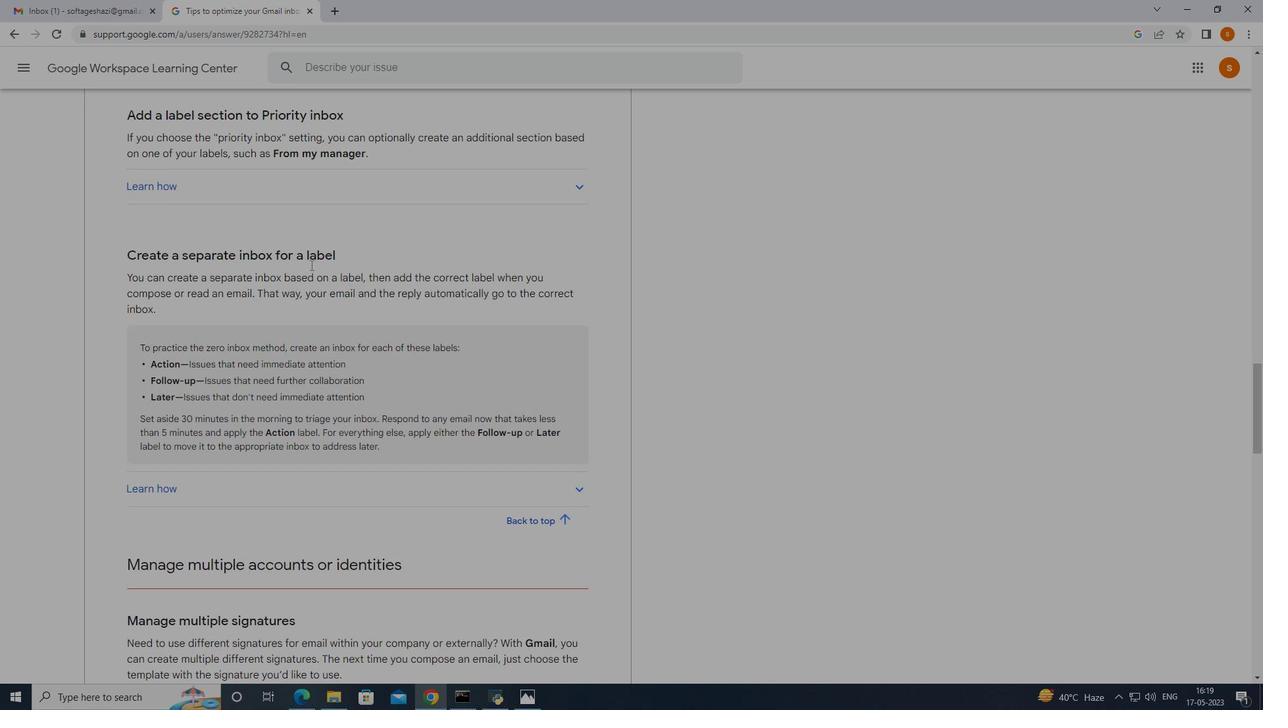 
Action: Mouse scrolled (310, 263) with delta (0, 0)
Screenshot: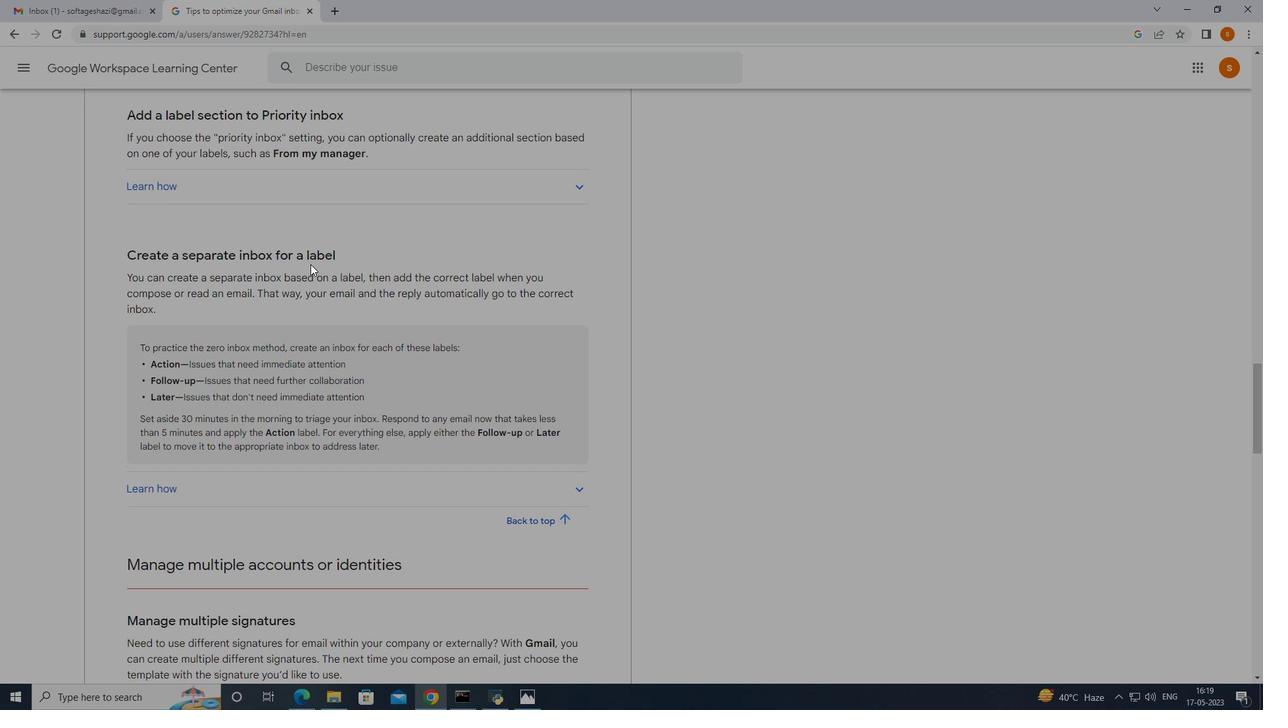 
Action: Mouse moved to (310, 265)
Screenshot: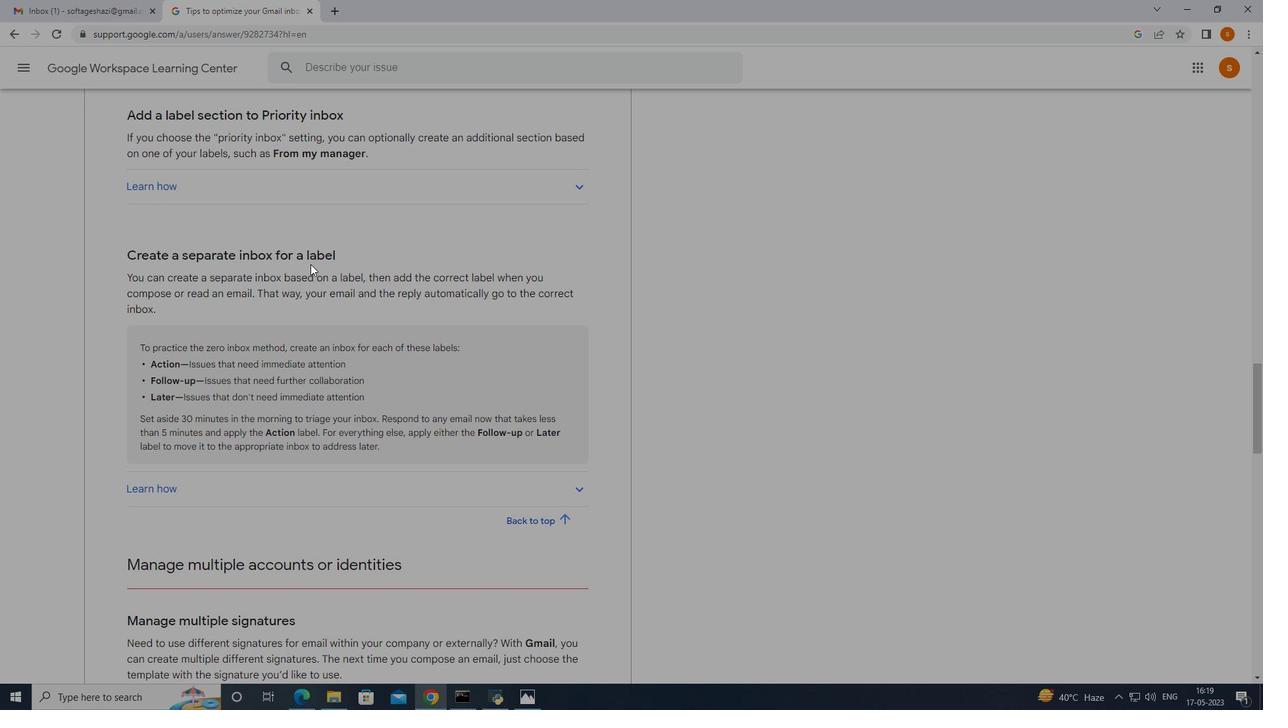 
Action: Mouse scrolled (310, 264) with delta (0, 0)
Screenshot: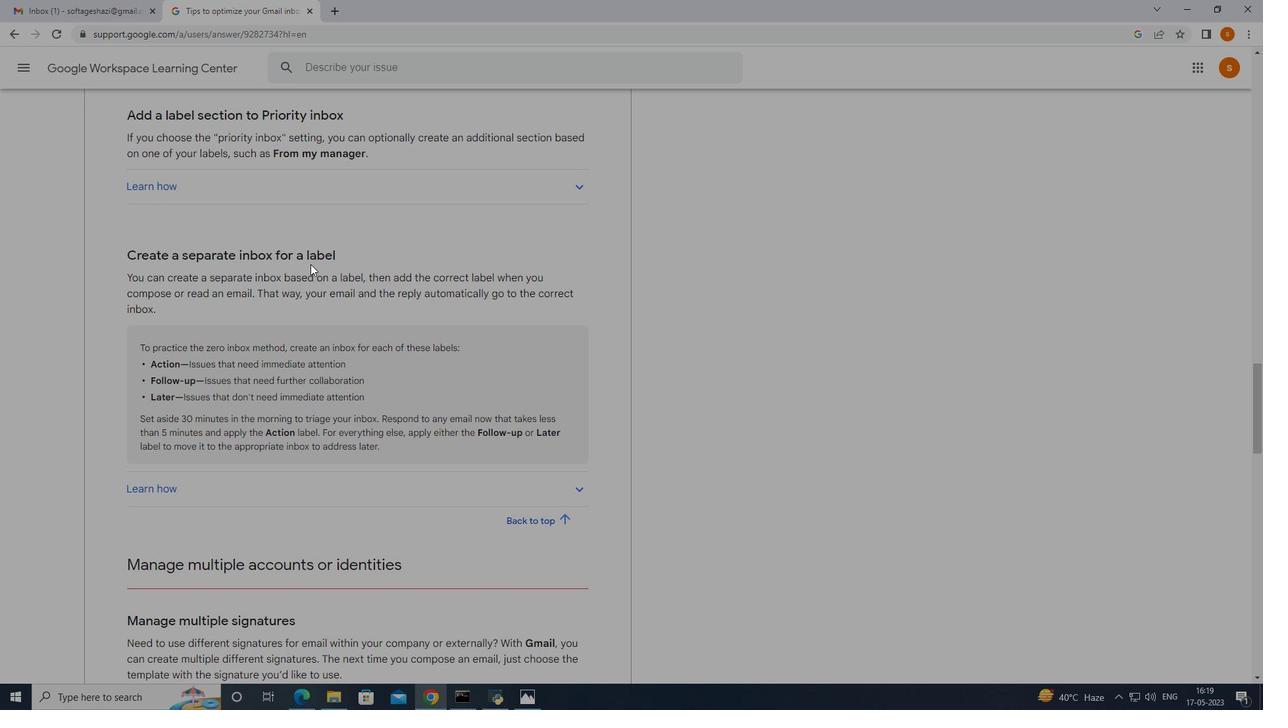 
Action: Mouse scrolled (310, 264) with delta (0, 0)
Screenshot: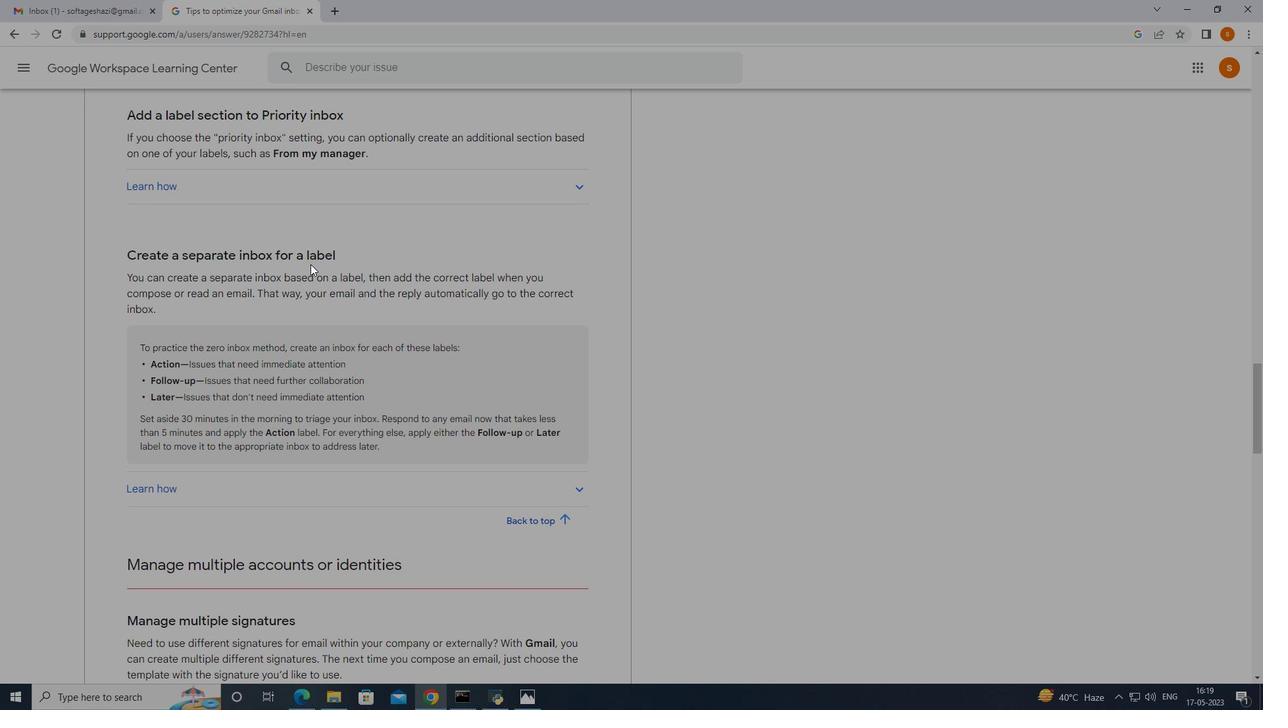 
Action: Mouse moved to (311, 265)
Screenshot: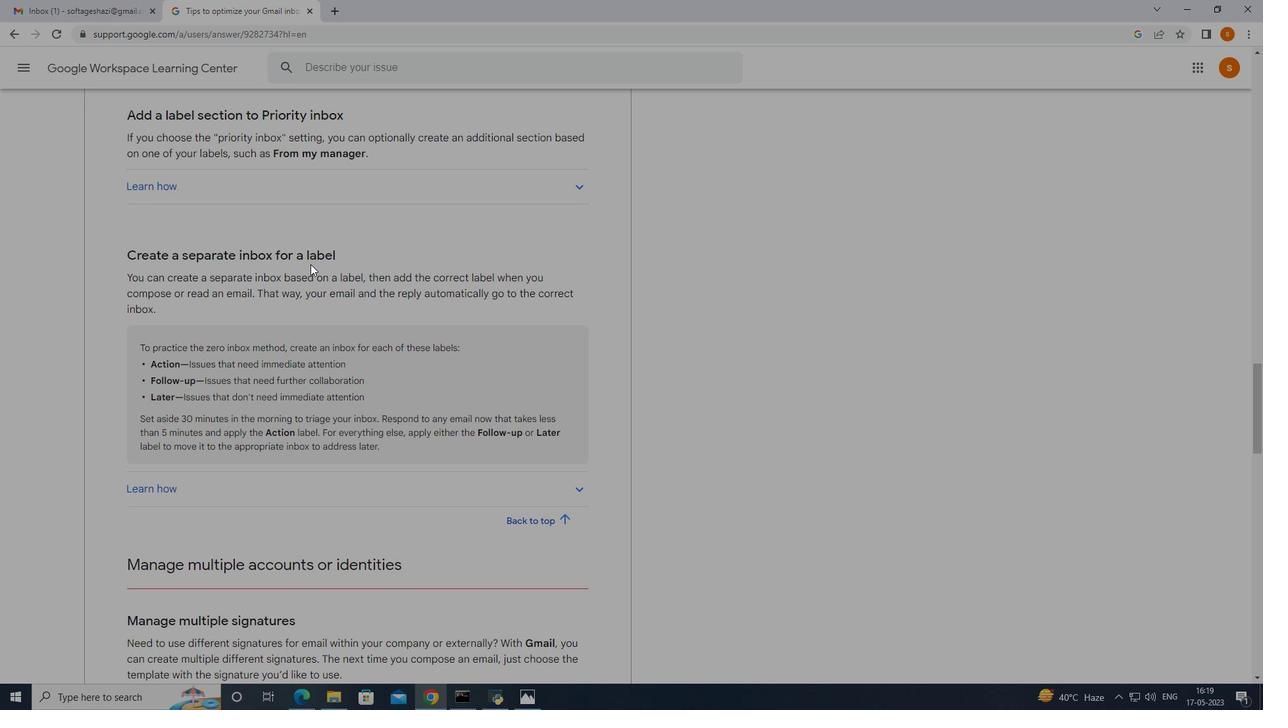 
Action: Mouse scrolled (311, 264) with delta (0, 0)
Screenshot: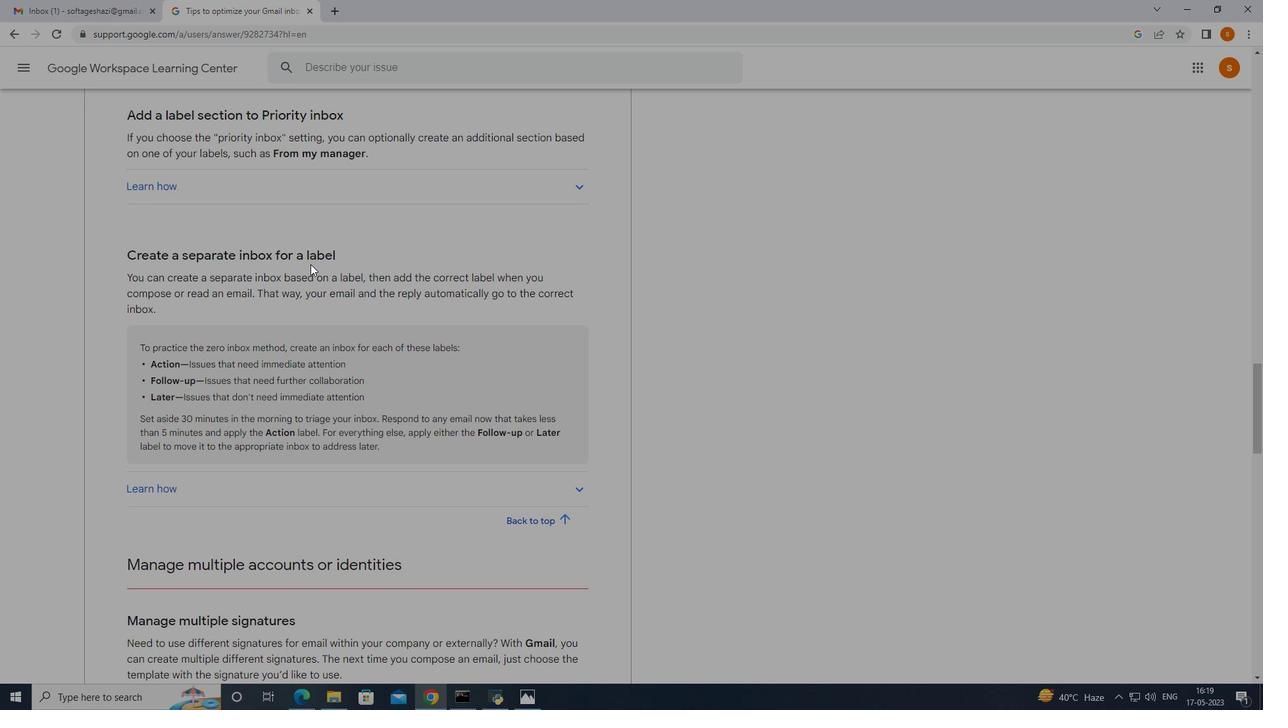 
Action: Mouse moved to (311, 265)
Screenshot: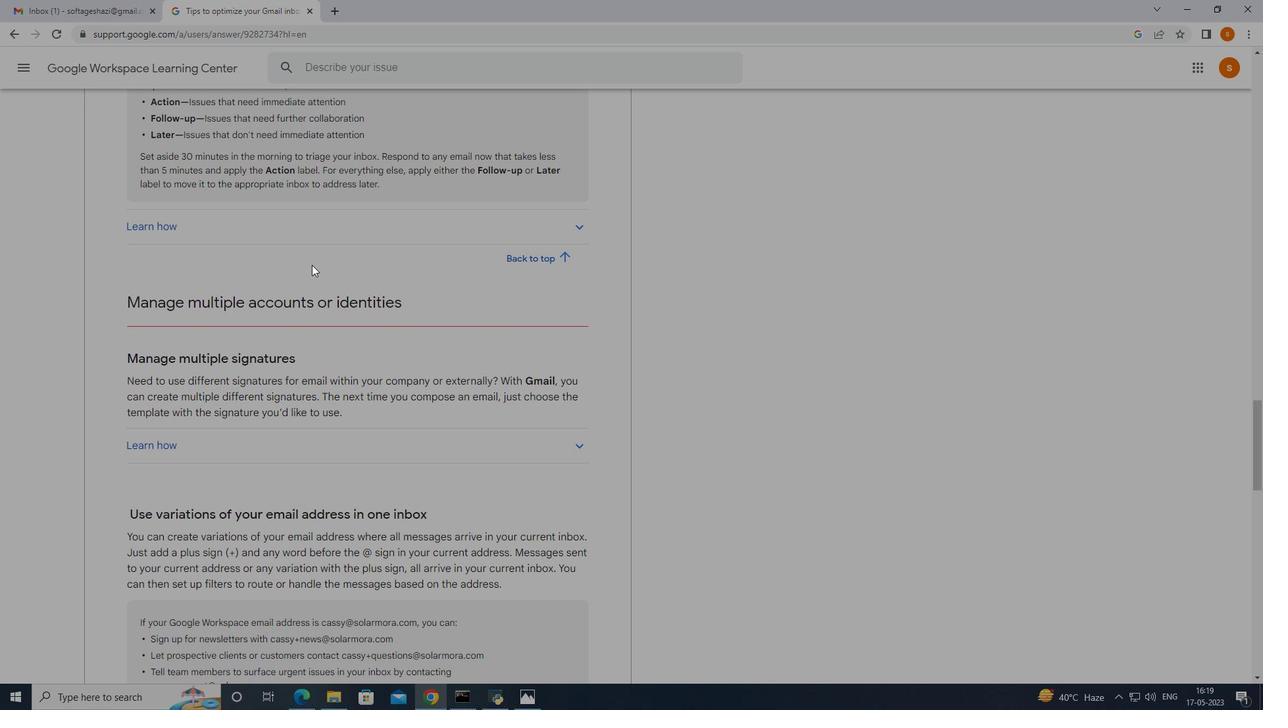 
Action: Mouse scrolled (311, 264) with delta (0, 0)
Screenshot: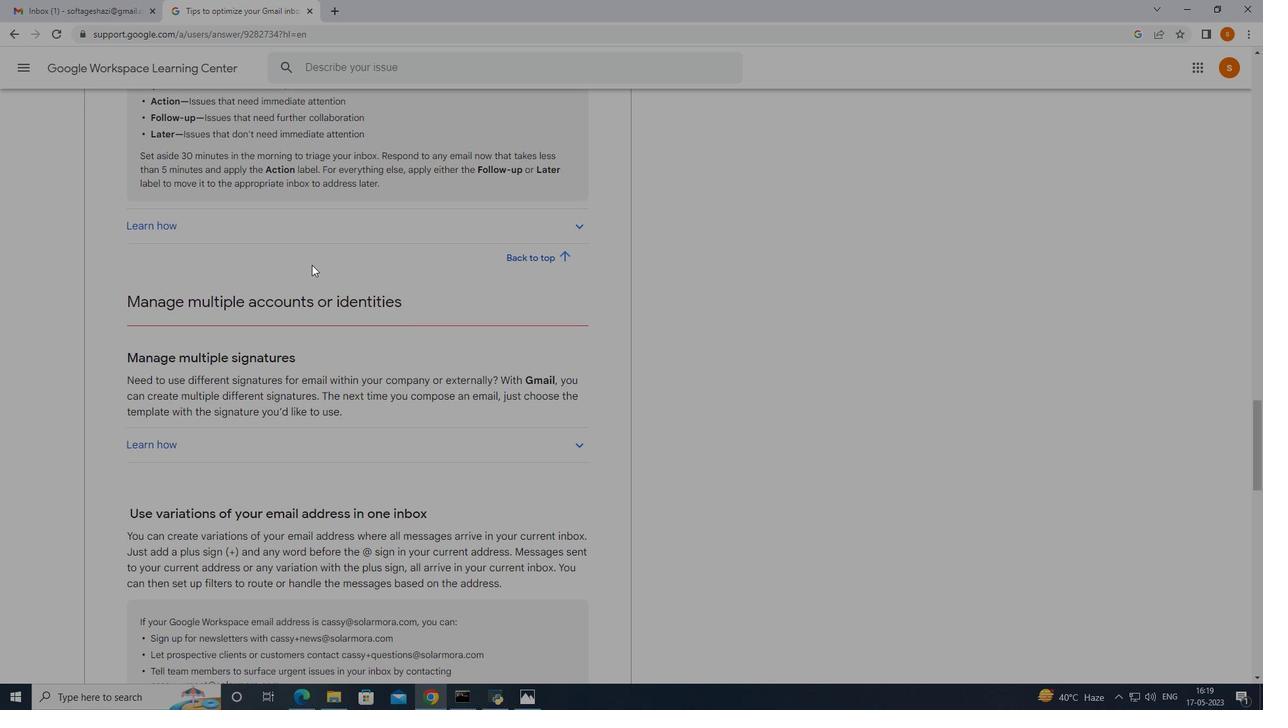 
Action: Mouse moved to (311, 265)
Screenshot: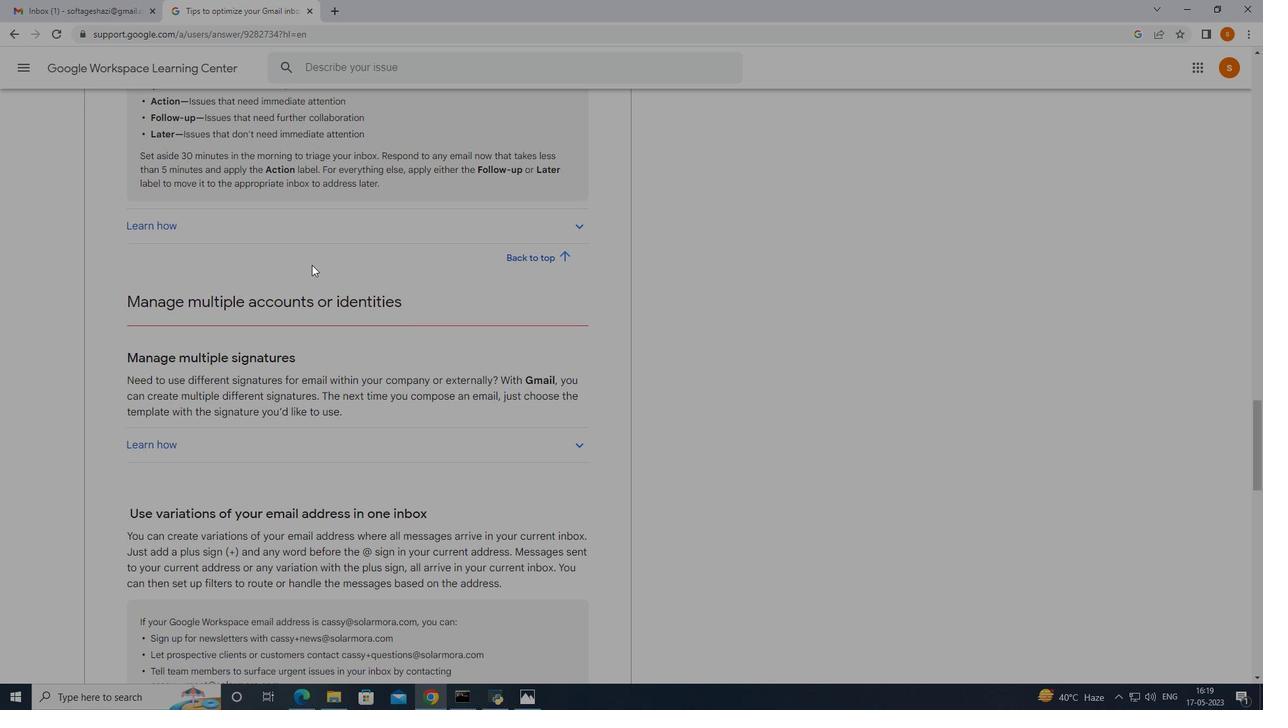 
Action: Mouse scrolled (311, 265) with delta (0, 0)
Screenshot: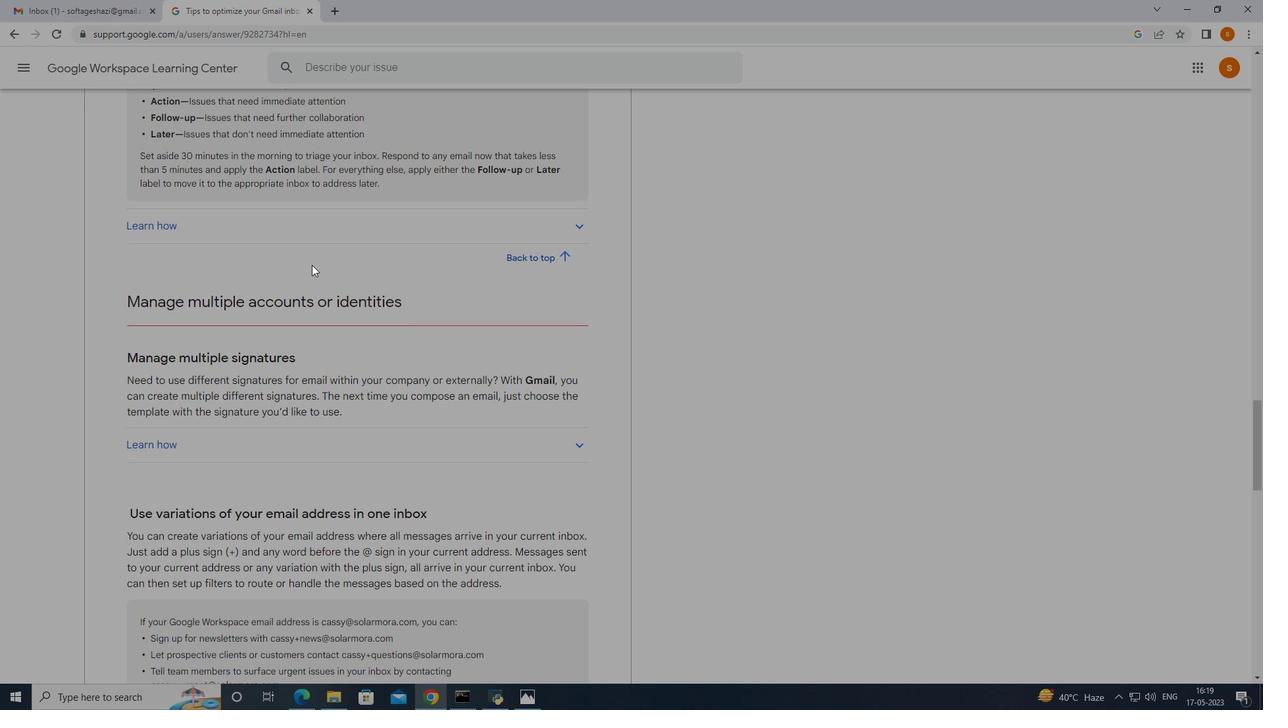
Action: Mouse moved to (311, 266)
Screenshot: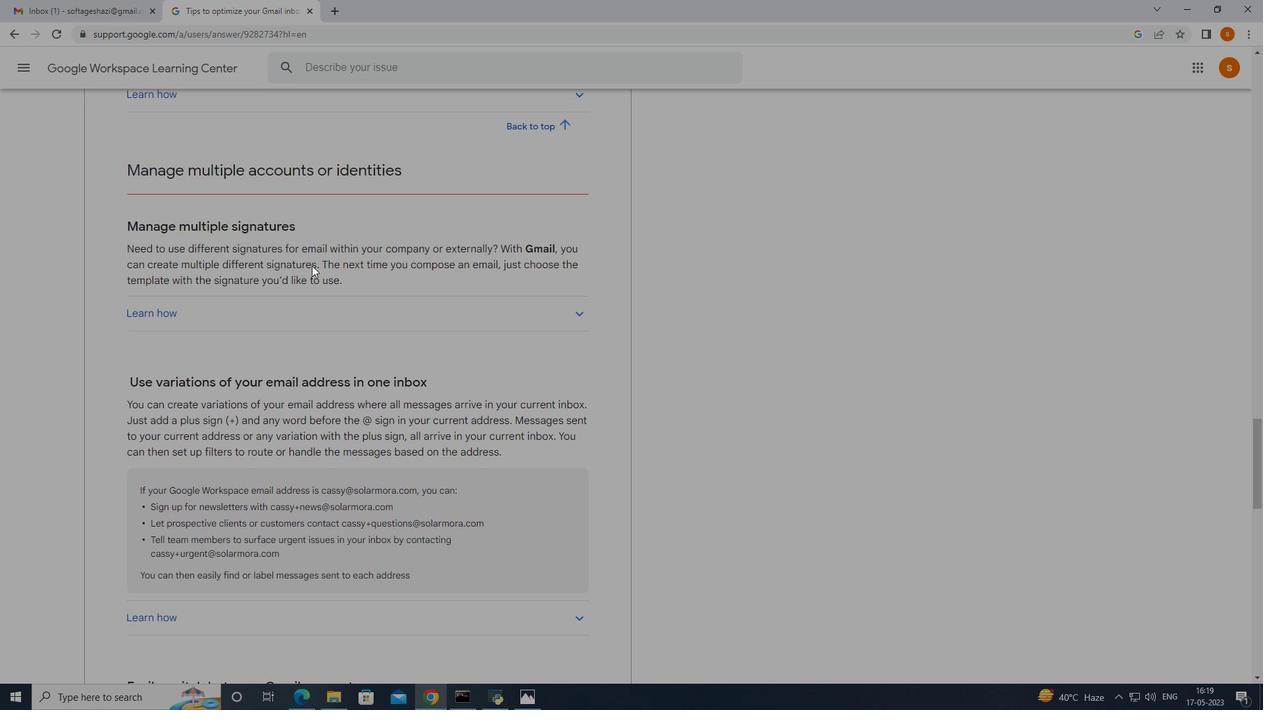
Action: Mouse scrolled (311, 265) with delta (0, 0)
Screenshot: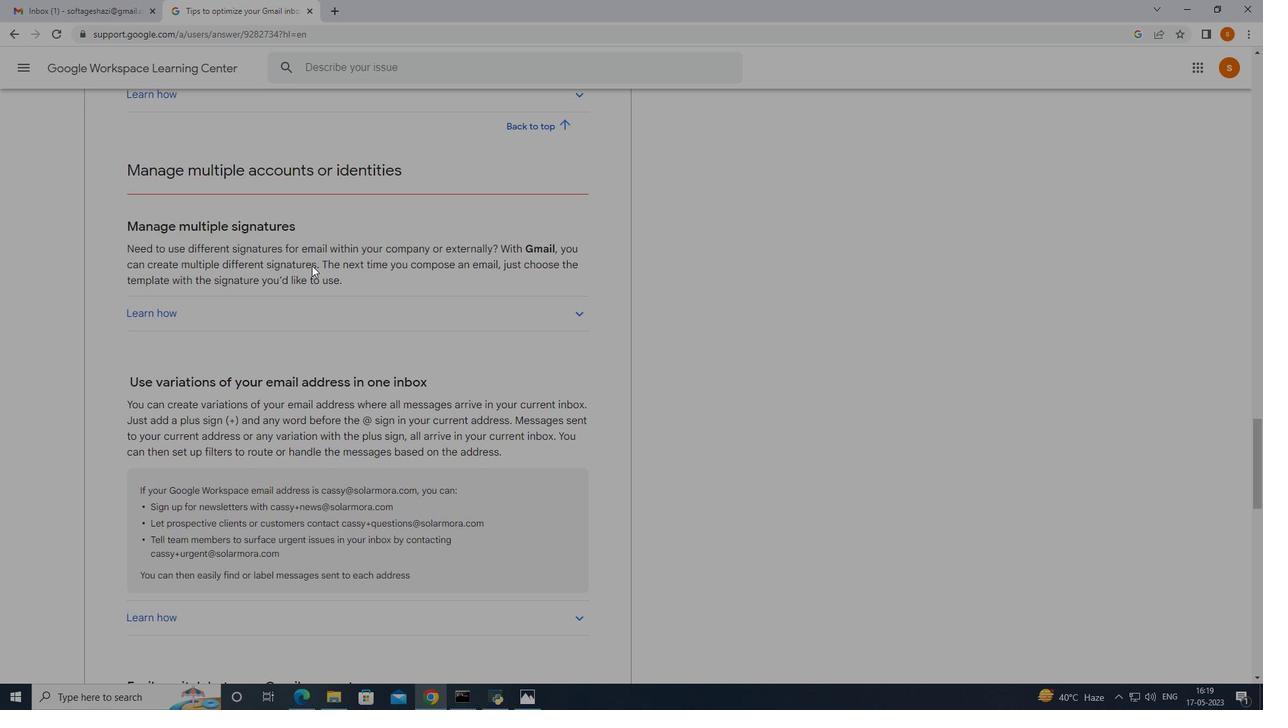 
Action: Mouse moved to (311, 268)
Screenshot: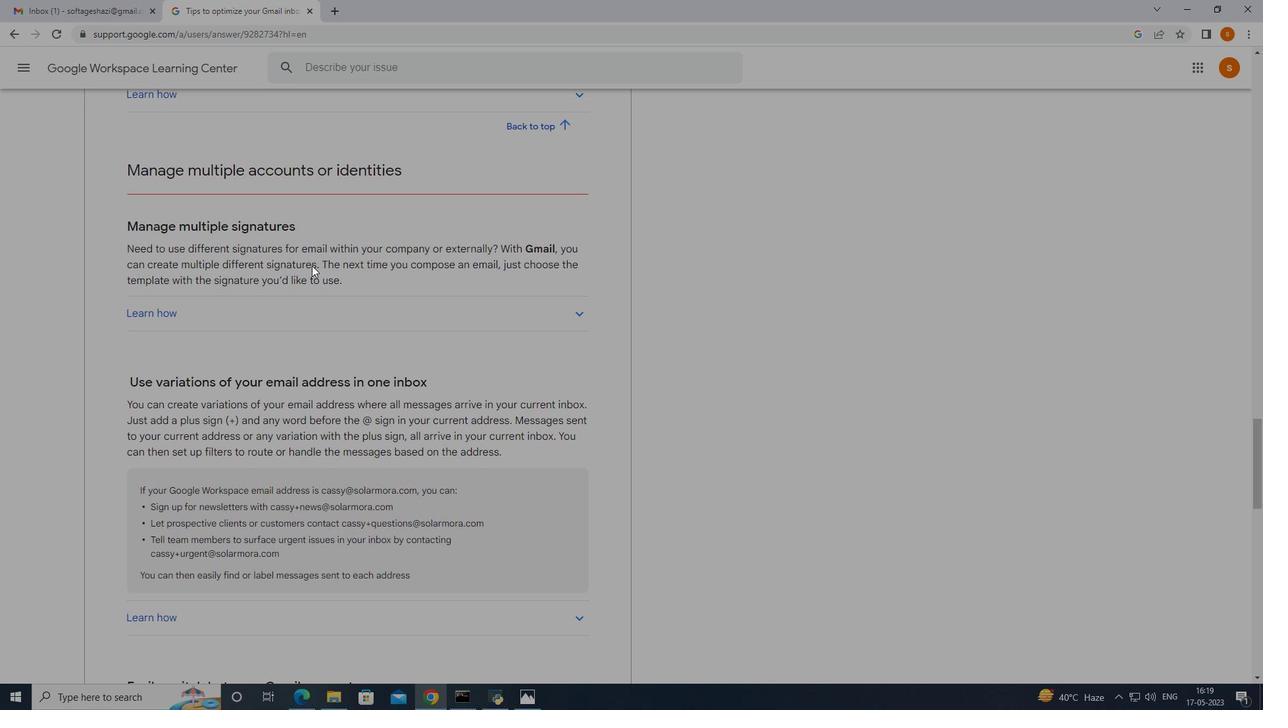 
Action: Mouse scrolled (311, 267) with delta (0, 0)
Screenshot: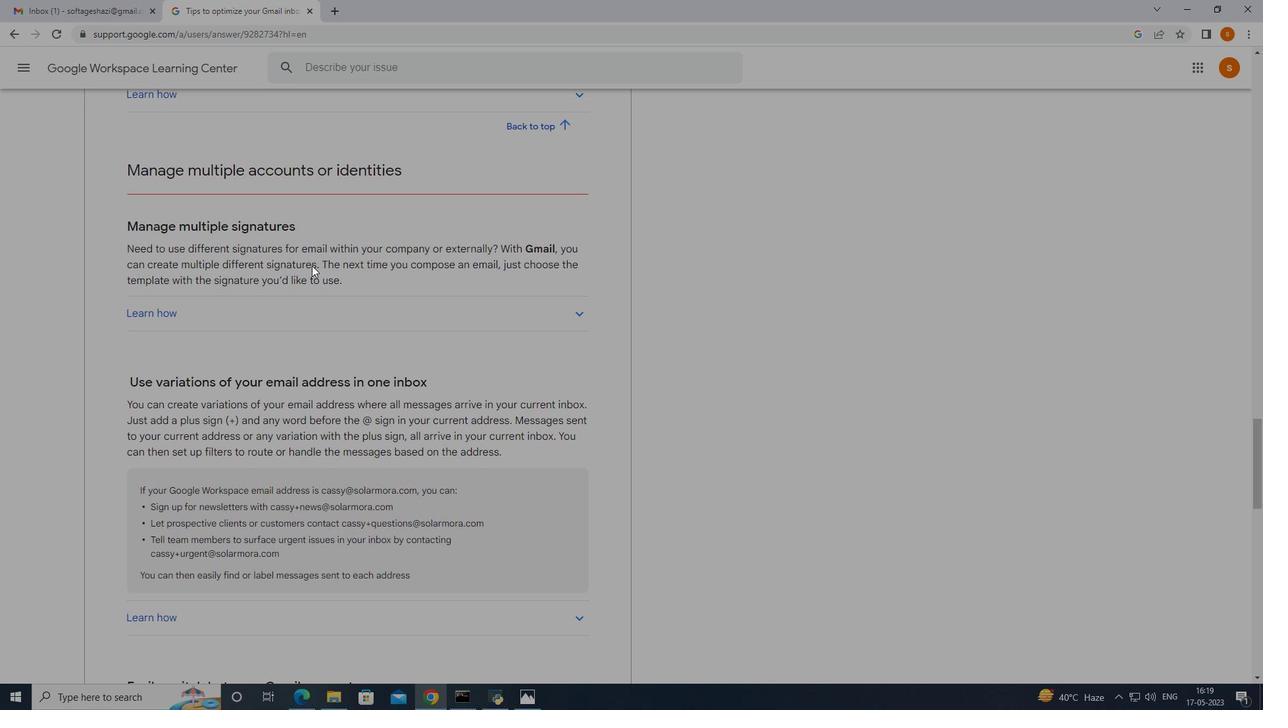 
Action: Mouse moved to (272, 367)
Screenshot: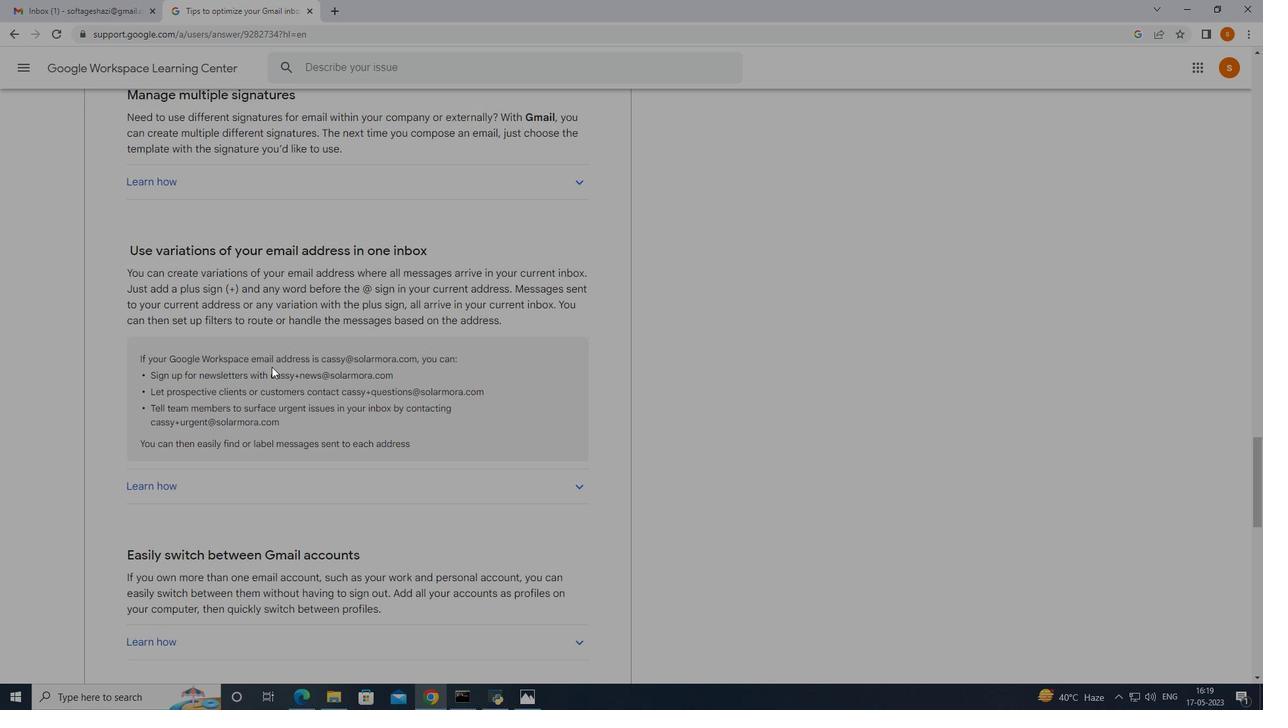 
Action: Mouse scrolled (272, 367) with delta (0, 0)
Screenshot: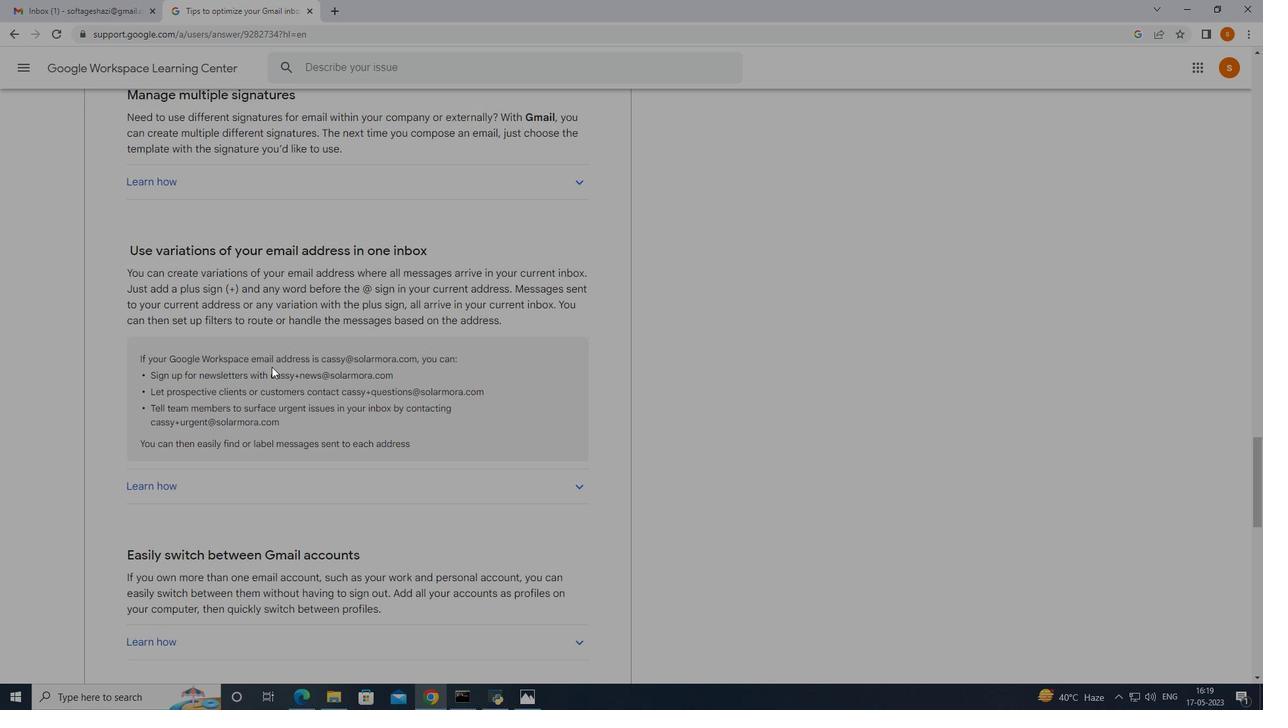 
Action: Mouse moved to (272, 367)
Screenshot: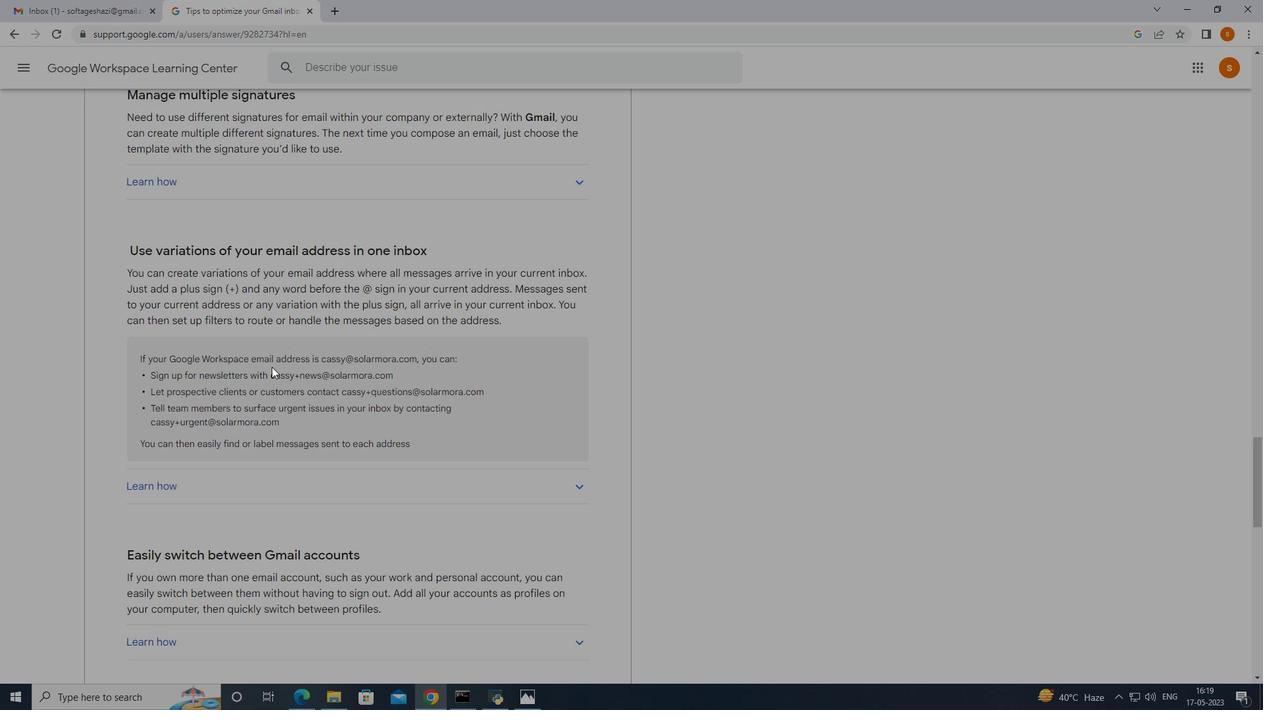 
Action: Mouse scrolled (272, 367) with delta (0, 0)
Screenshot: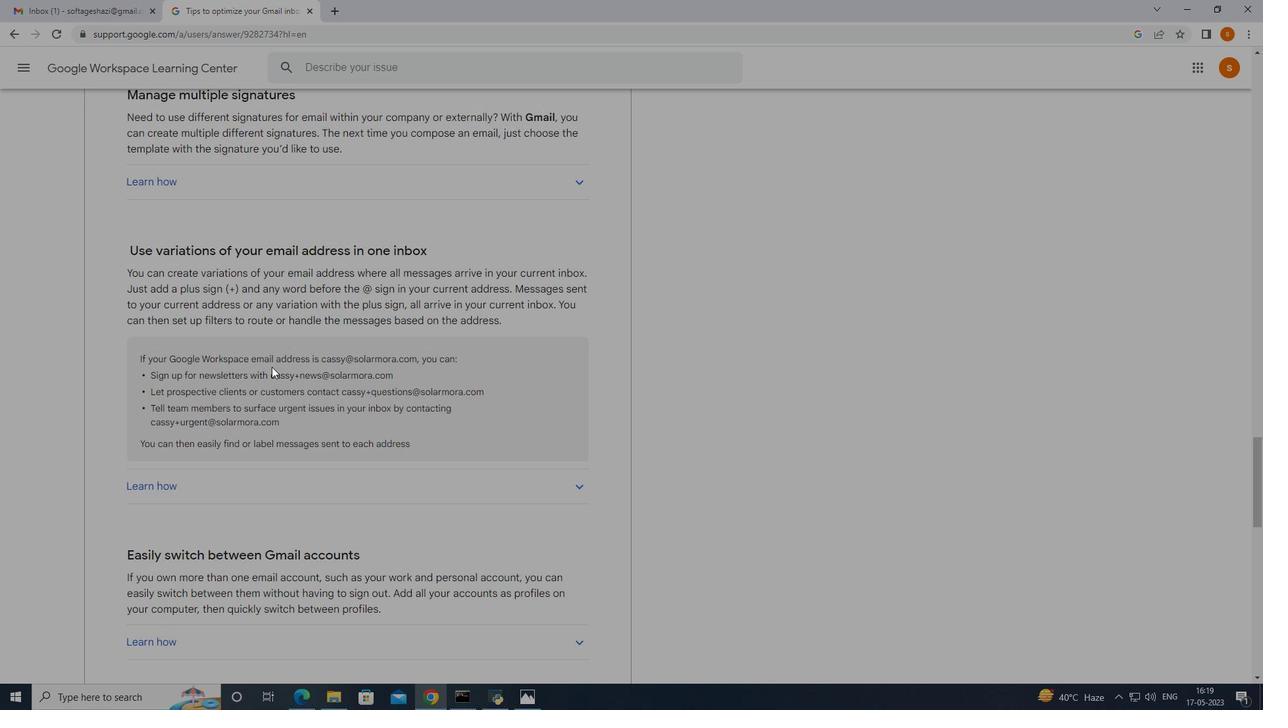 
Action: Mouse moved to (271, 384)
Screenshot: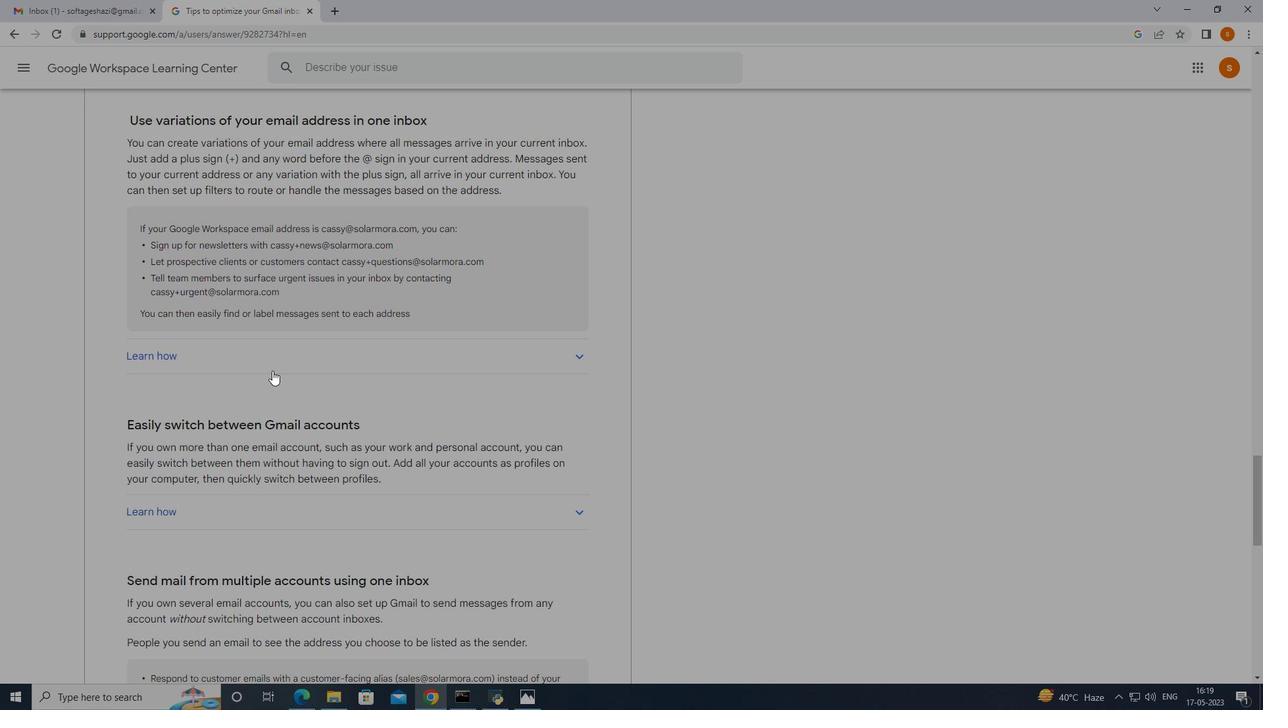 
Action: Mouse scrolled (271, 383) with delta (0, 0)
Screenshot: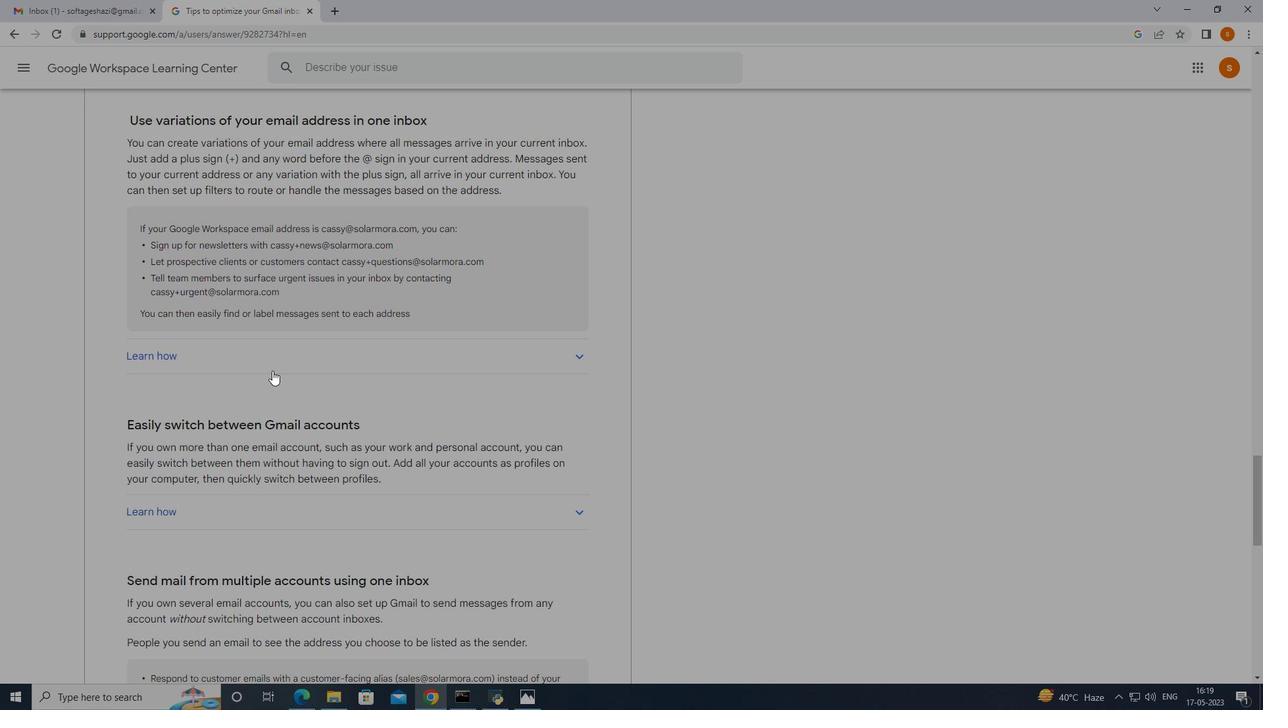 
Action: Mouse moved to (272, 386)
Screenshot: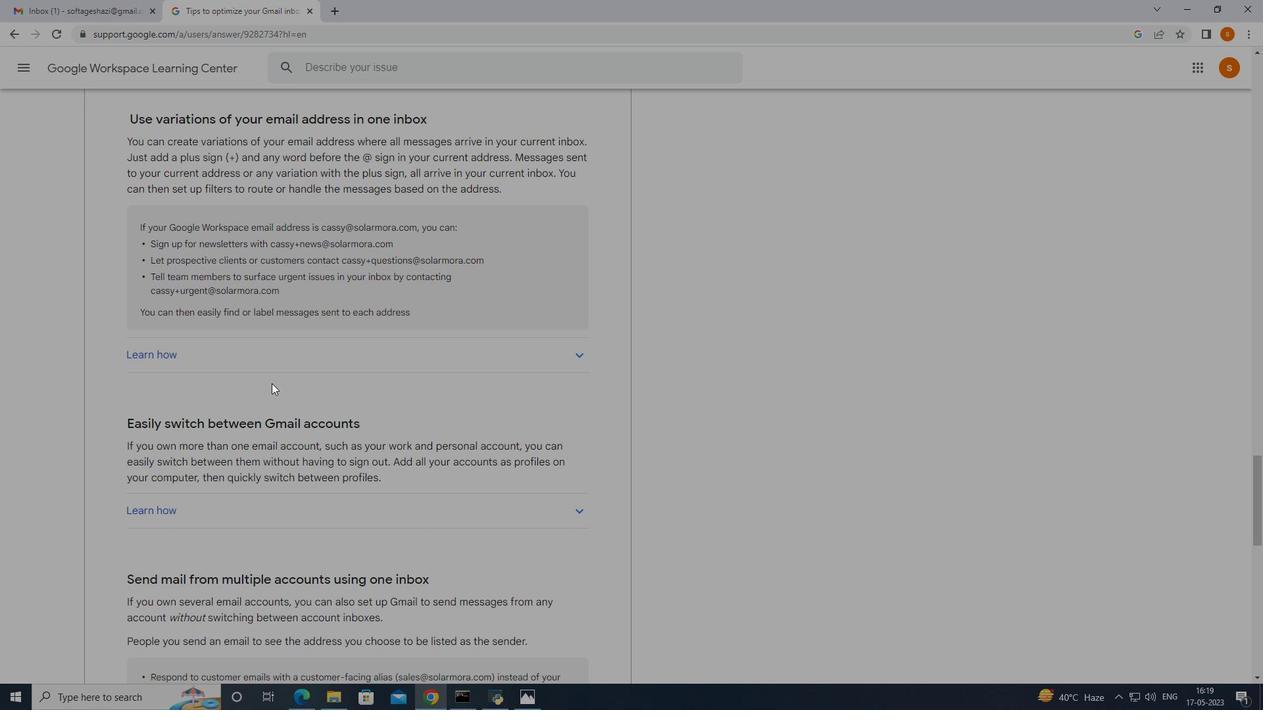 
Action: Mouse scrolled (272, 386) with delta (0, 0)
Screenshot: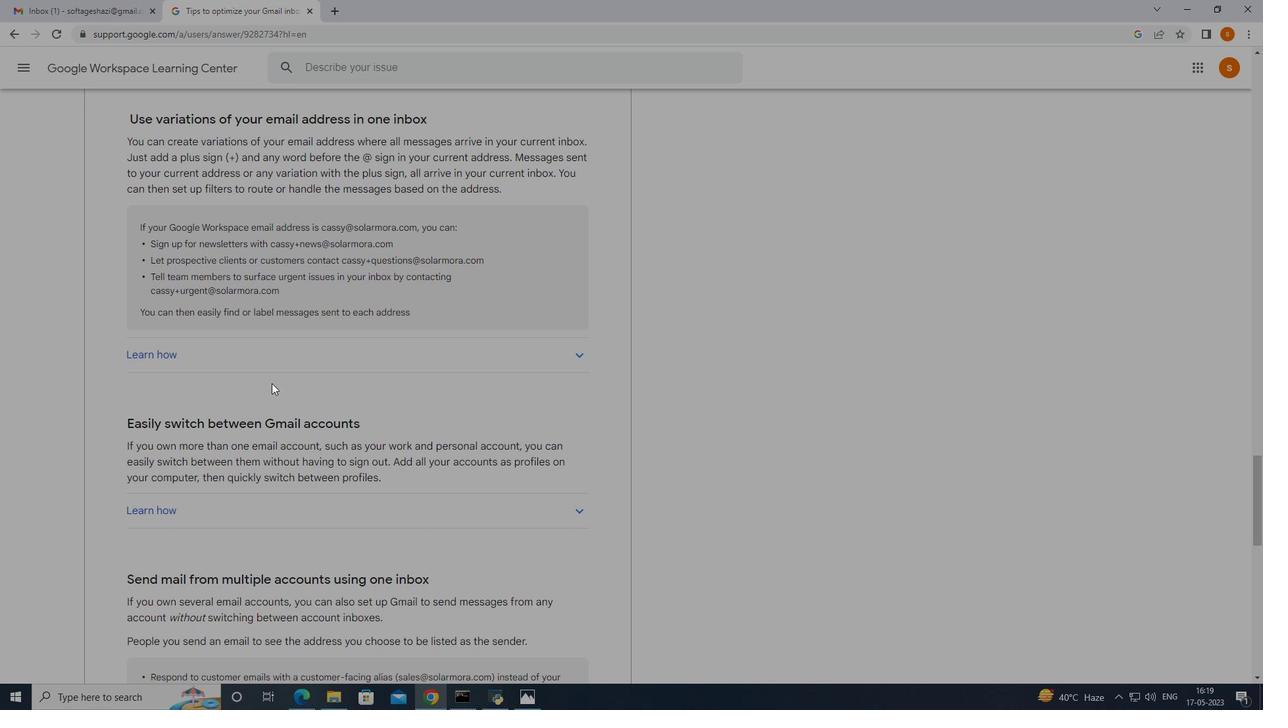 
Action: Mouse moved to (270, 382)
Screenshot: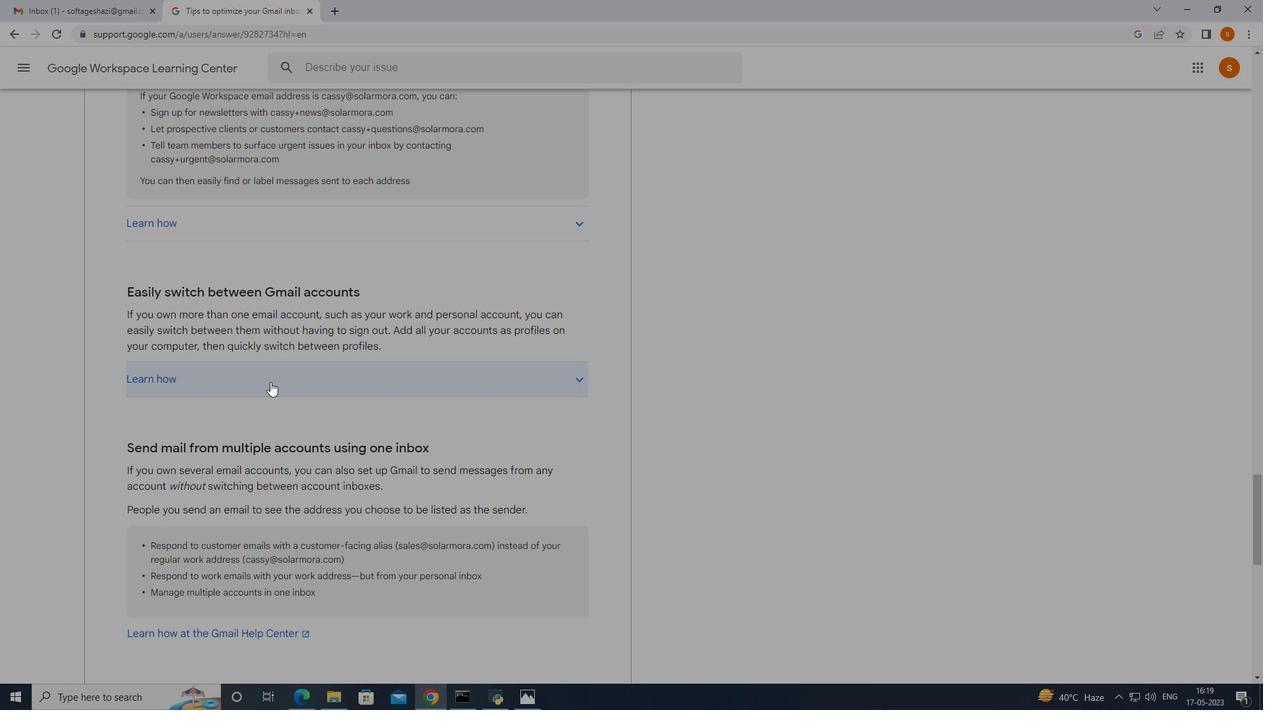 
Action: Mouse scrolled (270, 381) with delta (0, 0)
Screenshot: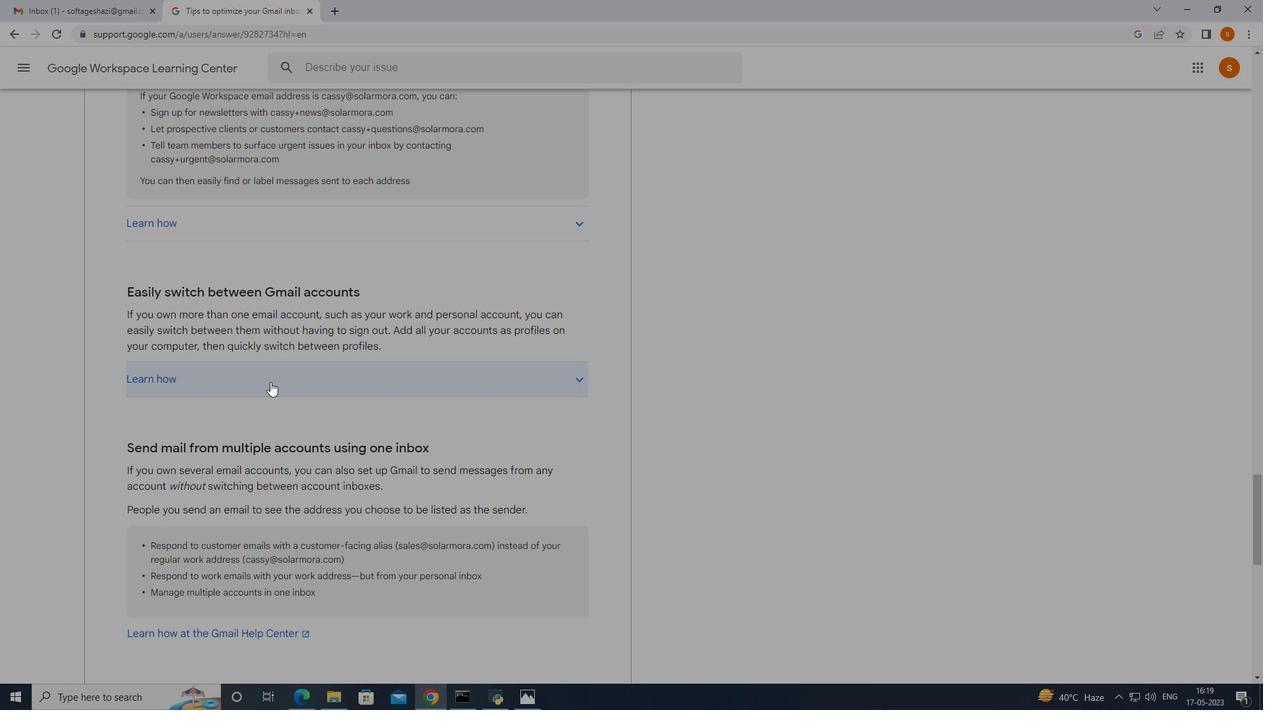 
Action: Mouse moved to (270, 382)
Screenshot: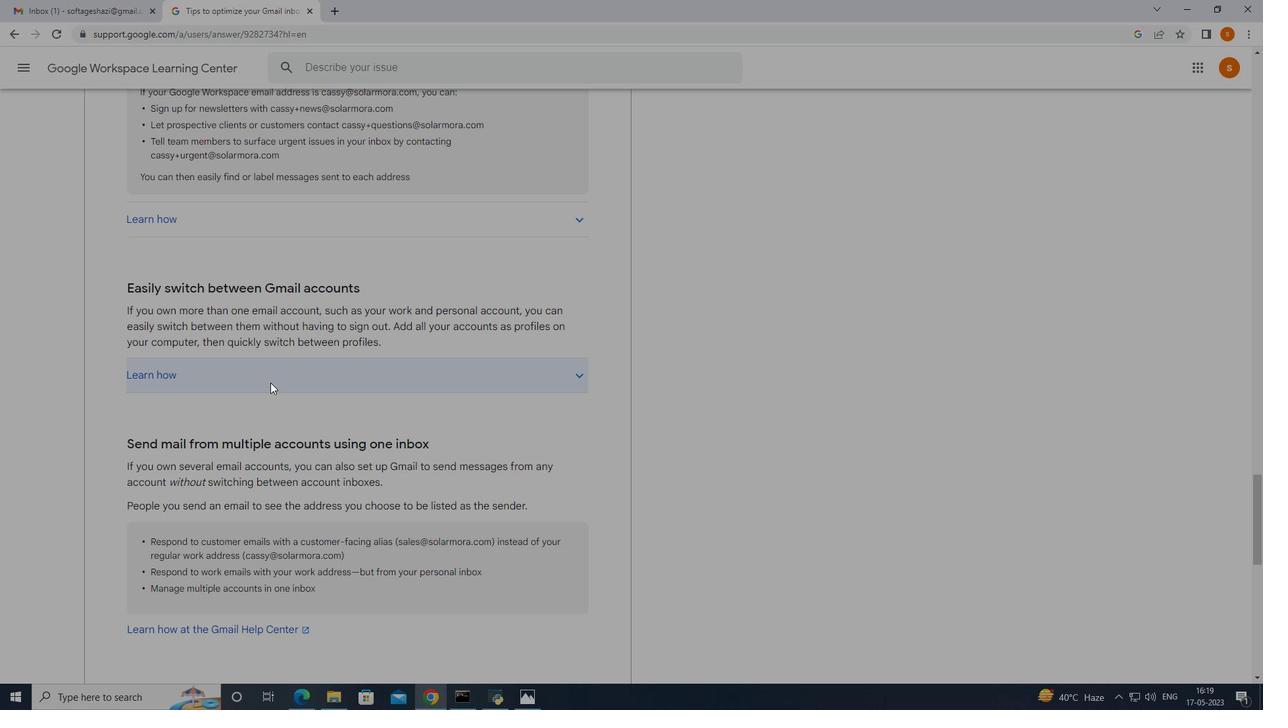 
Action: Mouse scrolled (270, 382) with delta (0, 0)
Screenshot: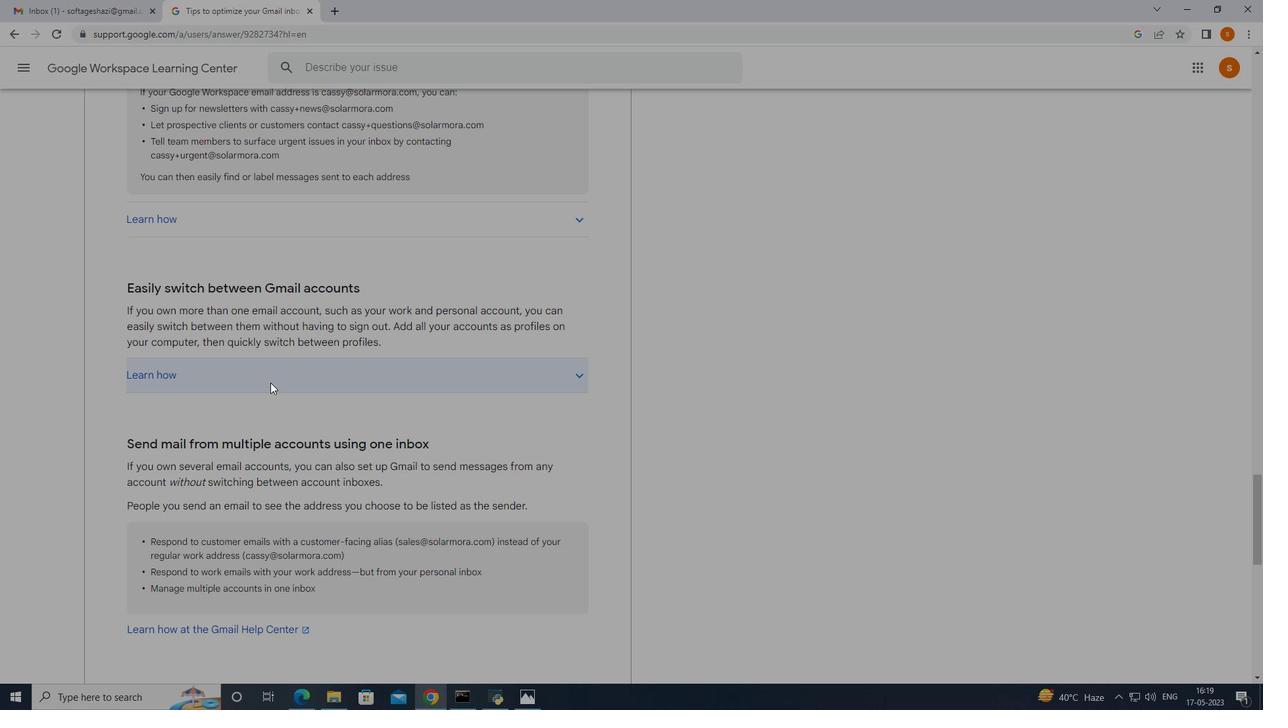 
Action: Mouse moved to (270, 382)
Screenshot: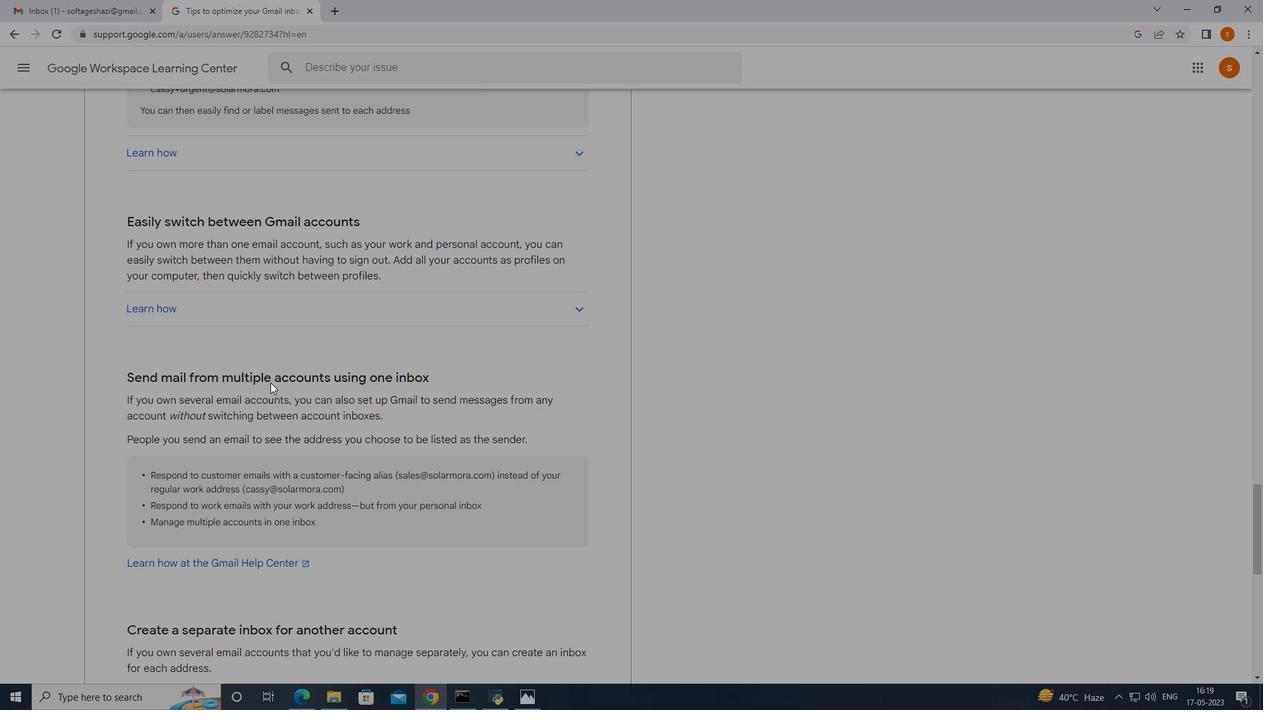 
Action: Mouse scrolled (270, 382) with delta (0, 0)
Screenshot: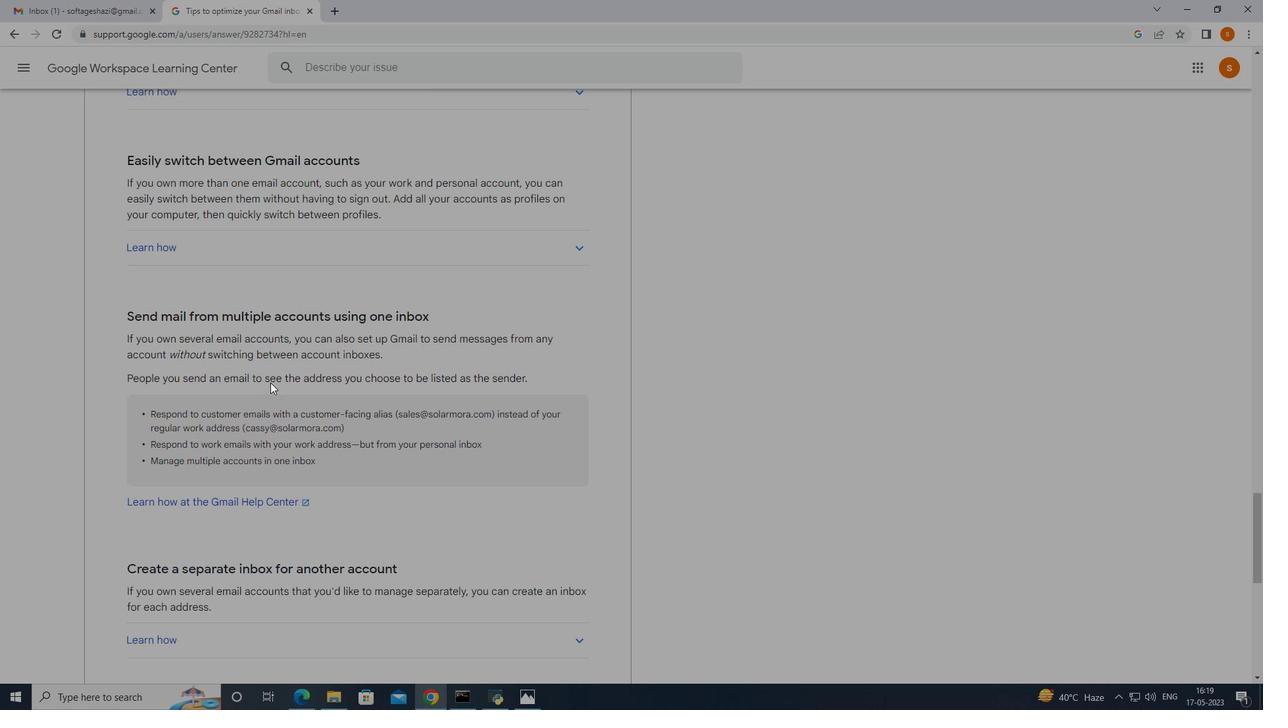 
Action: Mouse moved to (270, 383)
Screenshot: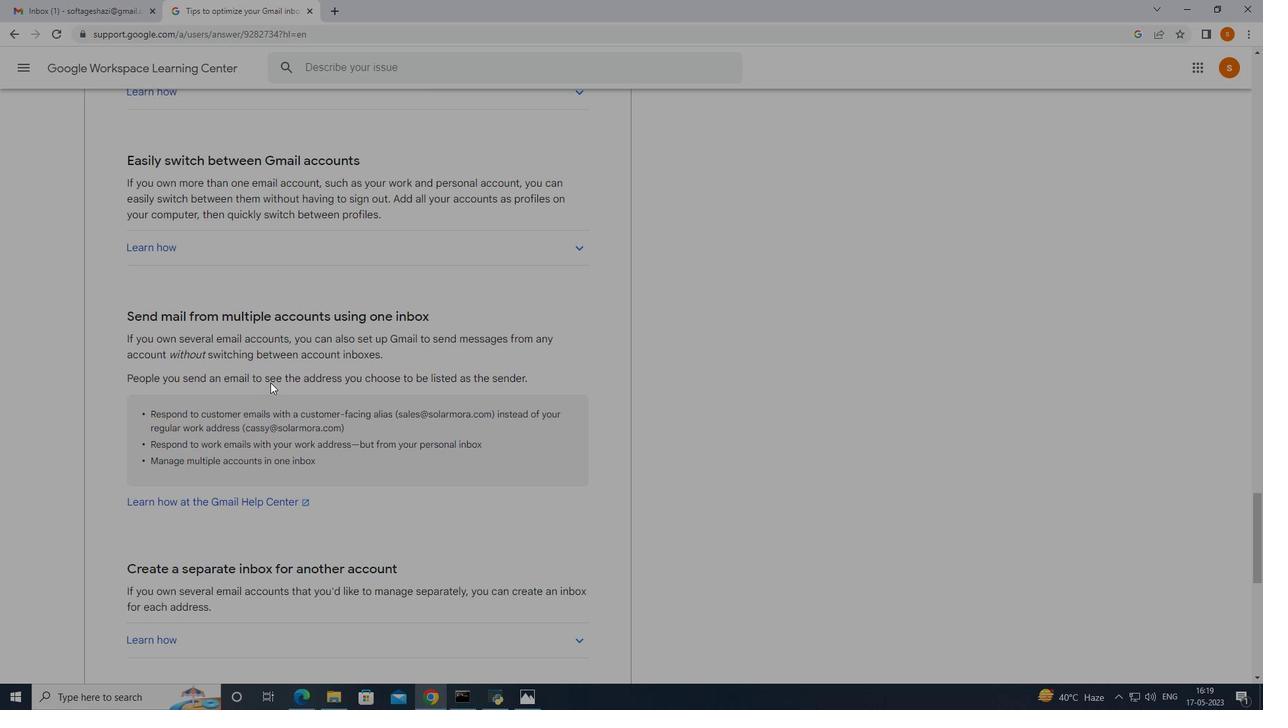 
Action: Mouse scrolled (270, 382) with delta (0, 0)
Screenshot: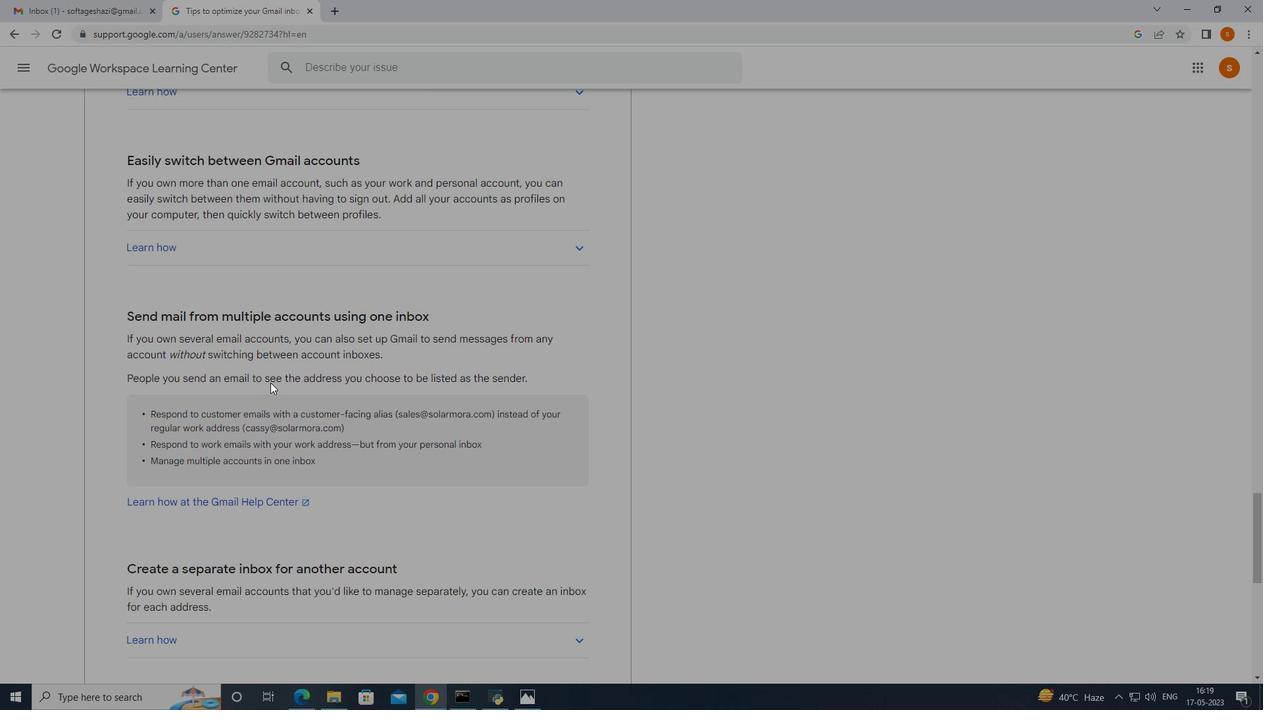 
Action: Mouse moved to (270, 382)
Screenshot: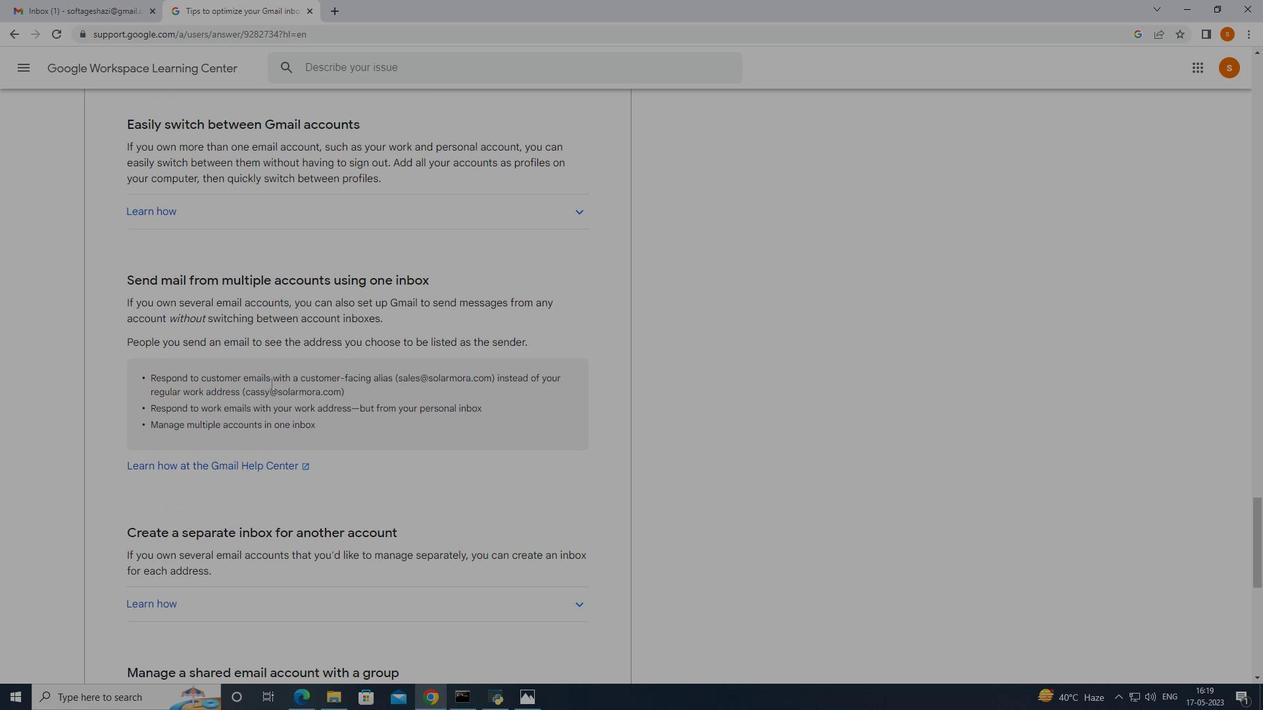 
Action: Mouse scrolled (270, 381) with delta (0, 0)
Screenshot: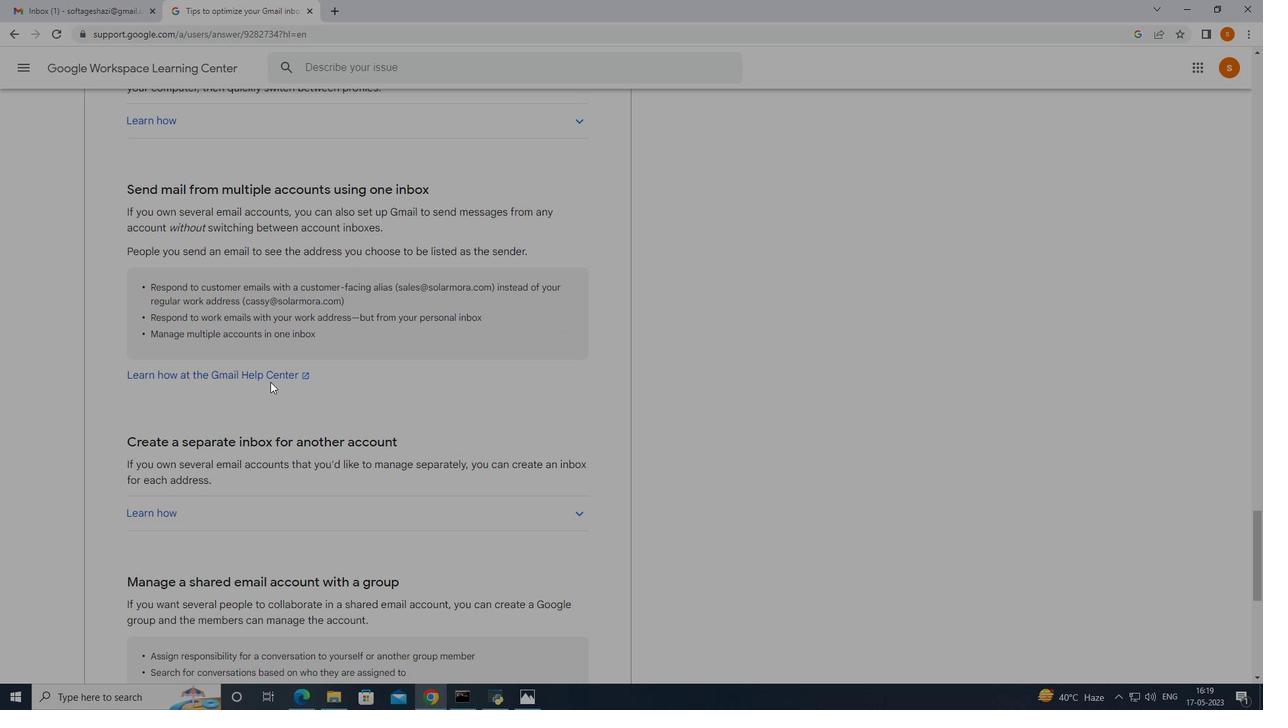 
Action: Mouse moved to (270, 382)
Screenshot: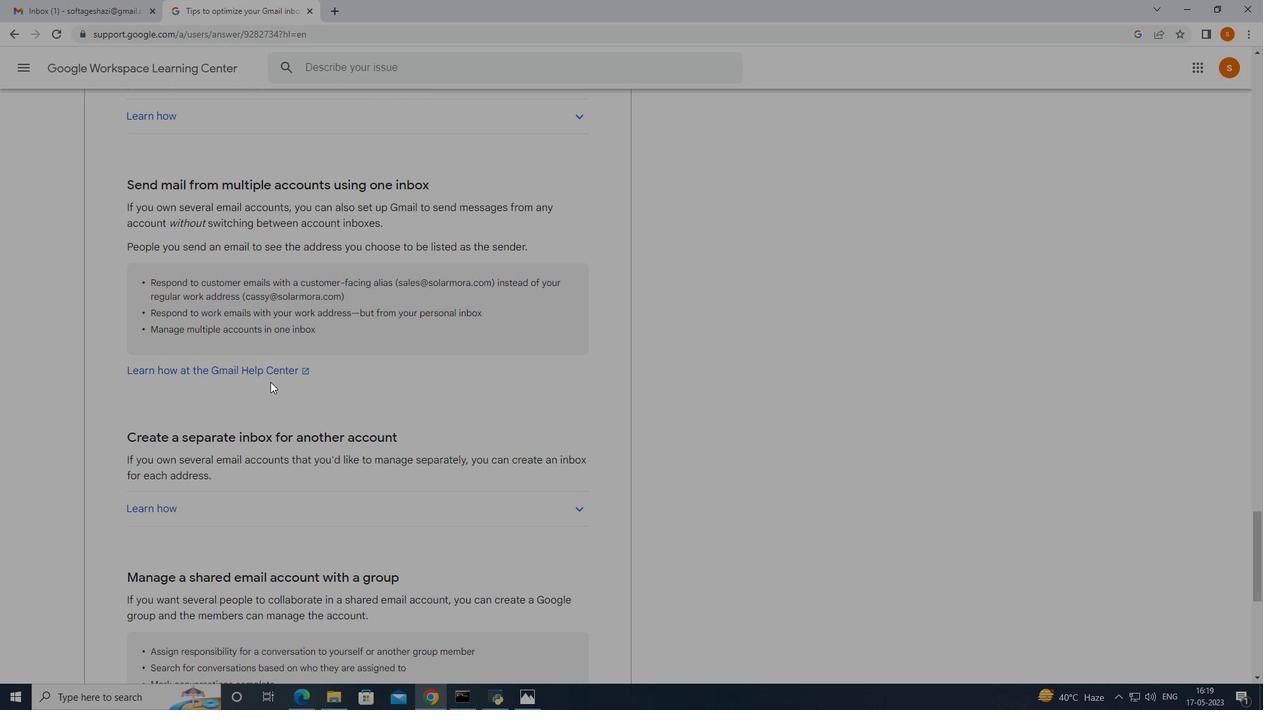 
Action: Mouse scrolled (270, 381) with delta (0, 0)
Screenshot: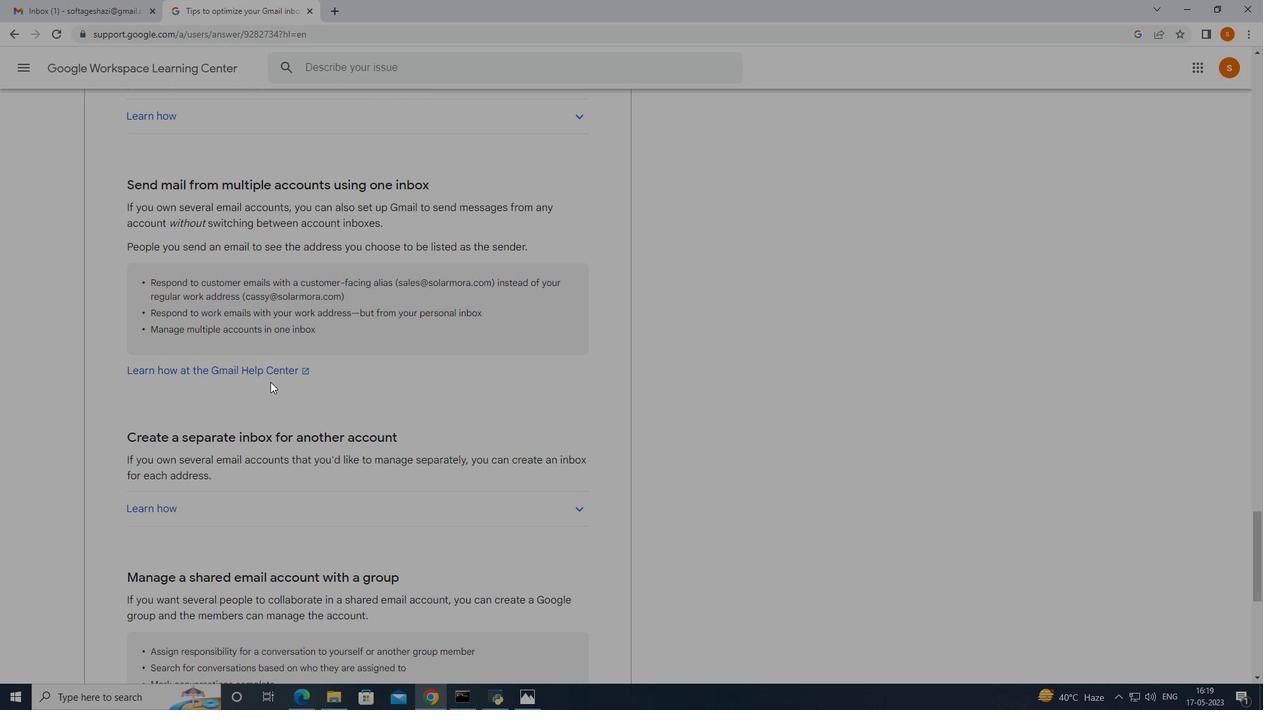 
Action: Mouse moved to (270, 383)
Screenshot: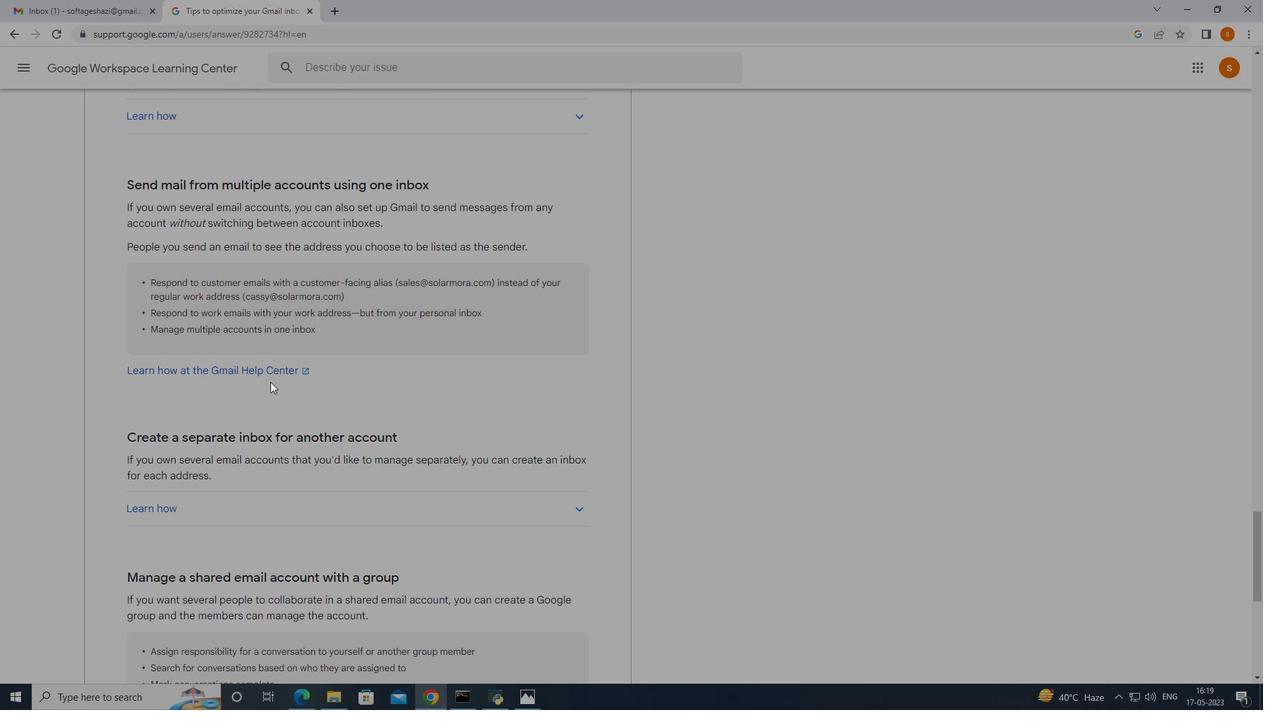 
Action: Mouse scrolled (270, 382) with delta (0, 0)
Screenshot: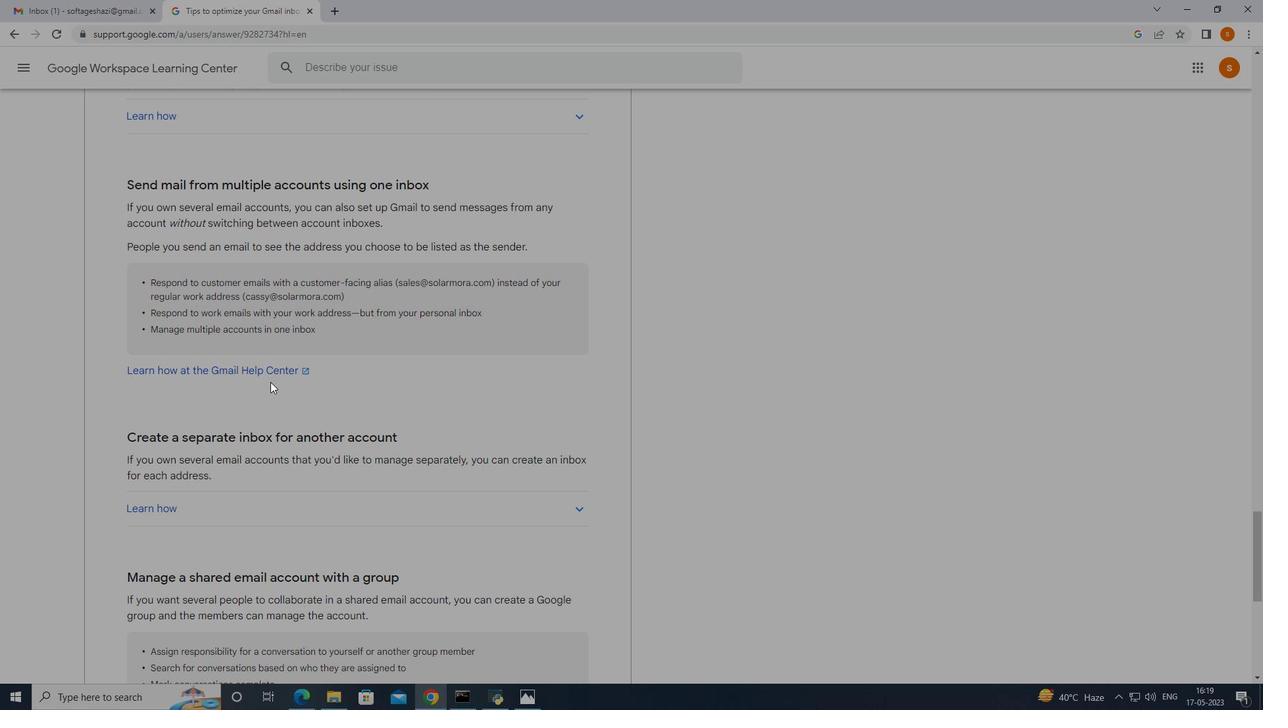
Action: Mouse moved to (270, 382)
Screenshot: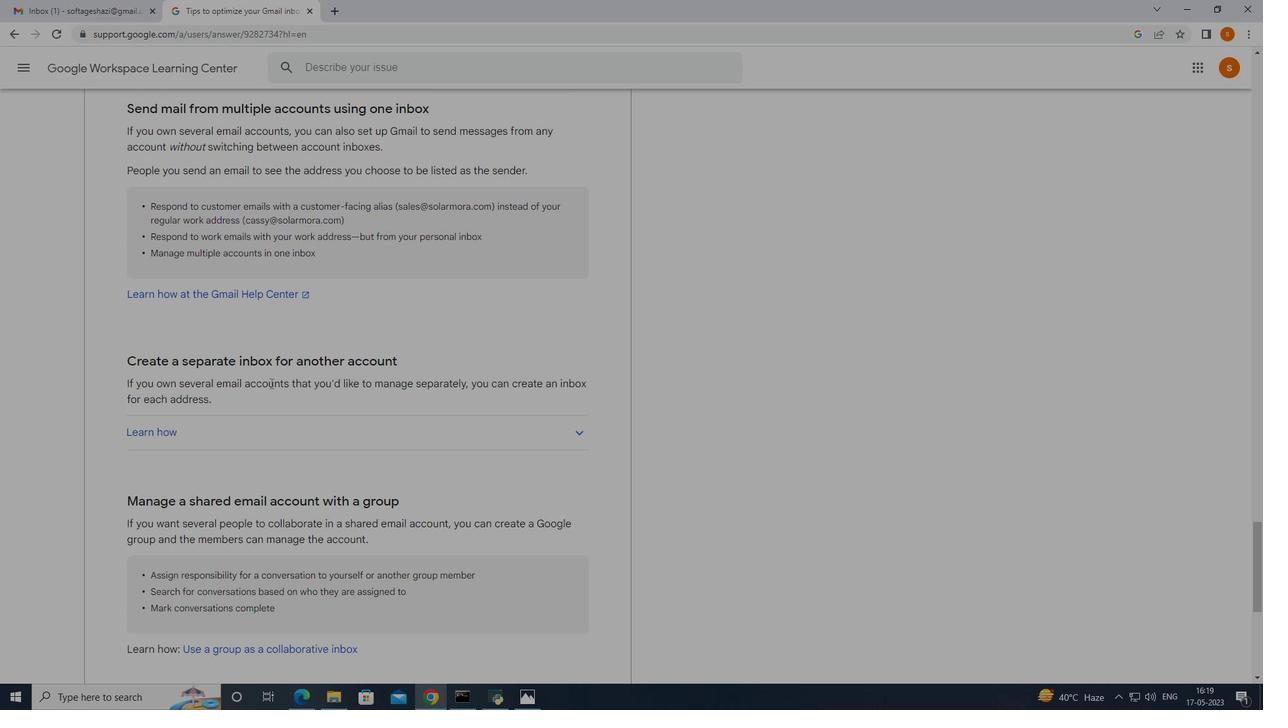 
Action: Mouse scrolled (270, 381) with delta (0, 0)
Screenshot: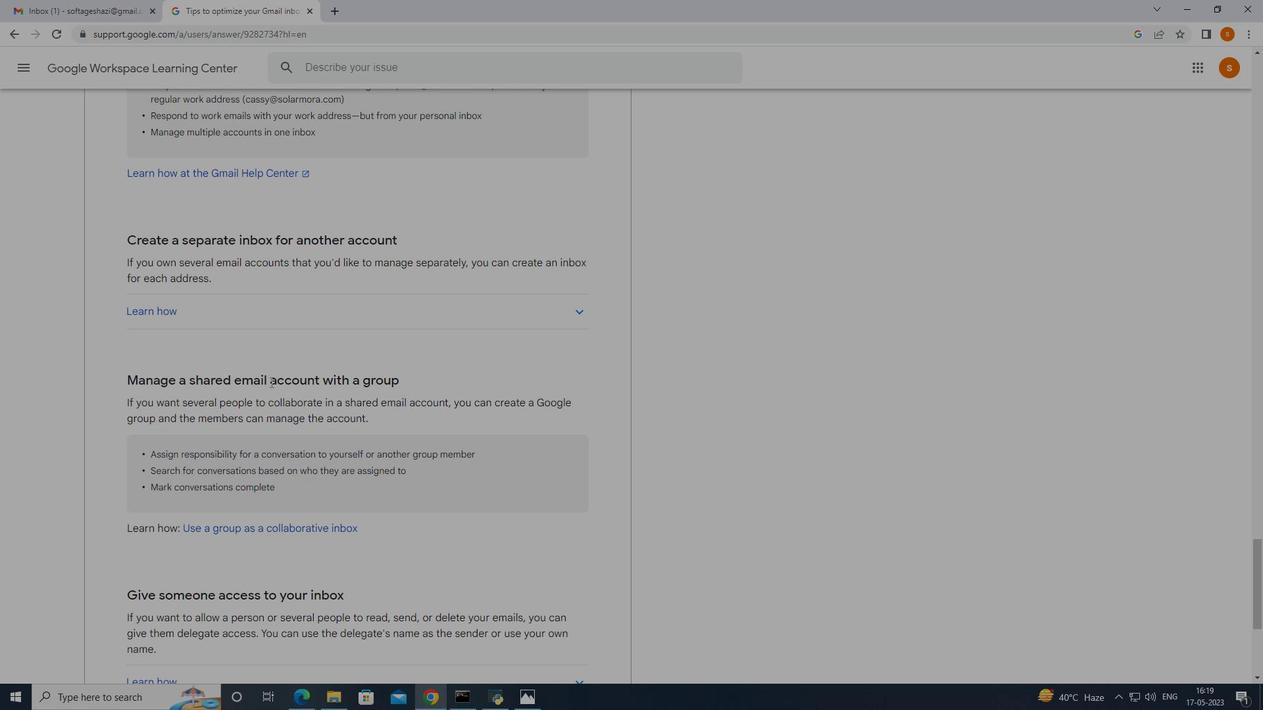 
Action: Mouse scrolled (270, 381) with delta (0, 0)
Screenshot: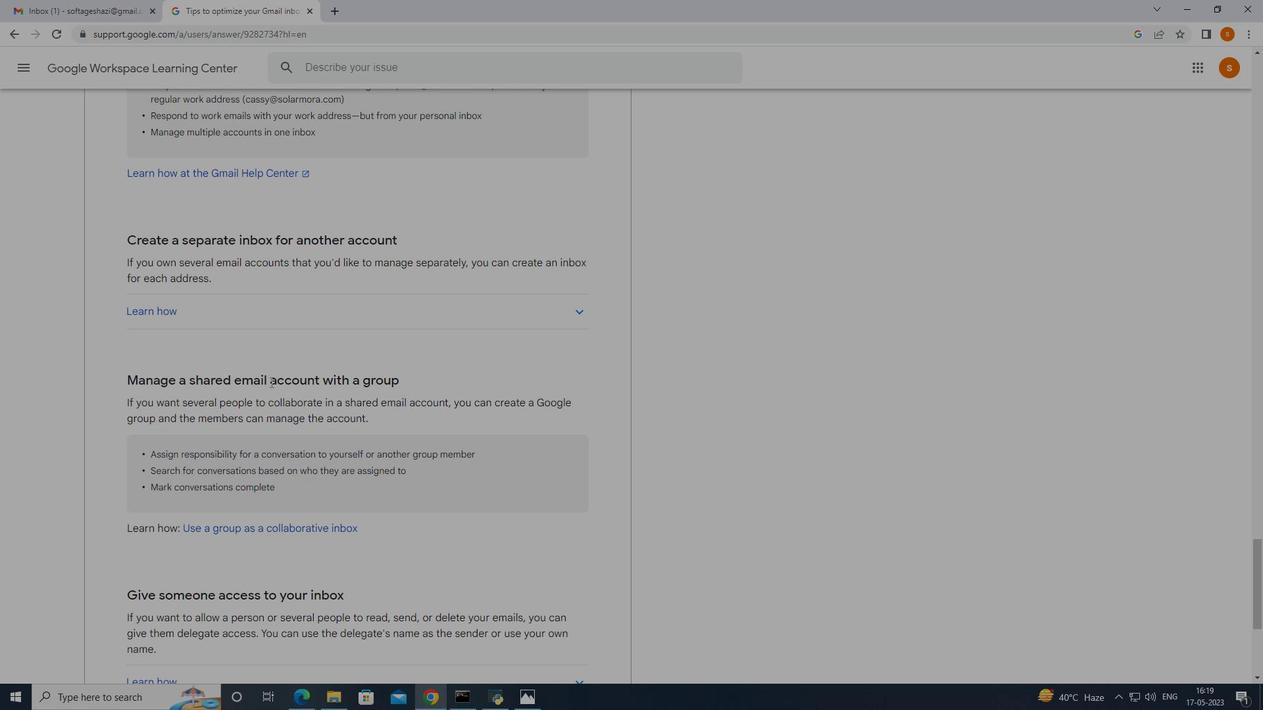 
Action: Mouse moved to (270, 382)
Screenshot: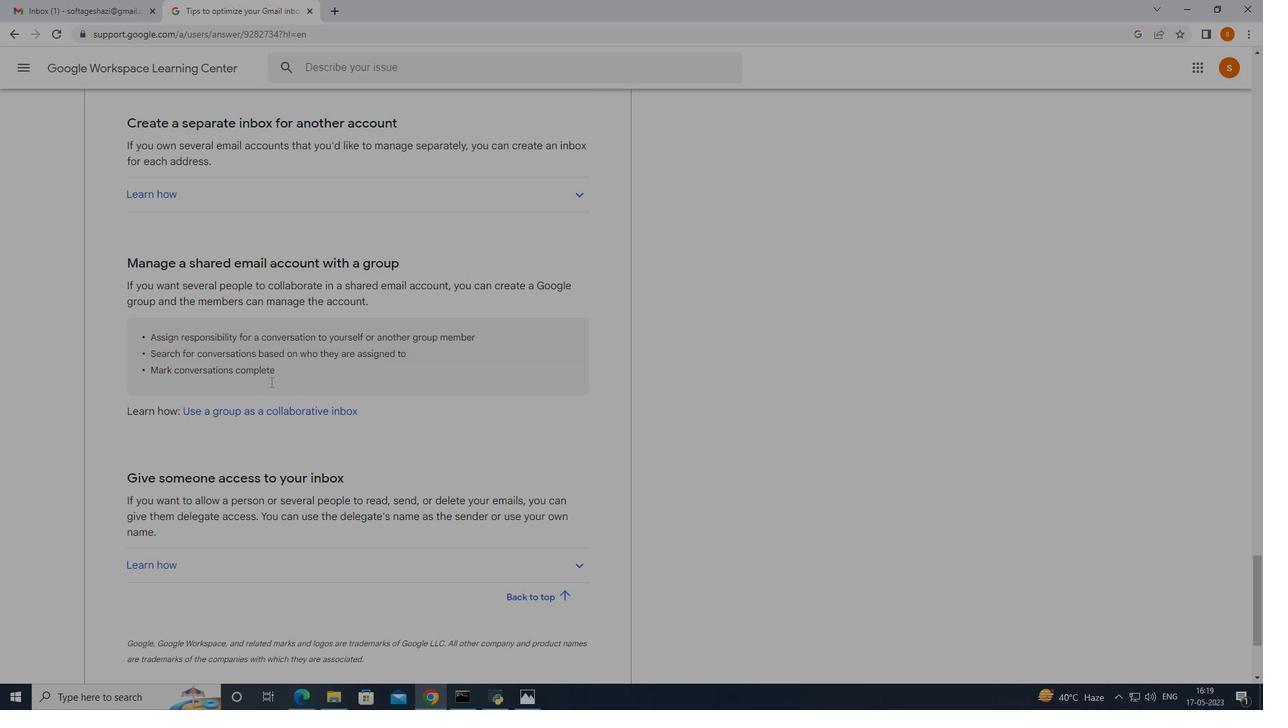
Action: Mouse scrolled (270, 381) with delta (0, 0)
Screenshot: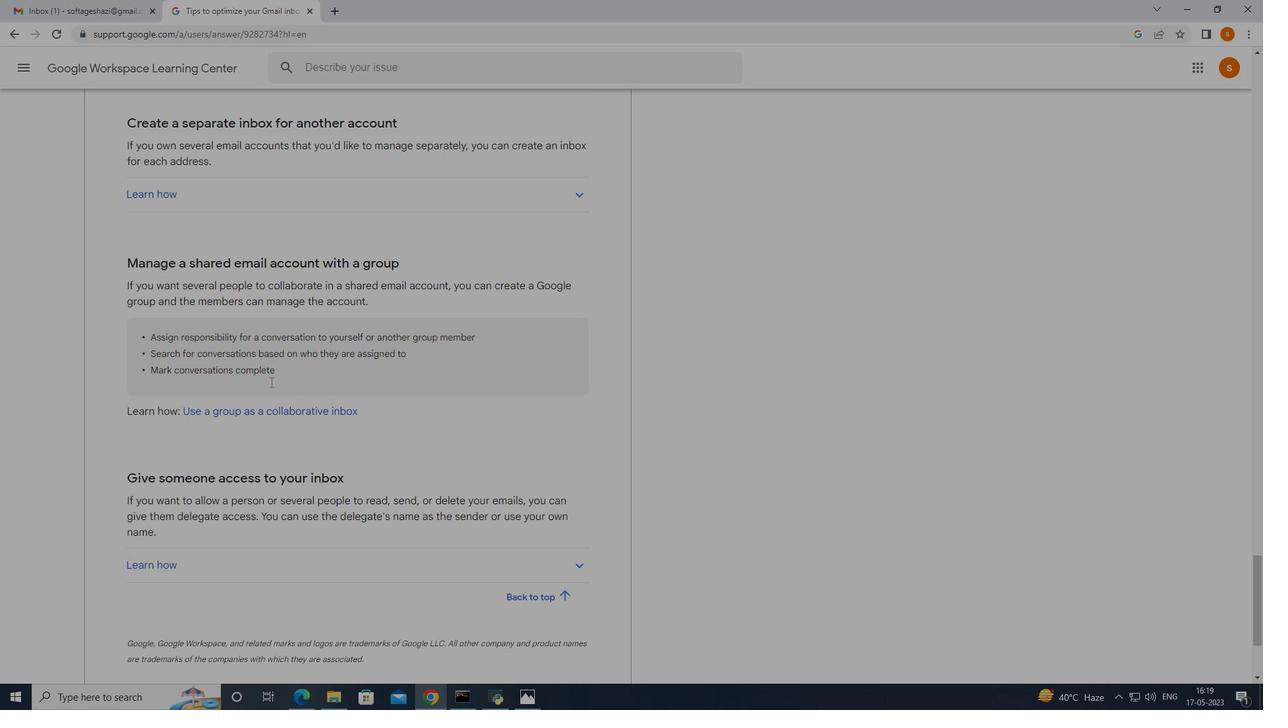 
Action: Mouse moved to (270, 382)
Screenshot: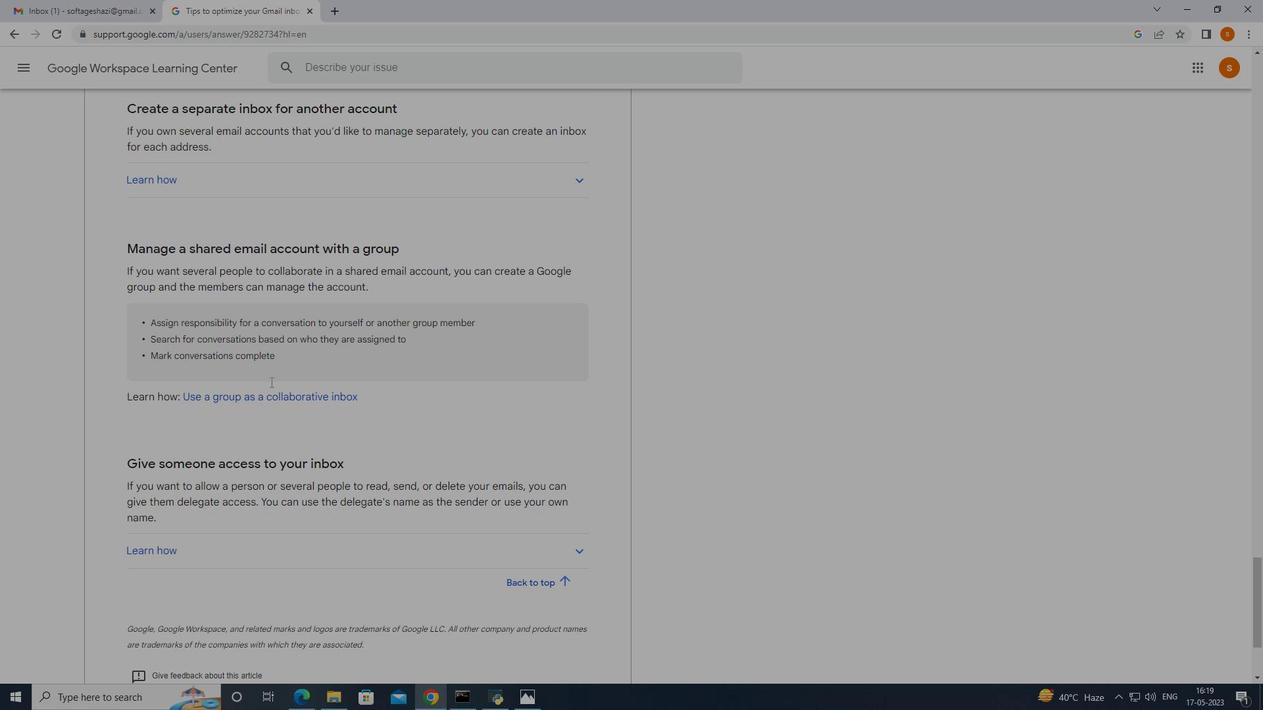 
Action: Mouse scrolled (270, 381) with delta (0, 0)
Screenshot: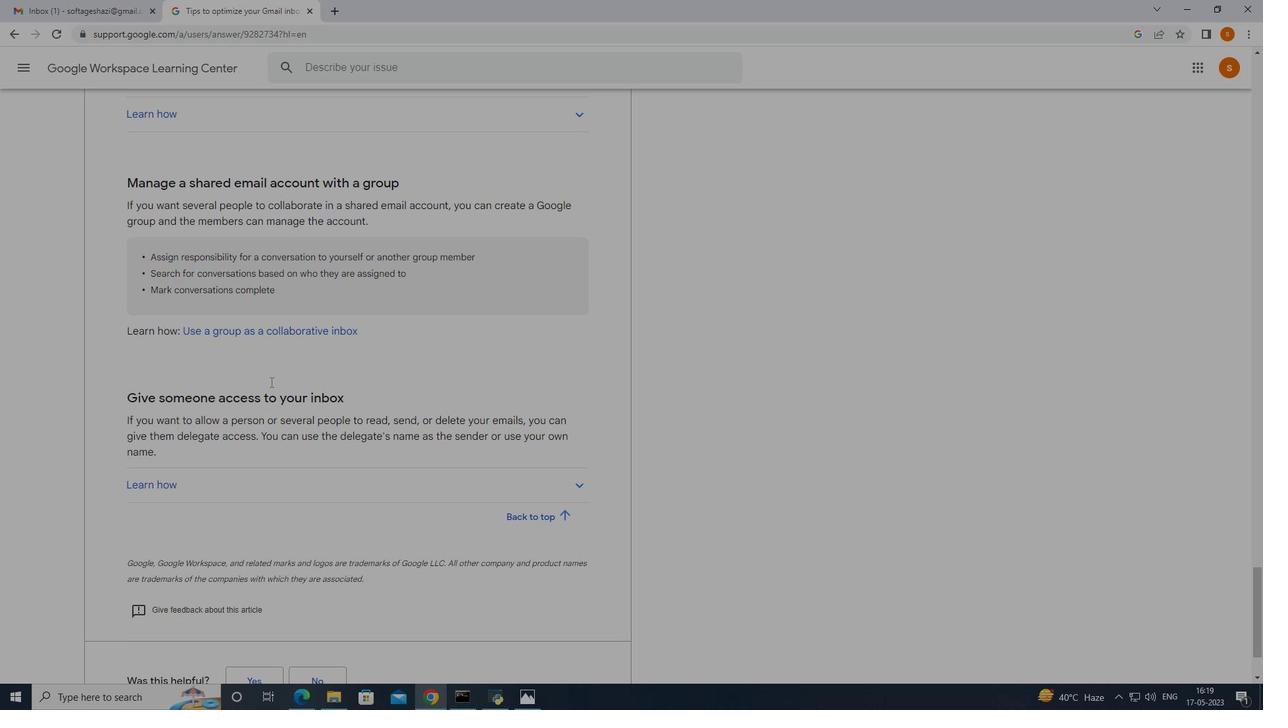
Action: Mouse moved to (270, 382)
Screenshot: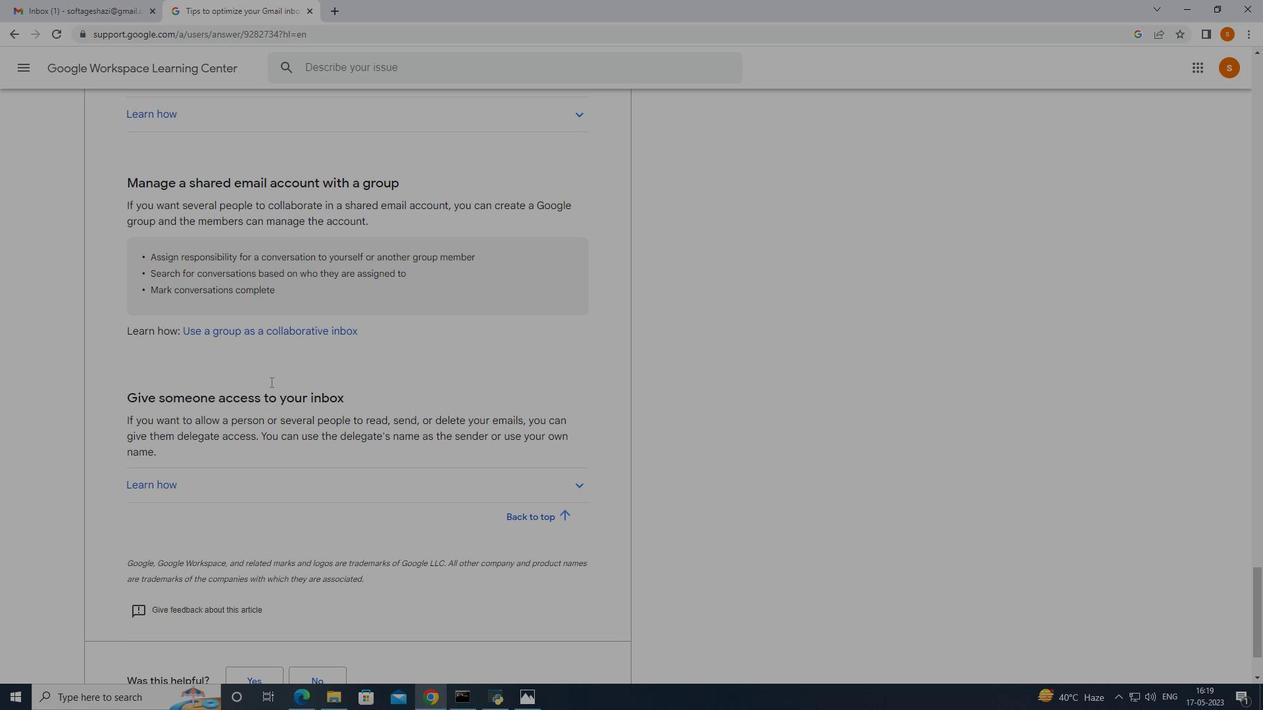 
Action: Mouse scrolled (270, 382) with delta (0, 0)
Screenshot: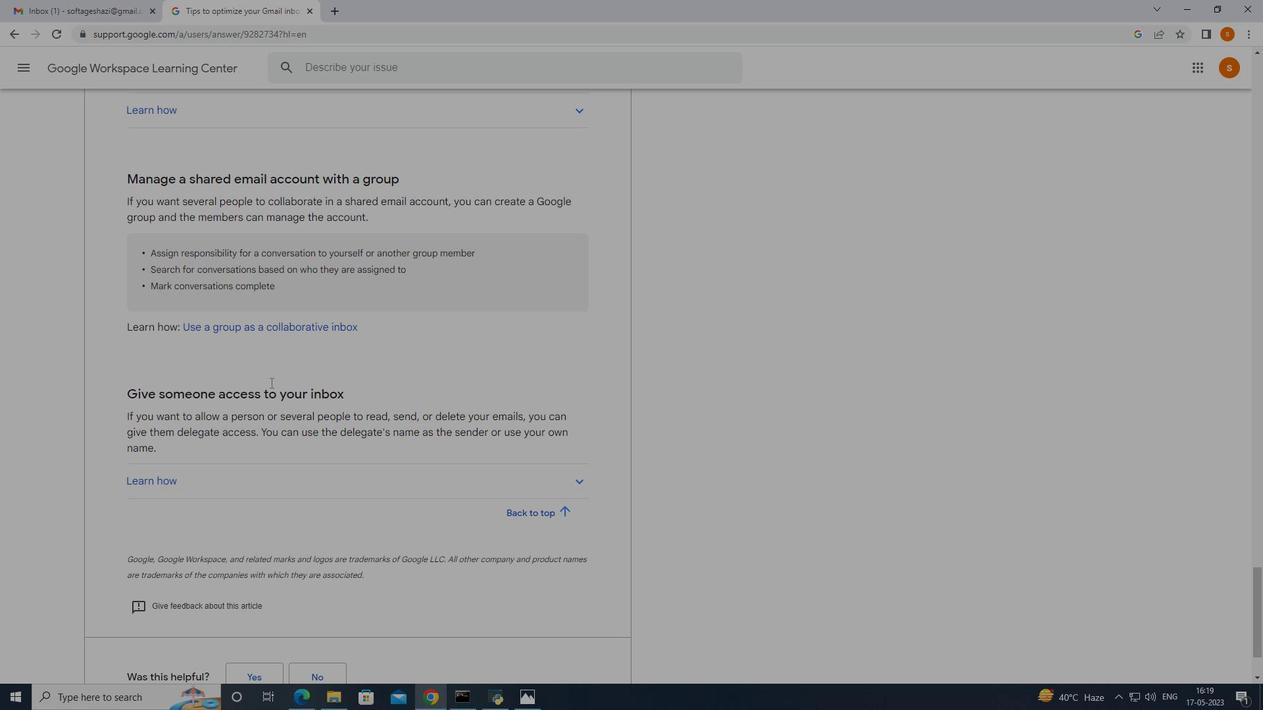 
Action: Mouse moved to (270, 383)
Screenshot: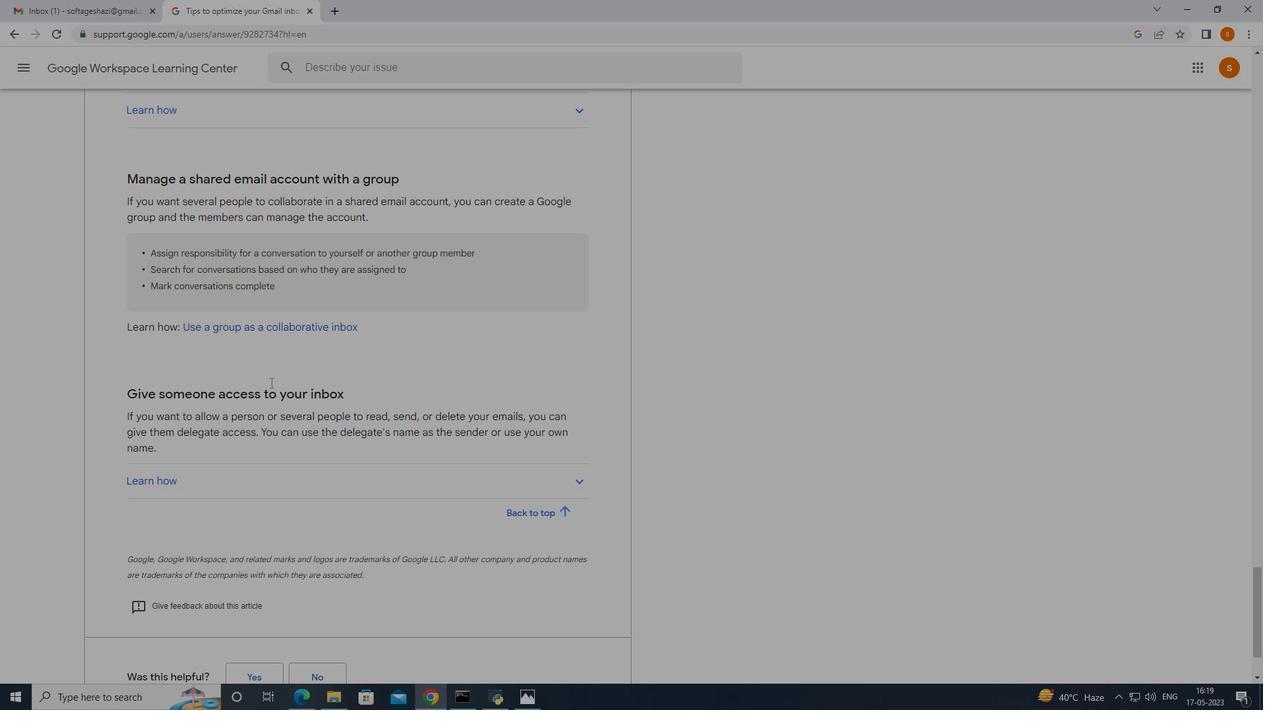 
Action: Mouse scrolled (270, 382) with delta (0, 0)
Screenshot: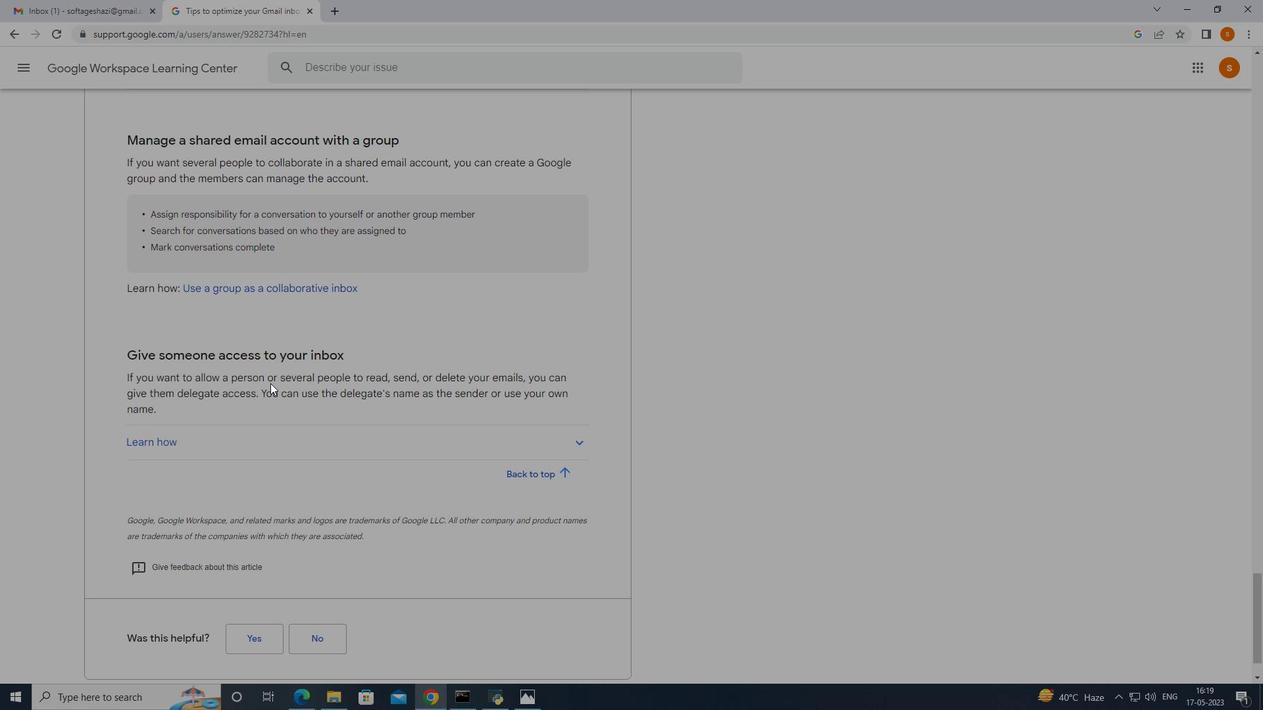 
Action: Mouse moved to (270, 383)
Screenshot: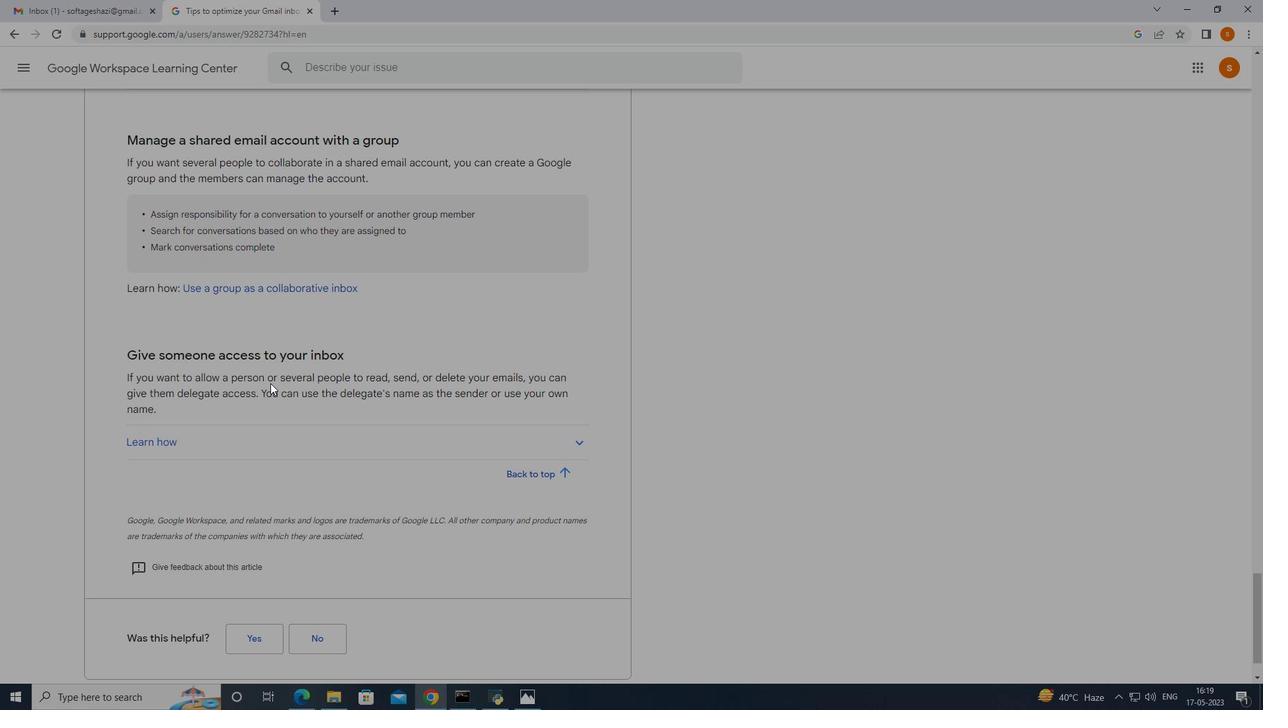 
Action: Mouse scrolled (270, 384) with delta (0, 0)
Screenshot: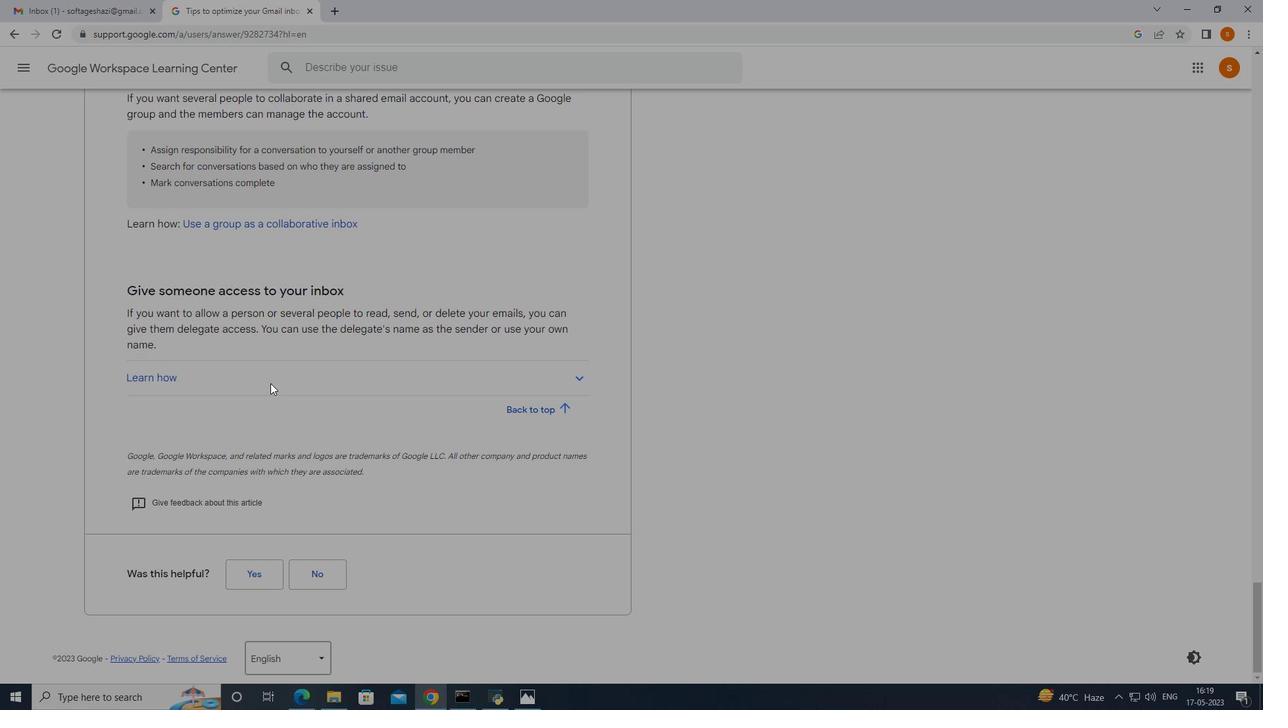 
Action: Mouse scrolled (270, 384) with delta (0, 0)
Screenshot: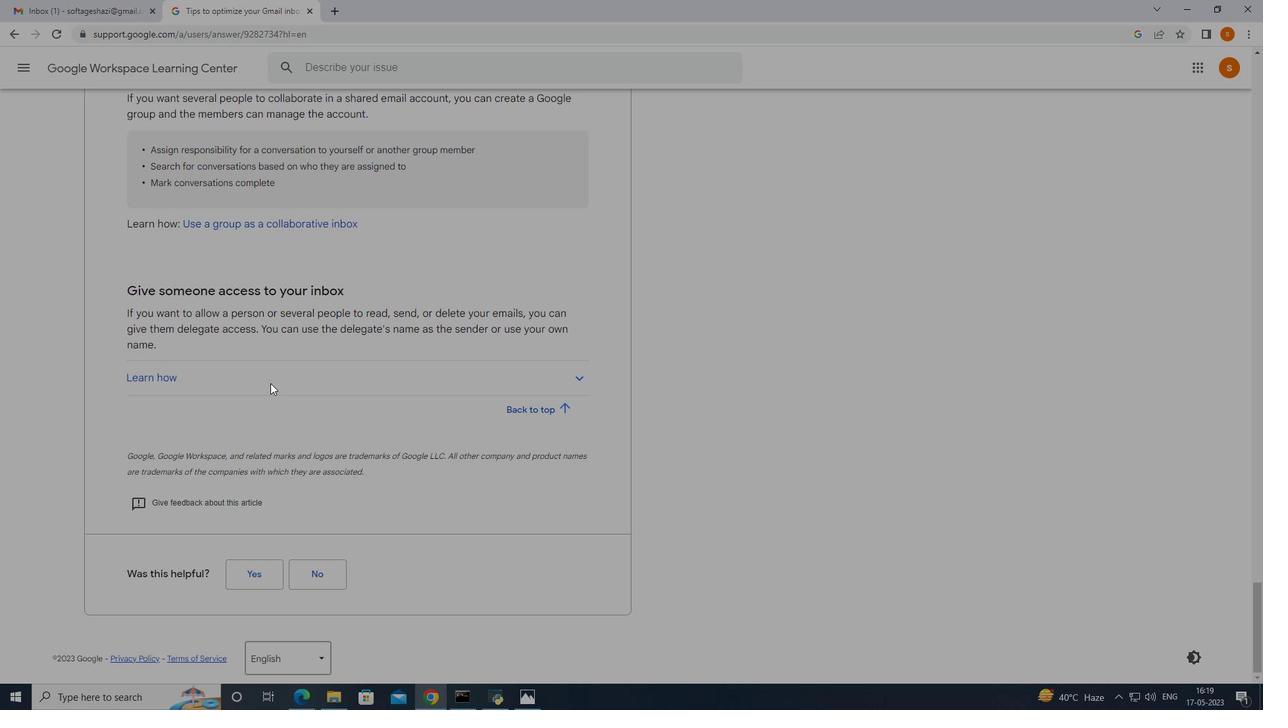 
Action: Mouse scrolled (270, 384) with delta (0, 0)
Screenshot: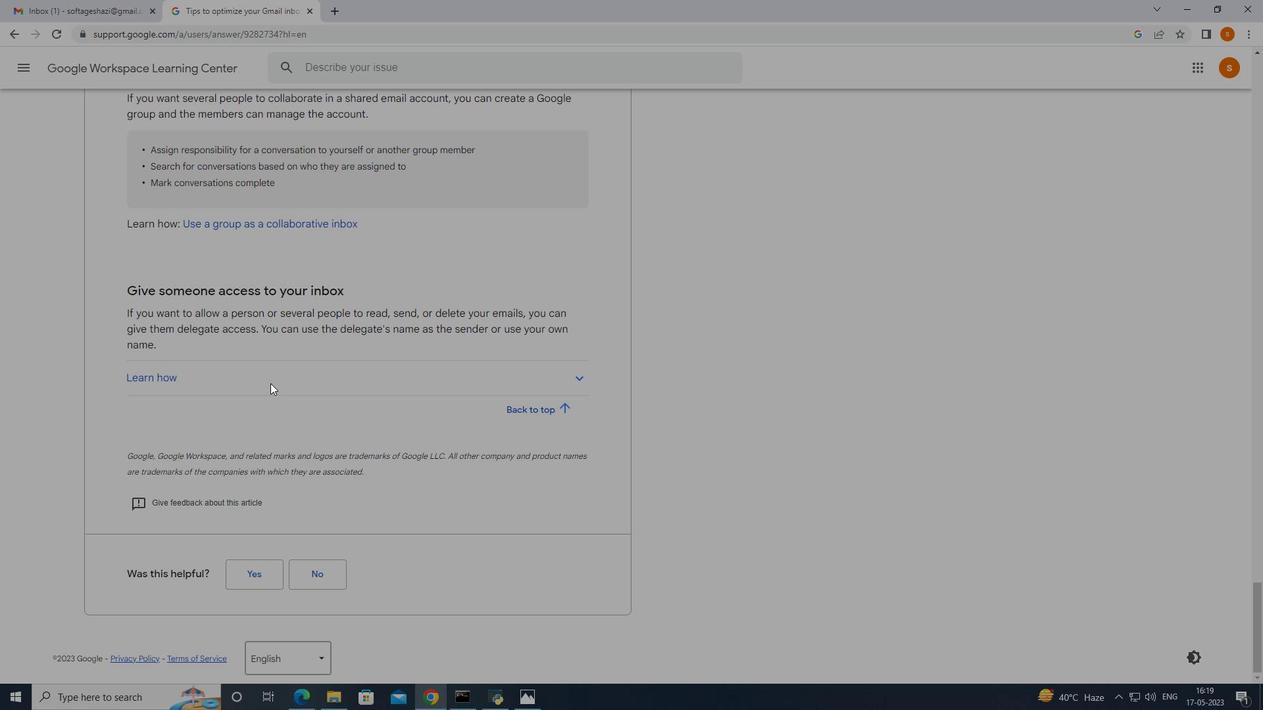
Action: Mouse scrolled (270, 384) with delta (0, 0)
Screenshot: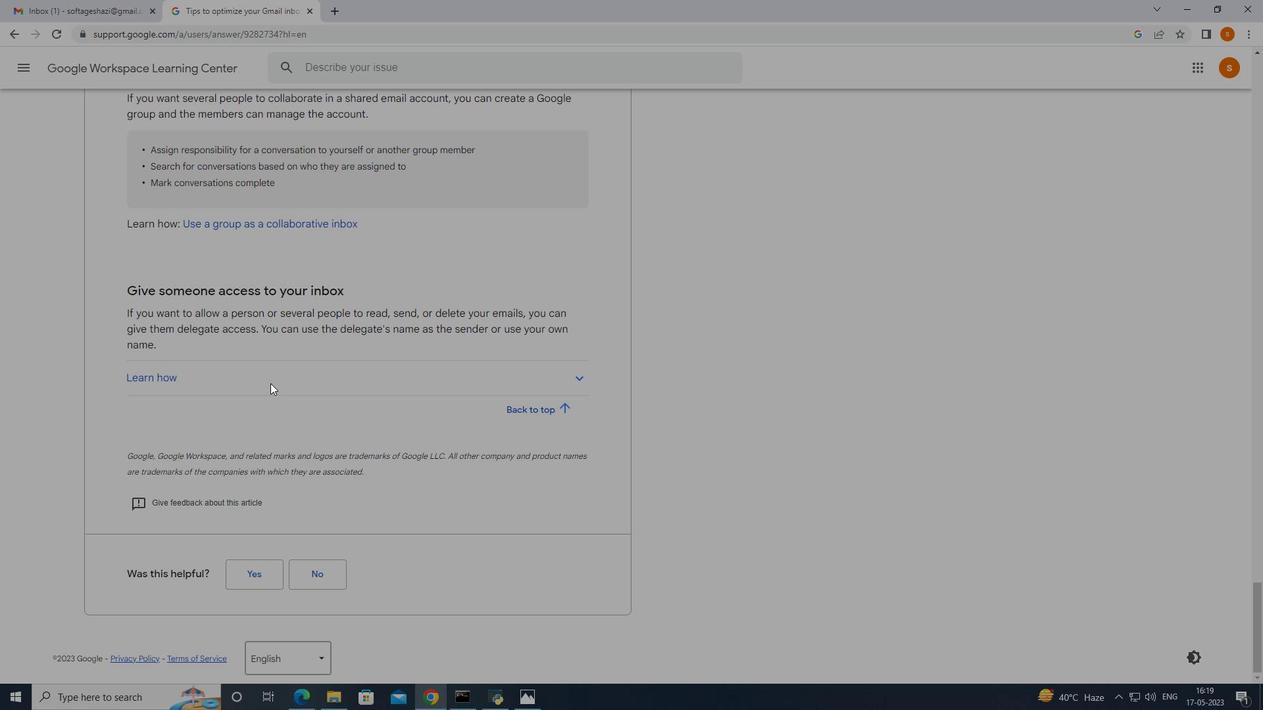 
Action: Mouse moved to (270, 383)
Screenshot: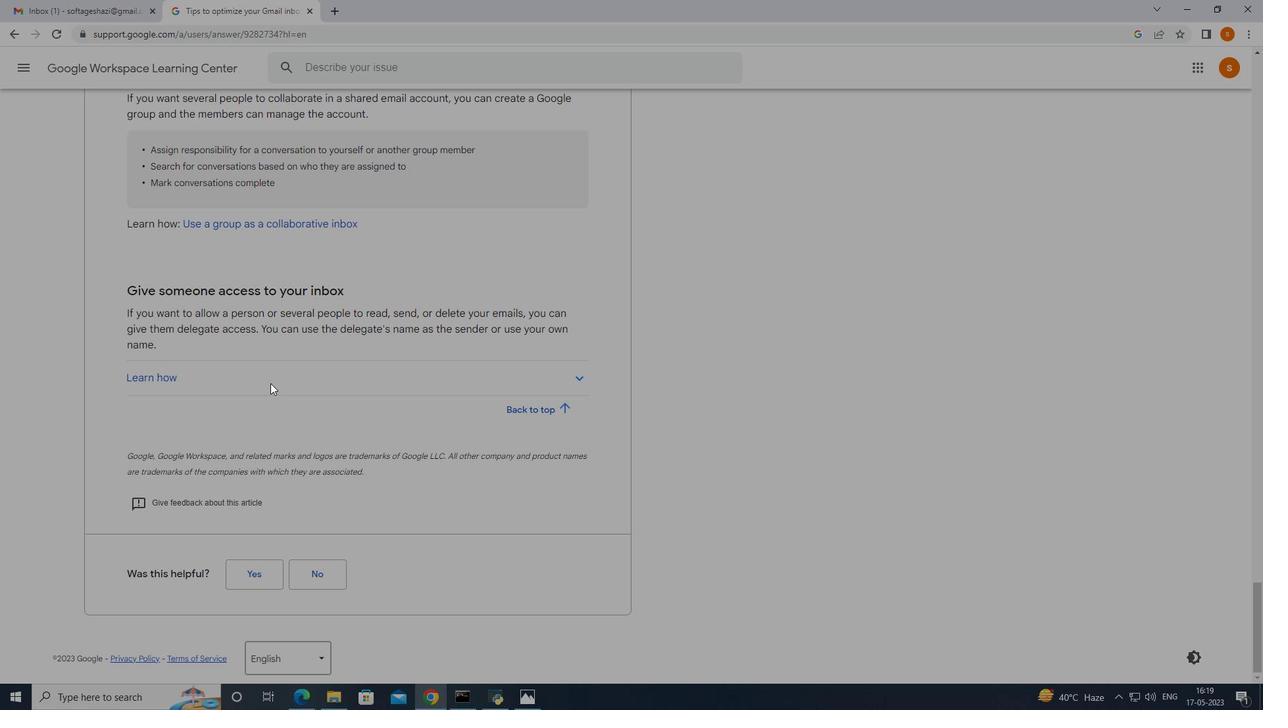 
Action: Mouse scrolled (270, 384) with delta (0, 0)
Screenshot: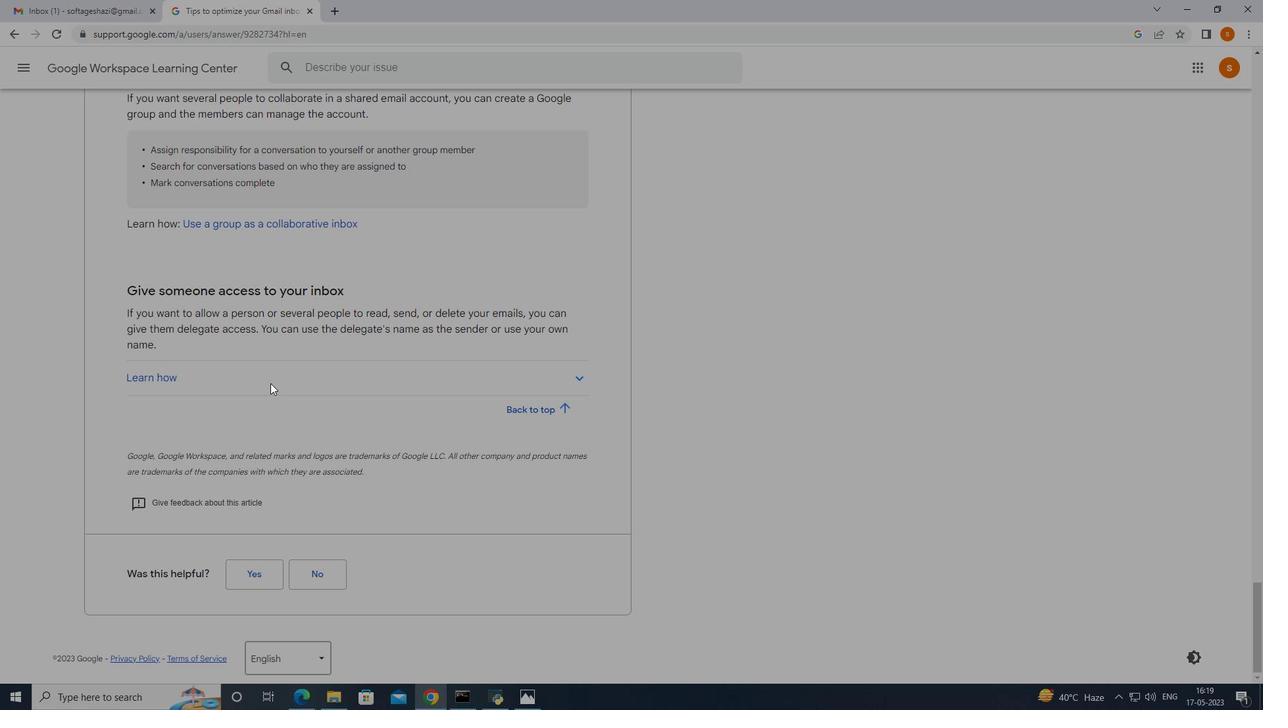 
Action: Mouse moved to (238, 343)
Screenshot: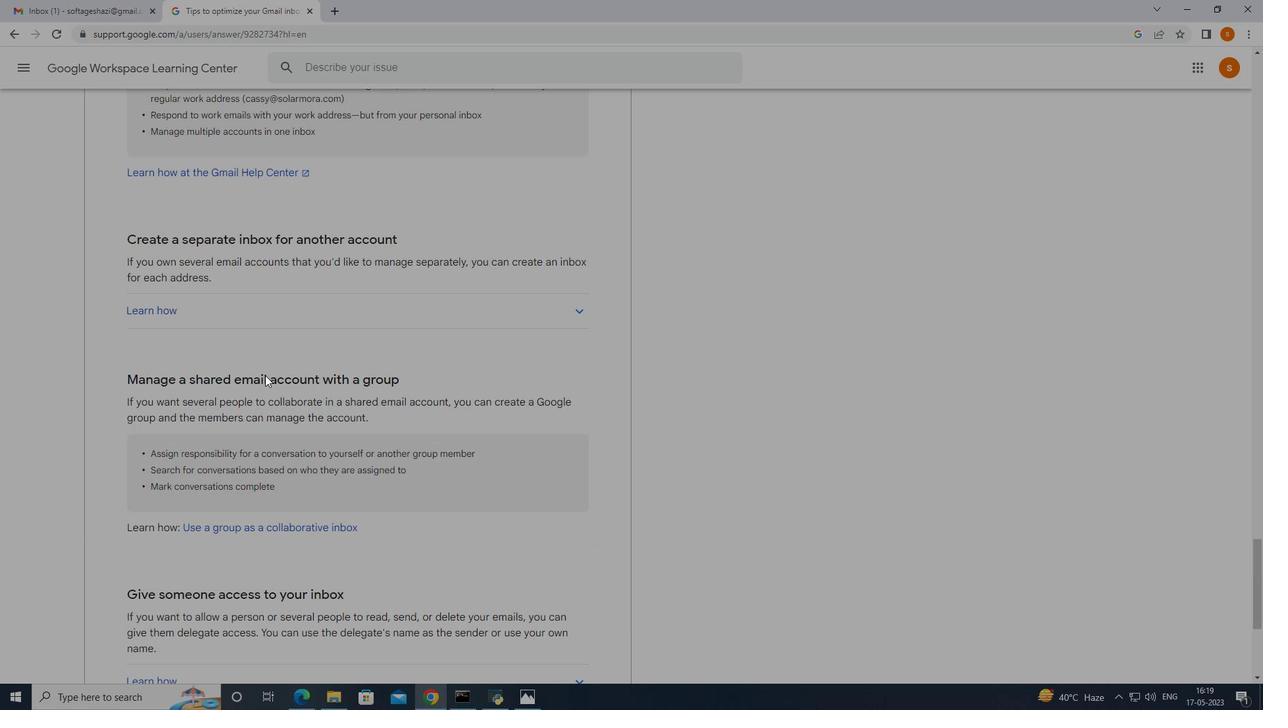 
Action: Mouse scrolled (242, 349) with delta (0, 0)
Screenshot: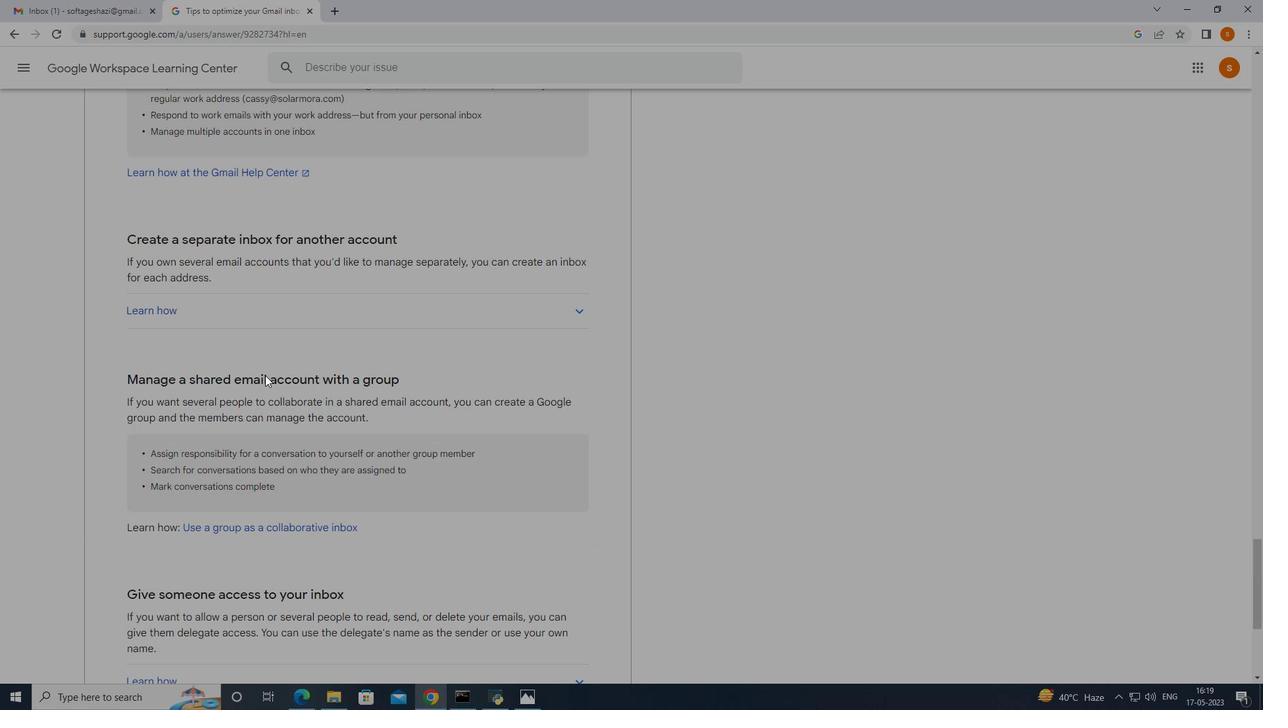 
Action: Mouse moved to (232, 335)
Screenshot: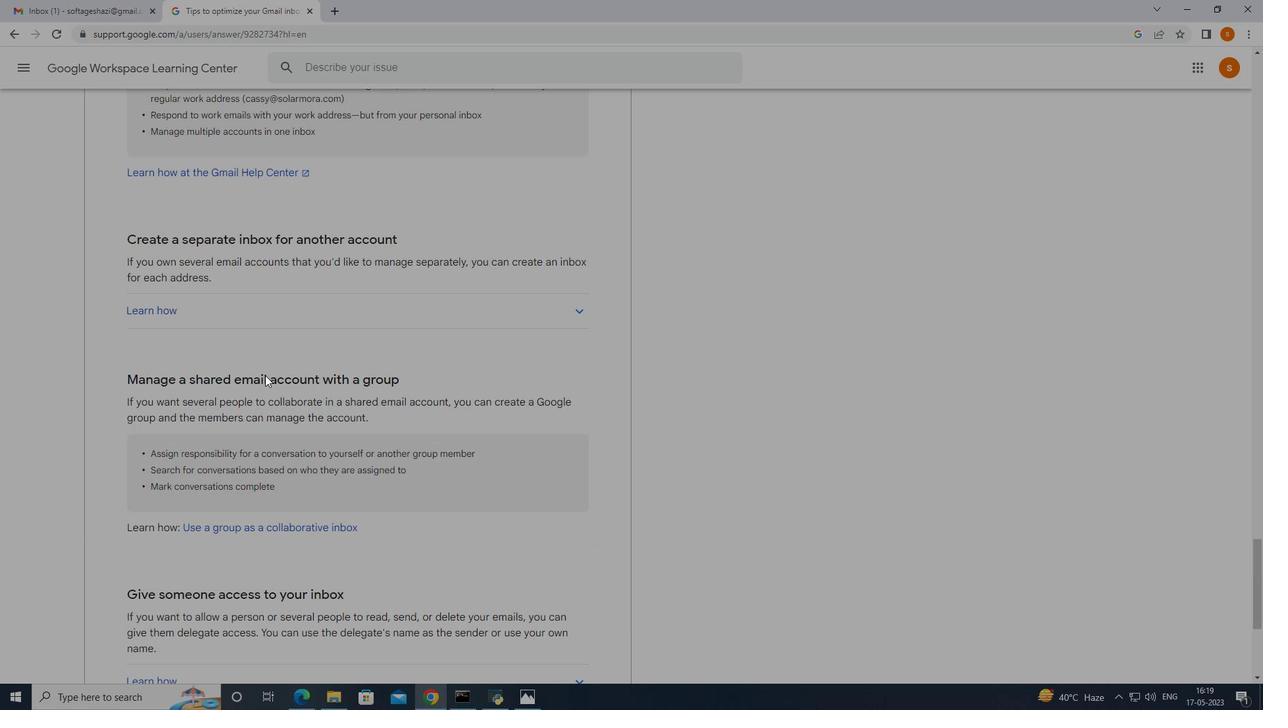 
Action: Mouse scrolled (233, 338) with delta (0, 0)
Screenshot: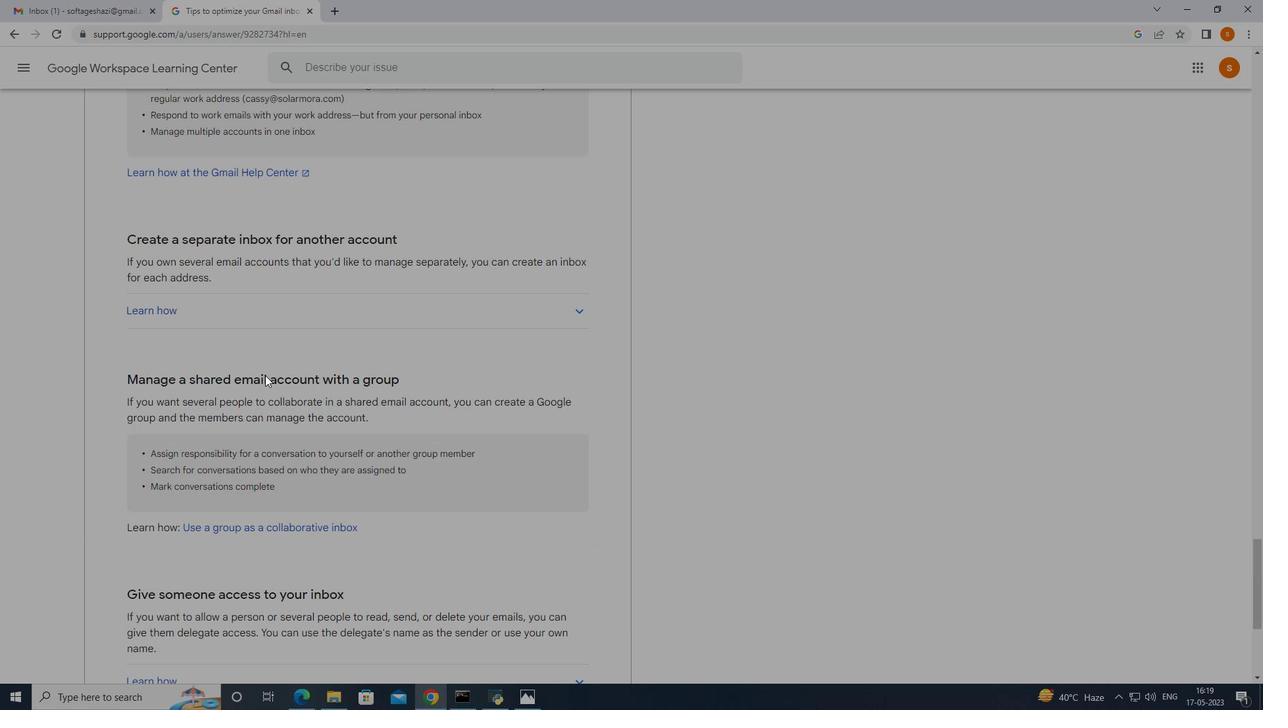 
Action: Mouse moved to (228, 331)
Screenshot: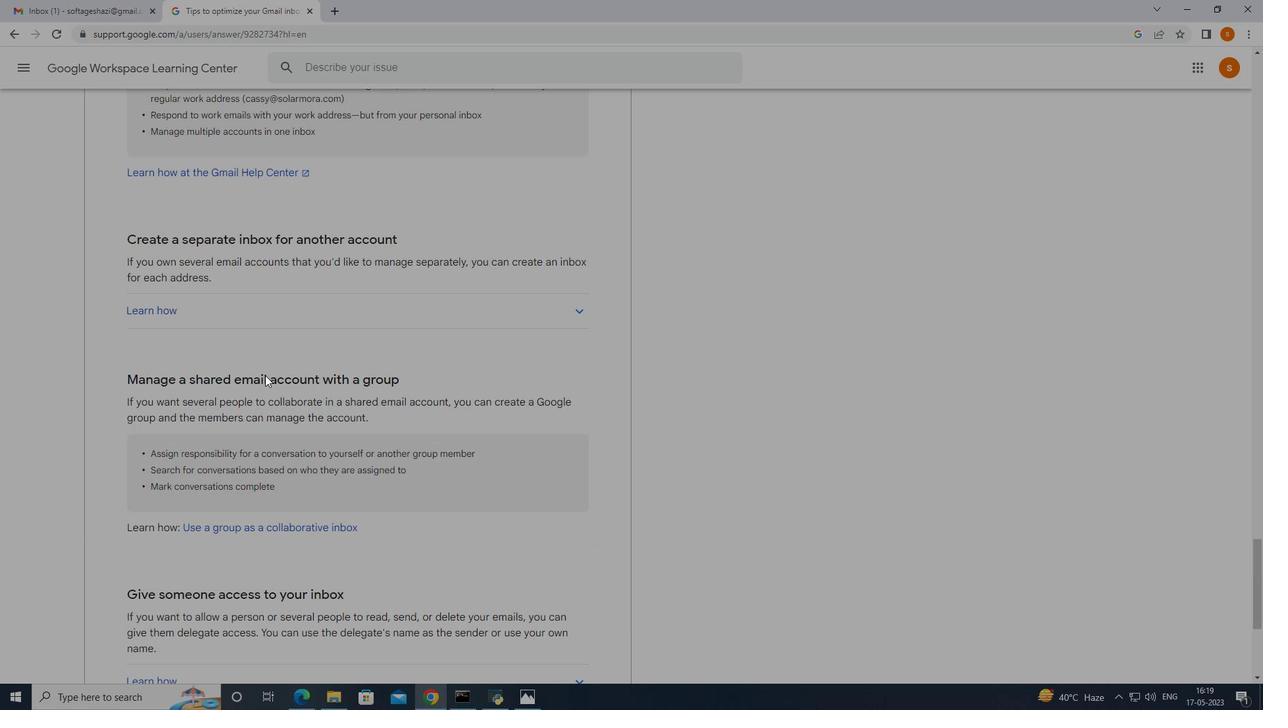 
Action: Mouse scrolled (229, 332) with delta (0, 0)
Screenshot: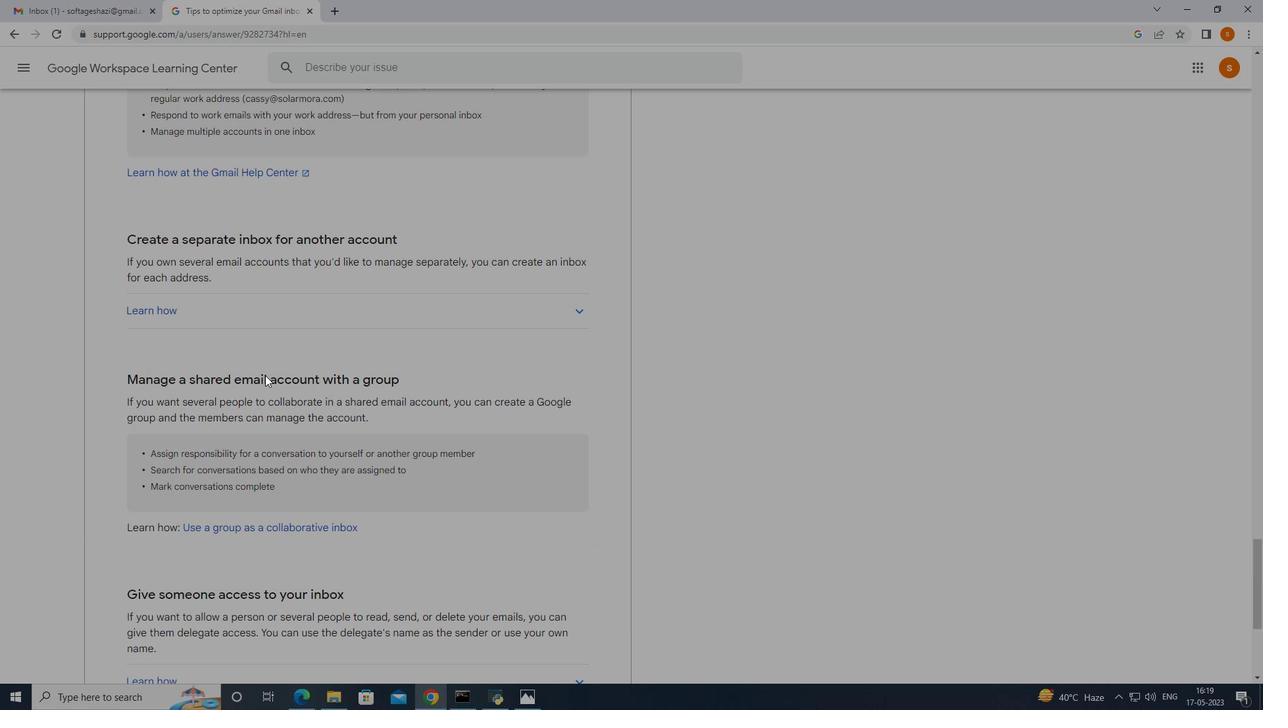 
Action: Mouse moved to (226, 328)
Screenshot: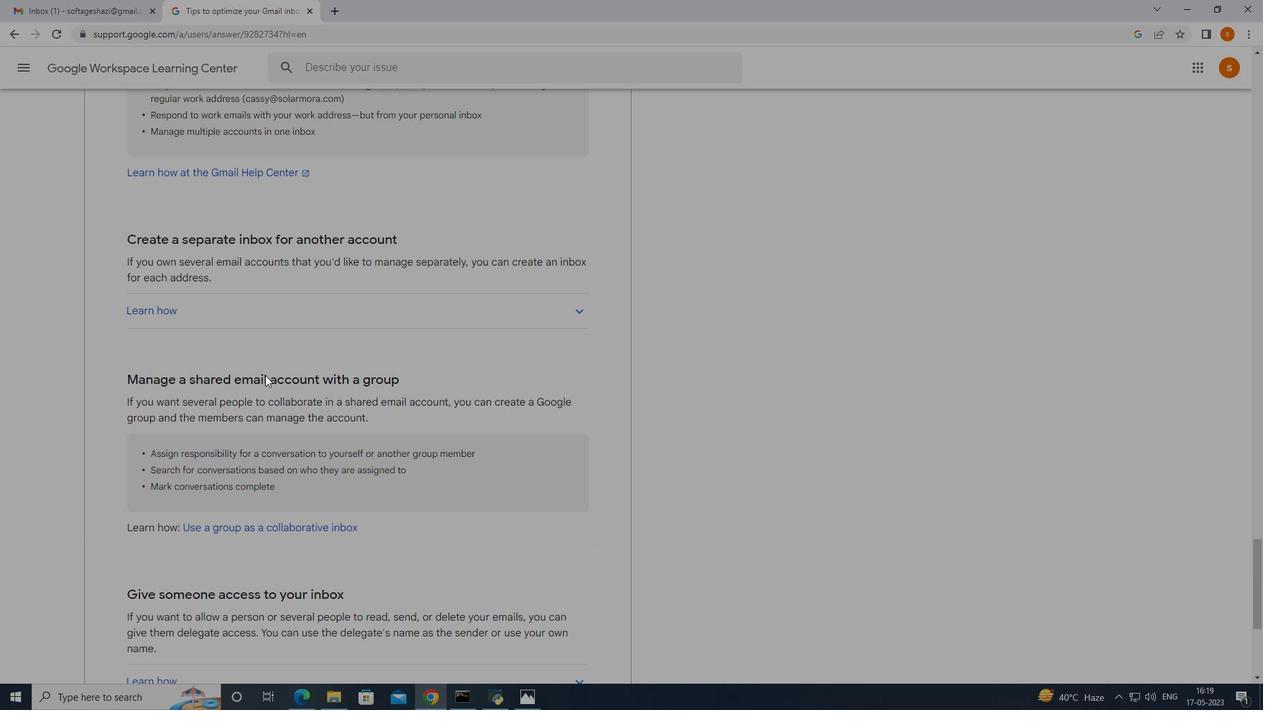 
Action: Mouse scrolled (226, 329) with delta (0, 0)
Screenshot: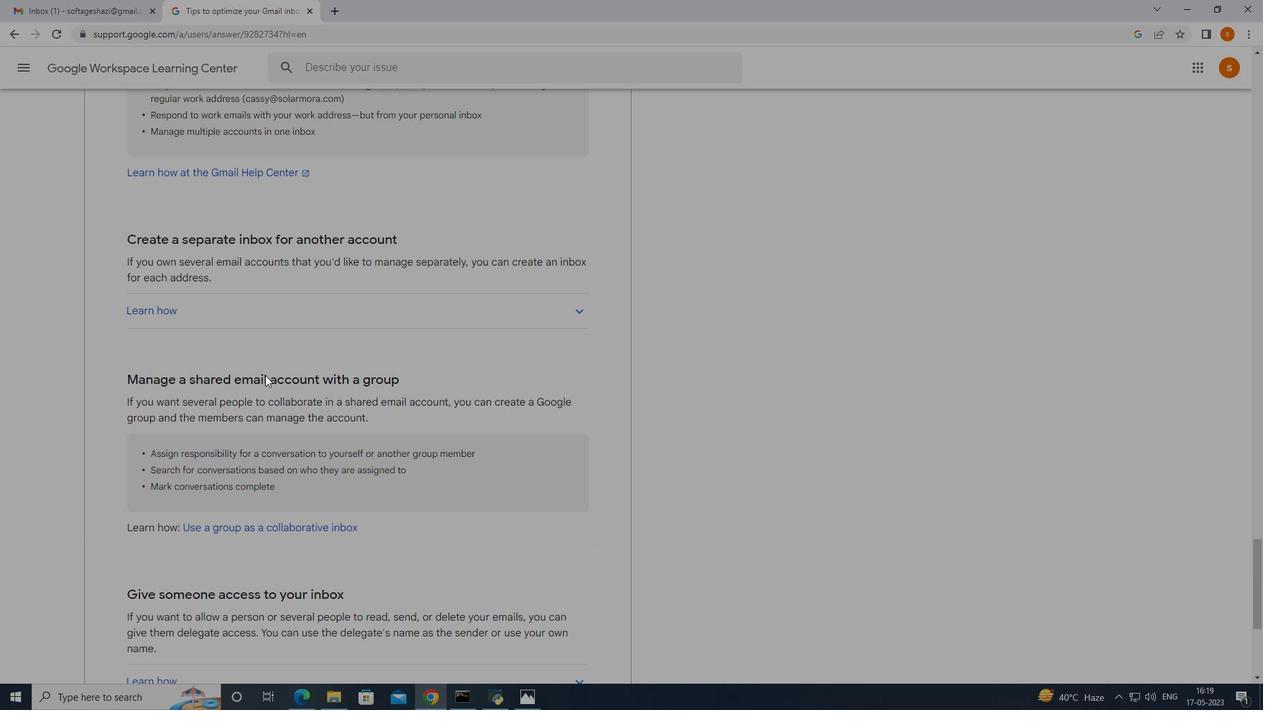 
Action: Mouse moved to (220, 317)
Screenshot: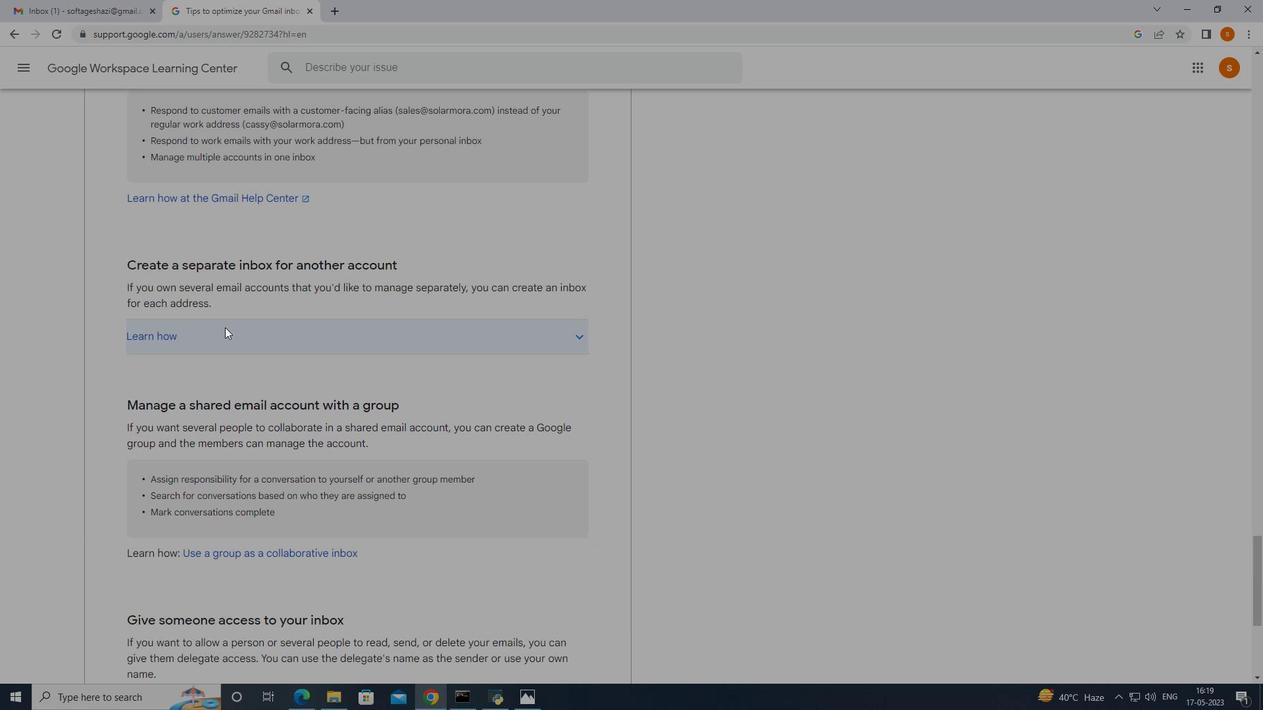 
Action: Mouse scrolled (221, 319) with delta (0, 0)
Screenshot: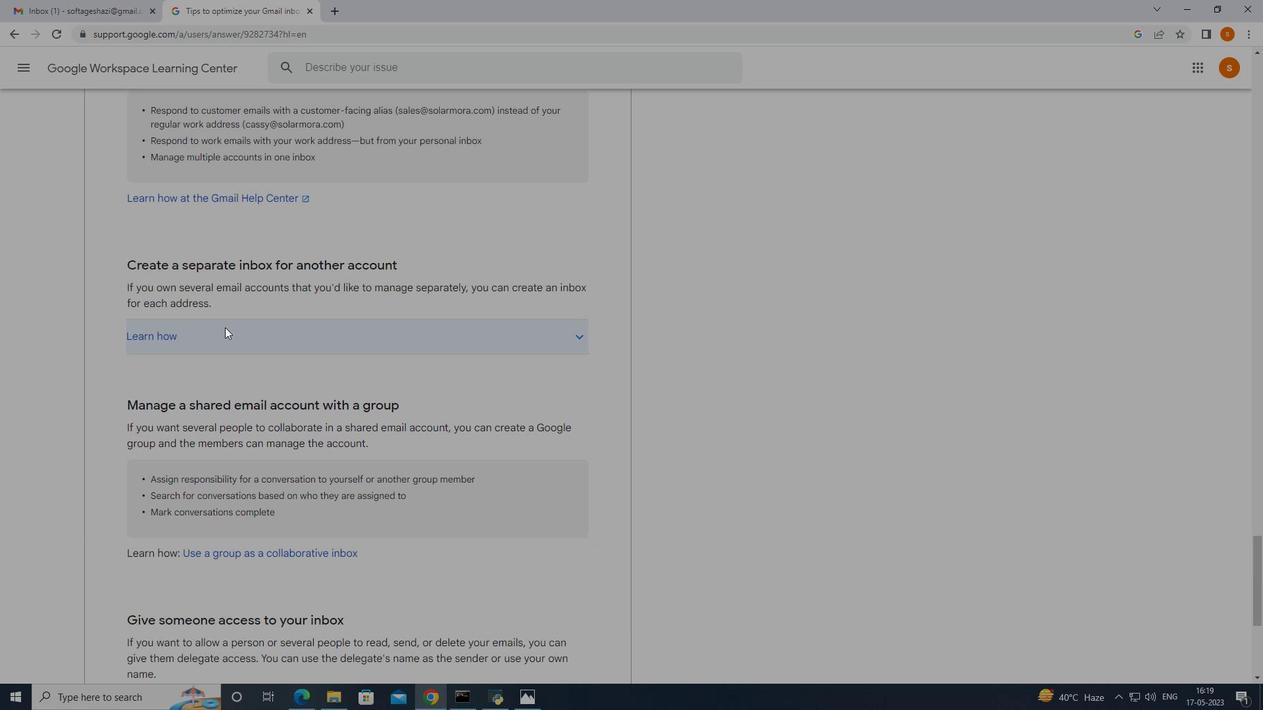 
Action: Mouse moved to (216, 309)
Screenshot: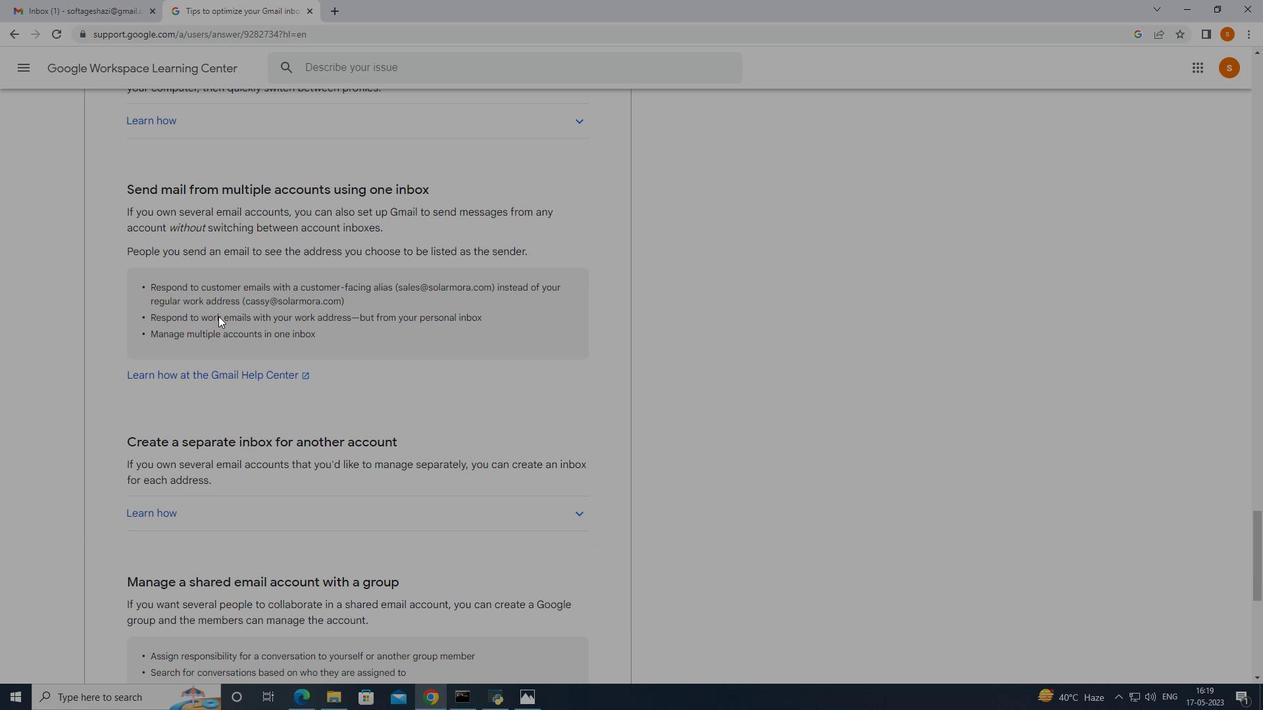 
Action: Mouse scrolled (216, 309) with delta (0, 0)
Screenshot: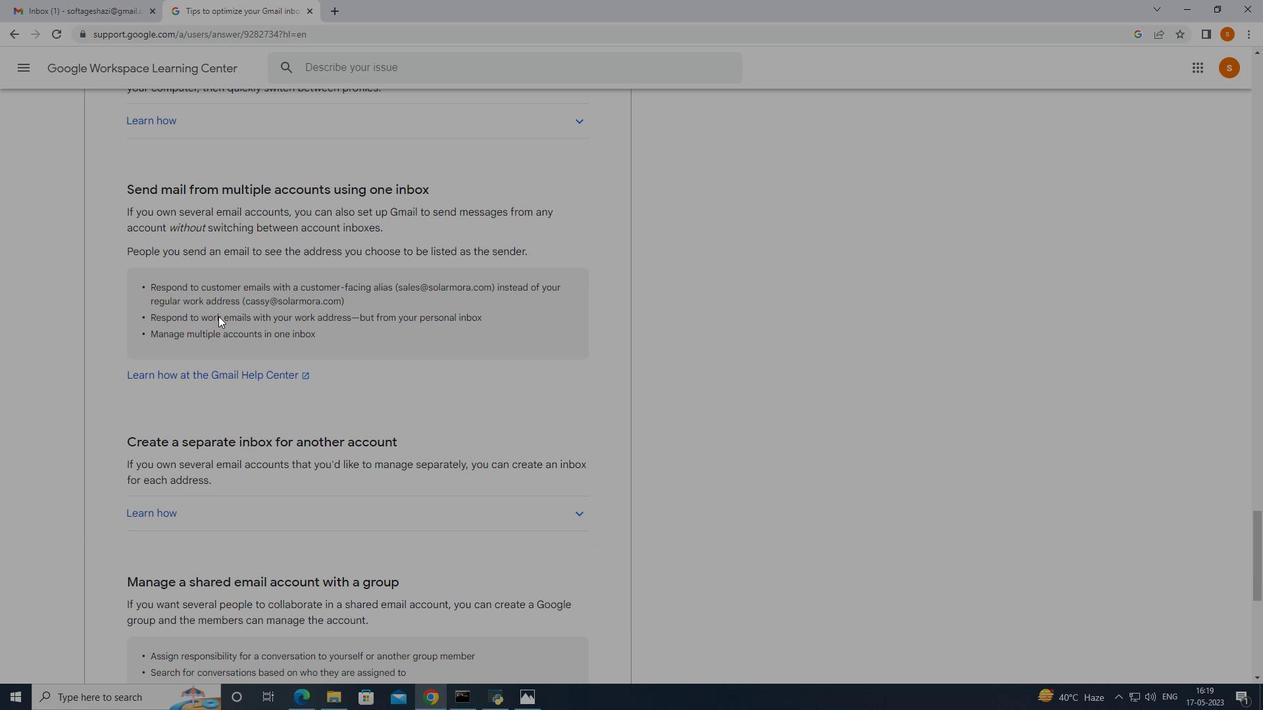 
Action: Mouse moved to (216, 307)
Screenshot: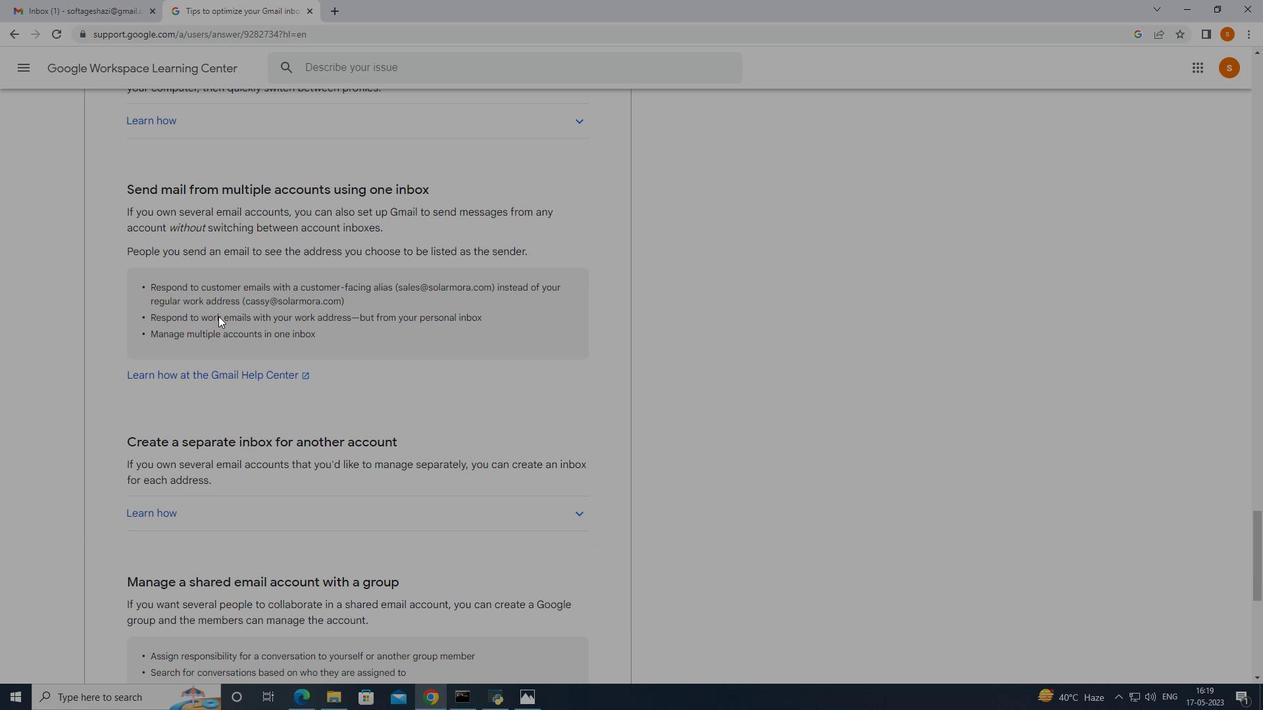 
Action: Mouse scrolled (216, 307) with delta (0, 0)
Screenshot: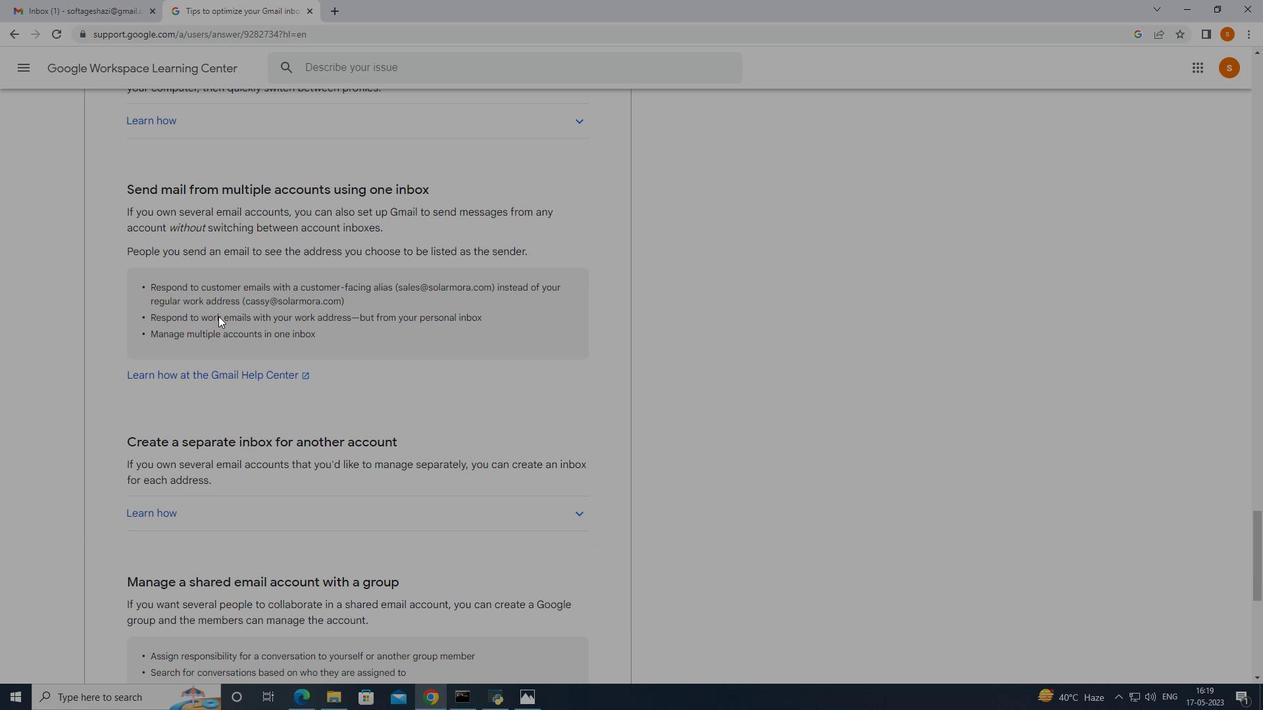 
Action: Mouse moved to (215, 300)
Screenshot: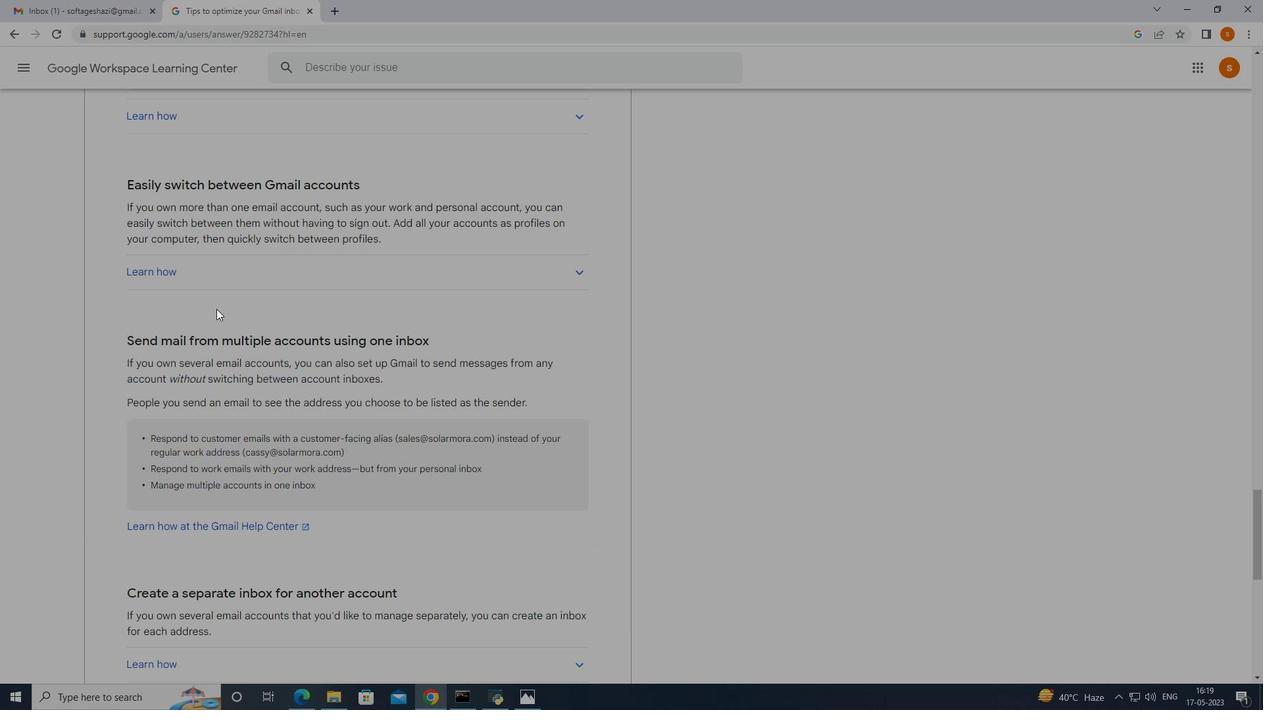 
Action: Mouse scrolled (215, 302) with delta (0, 0)
Screenshot: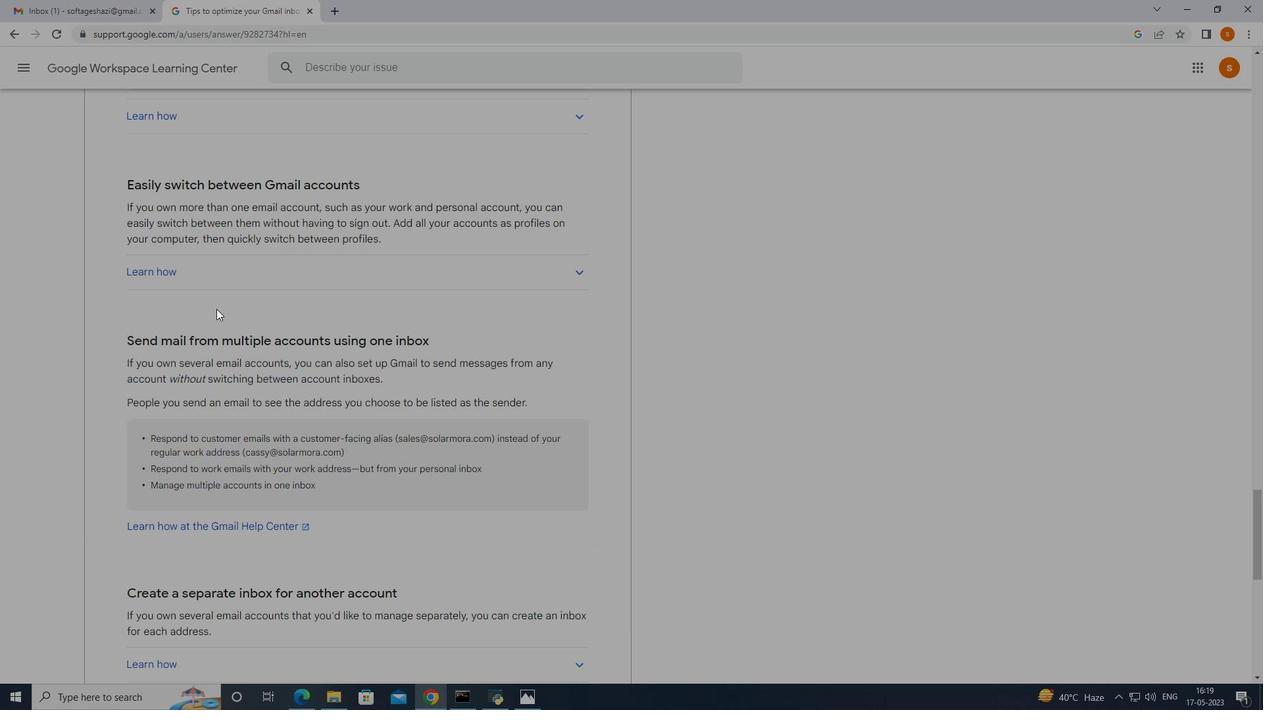 
Action: Mouse moved to (214, 287)
Screenshot: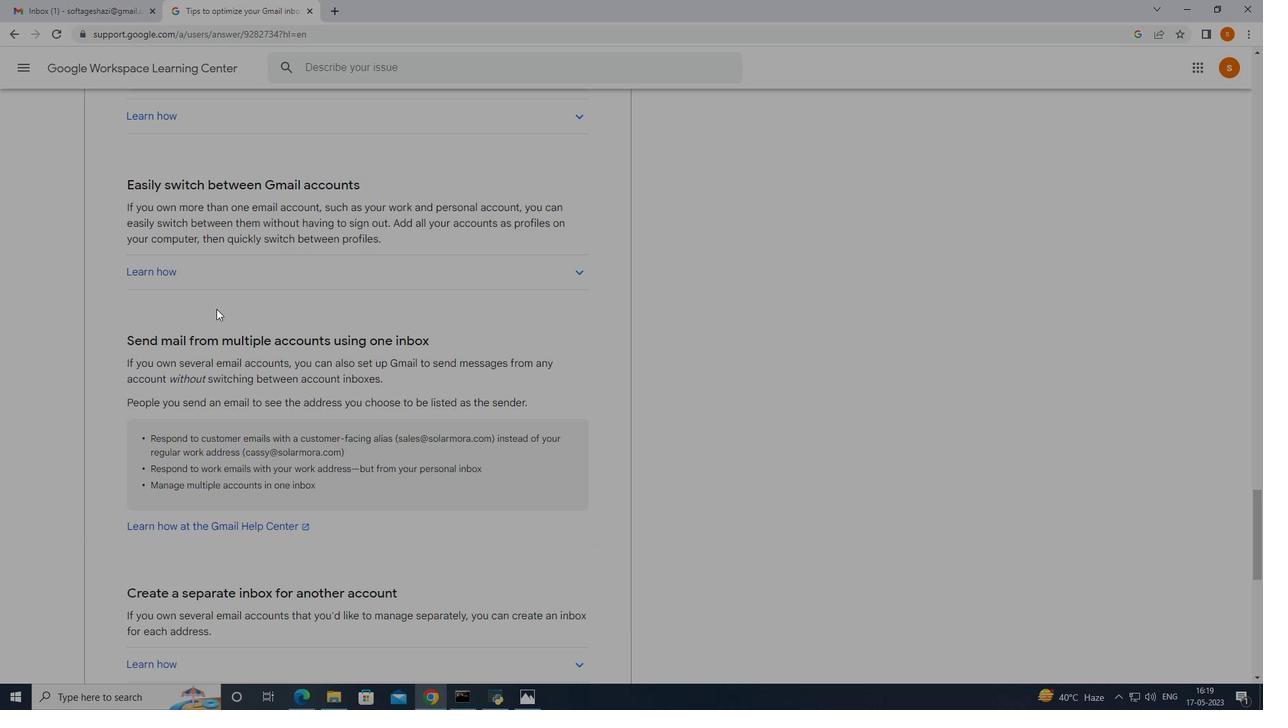 
Action: Mouse scrolled (214, 292) with delta (0, 0)
Screenshot: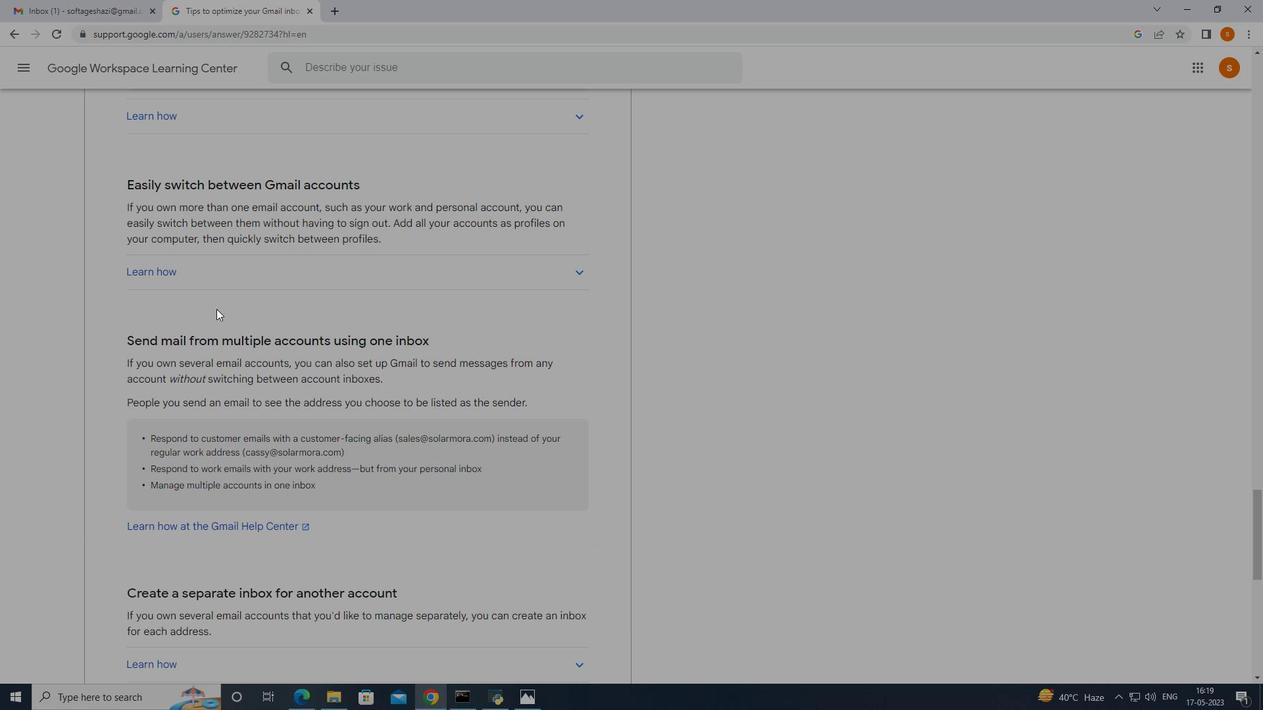
Action: Mouse moved to (188, 224)
Screenshot: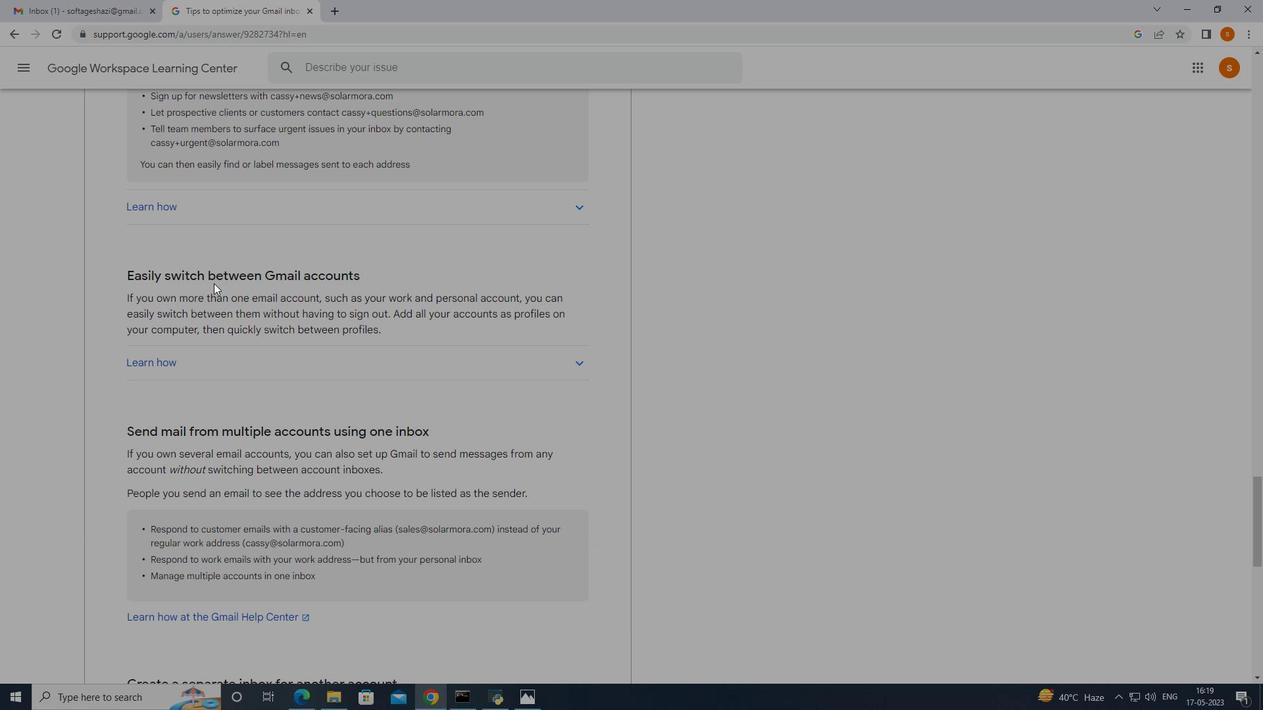 
Action: Mouse scrolled (189, 232) with delta (0, 0)
Screenshot: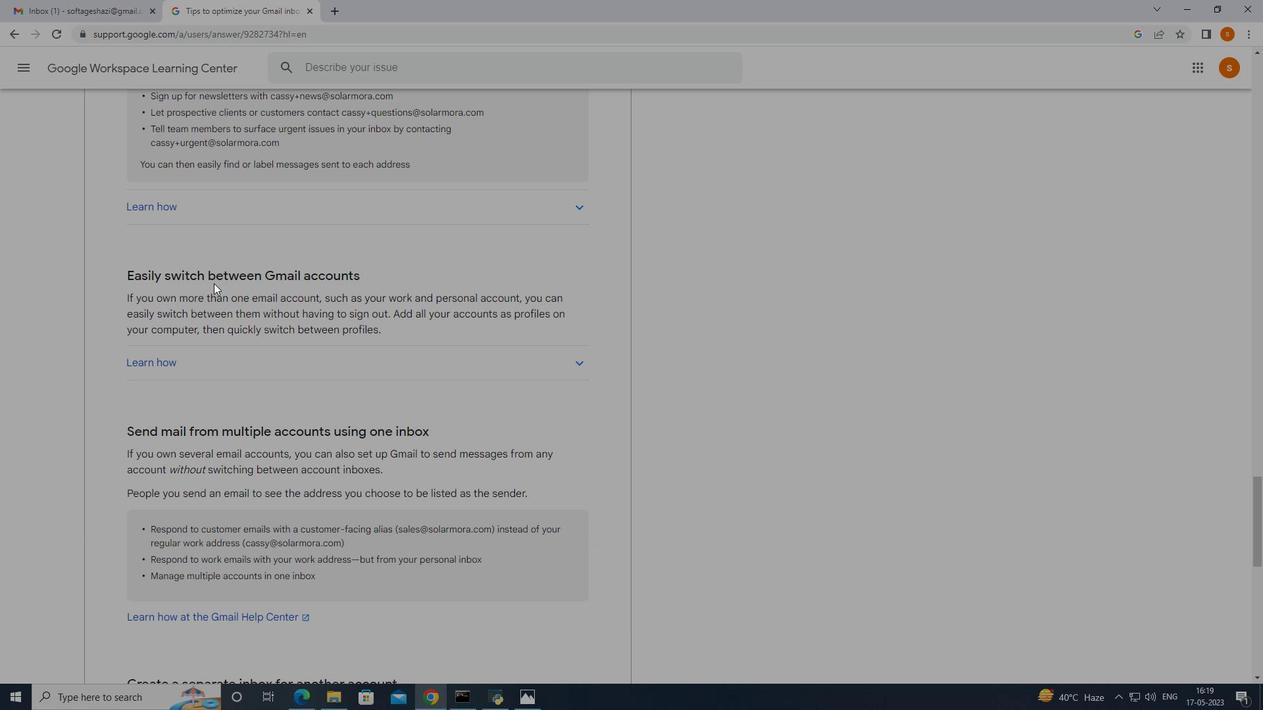 
Action: Mouse moved to (187, 223)
Screenshot: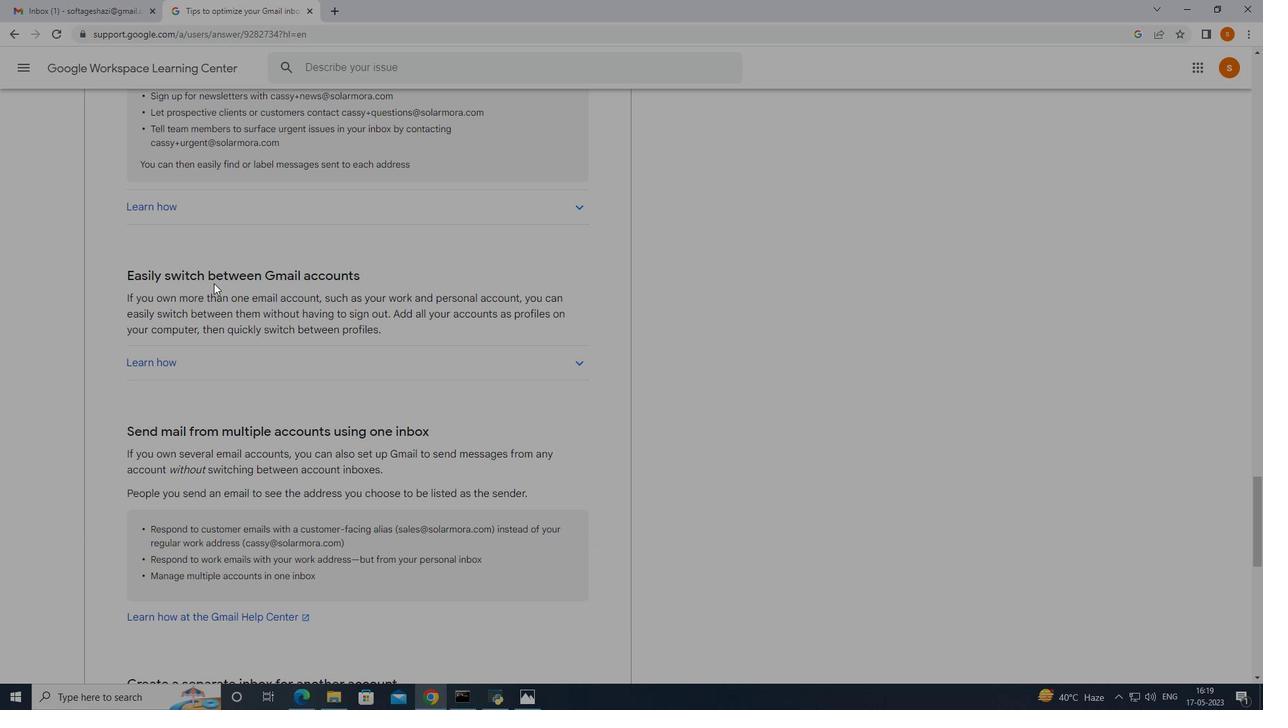 
Action: Mouse scrolled (187, 224) with delta (0, 0)
Screenshot: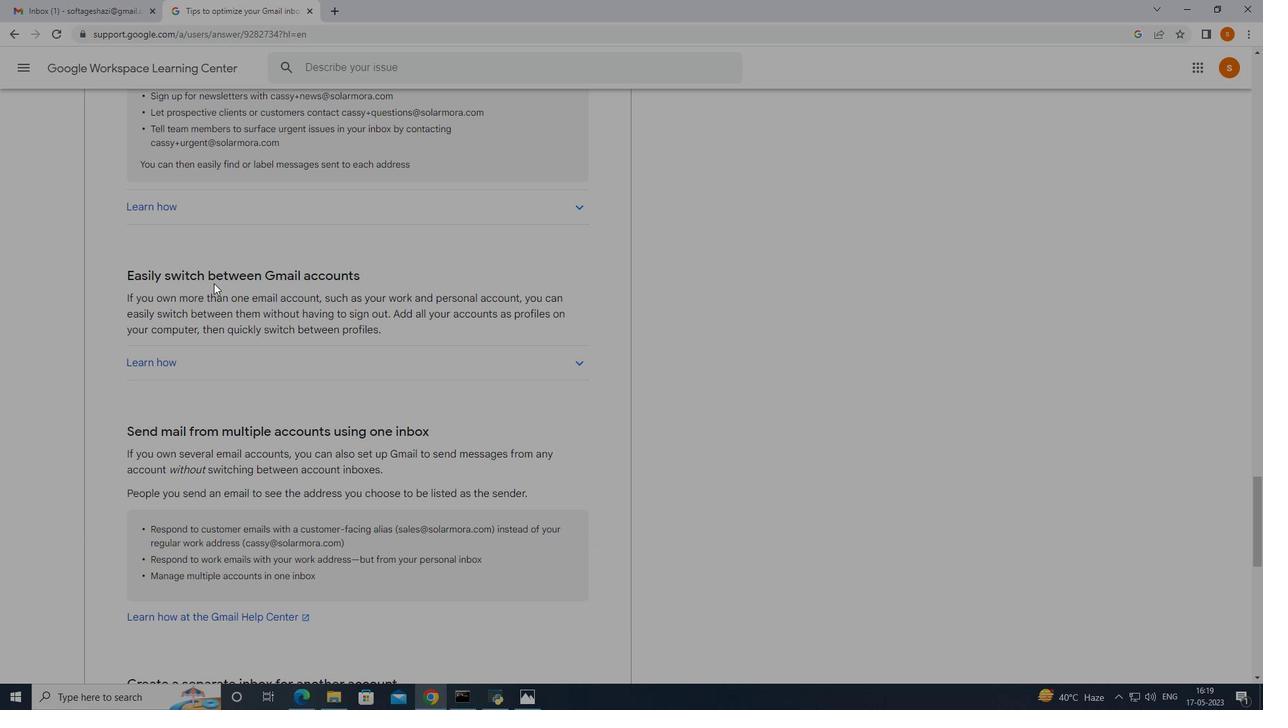 
Action: Mouse moved to (186, 219)
Screenshot: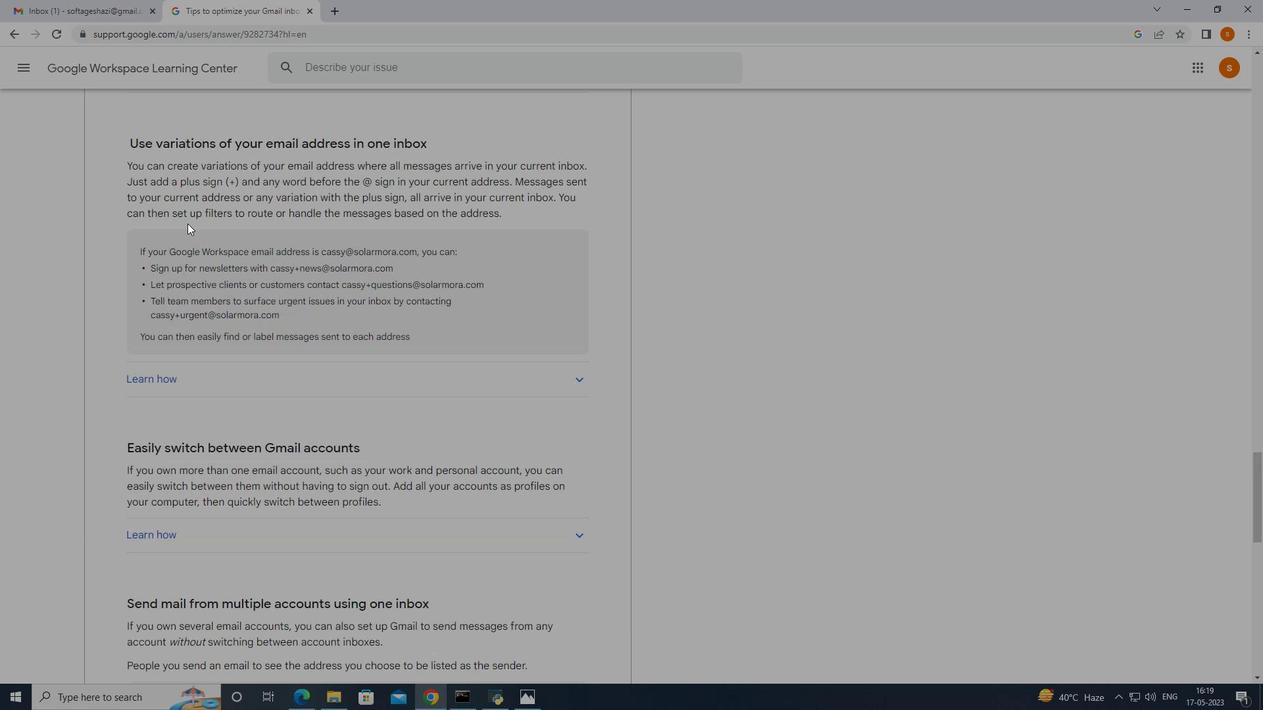 
Action: Mouse scrolled (186, 221) with delta (0, 0)
Screenshot: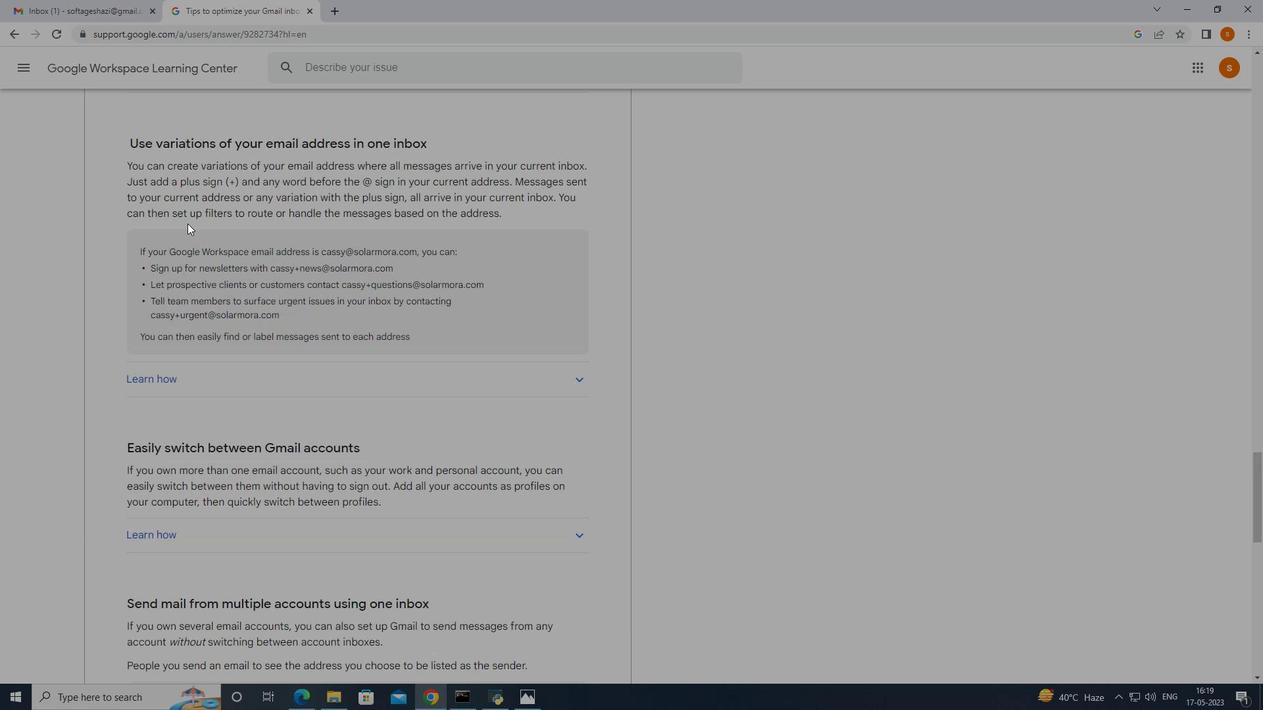 
Action: Mouse moved to (188, 215)
Screenshot: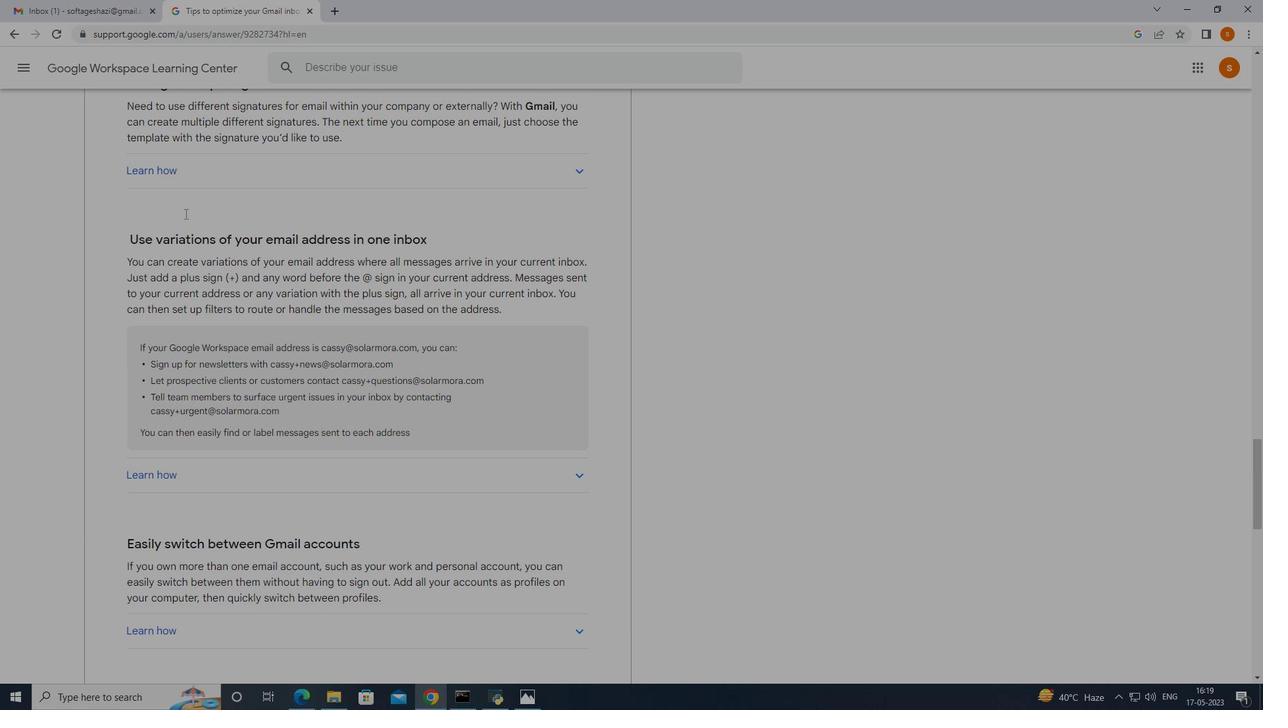 
Action: Mouse scrolled (188, 215) with delta (0, 0)
Screenshot: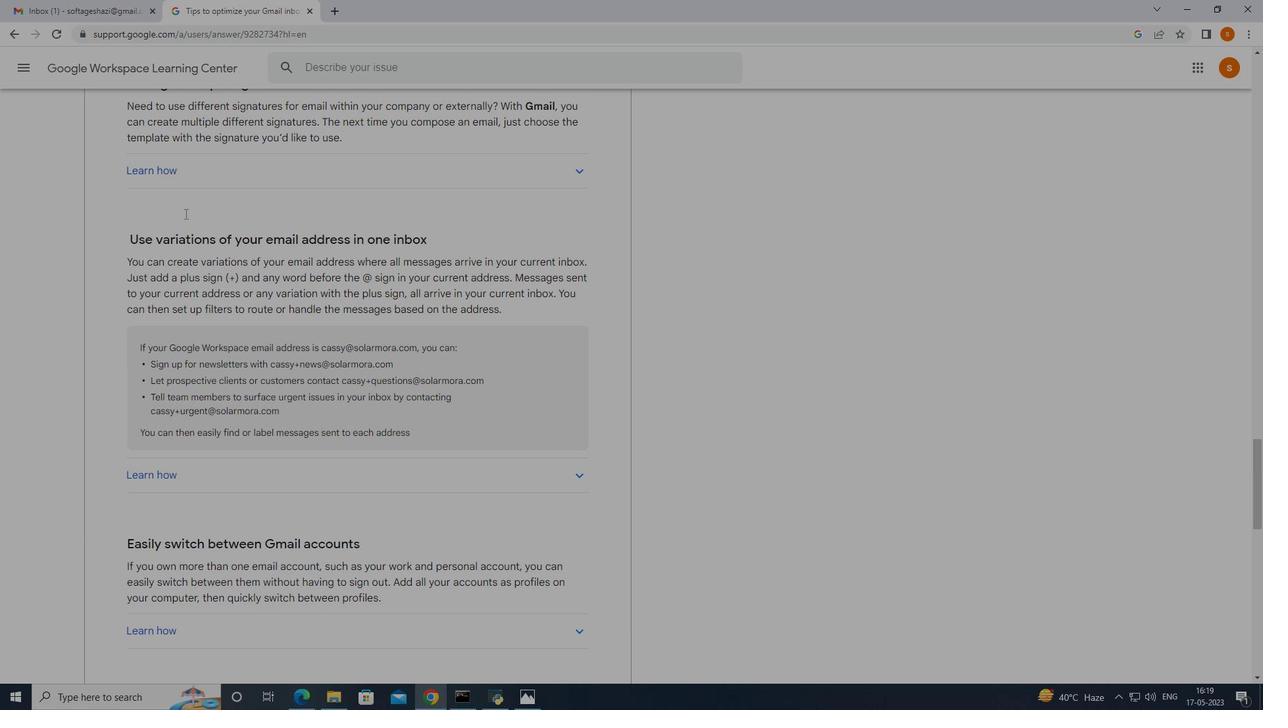 
Action: Mouse moved to (190, 215)
Screenshot: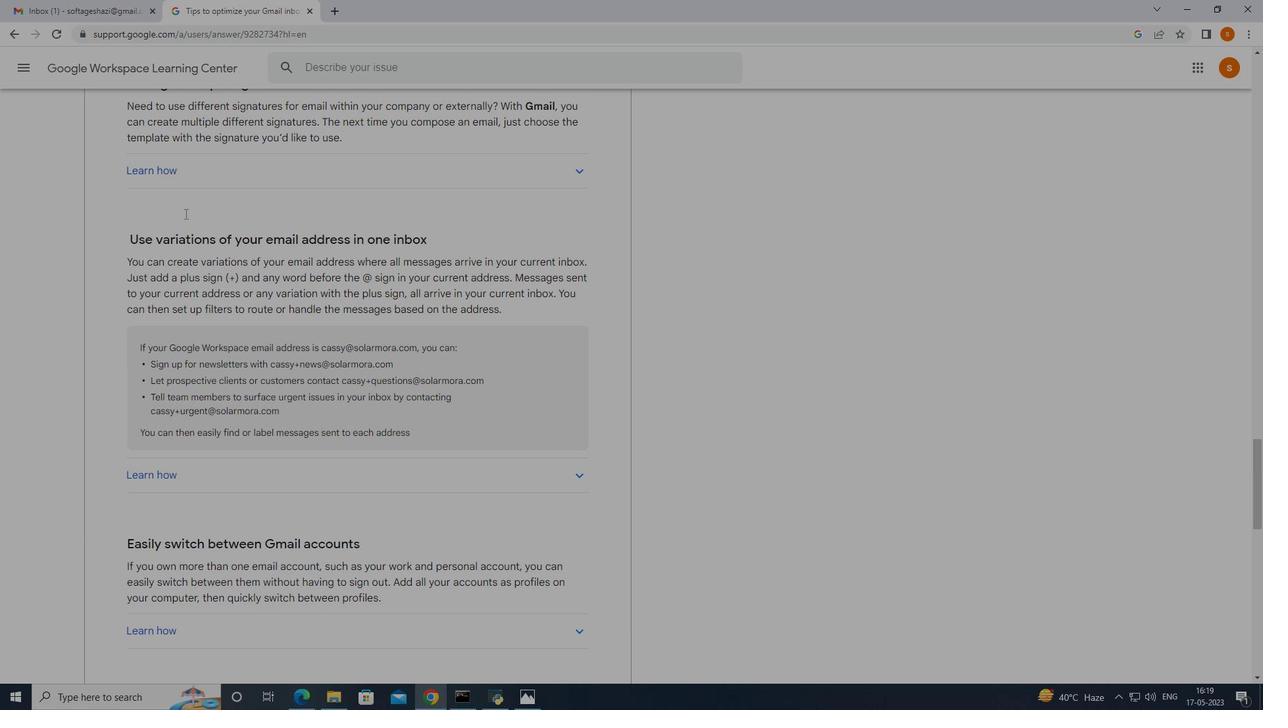 
Action: Mouse scrolled (190, 215) with delta (0, 0)
Screenshot: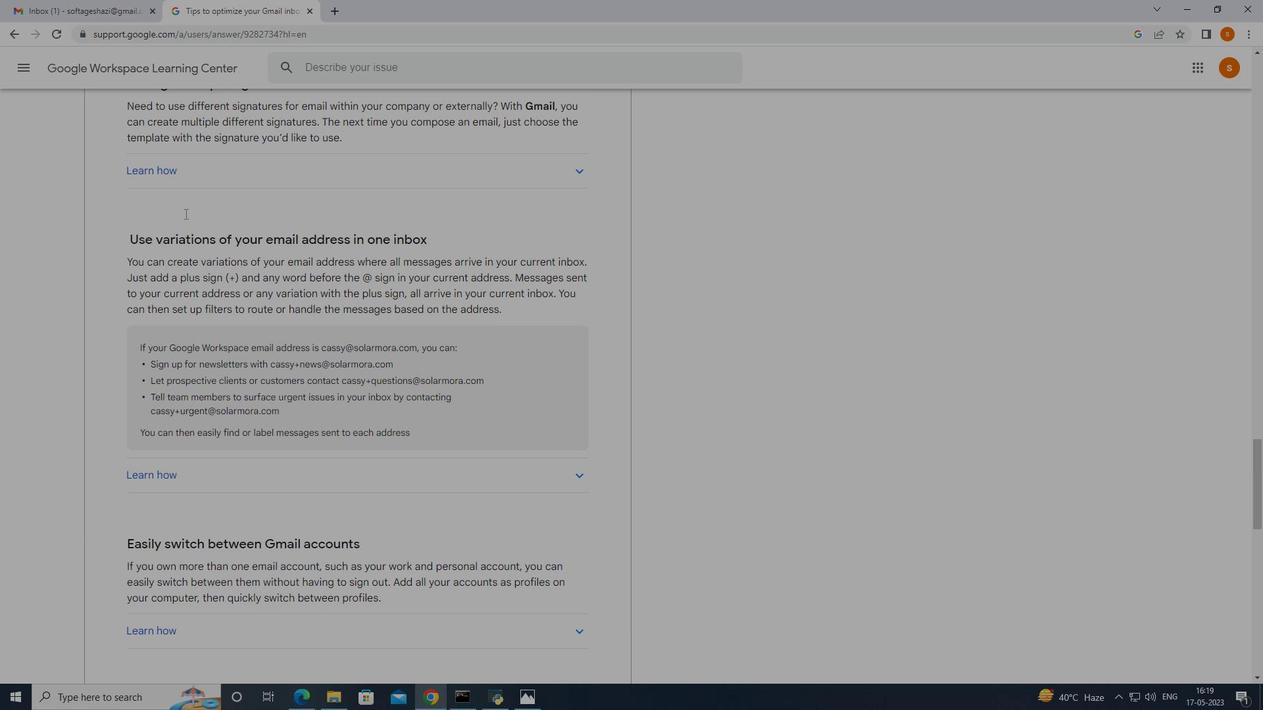 
Action: Mouse scrolled (190, 215) with delta (0, 0)
Screenshot: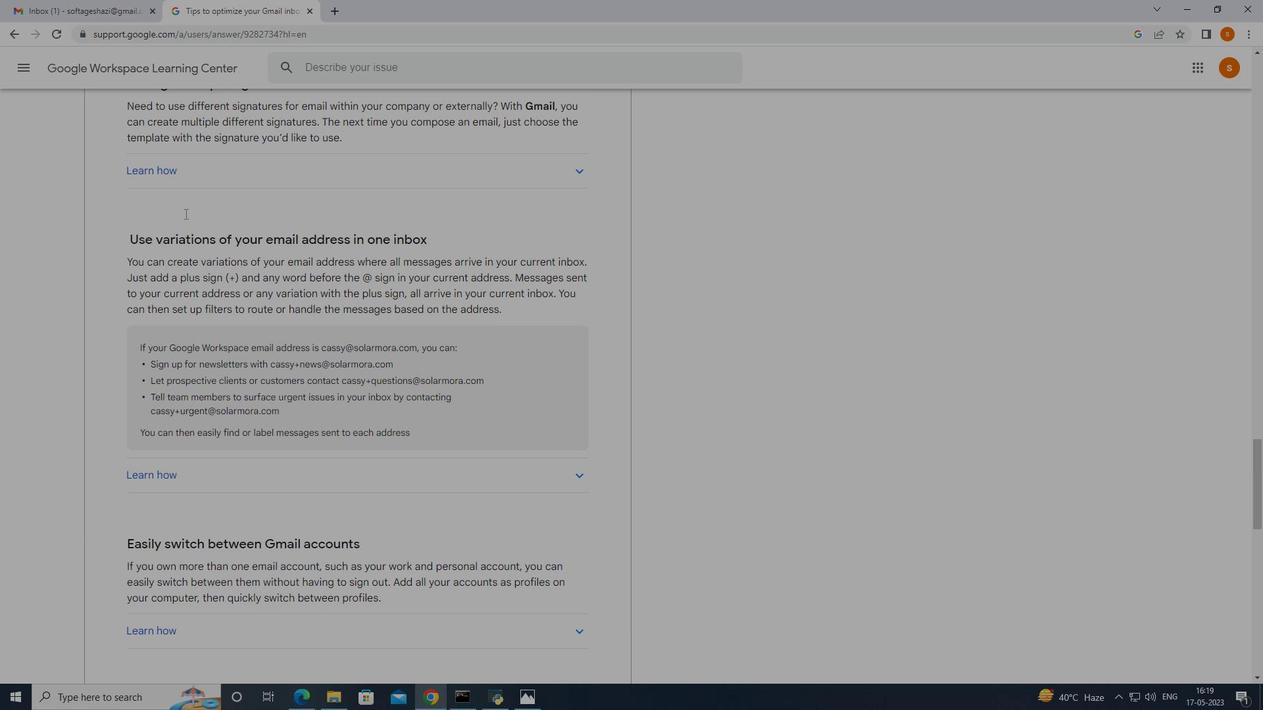 
Action: Mouse scrolled (190, 215) with delta (0, 0)
Screenshot: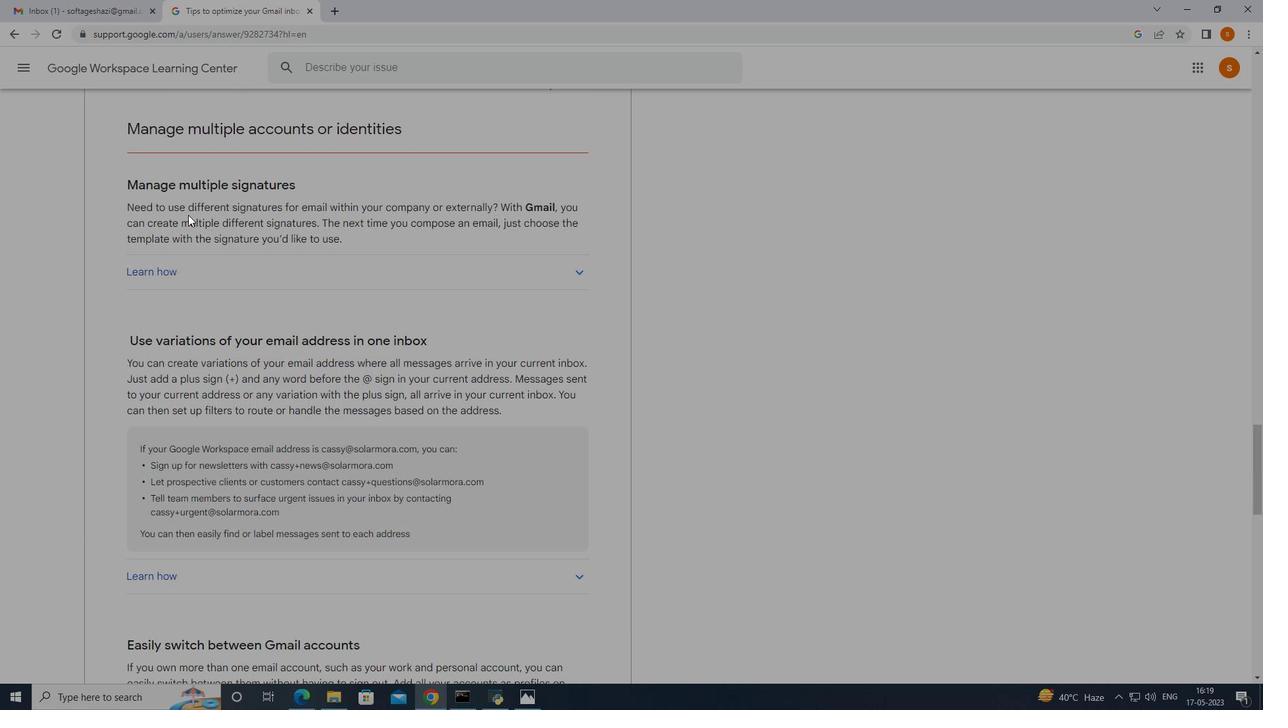 
Action: Mouse moved to (210, 242)
Screenshot: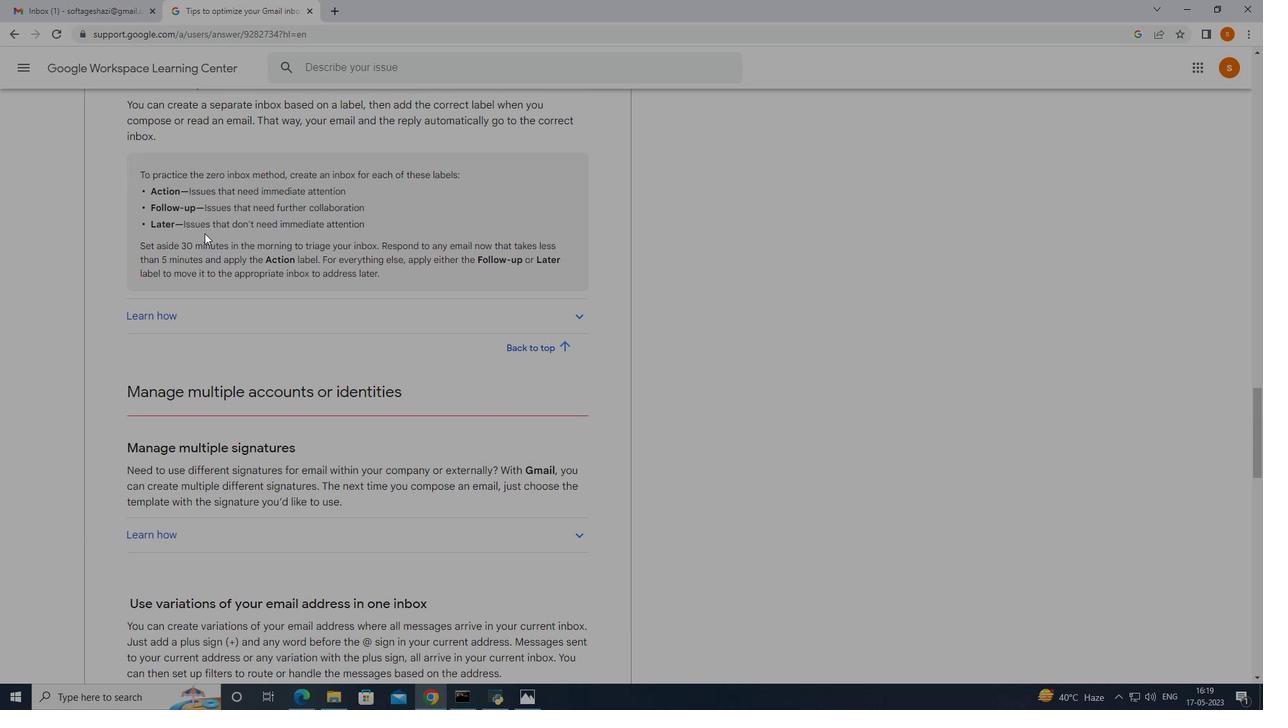 
Action: Mouse scrolled (210, 242) with delta (0, 0)
Screenshot: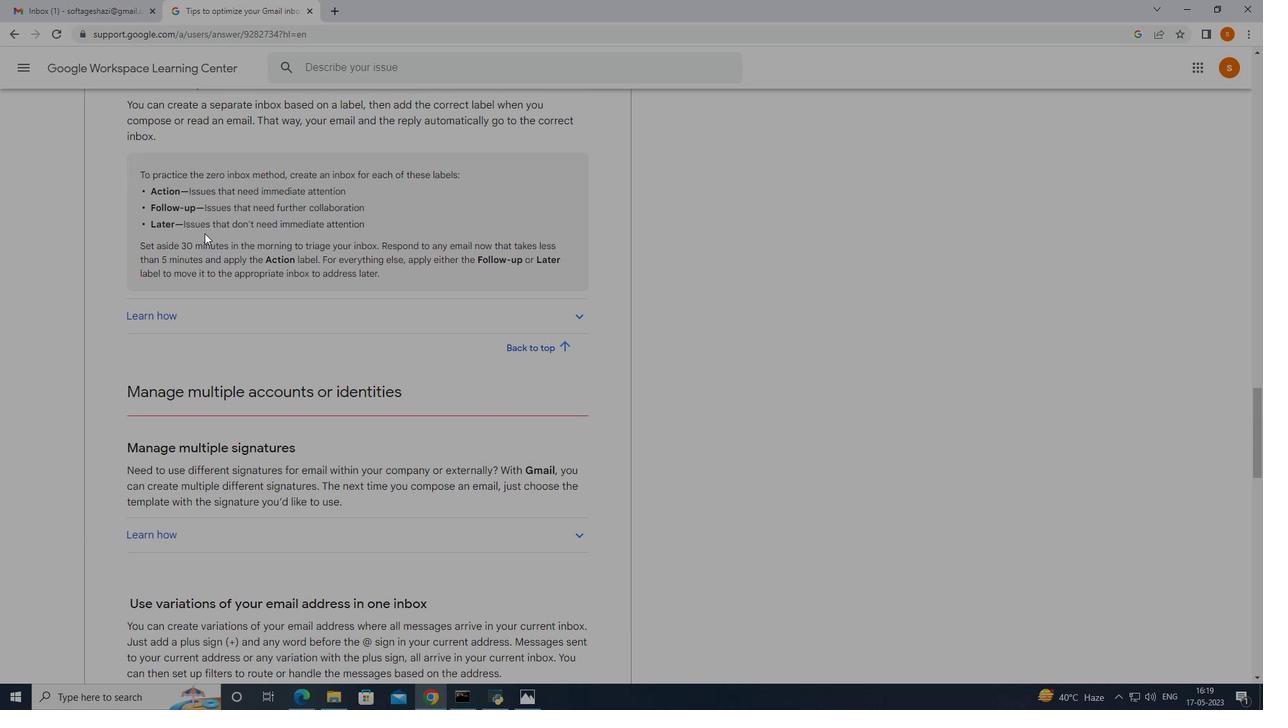 
Action: Mouse moved to (211, 241)
Screenshot: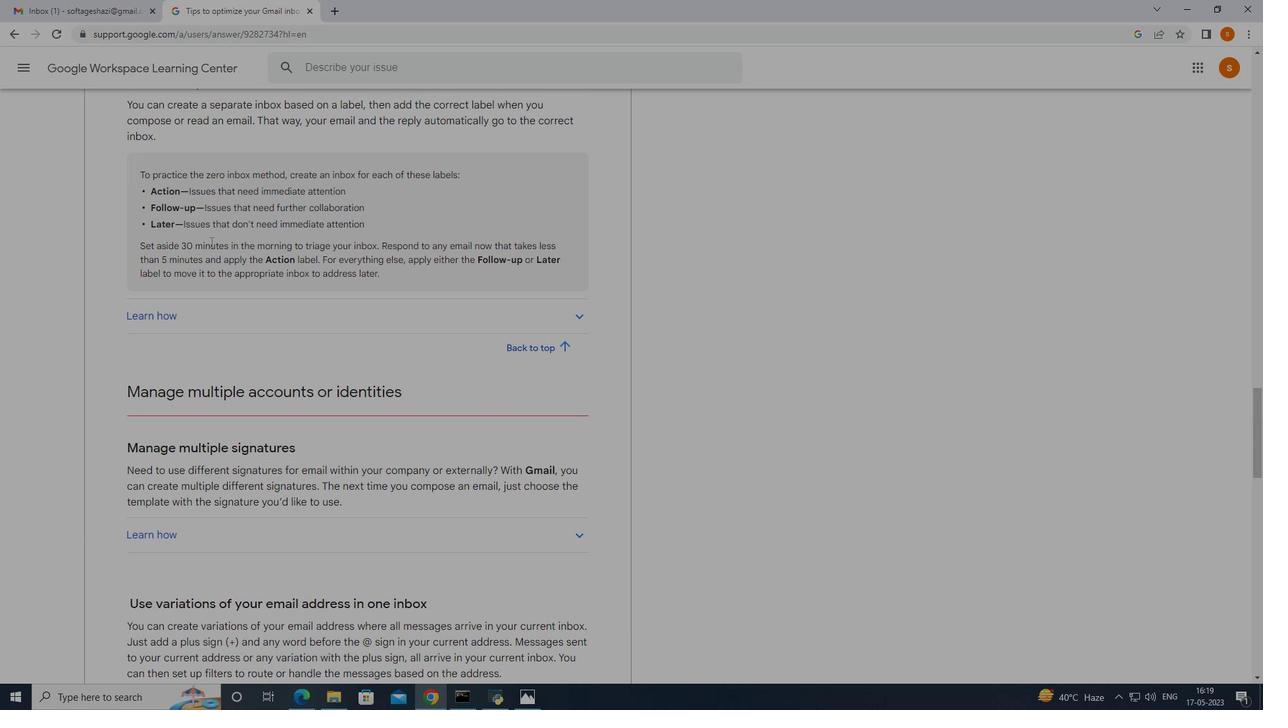 
Action: Mouse scrolled (211, 242) with delta (0, 0)
Screenshot: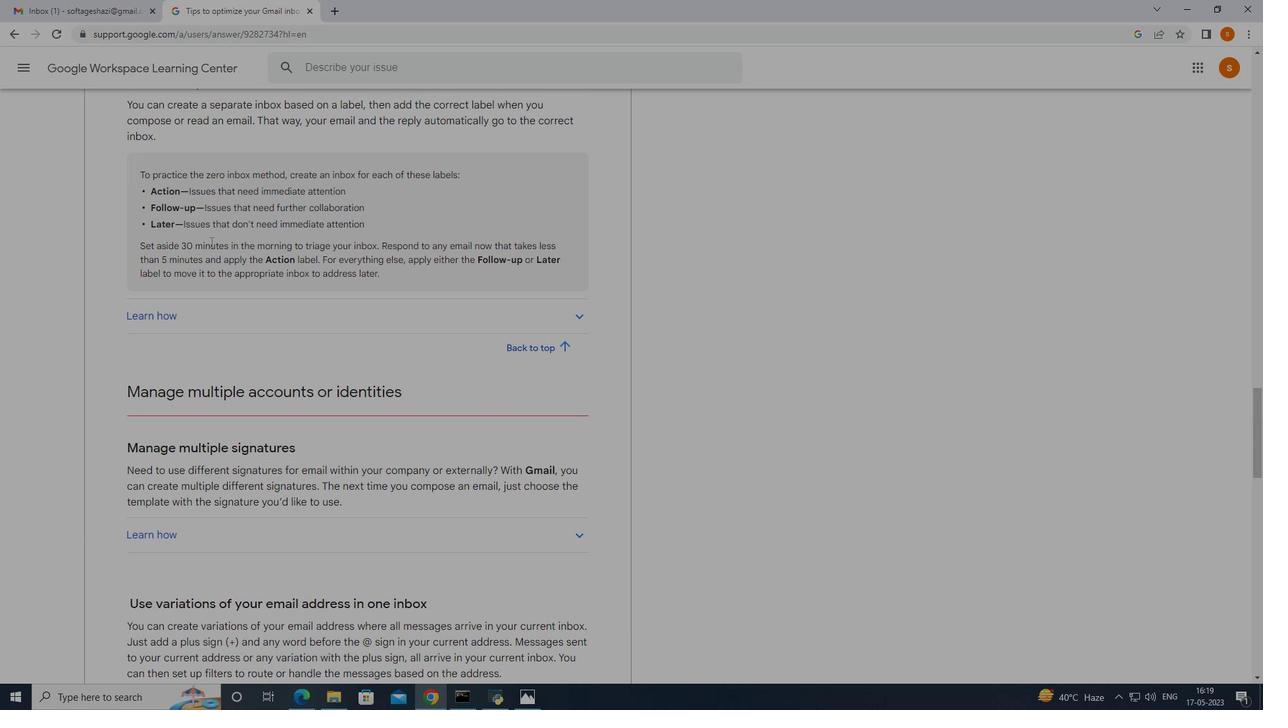 
Action: Mouse moved to (211, 240)
Screenshot: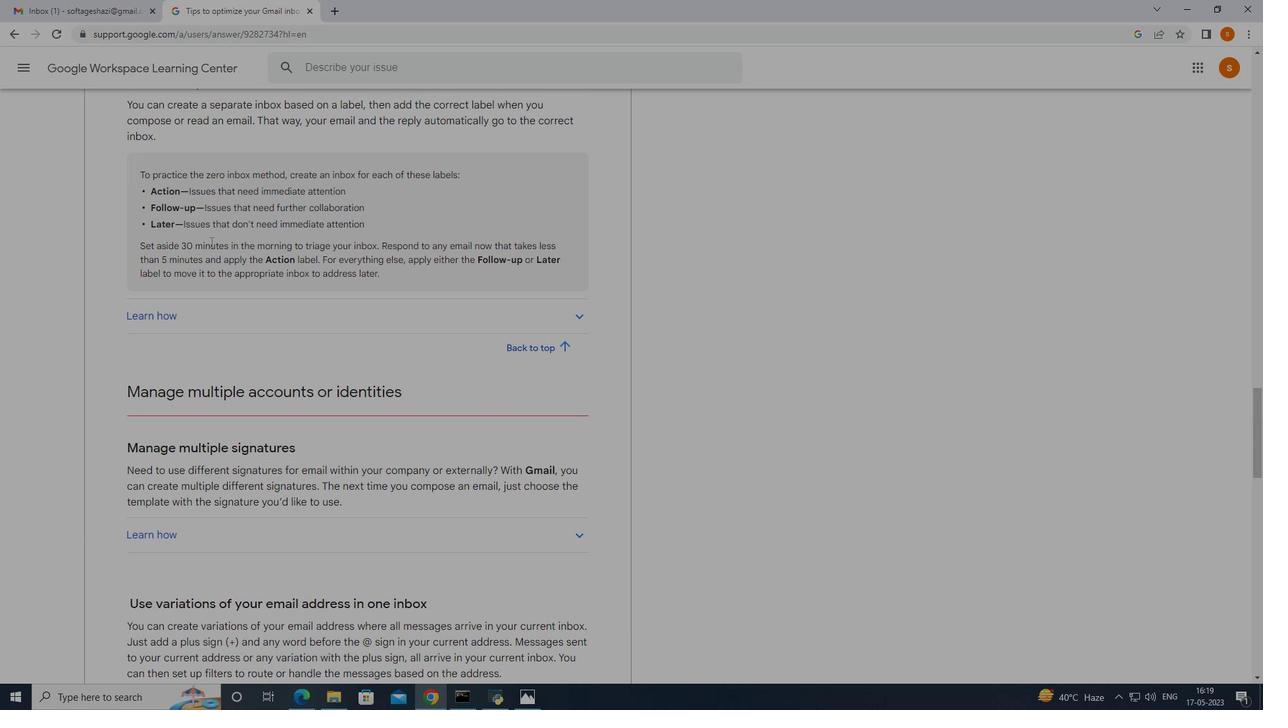 
Action: Mouse scrolled (211, 241) with delta (0, 0)
Screenshot: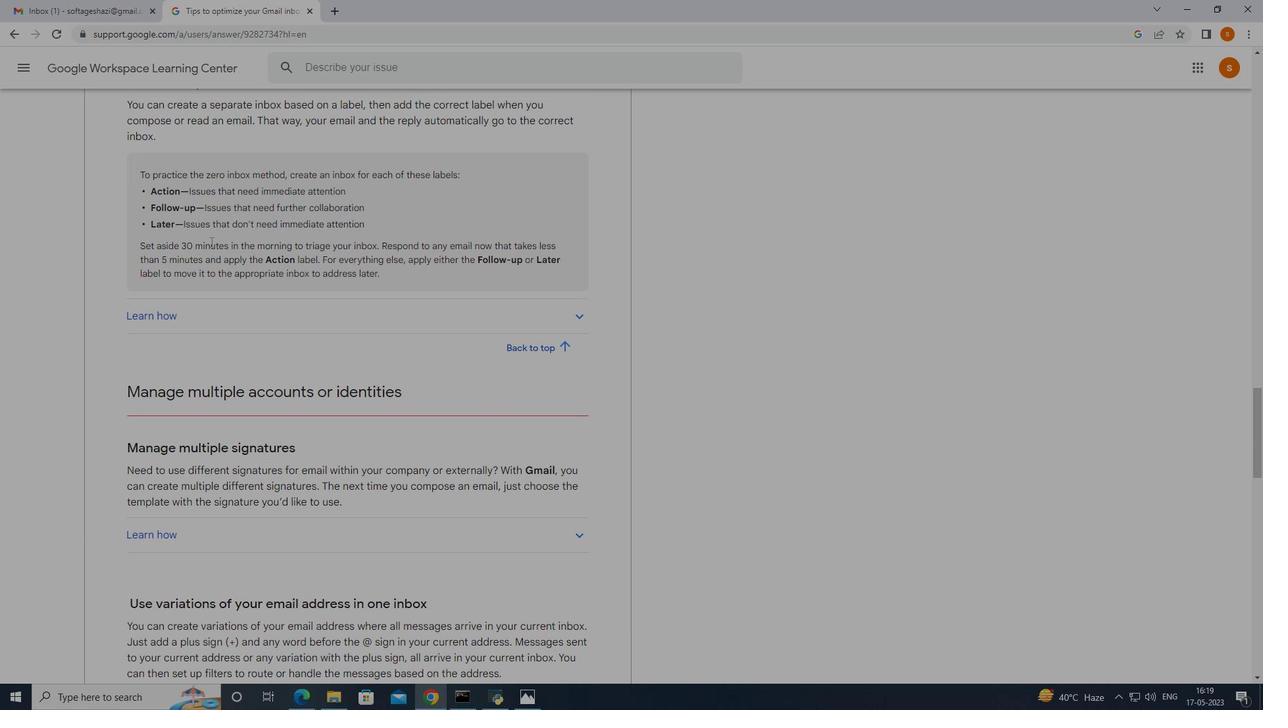 
Action: Mouse moved to (211, 240)
Screenshot: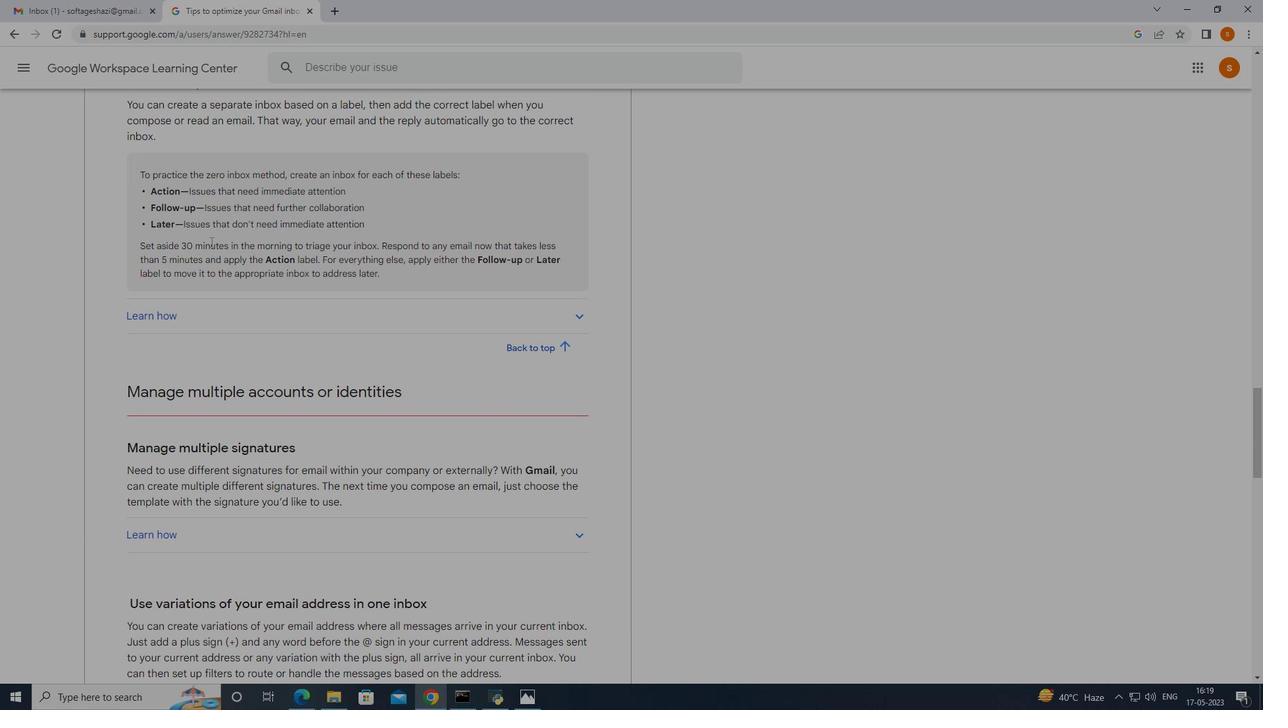 
Action: Mouse scrolled (211, 240) with delta (0, 0)
Screenshot: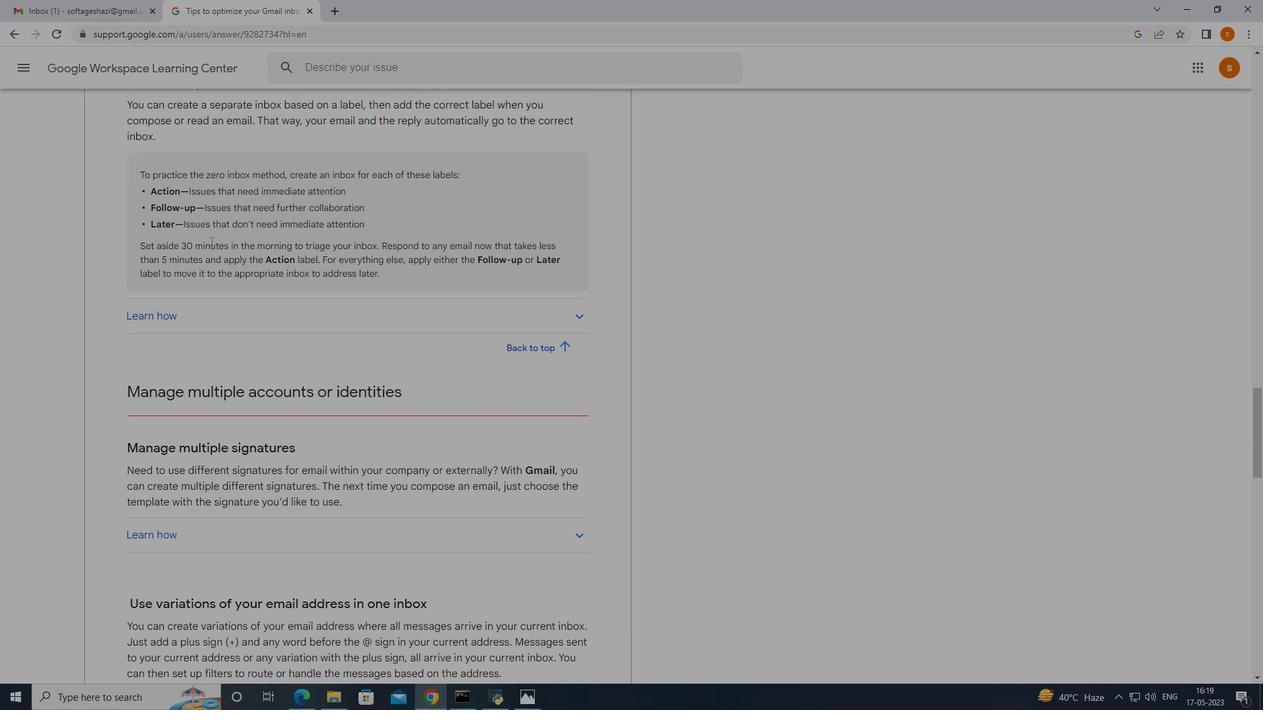 
Action: Mouse moved to (212, 239)
Screenshot: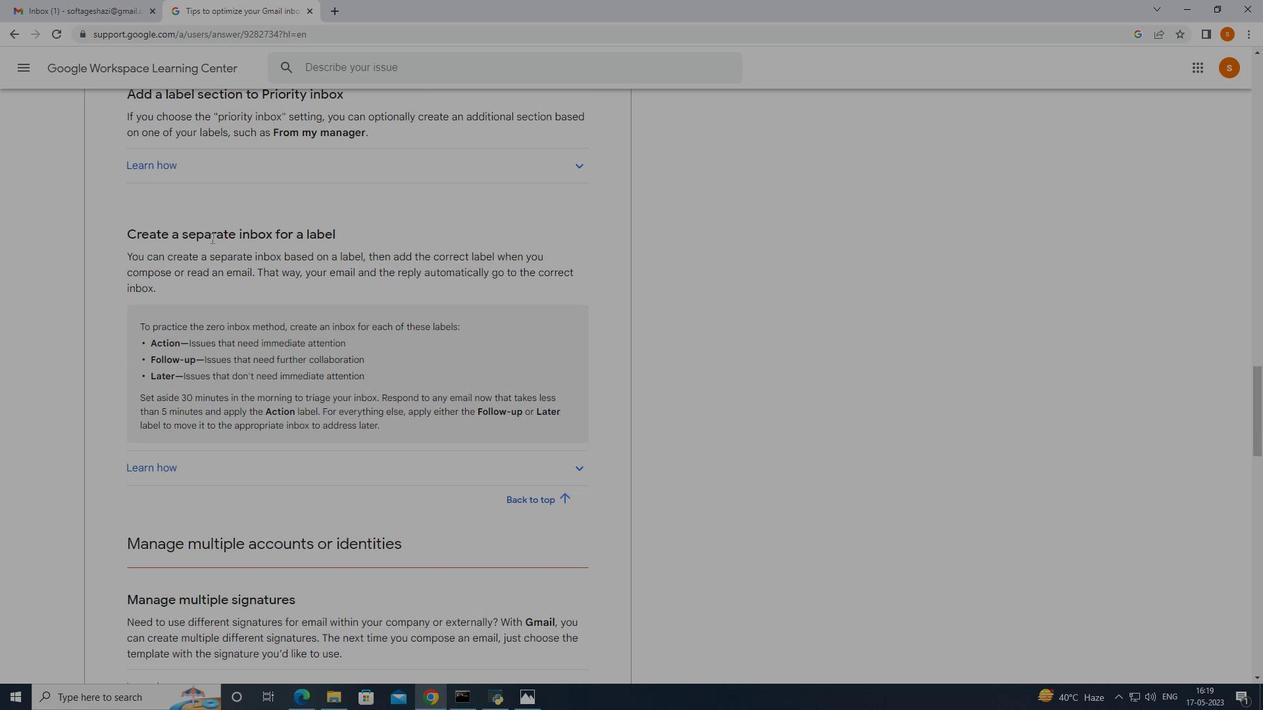 
Action: Mouse scrolled (212, 240) with delta (0, 0)
Screenshot: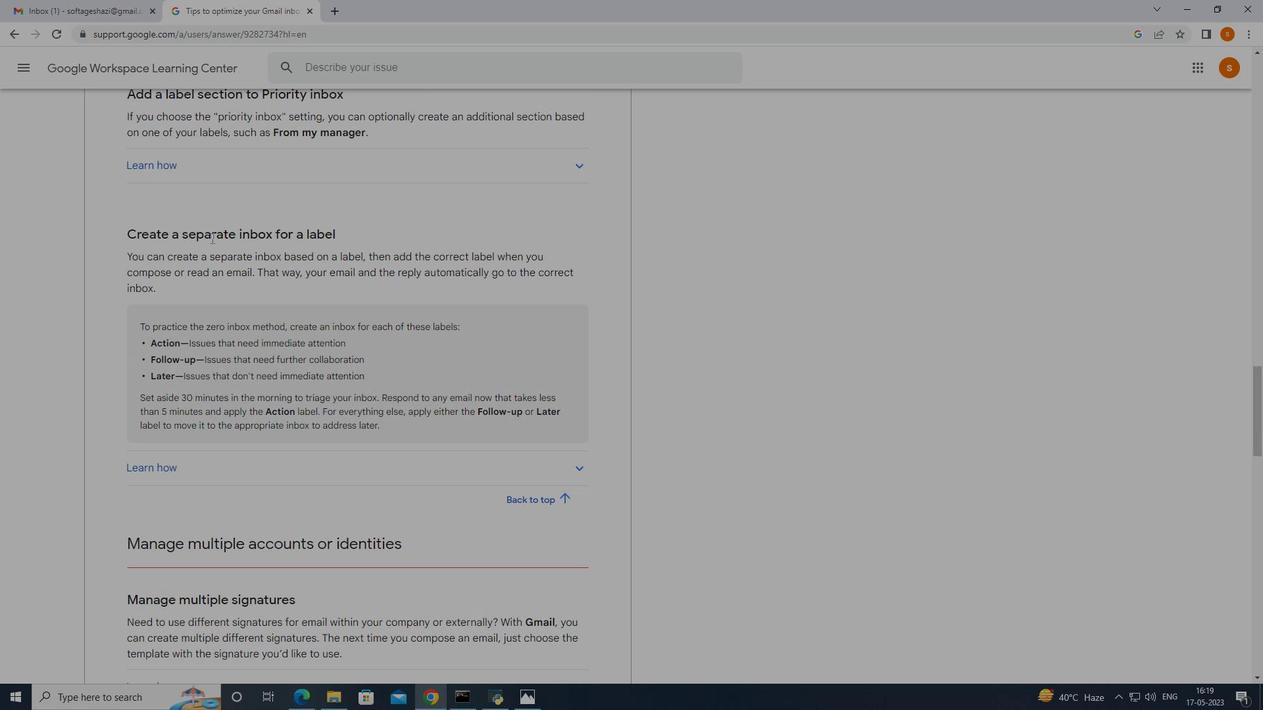 
Action: Mouse moved to (212, 239)
Screenshot: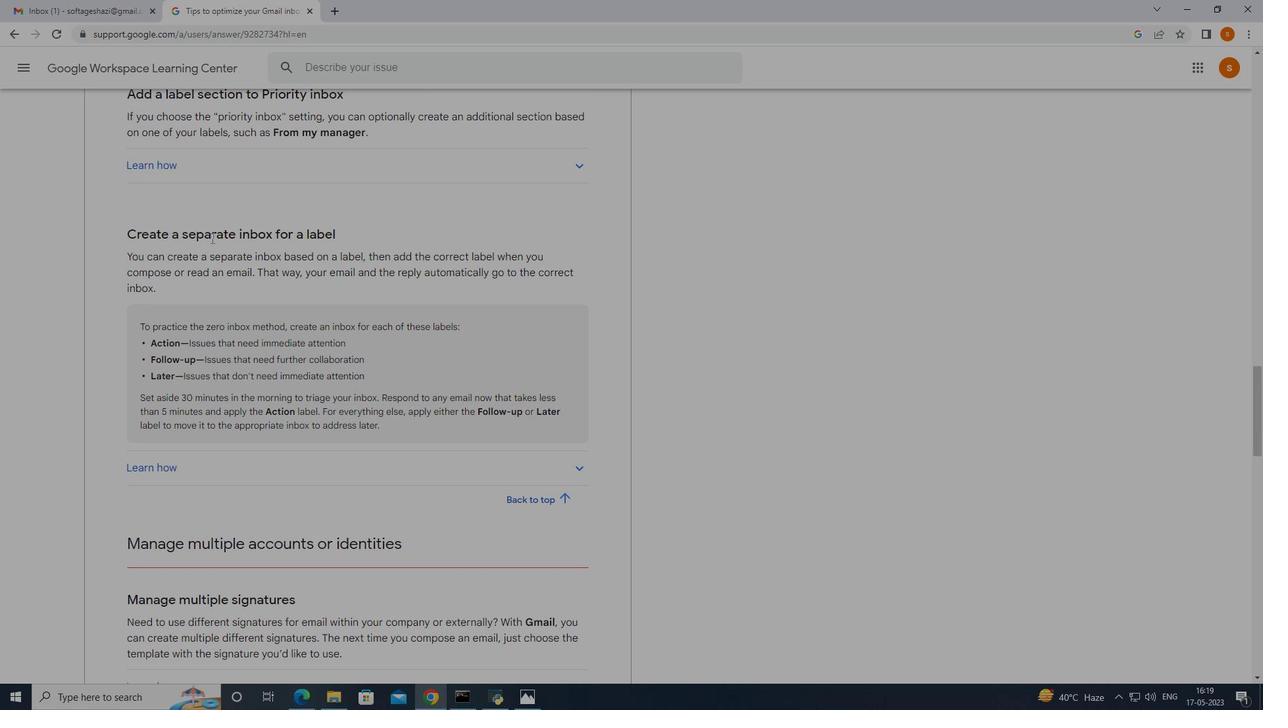 
Action: Mouse scrolled (212, 240) with delta (0, 0)
Screenshot: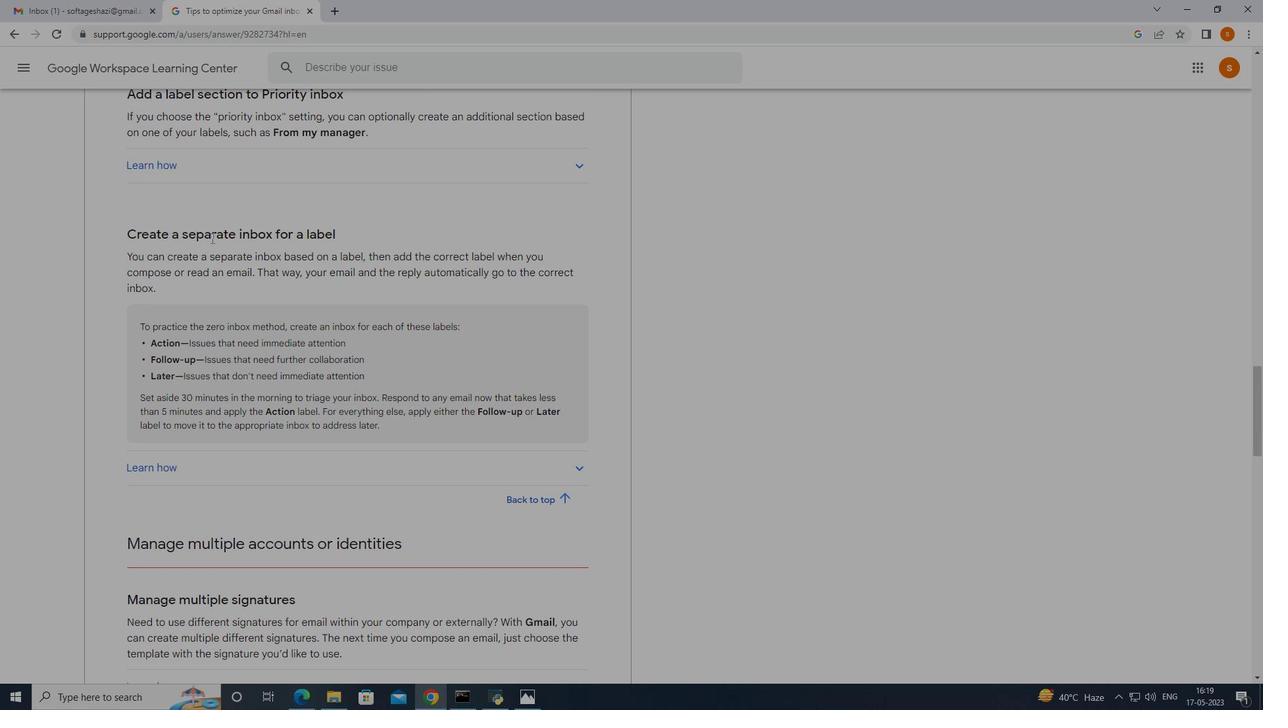 
Action: Mouse moved to (212, 239)
Screenshot: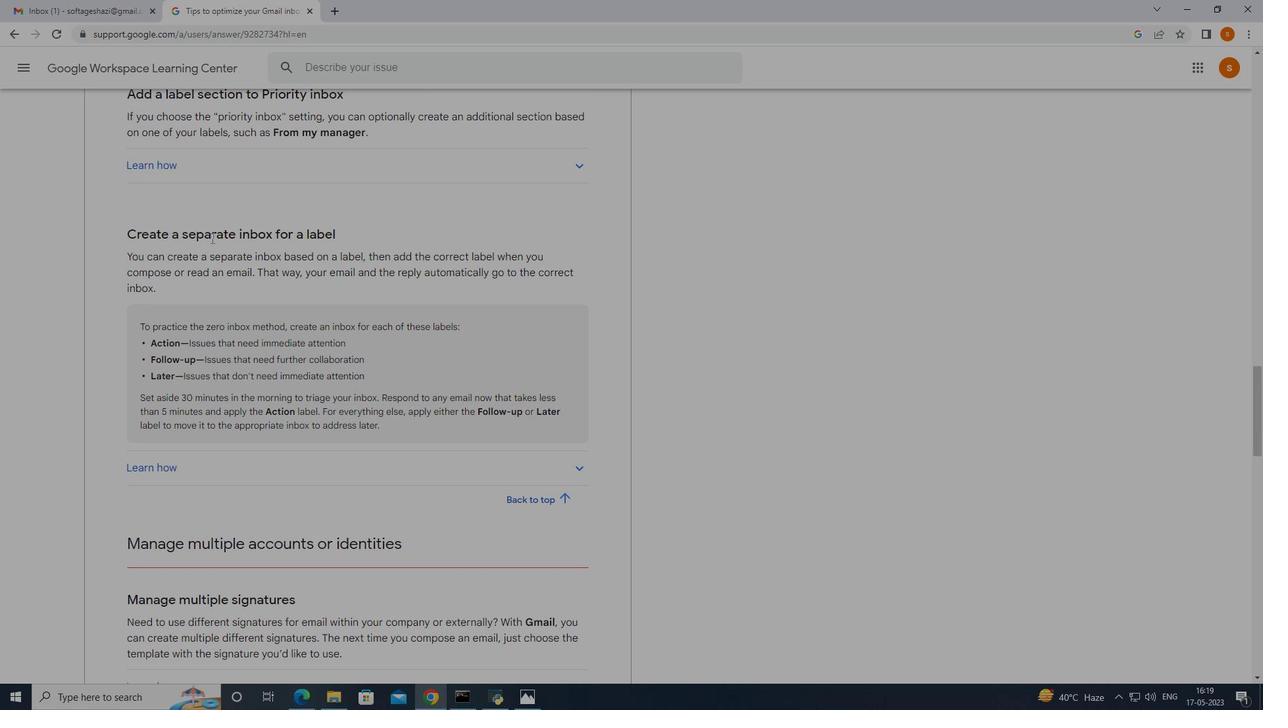 
Action: Mouse scrolled (212, 240) with delta (0, 0)
Screenshot: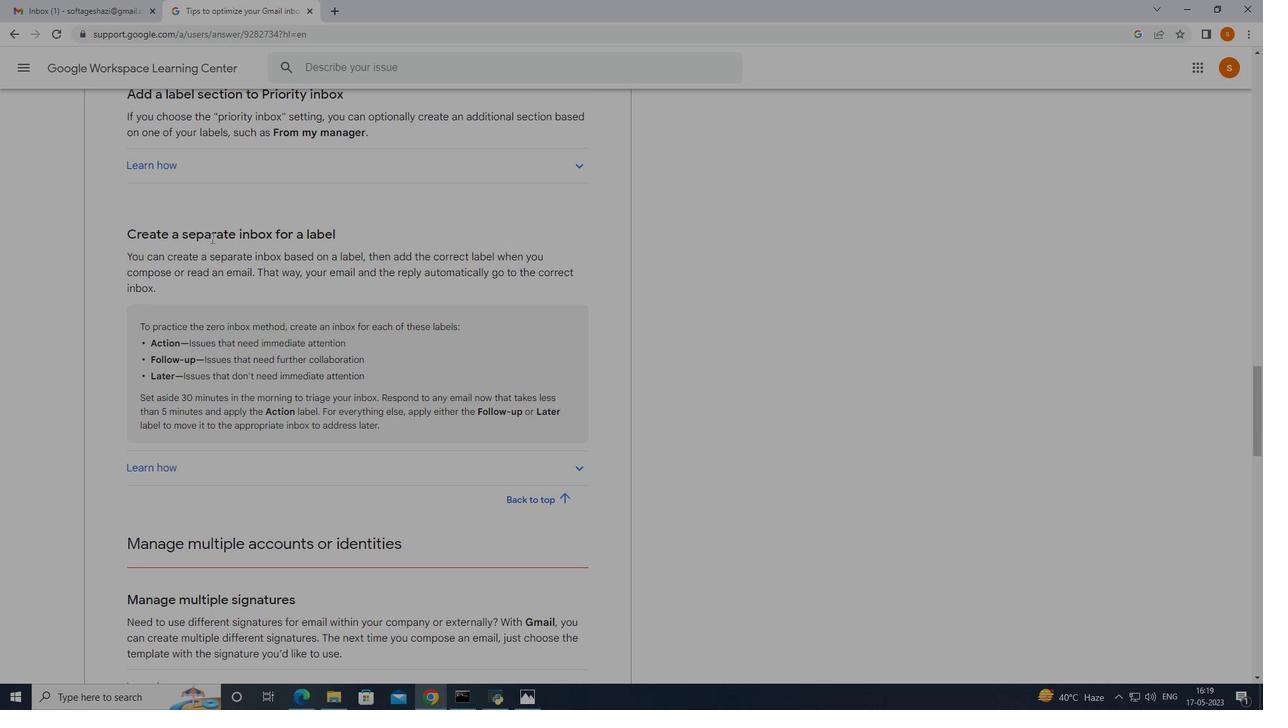 
Action: Mouse moved to (212, 238)
